 Task: Design a vector pattern for a menu.
Action: Mouse moved to (146, 334)
Screenshot: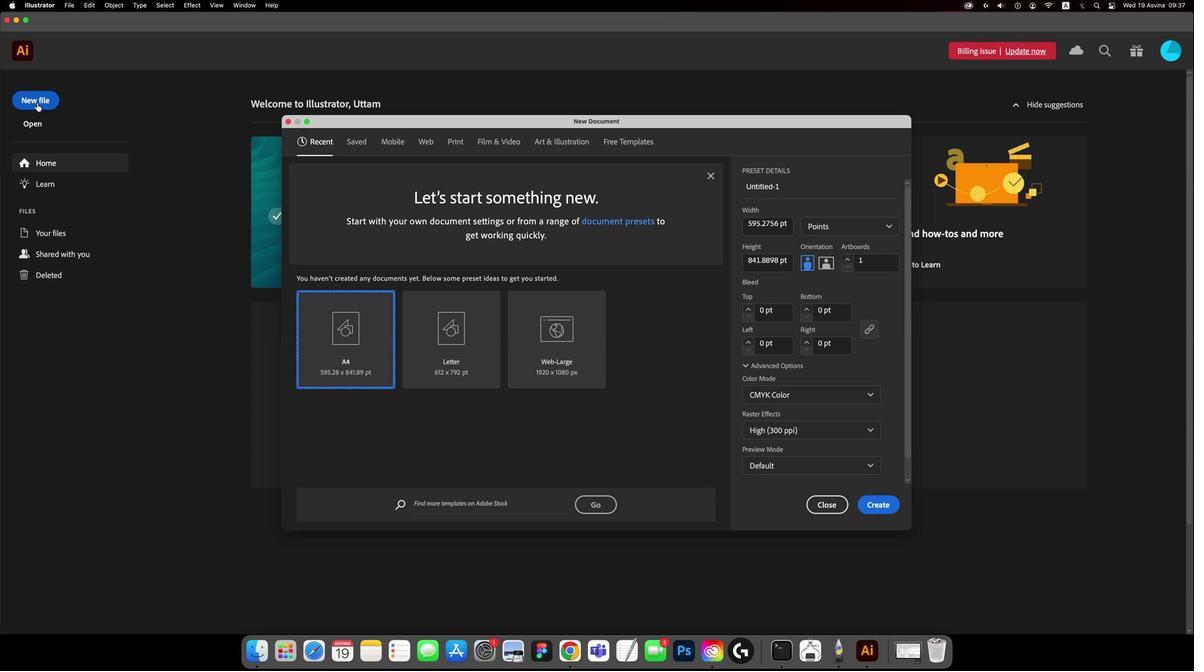 
Action: Mouse pressed left at (146, 334)
Screenshot: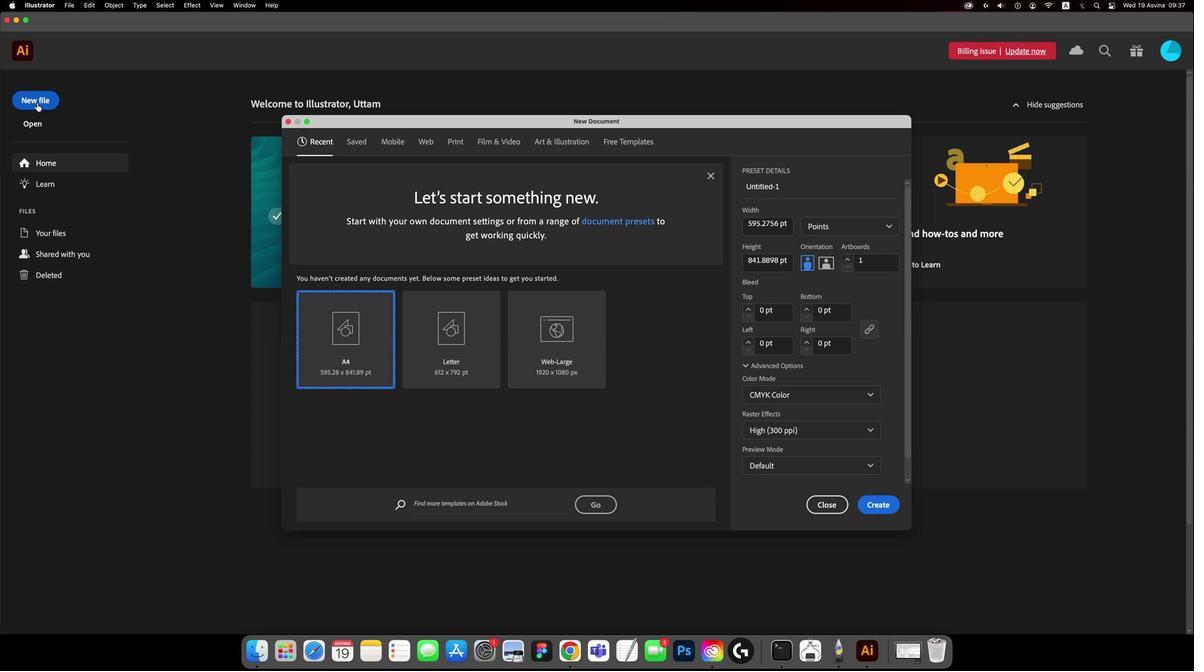 
Action: Mouse moved to (754, 272)
Screenshot: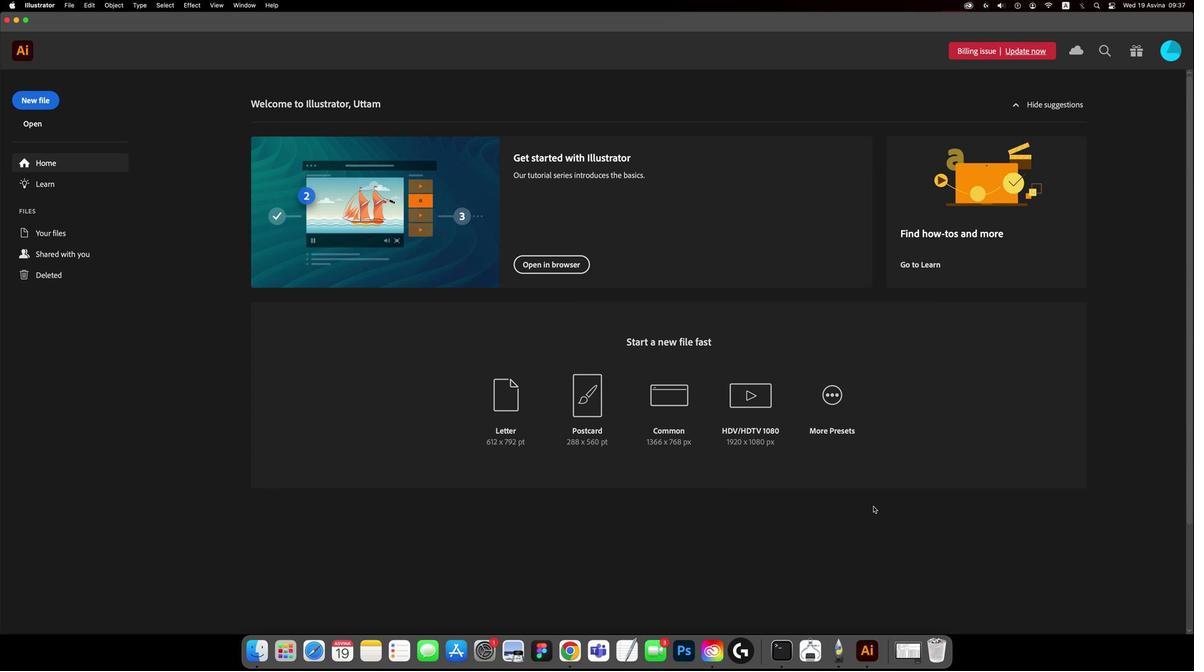 
Action: Mouse pressed left at (754, 272)
Screenshot: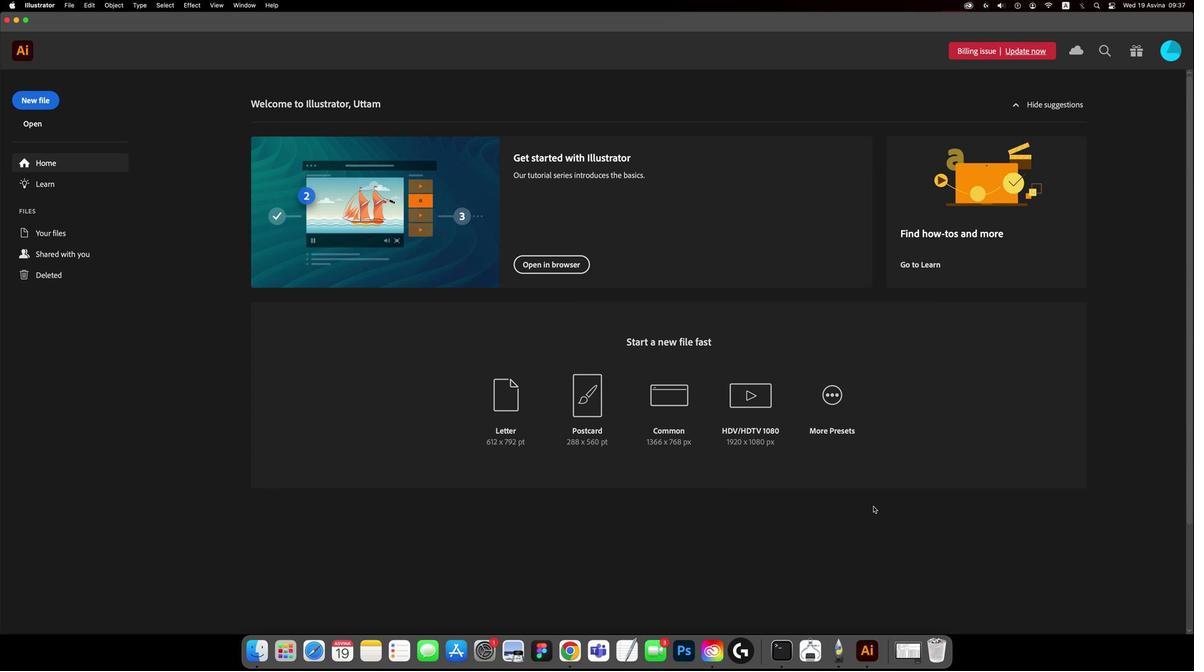 
Action: Mouse moved to (552, 297)
Screenshot: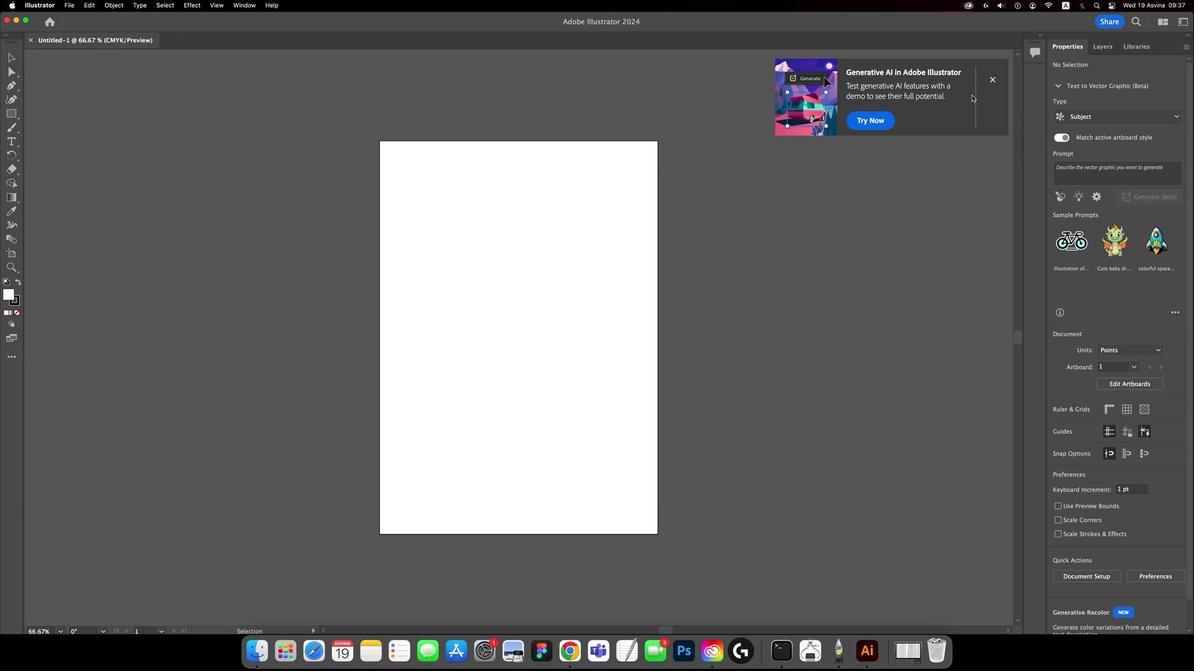
Action: Key pressed Key.cmd'-'
Screenshot: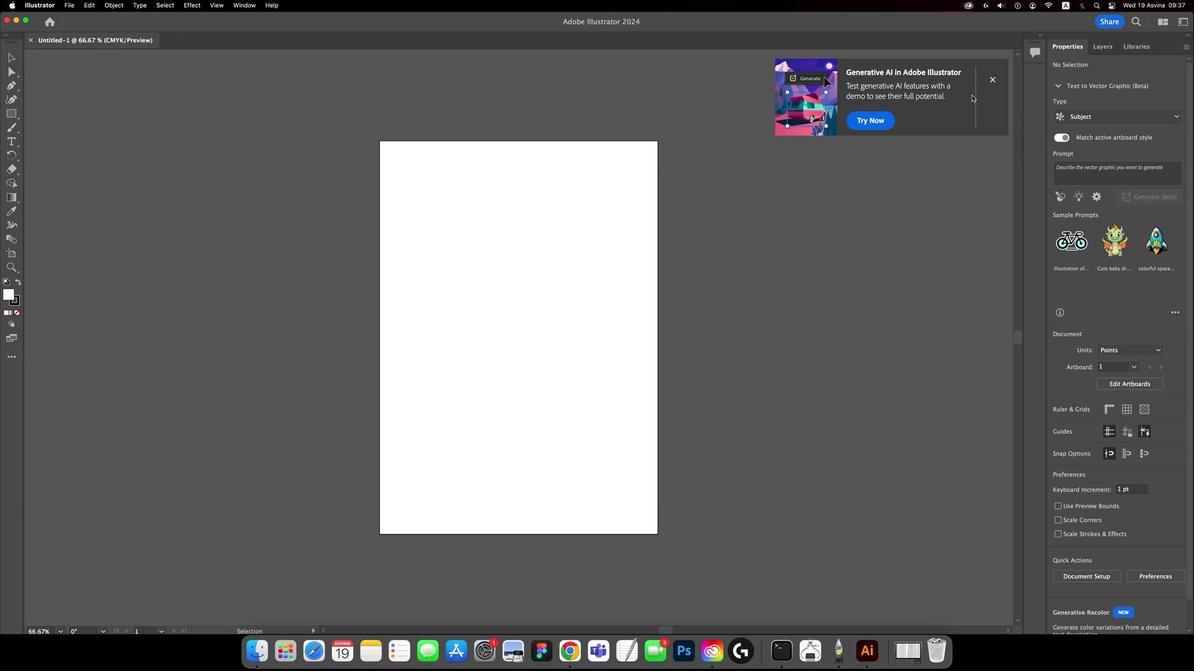 
Action: Mouse moved to (551, 298)
Screenshot: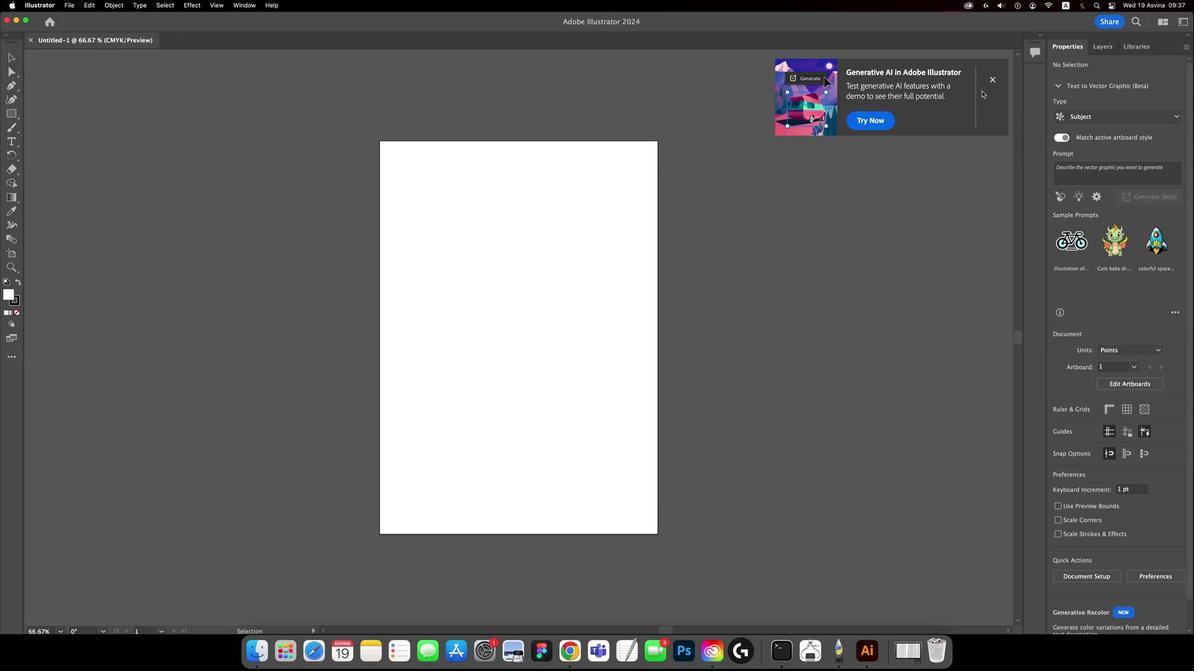 
Action: Key pressed Key.cmd
Screenshot: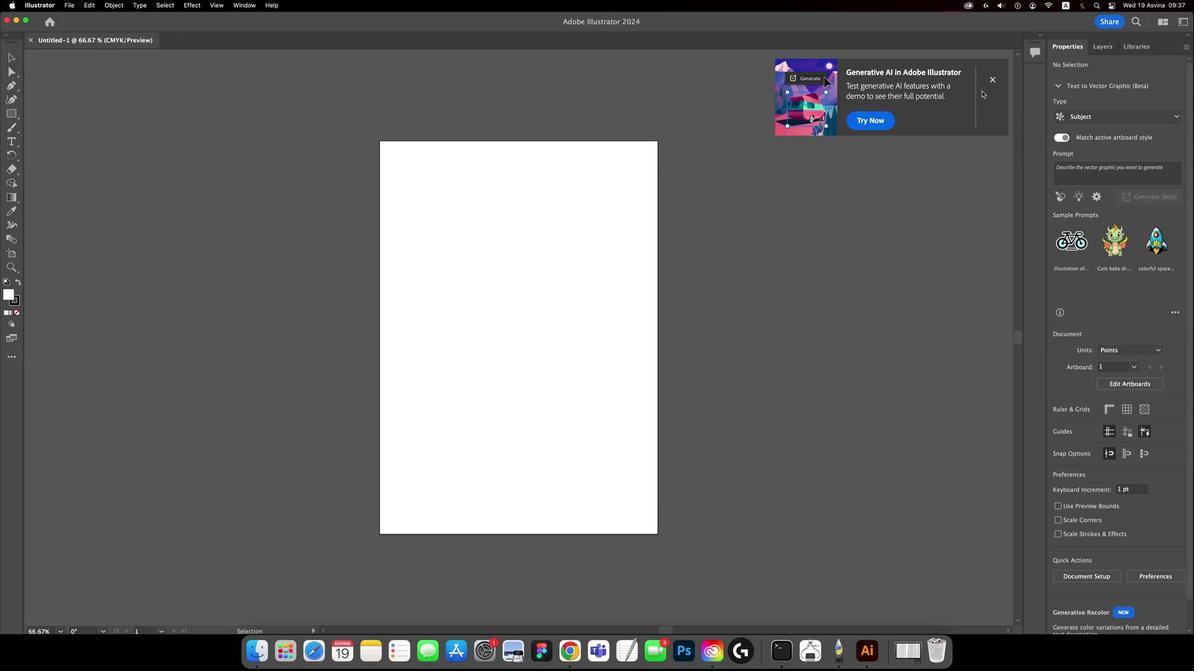 
Action: Mouse moved to (844, 337)
Screenshot: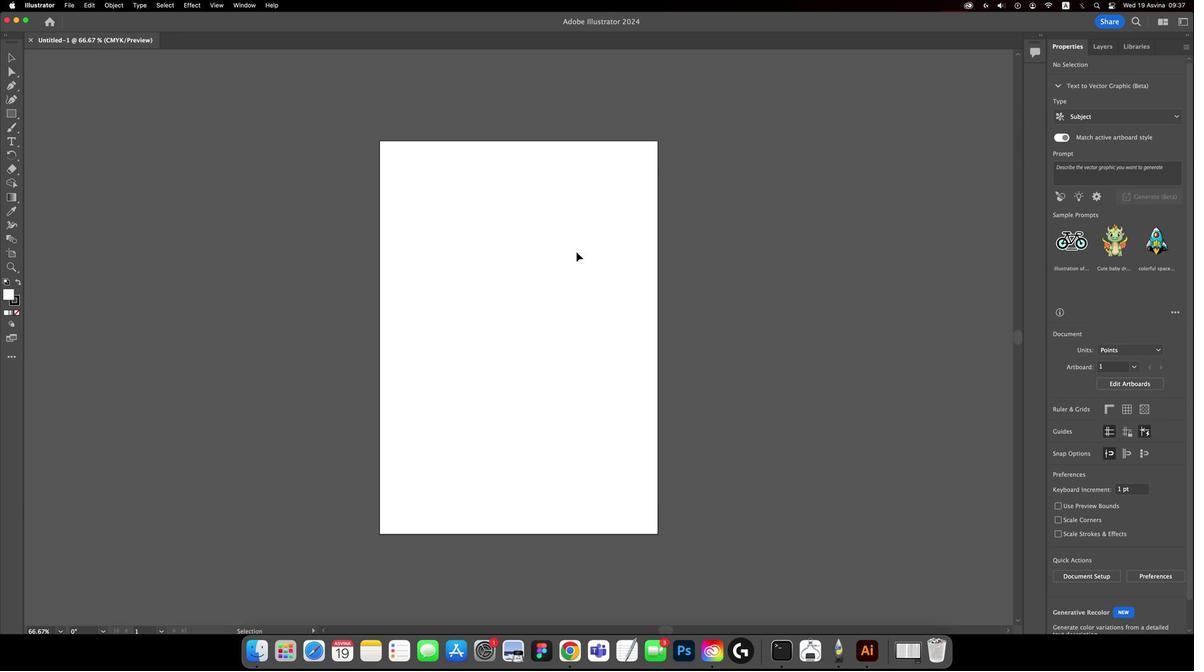 
Action: Mouse pressed left at (844, 337)
Screenshot: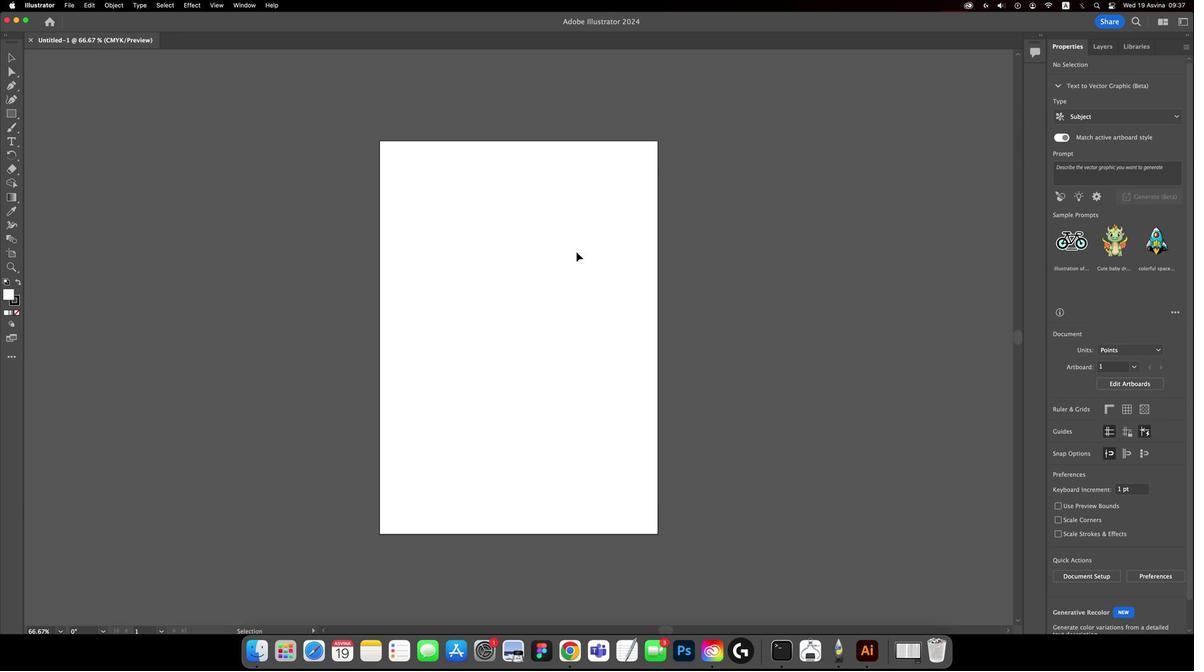 
Action: Mouse moved to (538, 311)
Screenshot: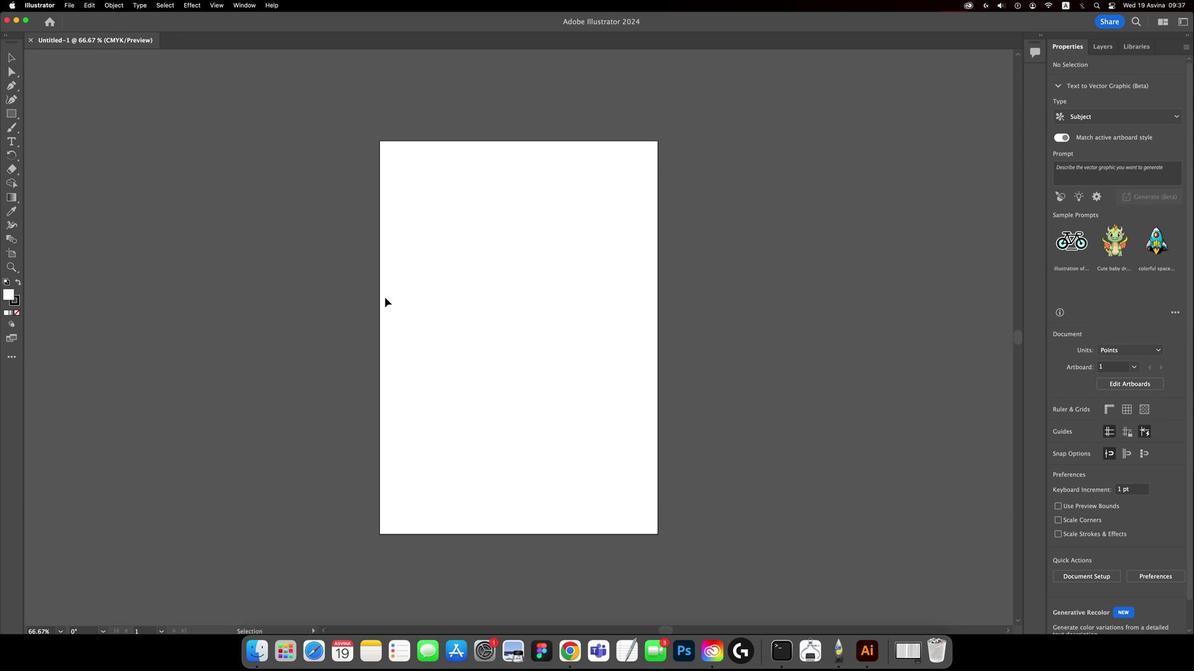 
Action: Mouse pressed left at (538, 311)
Screenshot: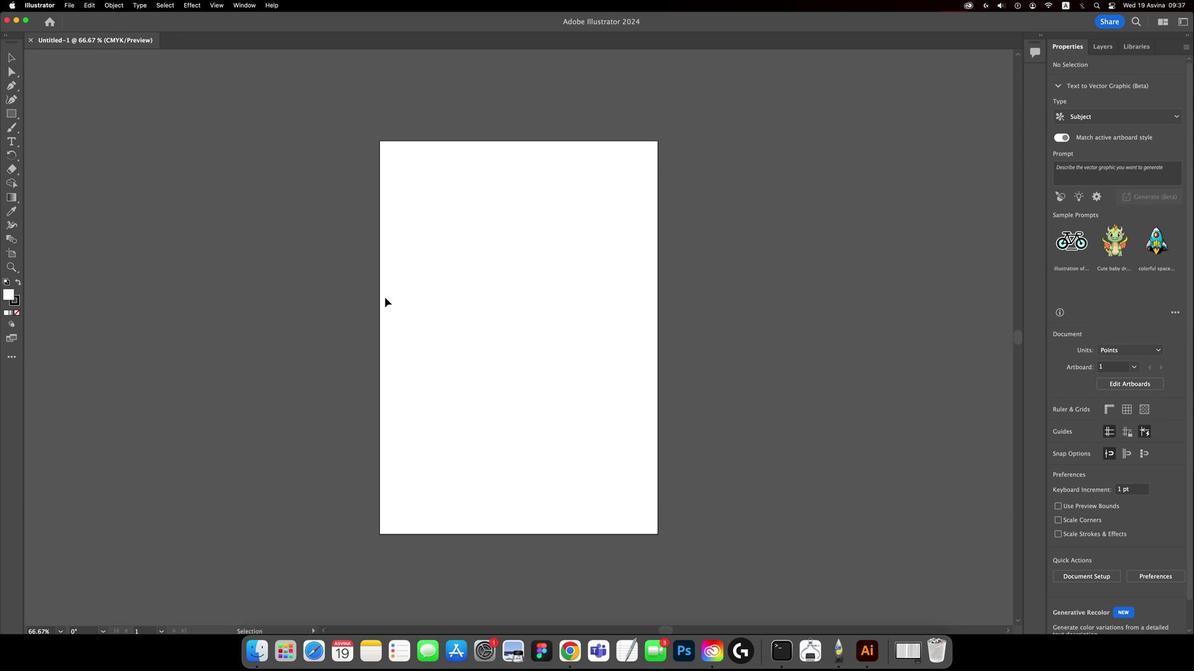 
Action: Mouse moved to (401, 305)
Screenshot: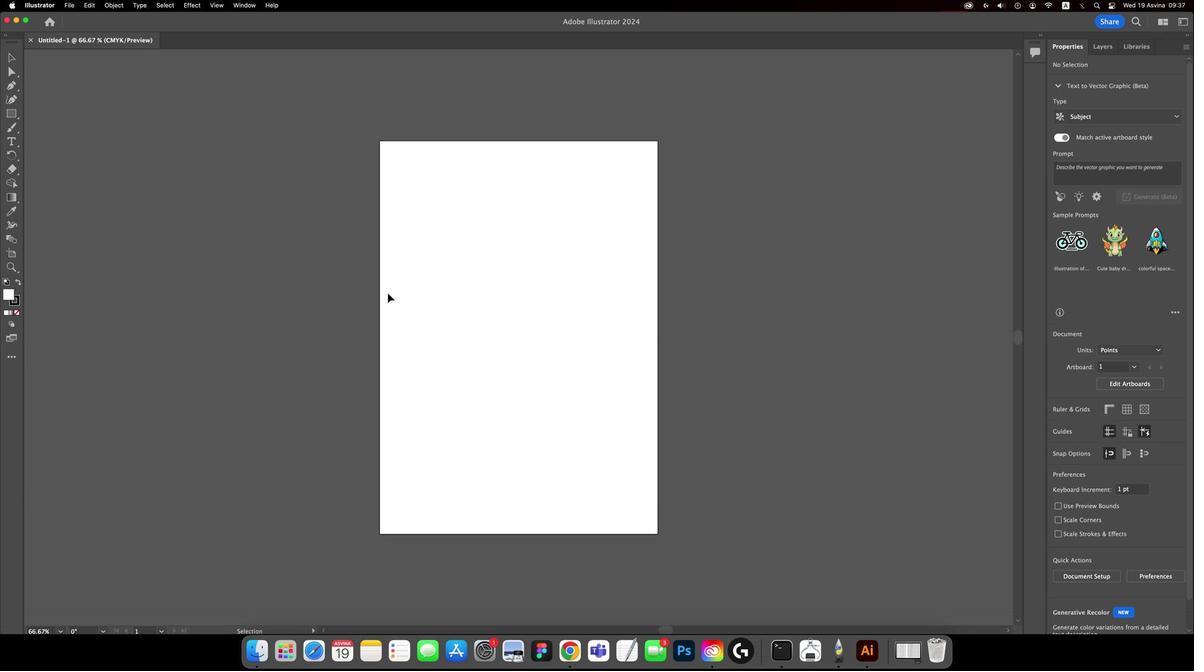 
Action: Key pressed 'm'
Screenshot: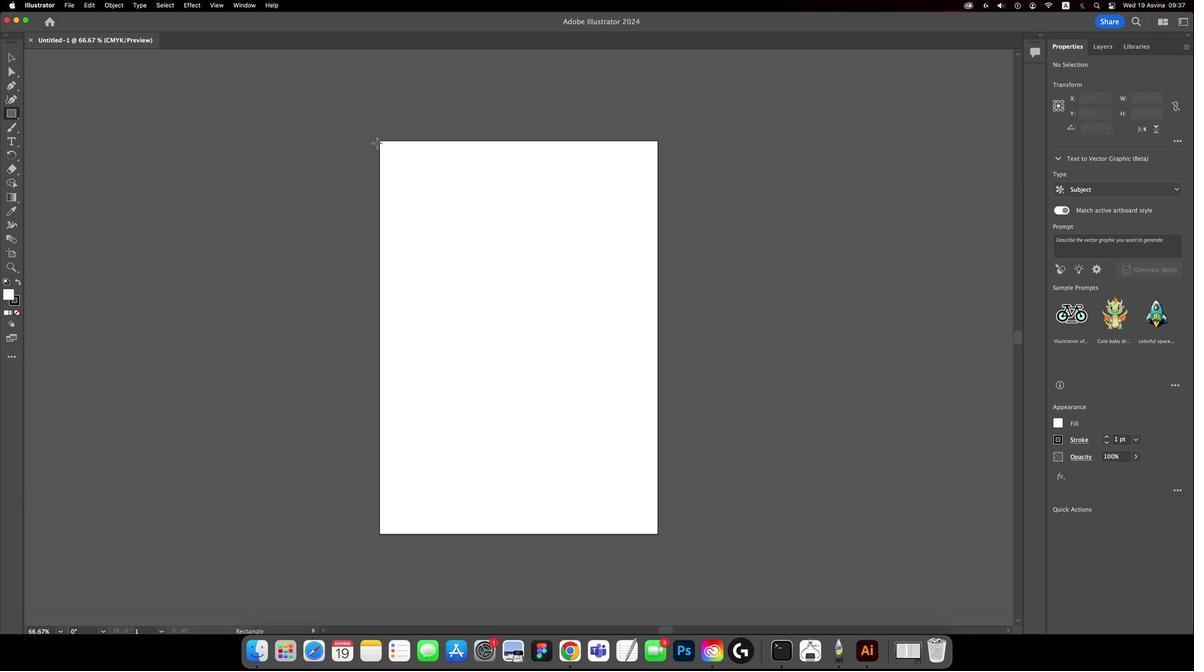 
Action: Mouse moved to (394, 328)
Screenshot: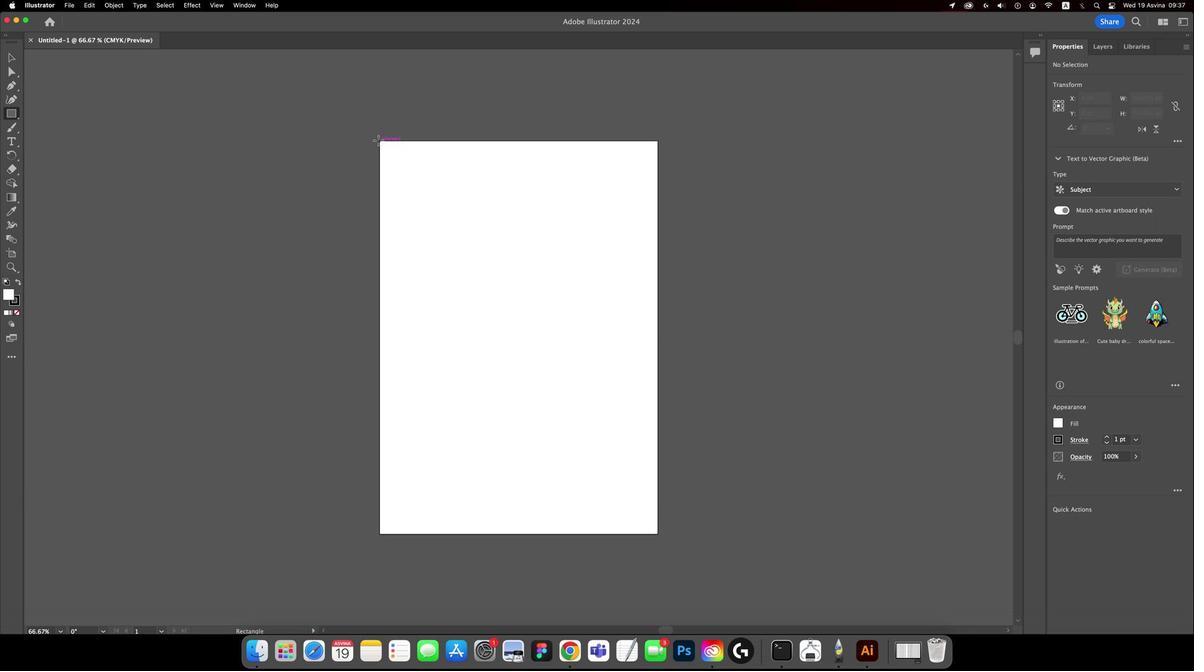 
Action: Mouse pressed left at (394, 328)
Screenshot: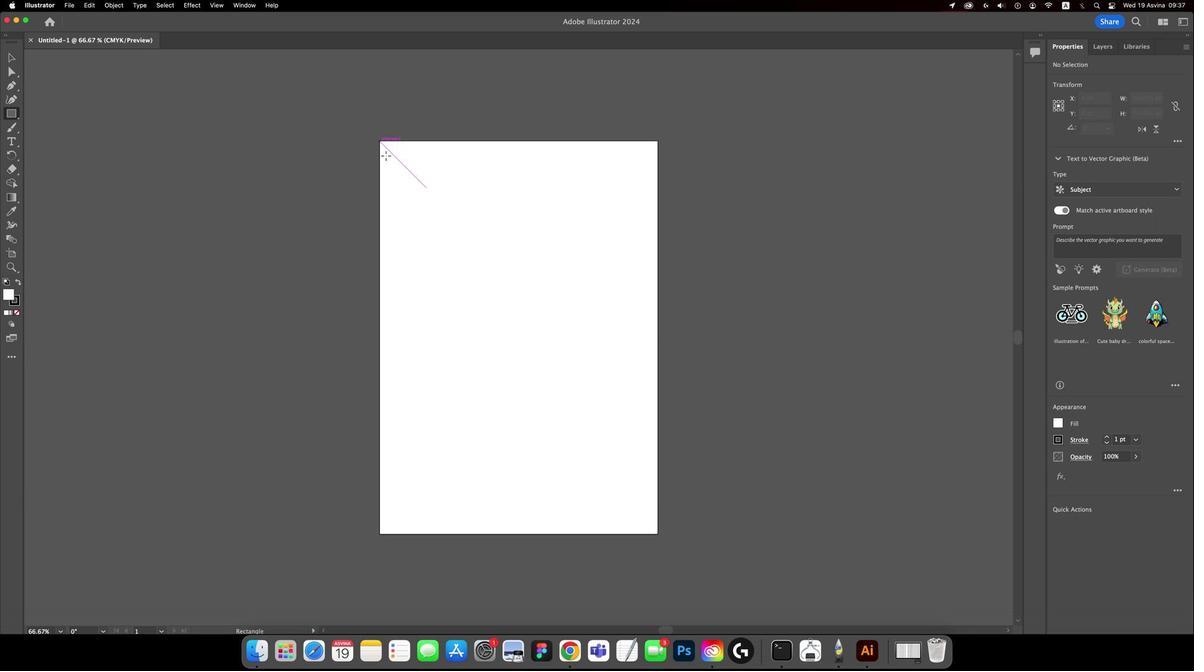 
Action: Mouse moved to (557, 296)
Screenshot: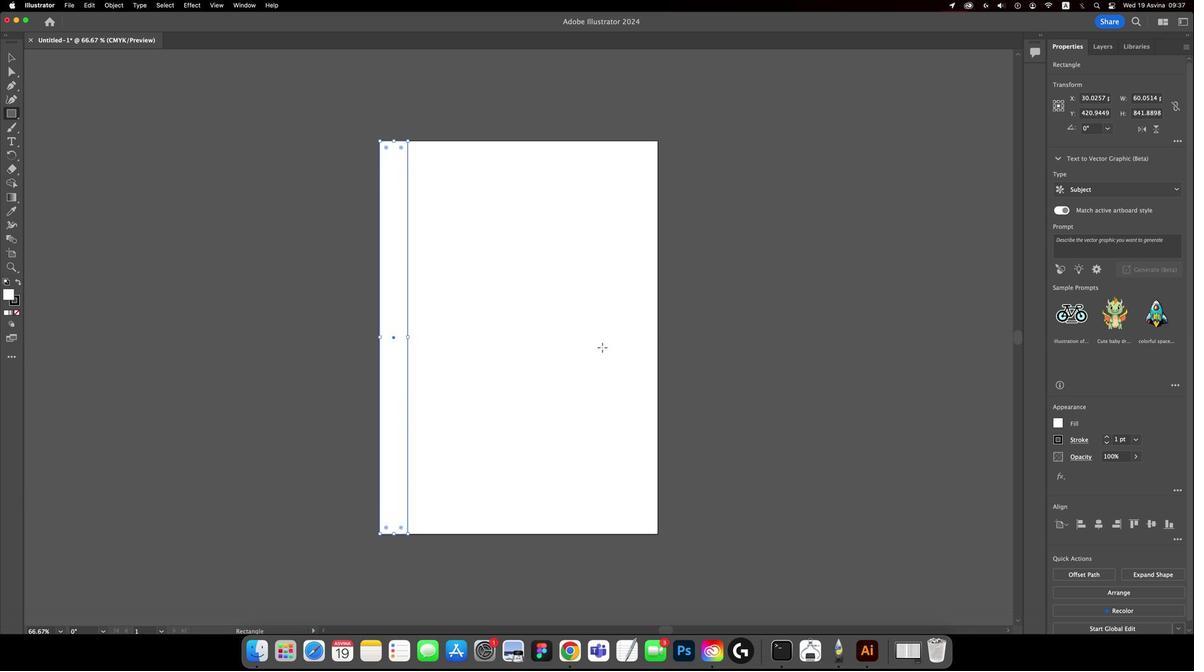 
Action: Key pressed 'v'
Screenshot: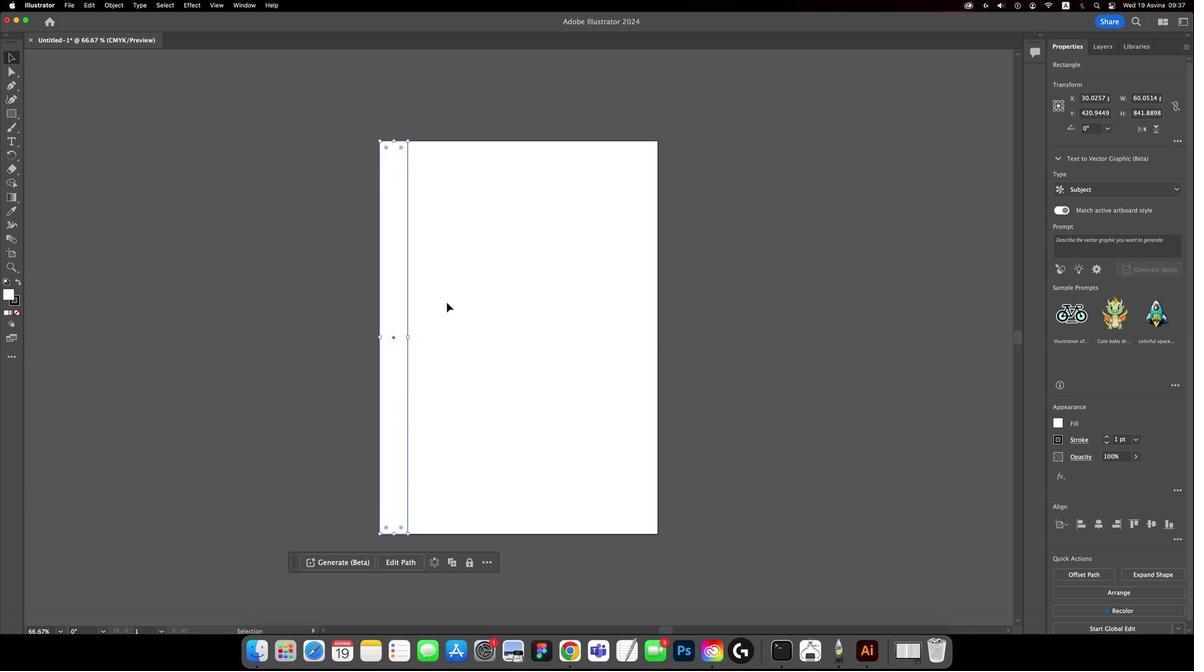 
Action: Mouse moved to (905, 321)
Screenshot: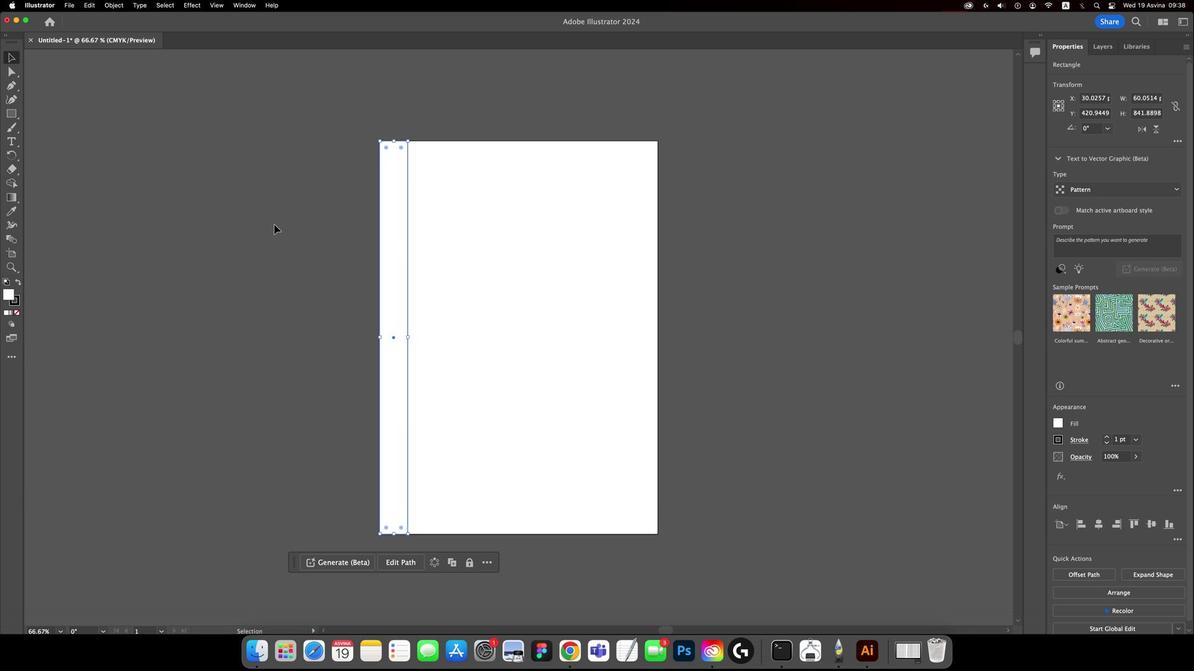 
Action: Mouse scrolled (905, 321) with delta (119, 350)
Screenshot: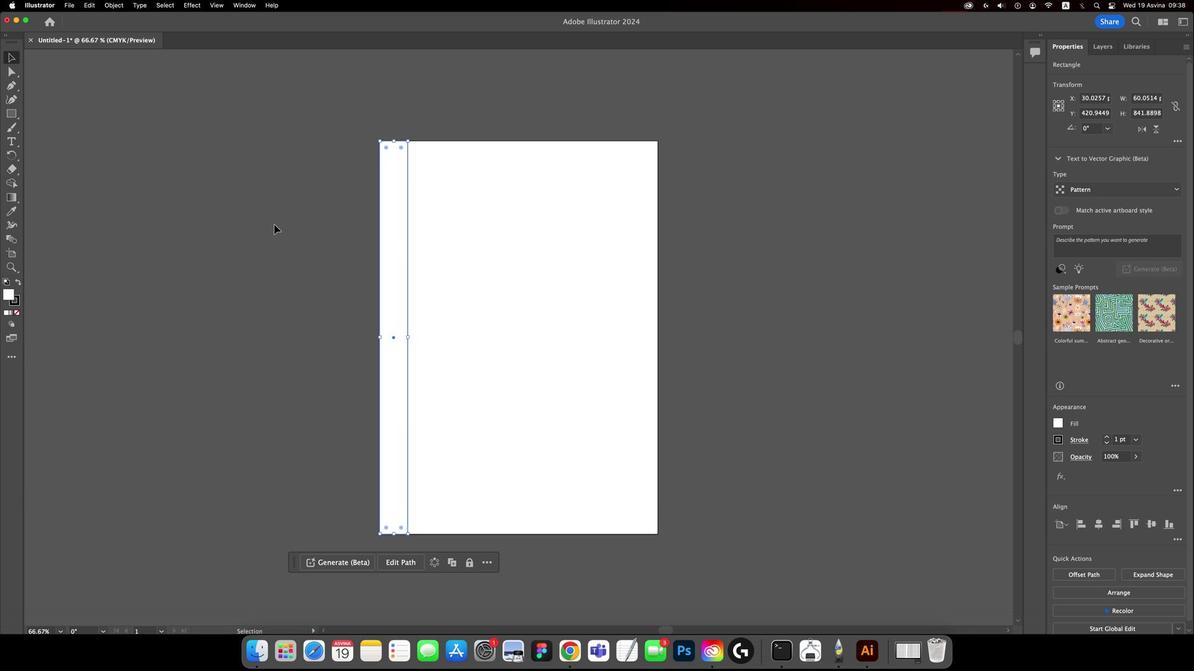 
Action: Mouse moved to (905, 321)
Screenshot: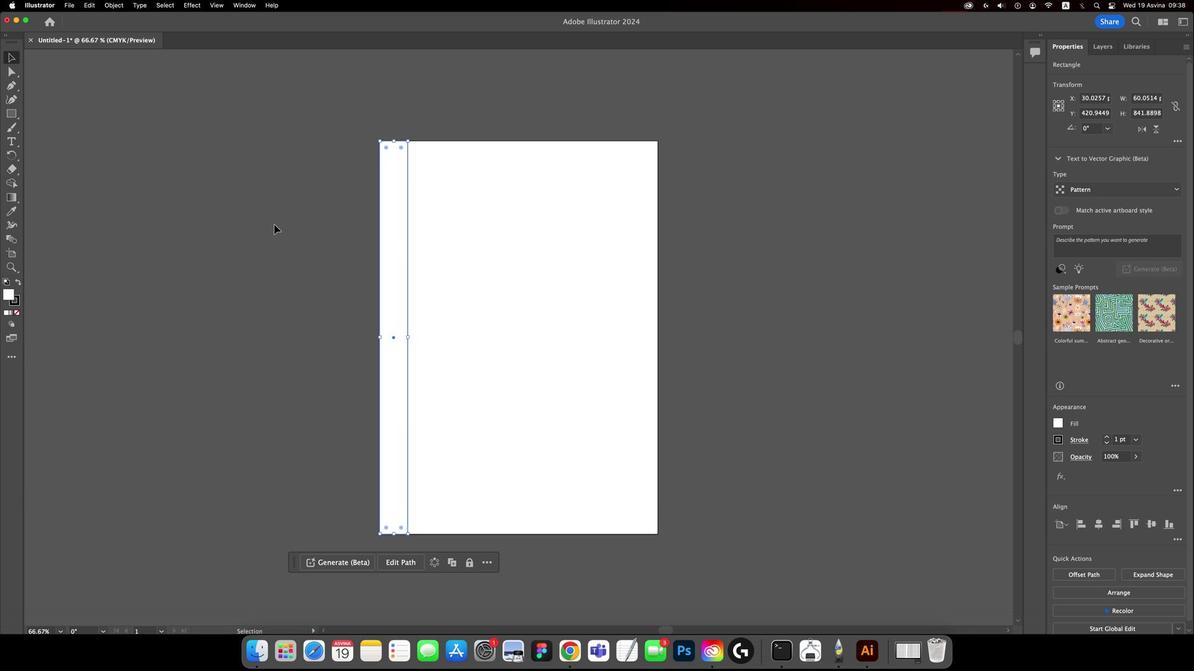 
Action: Mouse scrolled (905, 321) with delta (119, 350)
Screenshot: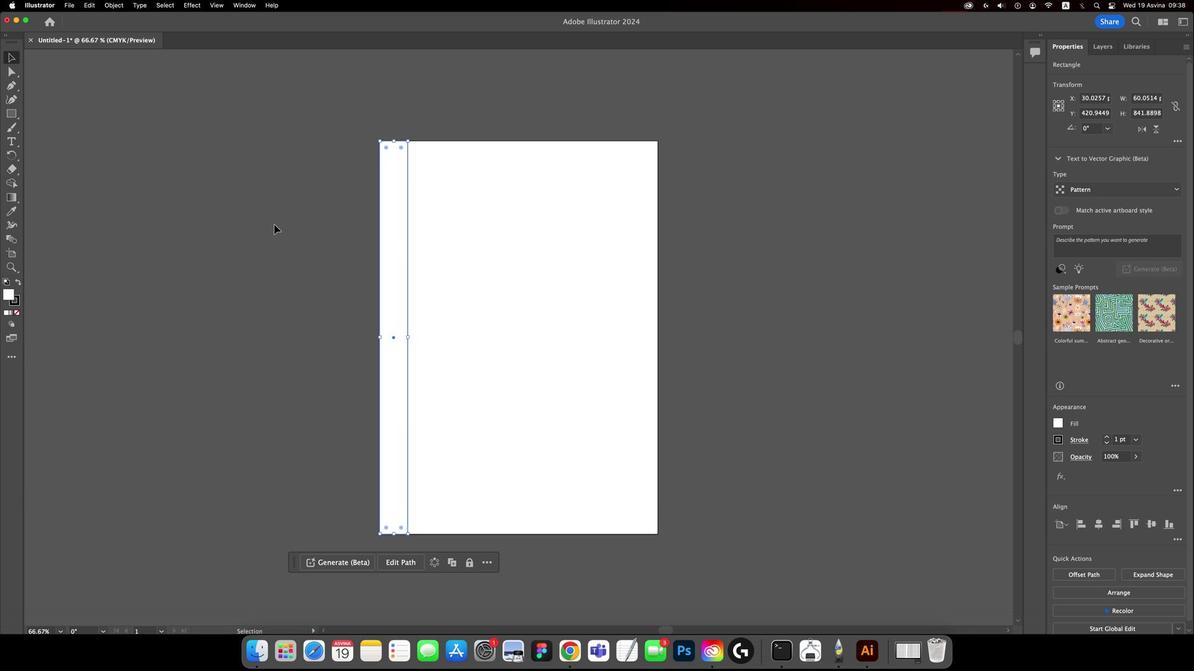
Action: Mouse scrolled (905, 321) with delta (119, 350)
Screenshot: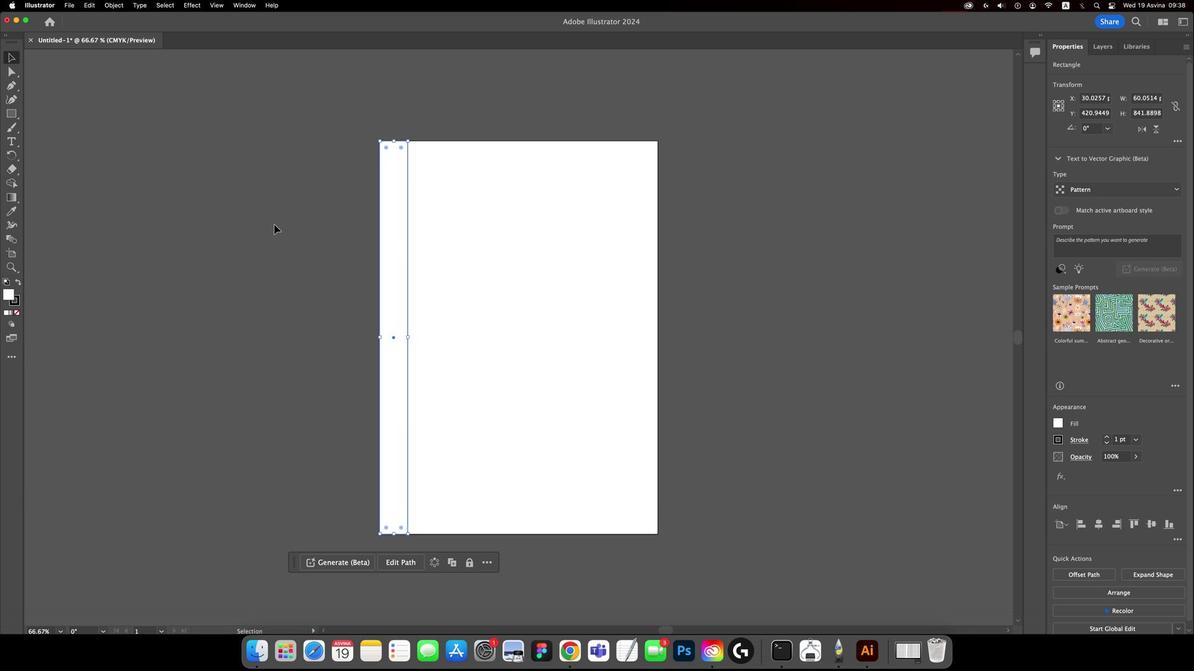 
Action: Mouse moved to (905, 321)
Screenshot: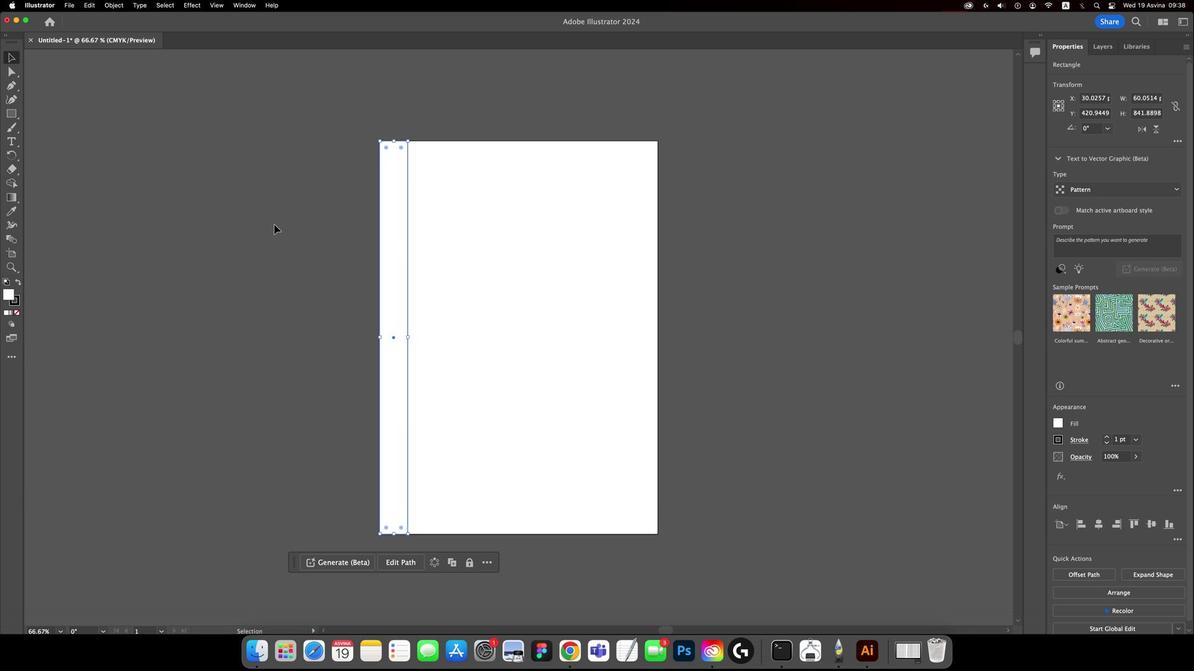 
Action: Mouse scrolled (905, 321) with delta (119, 350)
Screenshot: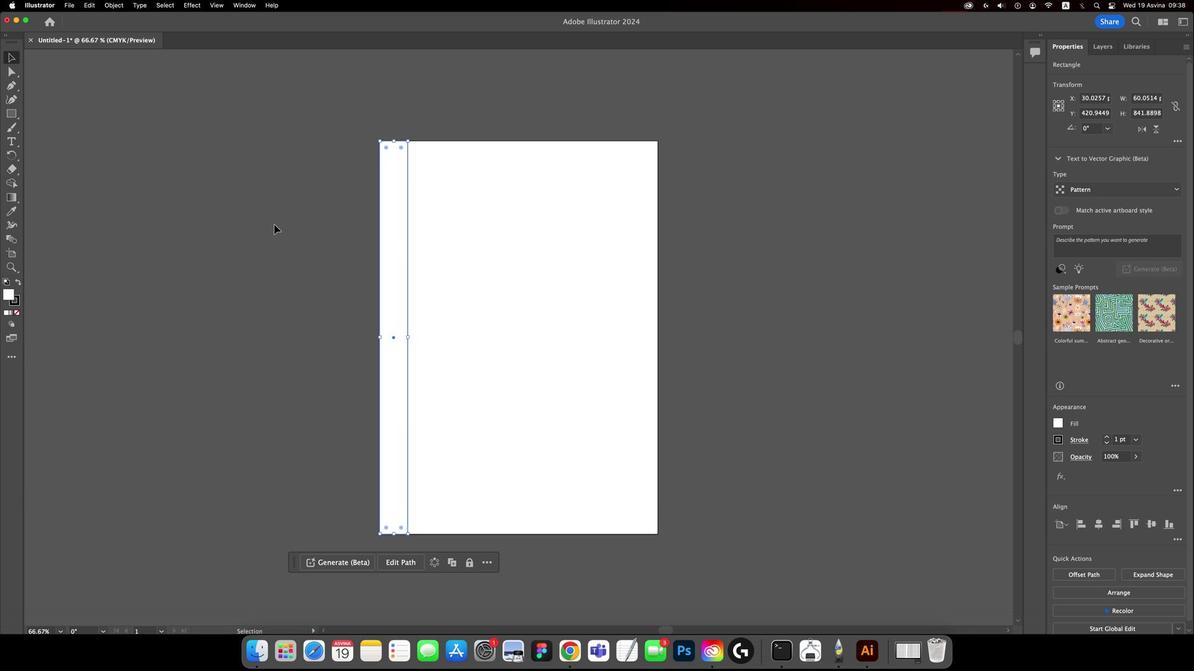 
Action: Mouse moved to (125, 305)
Screenshot: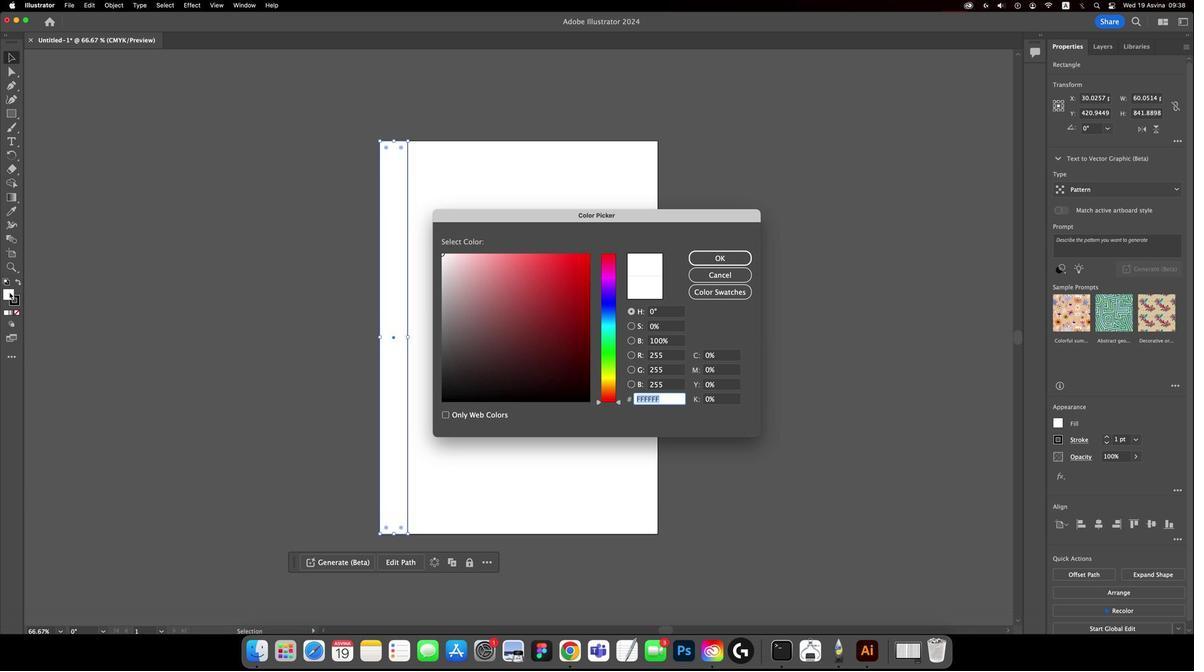 
Action: Mouse pressed left at (125, 305)
Screenshot: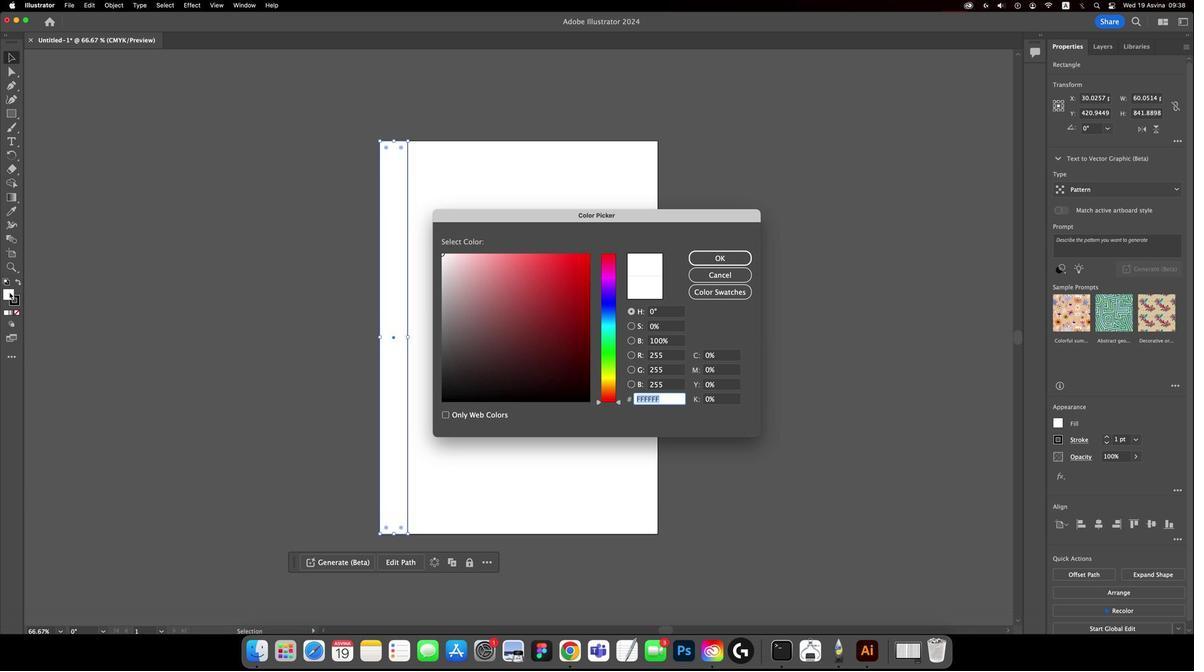 
Action: Mouse pressed left at (125, 305)
Screenshot: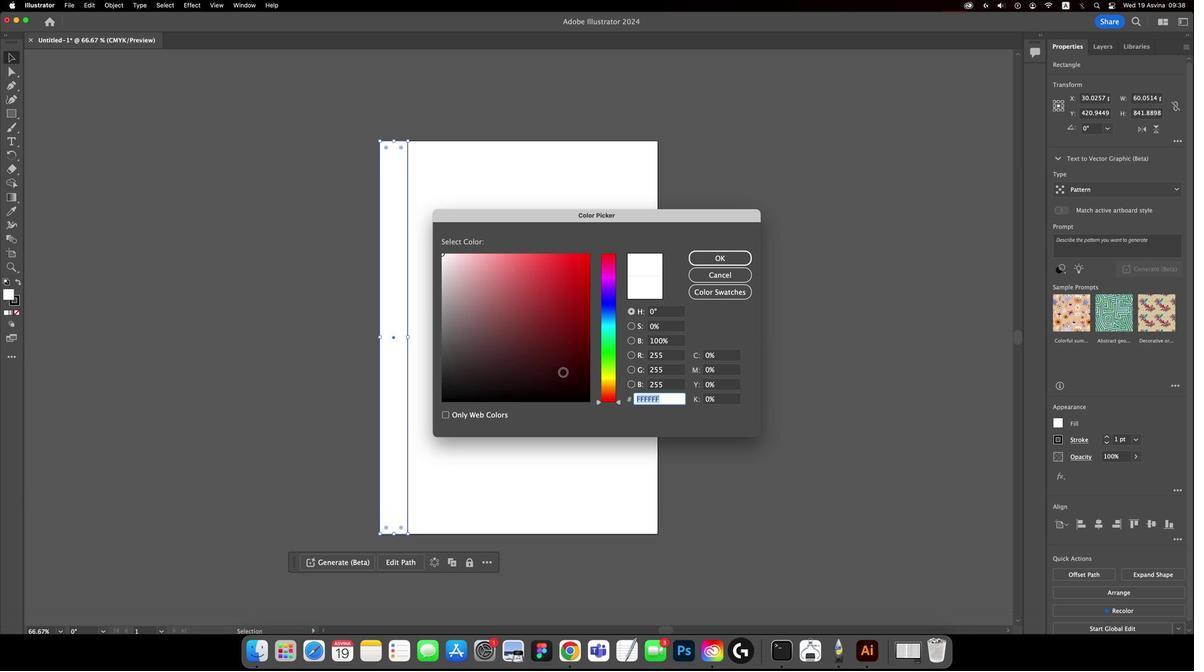 
Action: Mouse pressed left at (125, 305)
Screenshot: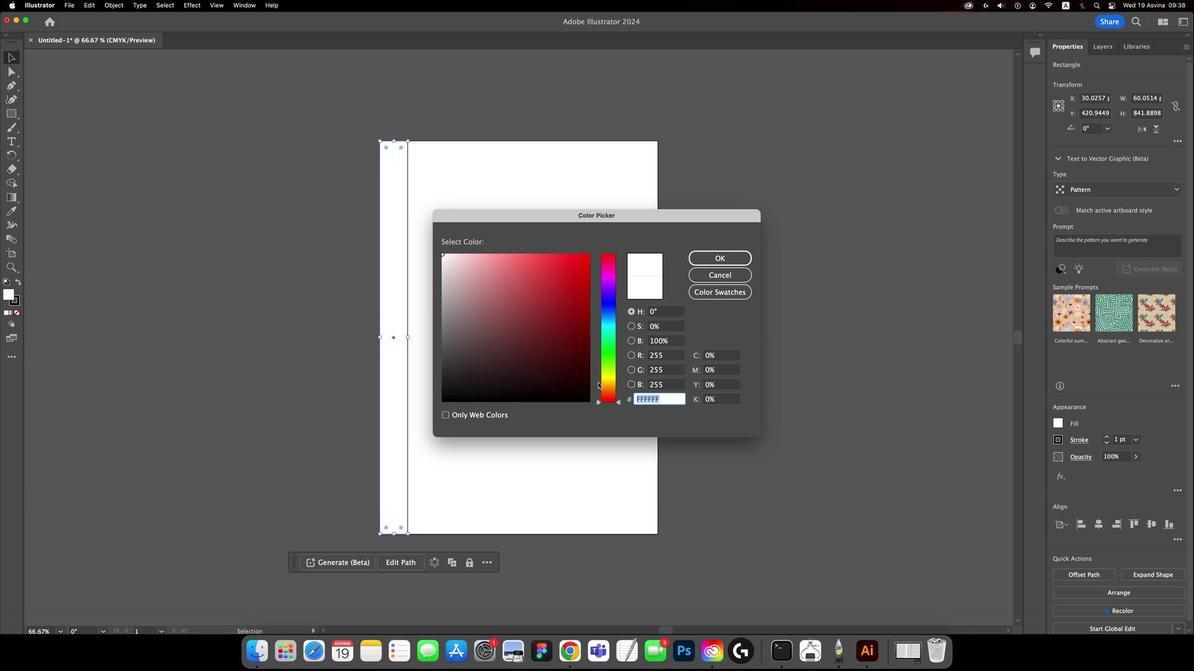 
Action: Mouse moved to (563, 292)
Screenshot: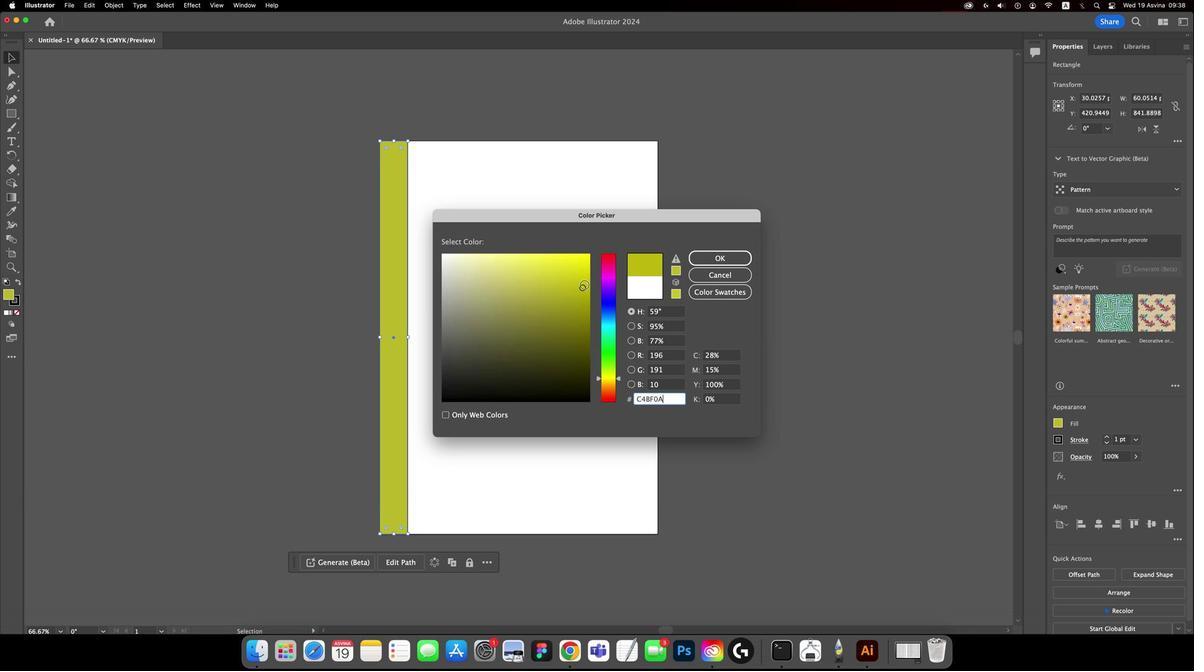 
Action: Mouse pressed left at (563, 292)
Screenshot: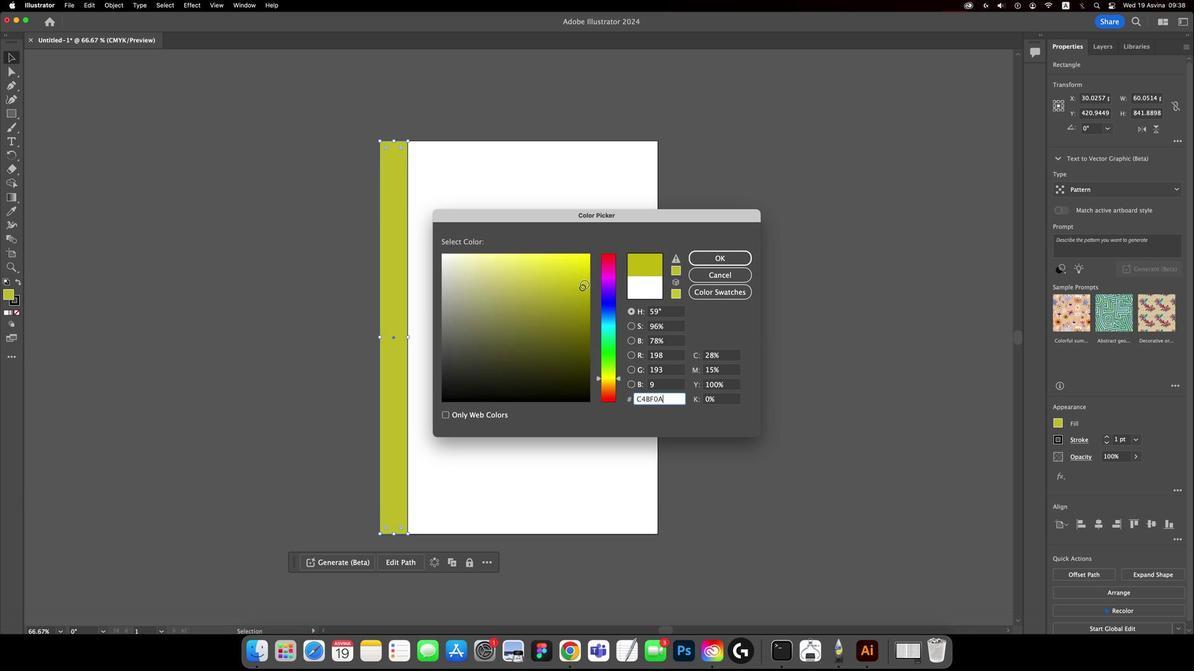 
Action: Mouse moved to (543, 306)
Screenshot: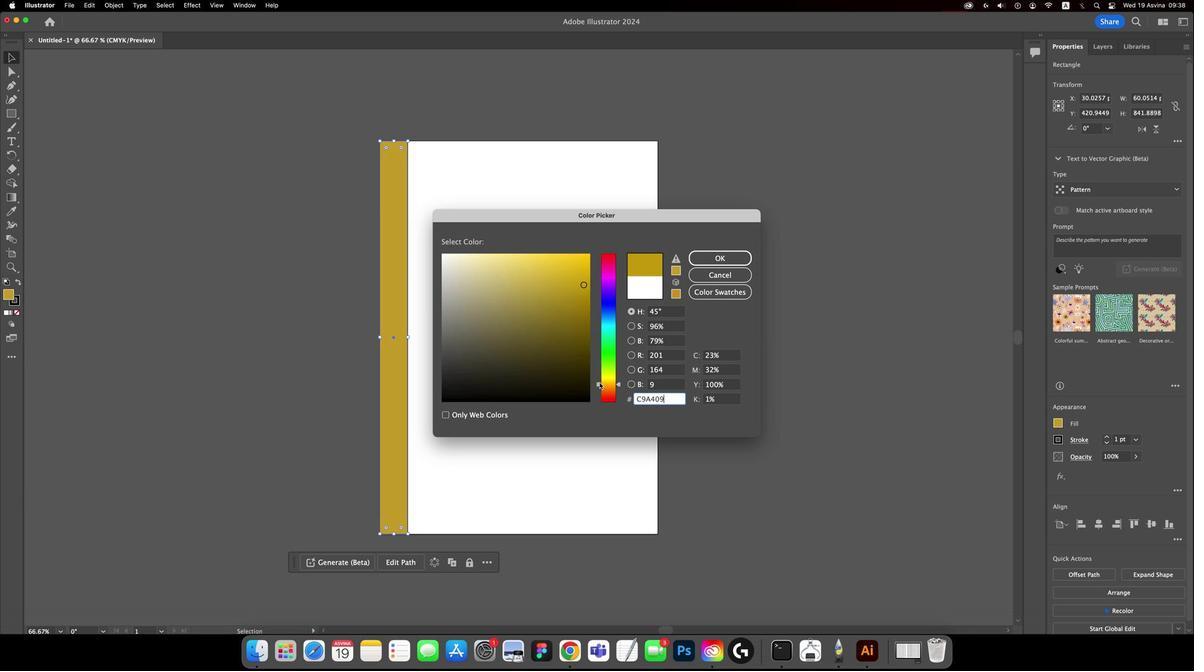 
Action: Mouse pressed left at (543, 306)
Screenshot: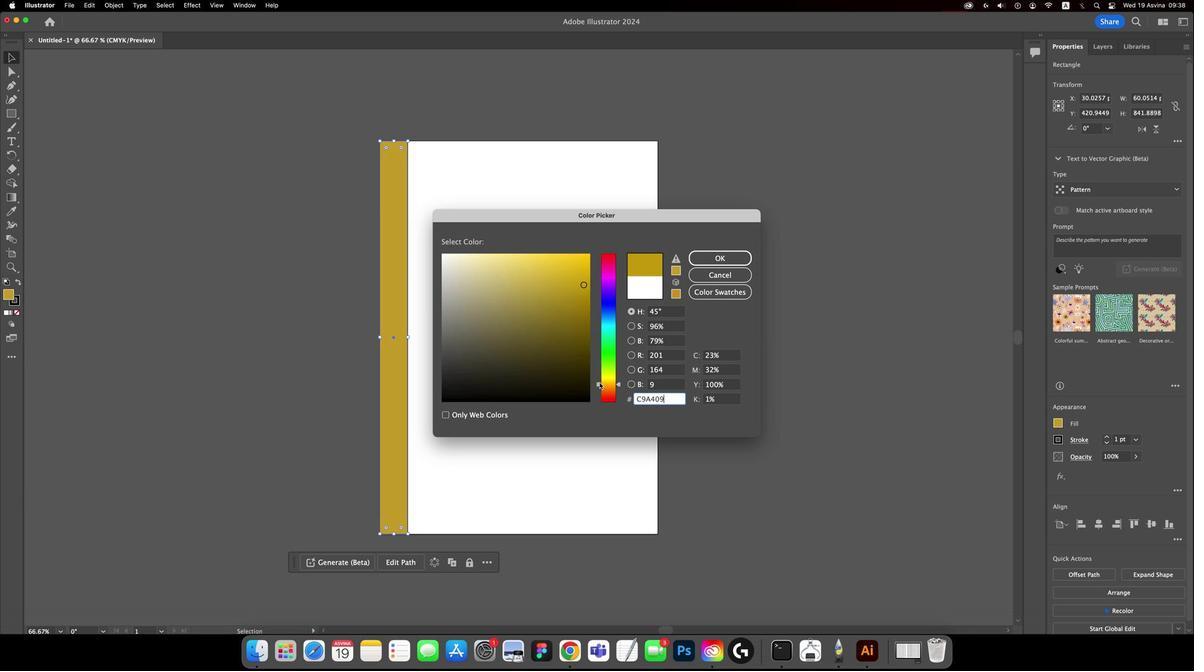 
Action: Mouse moved to (554, 292)
Screenshot: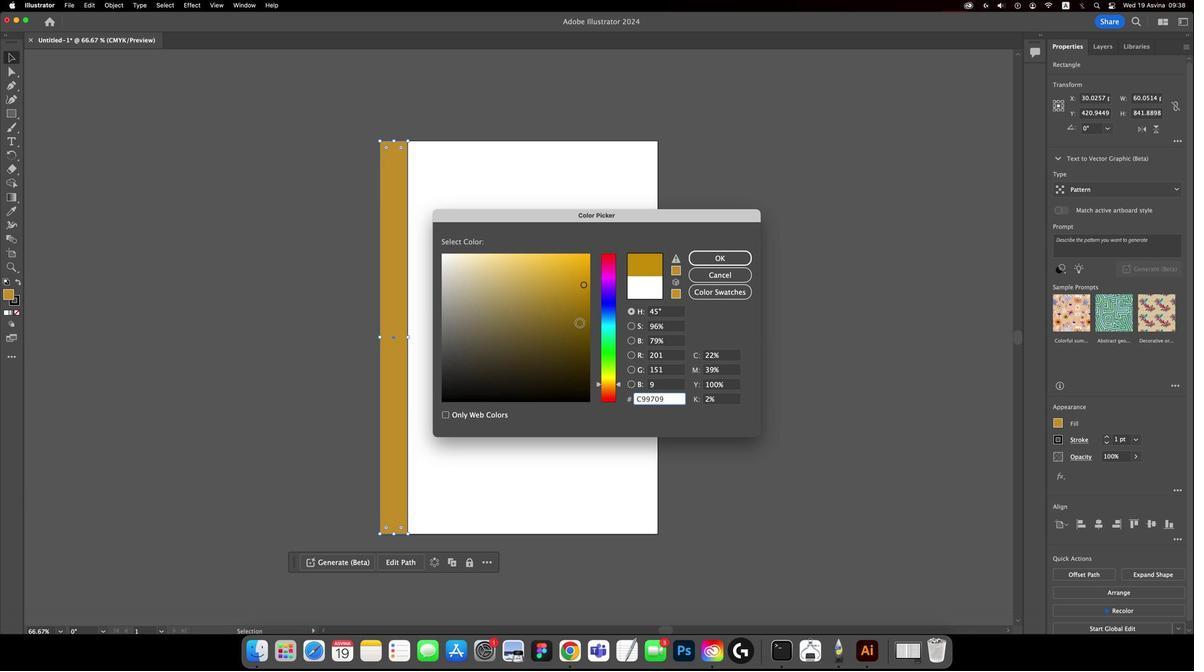 
Action: Mouse pressed left at (554, 292)
Screenshot: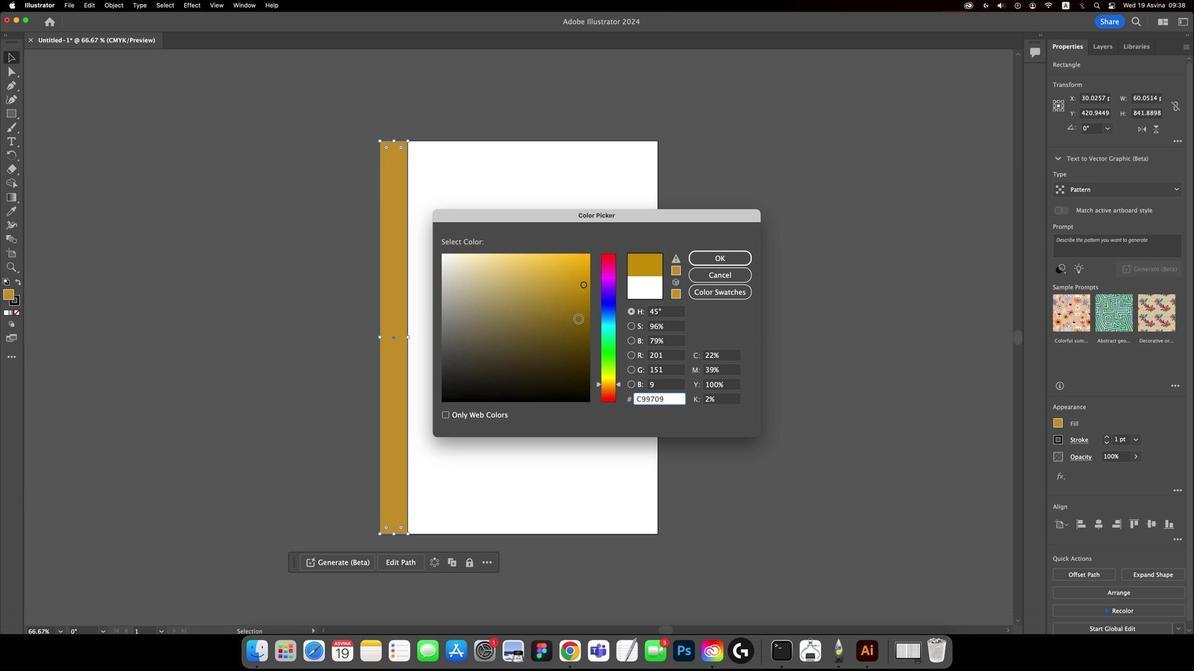 
Action: Mouse moved to (546, 307)
Screenshot: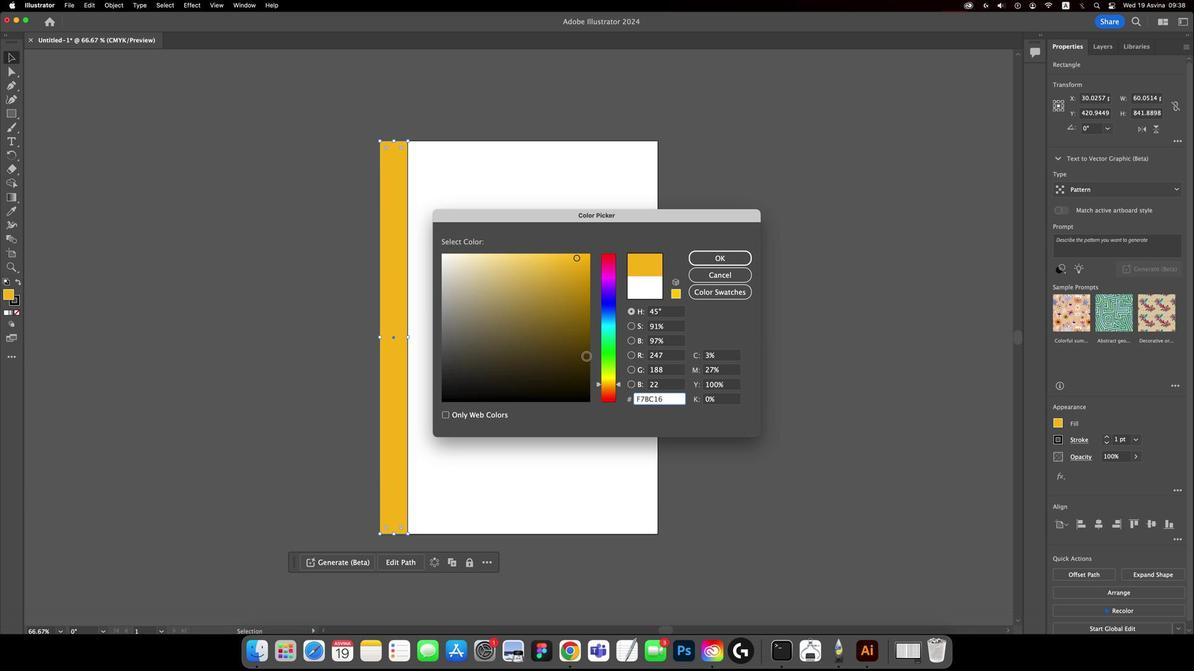 
Action: Mouse pressed left at (546, 307)
Screenshot: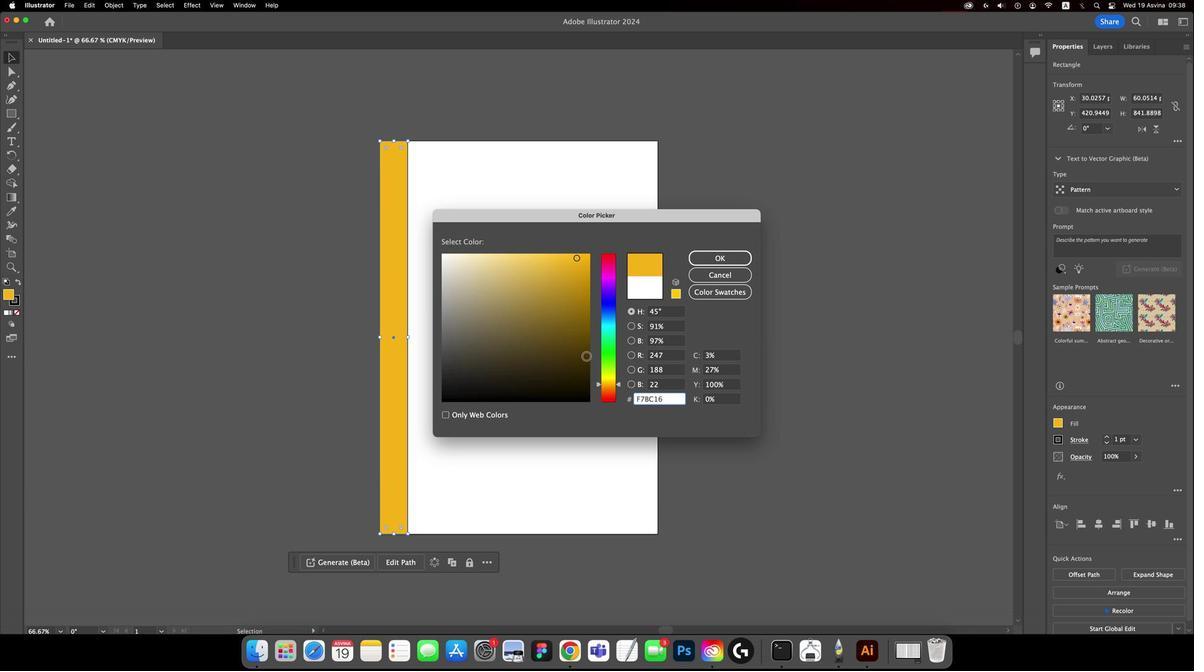 
Action: Mouse moved to (634, 310)
Screenshot: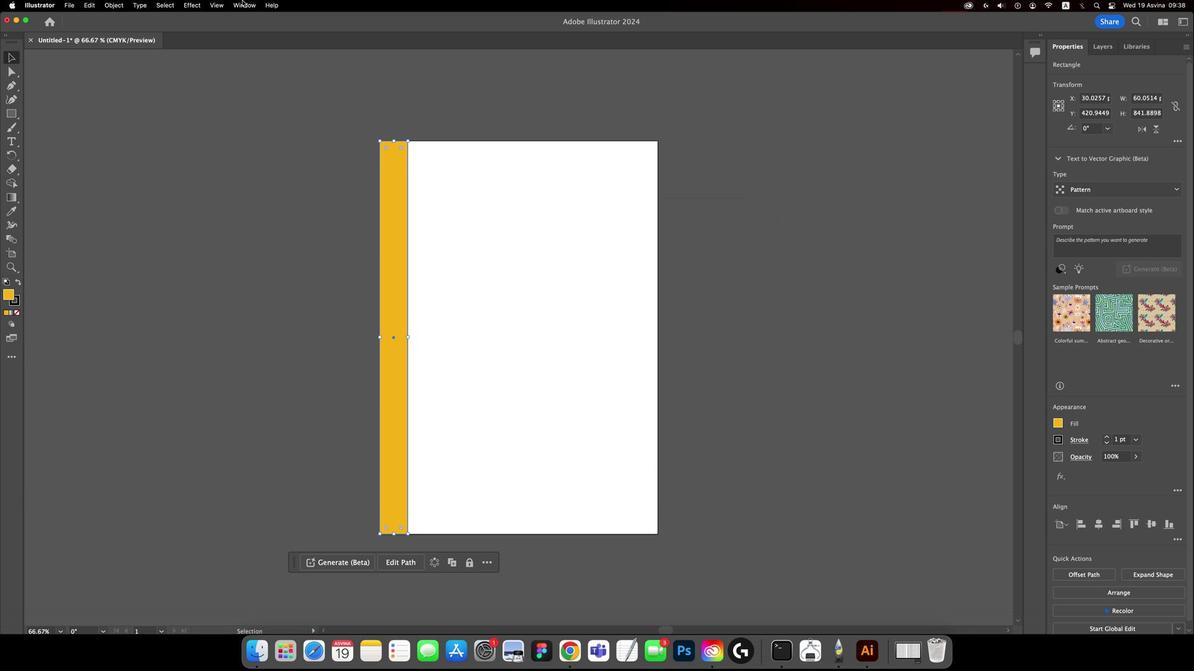 
Action: Mouse pressed left at (634, 310)
Screenshot: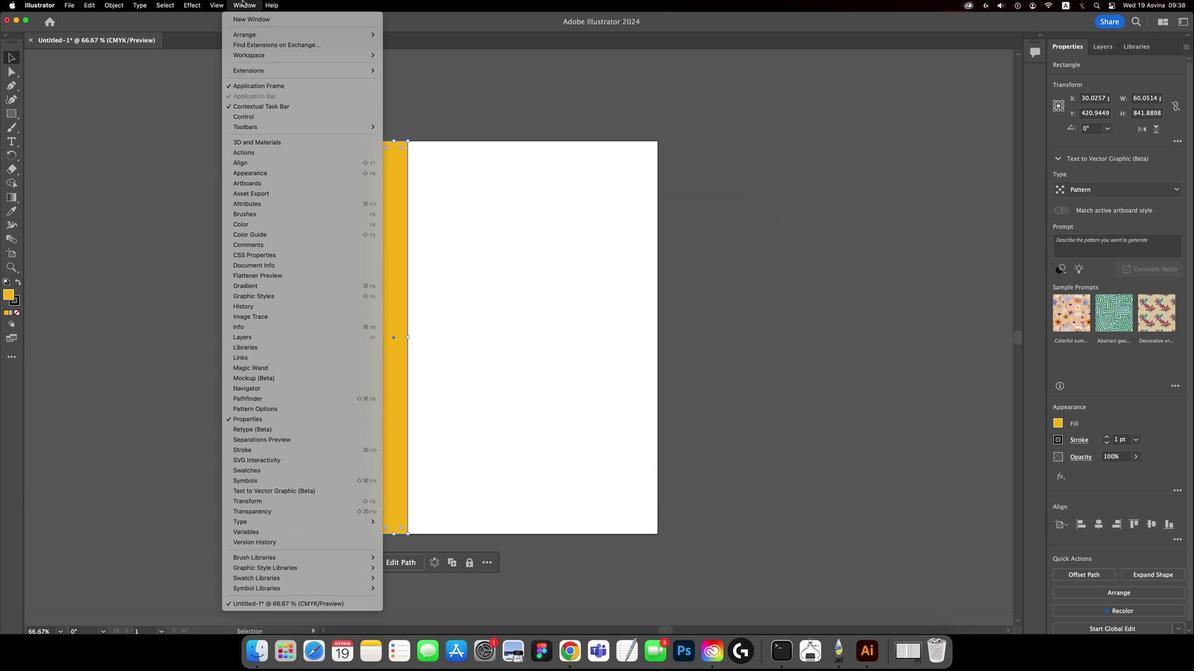 
Action: Mouse moved to (294, 350)
Screenshot: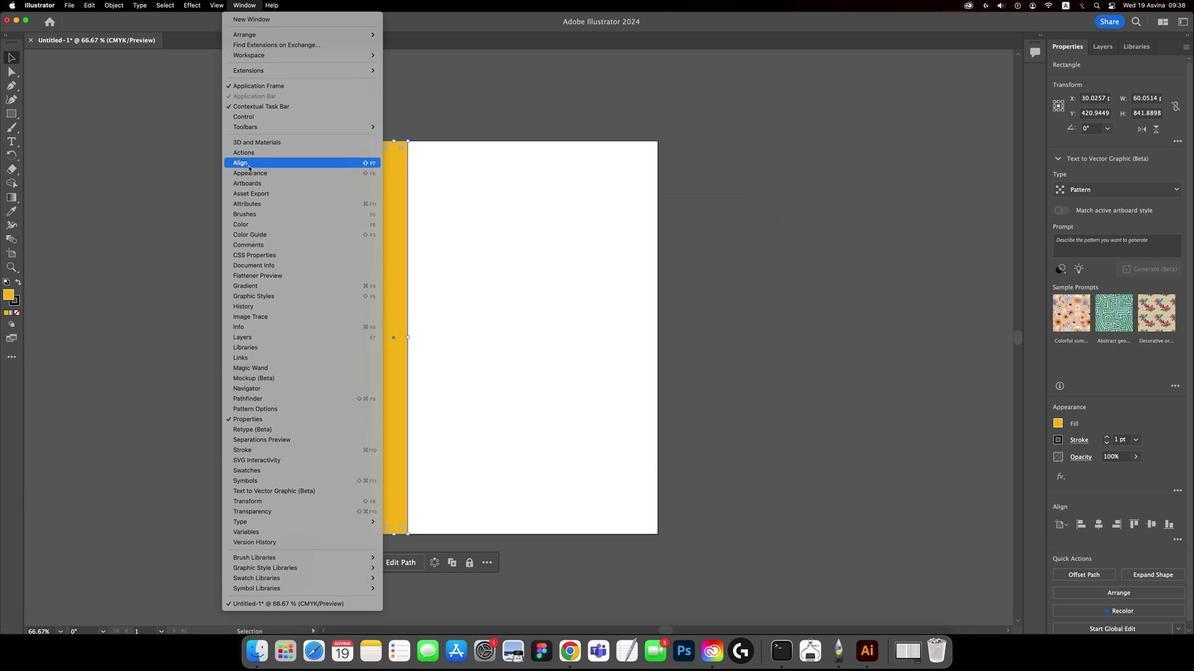 
Action: Mouse pressed left at (294, 350)
Screenshot: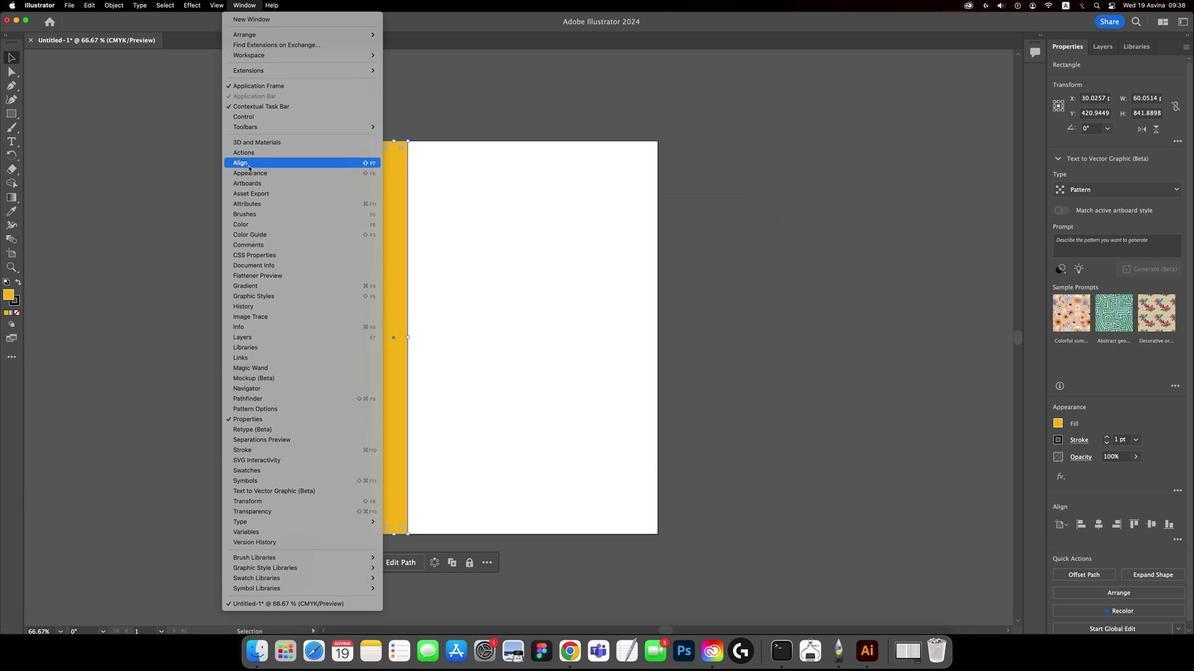 
Action: Mouse moved to (294, 315)
Screenshot: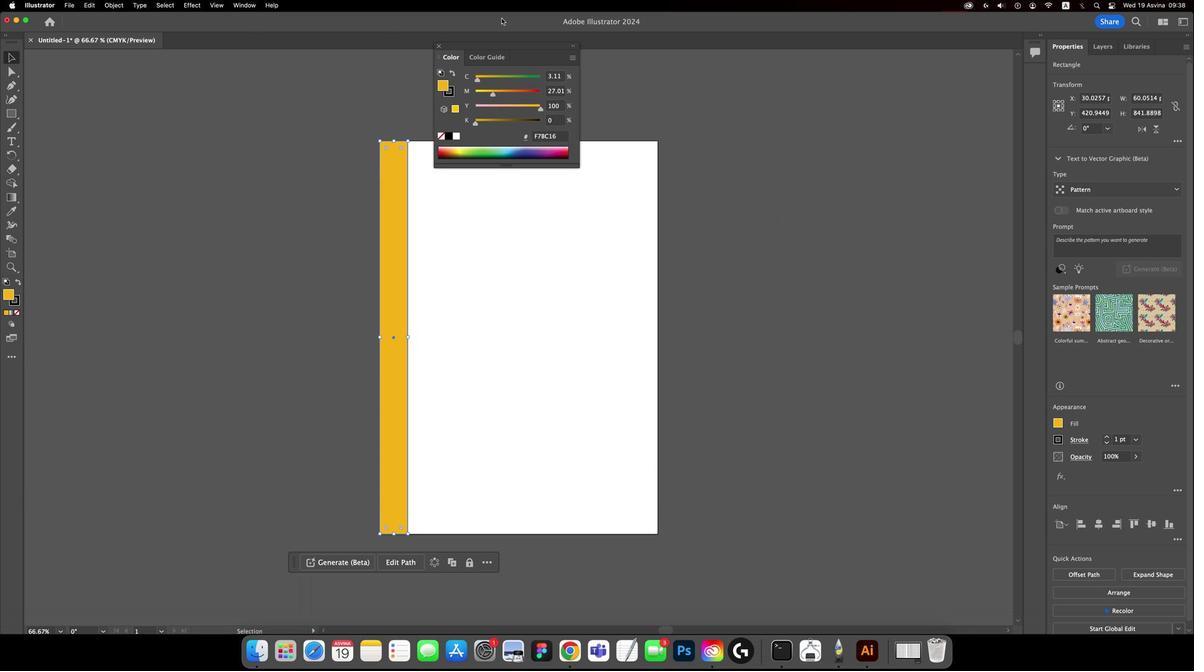 
Action: Mouse pressed left at (294, 315)
Screenshot: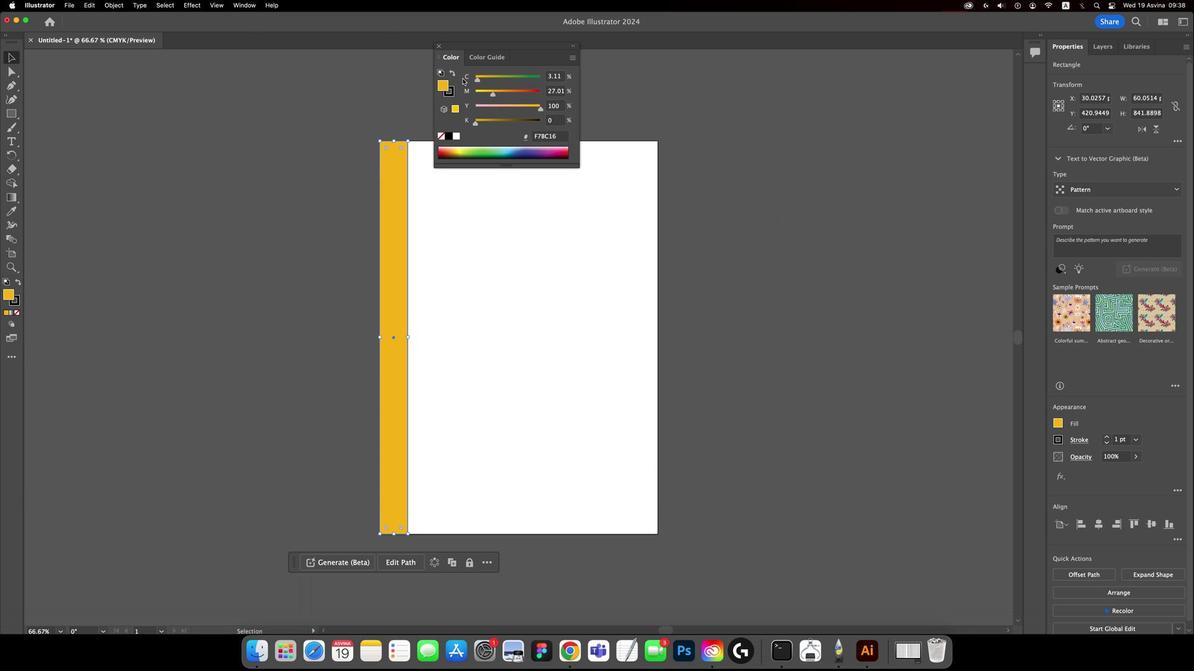 
Action: Mouse moved to (445, 335)
Screenshot: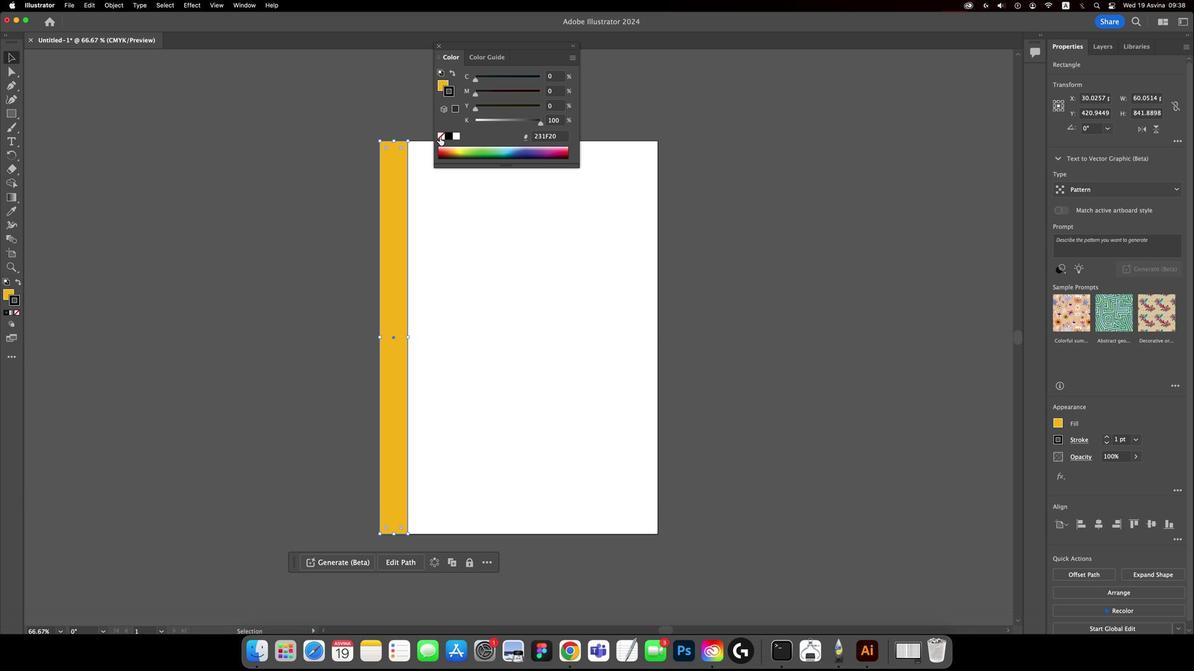 
Action: Mouse pressed left at (445, 335)
Screenshot: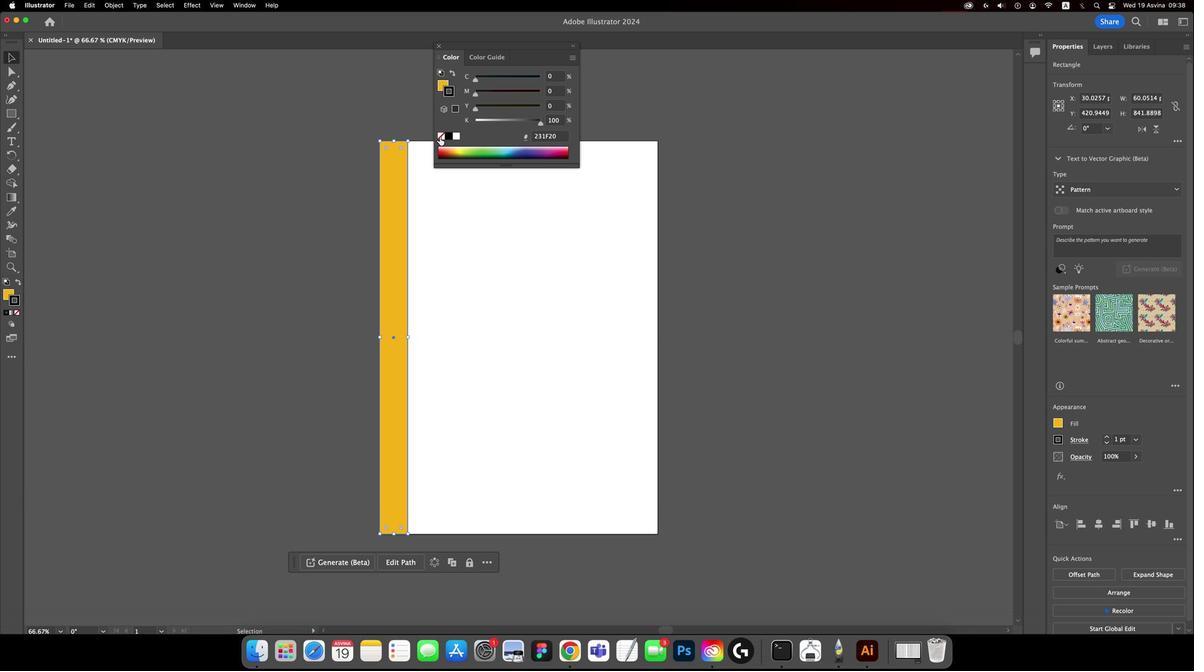 
Action: Mouse moved to (439, 329)
Screenshot: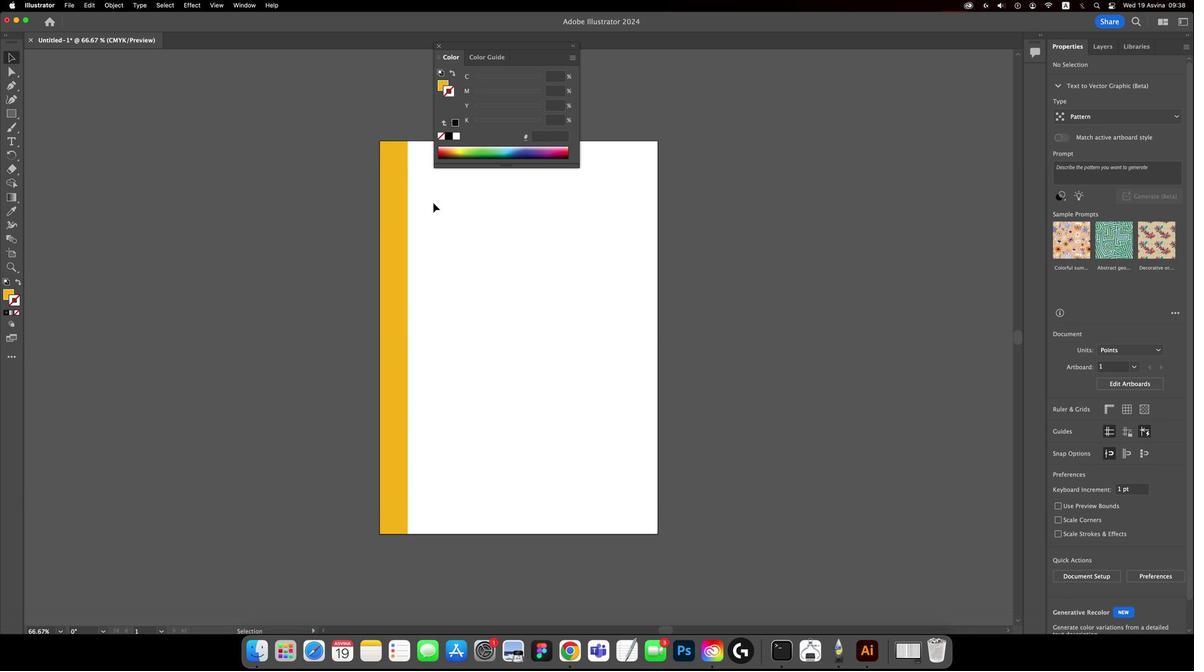 
Action: Mouse pressed left at (439, 329)
Screenshot: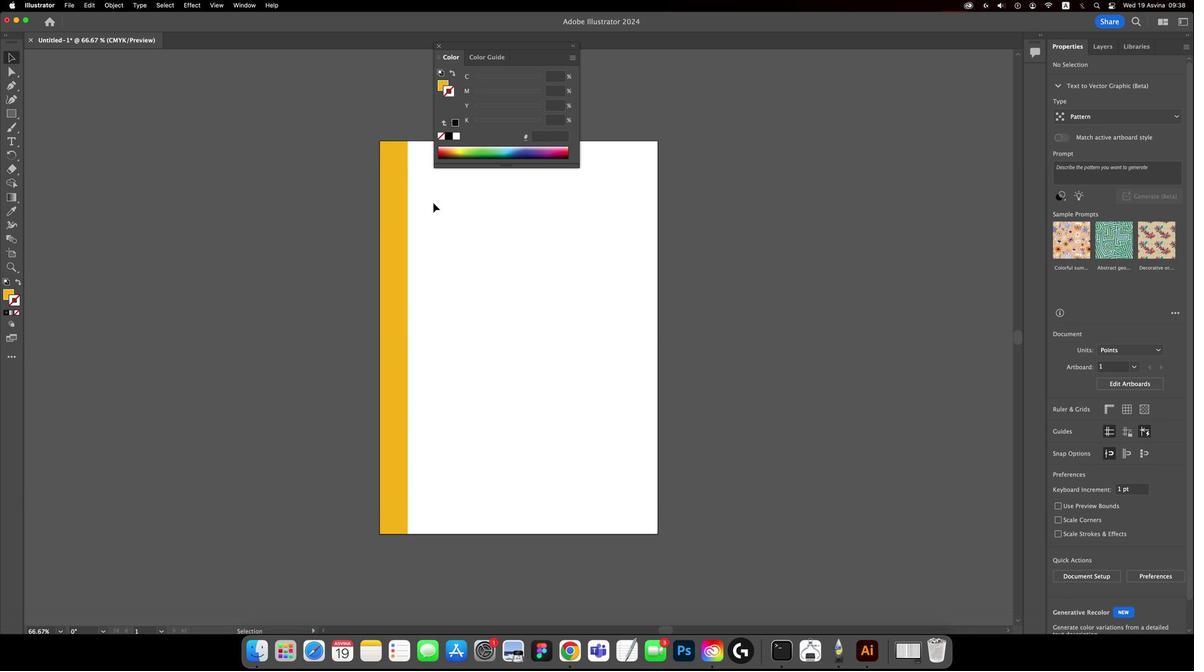 
Action: Mouse moved to (434, 319)
Screenshot: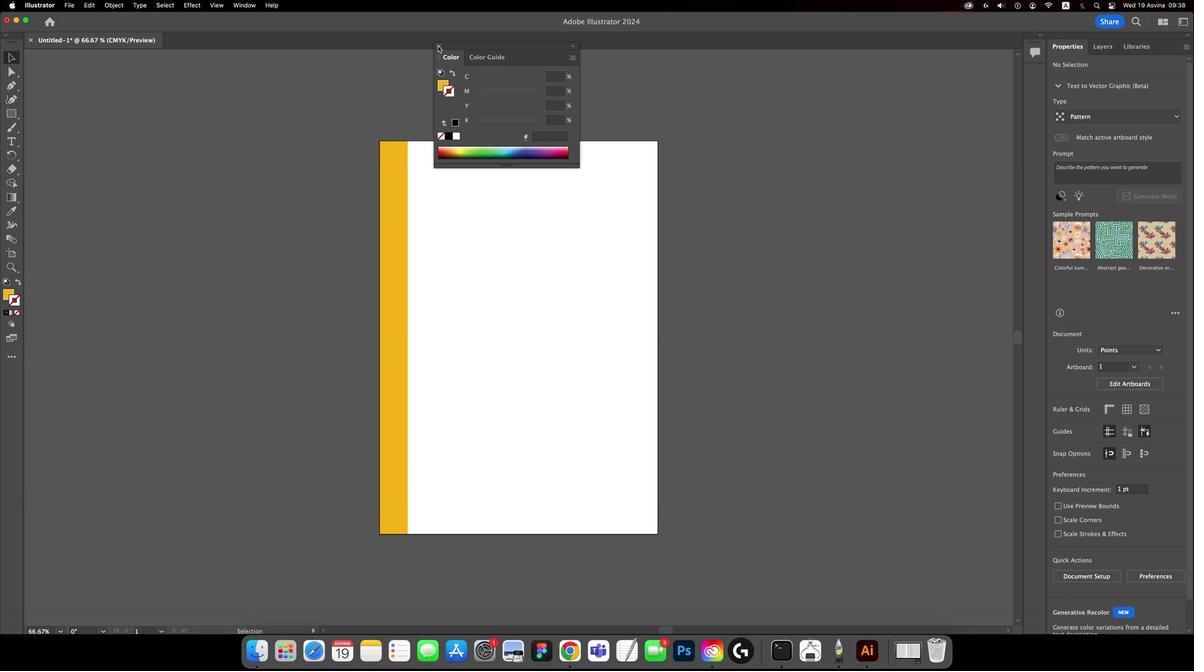 
Action: Mouse pressed left at (434, 319)
Screenshot: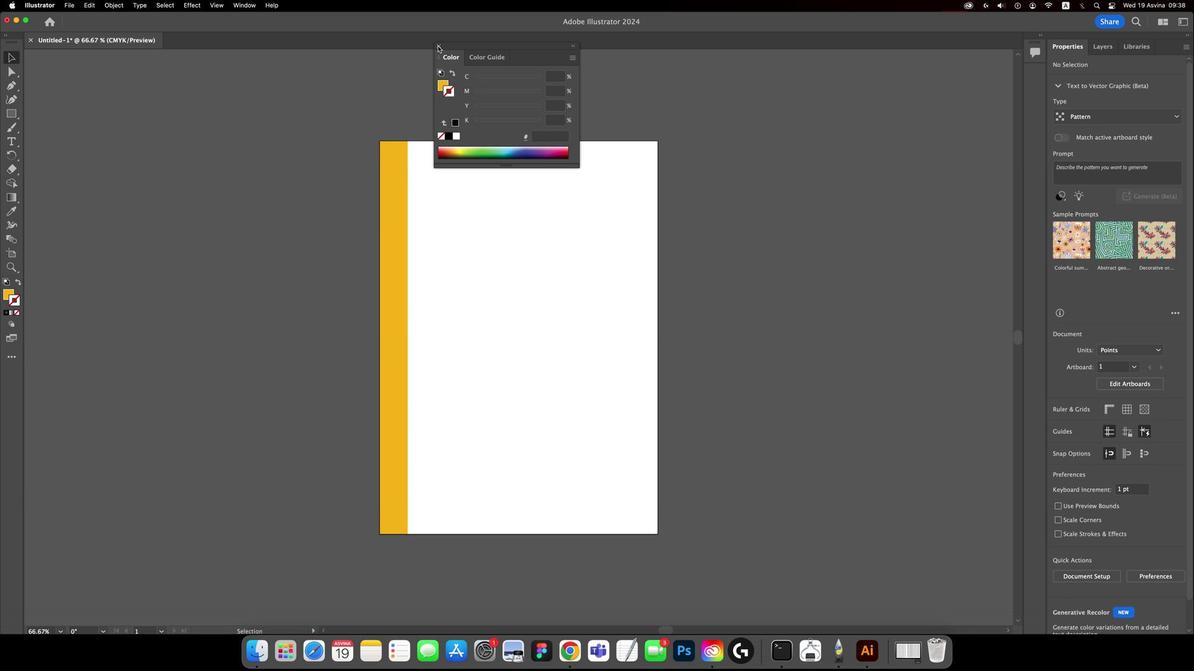 
Action: Mouse moved to (437, 343)
Screenshot: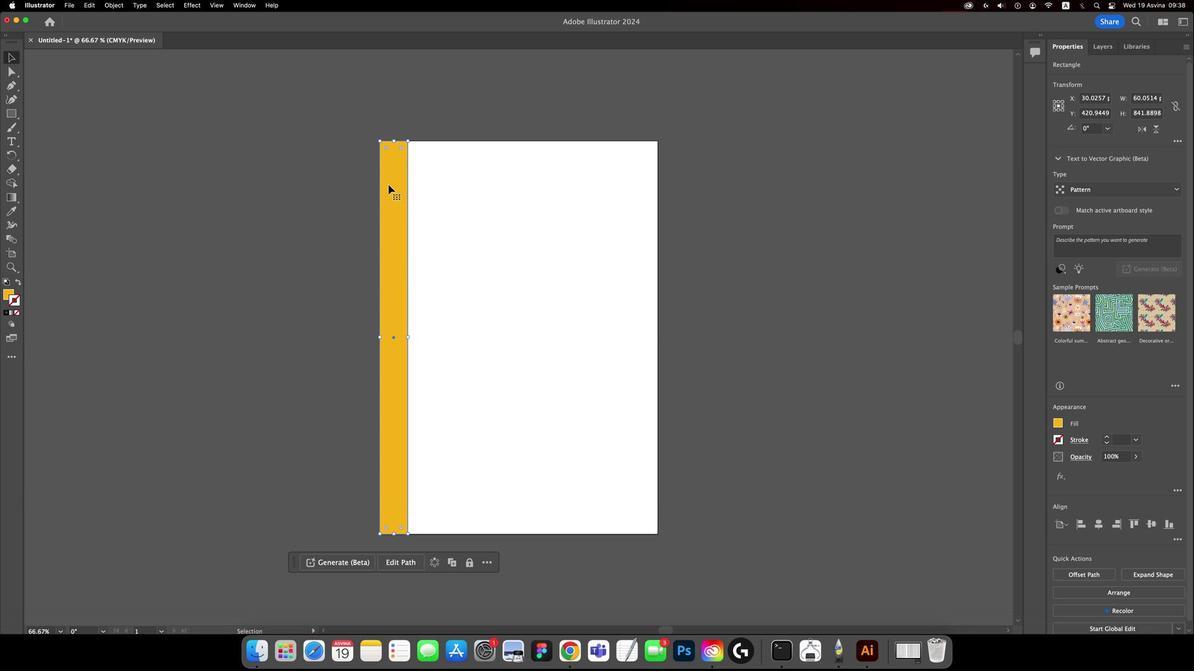 
Action: Mouse pressed left at (437, 343)
Screenshot: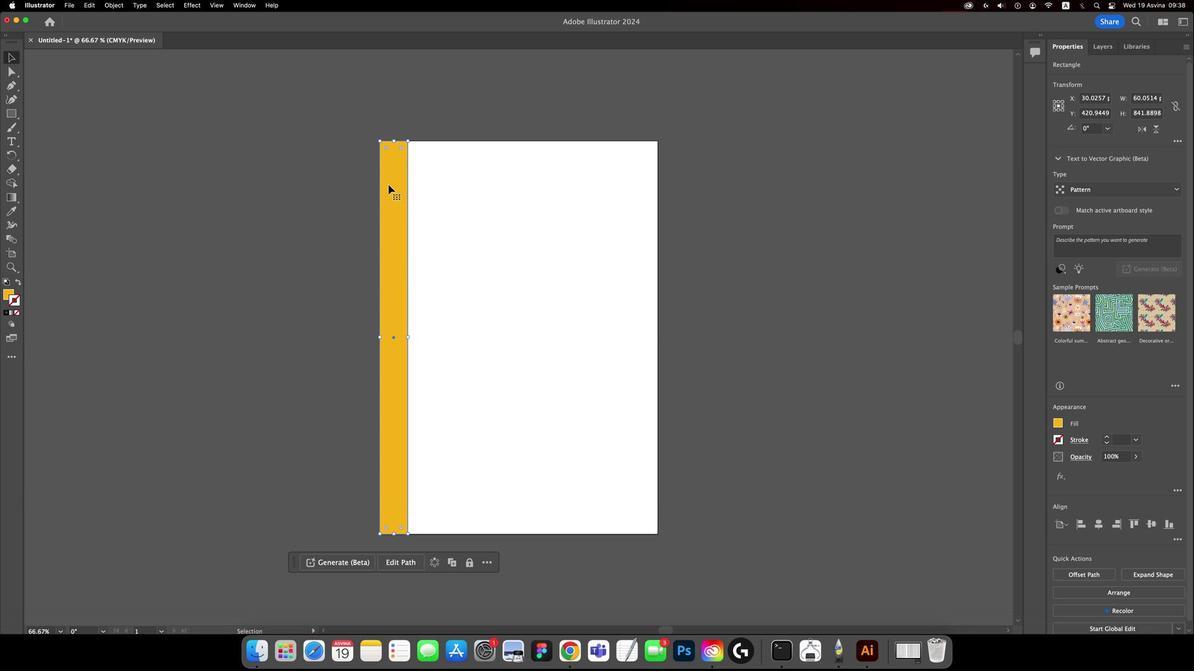 
Action: Mouse moved to (401, 321)
Screenshot: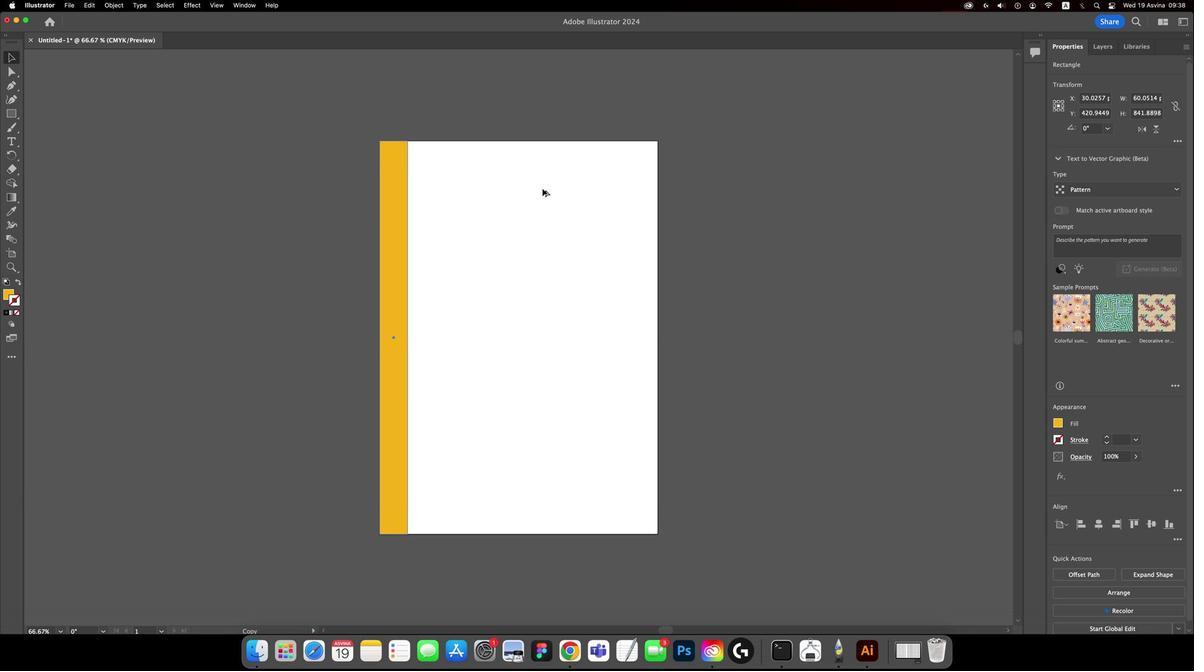 
Action: Mouse pressed left at (401, 321)
Screenshot: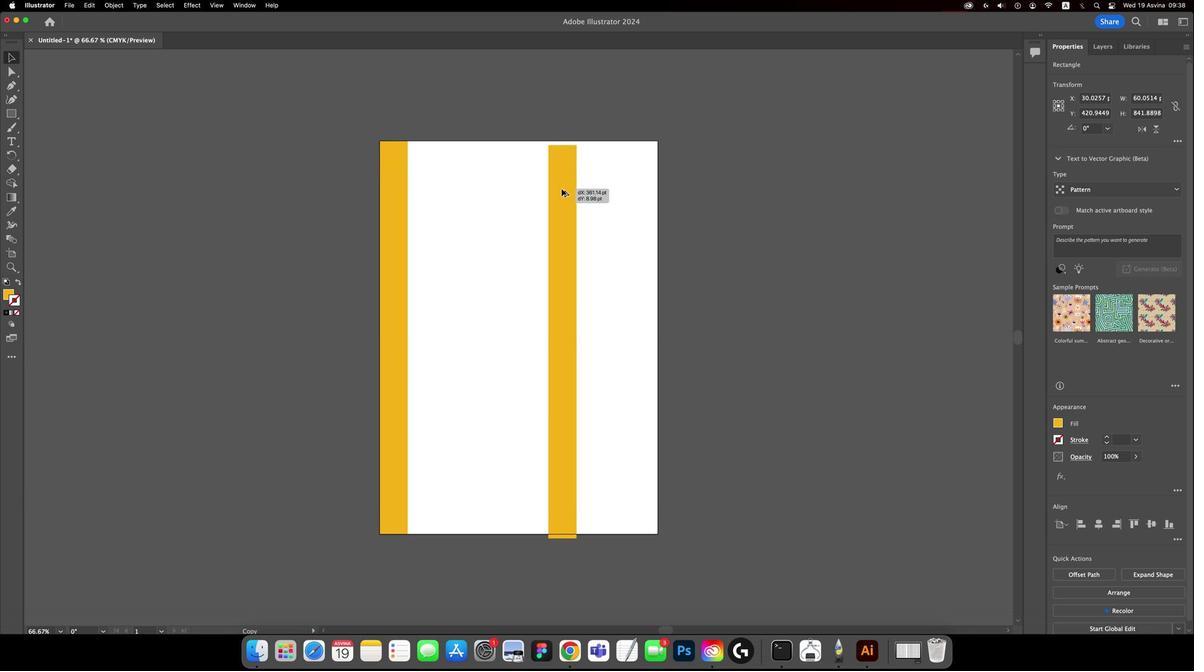 
Action: Key pressed Key.alt
Screenshot: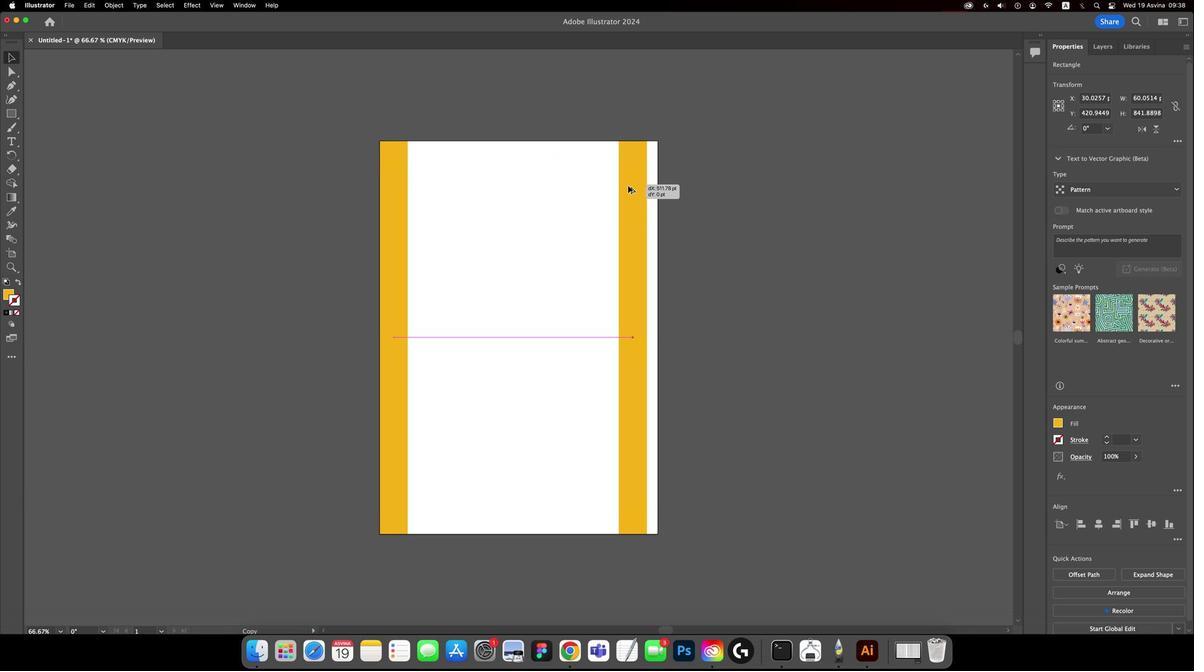 
Action: Mouse pressed left at (401, 321)
Screenshot: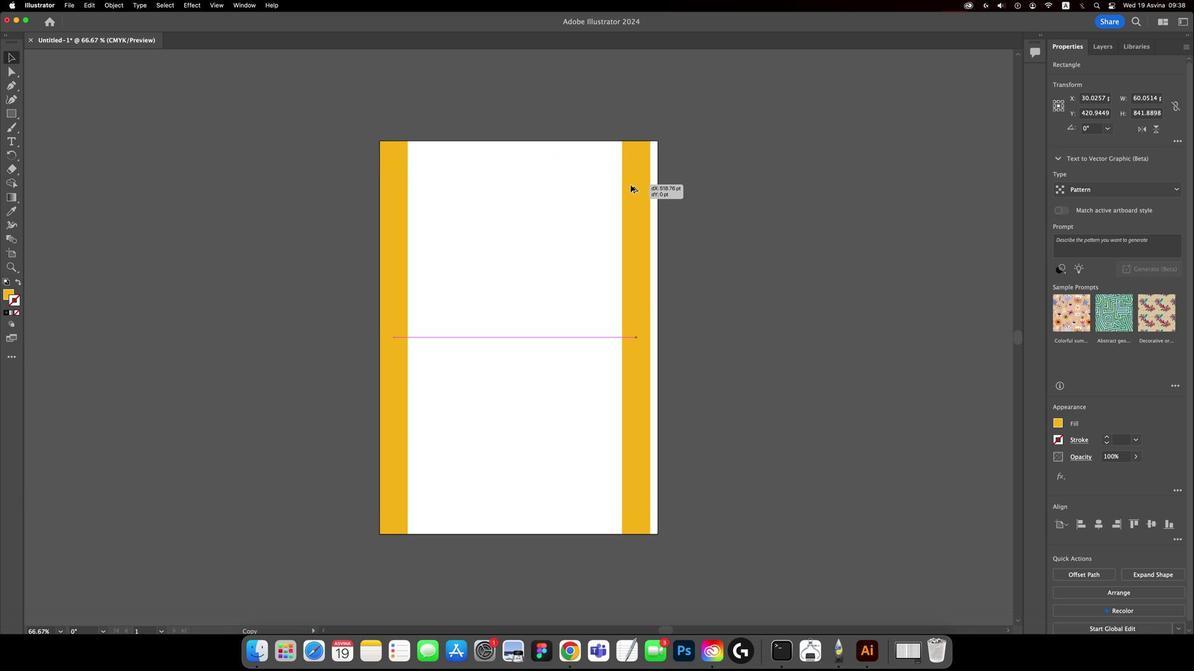 
Action: Mouse moved to (533, 322)
Screenshot: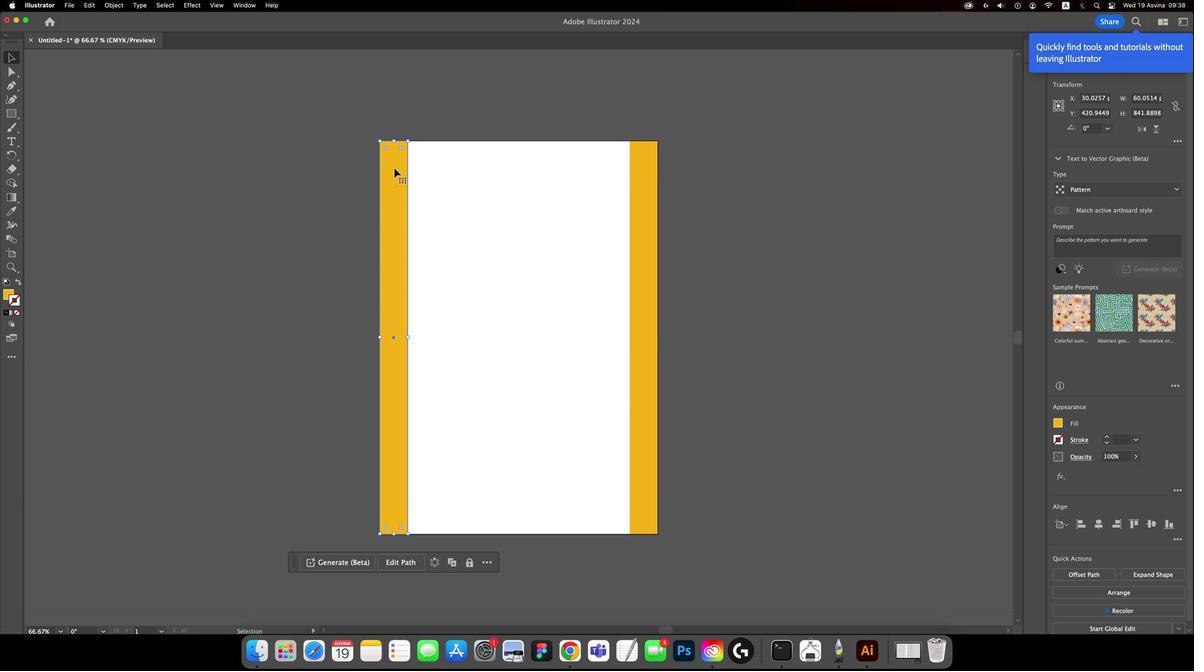 
Action: Mouse pressed left at (533, 322)
Screenshot: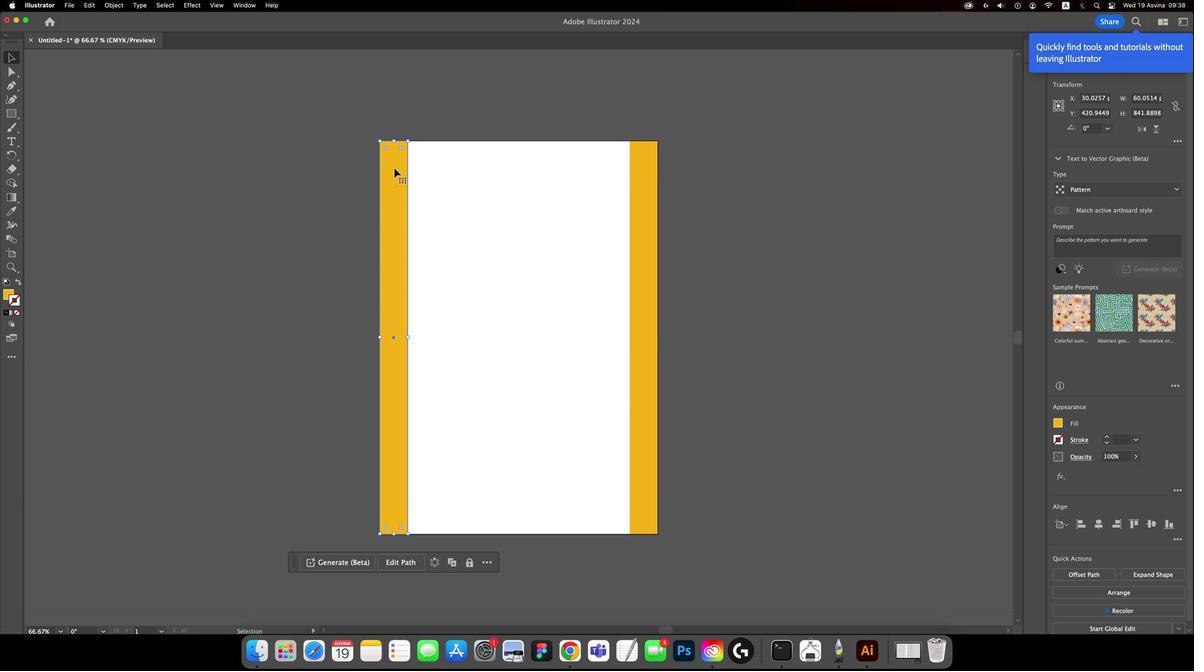 
Action: Mouse moved to (406, 324)
Screenshot: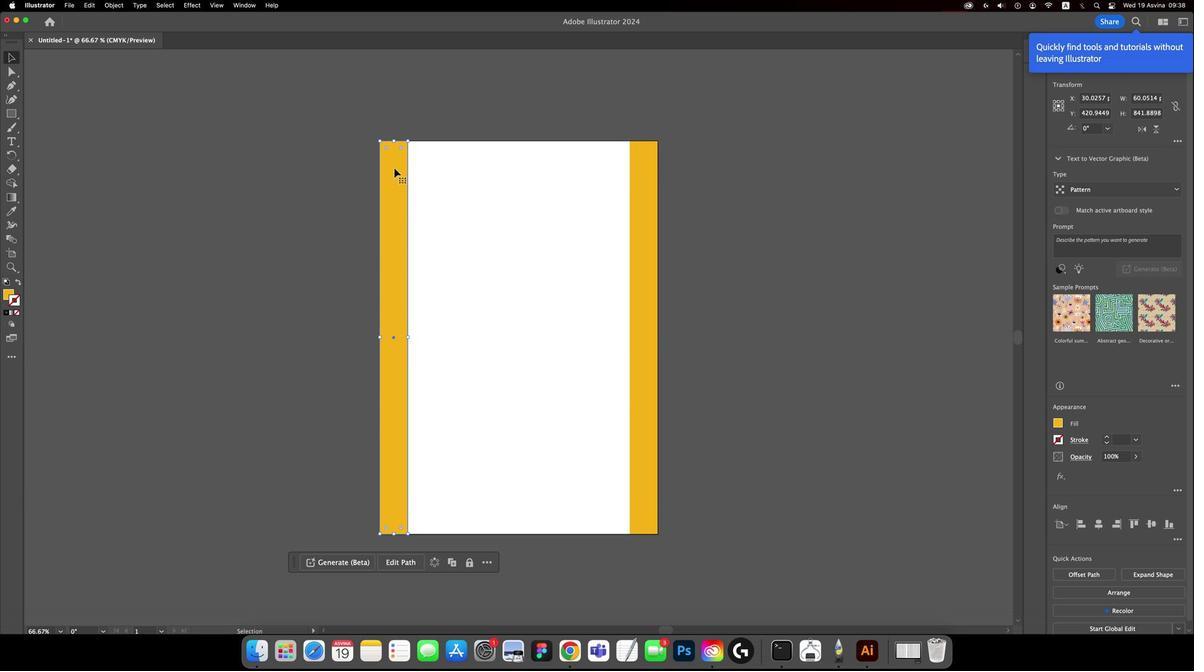 
Action: Mouse pressed left at (406, 324)
Screenshot: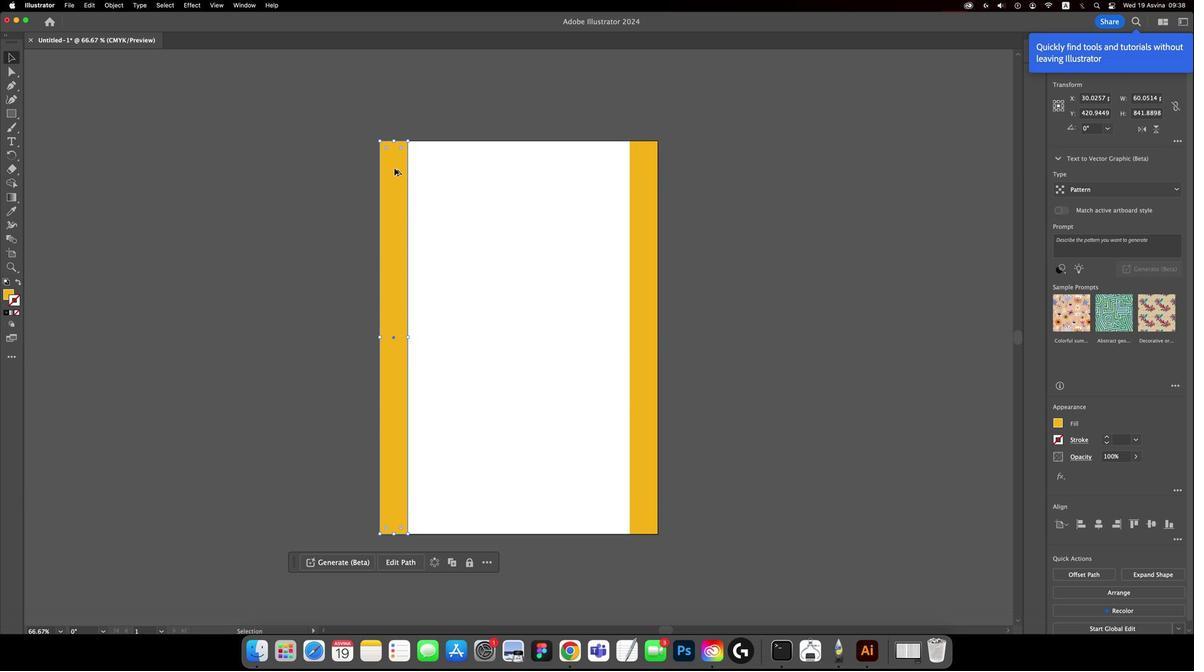 
Action: Key pressed Key.alt
Screenshot: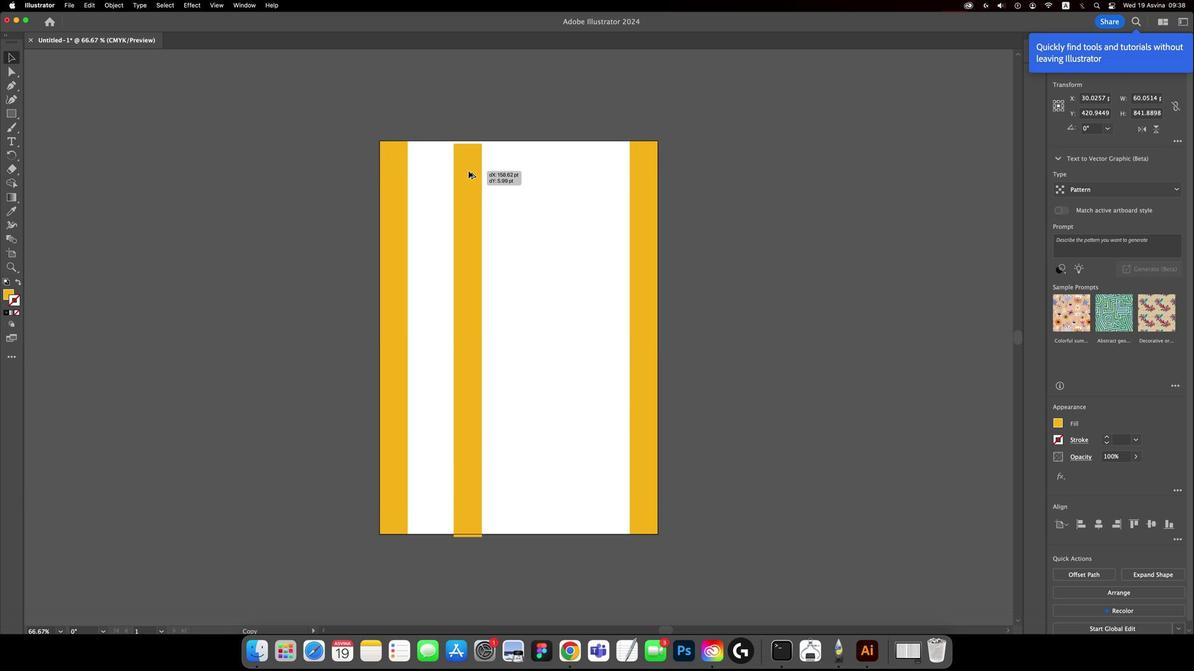 
Action: Mouse pressed left at (406, 324)
Screenshot: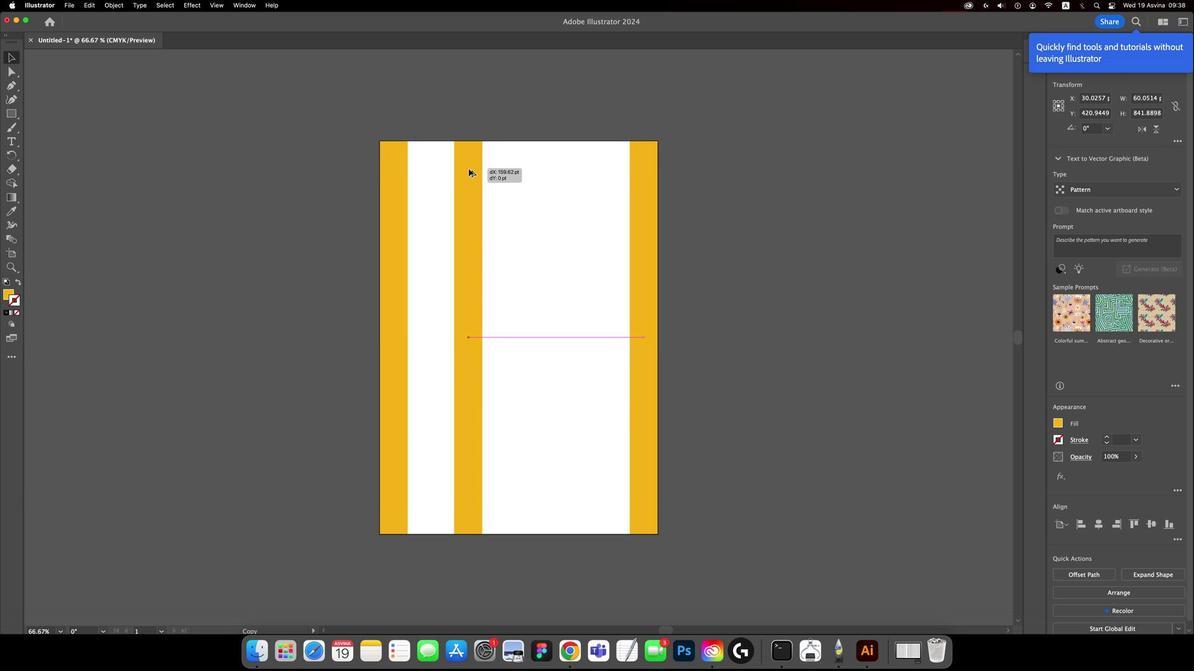 
Action: Mouse moved to (472, 329)
Screenshot: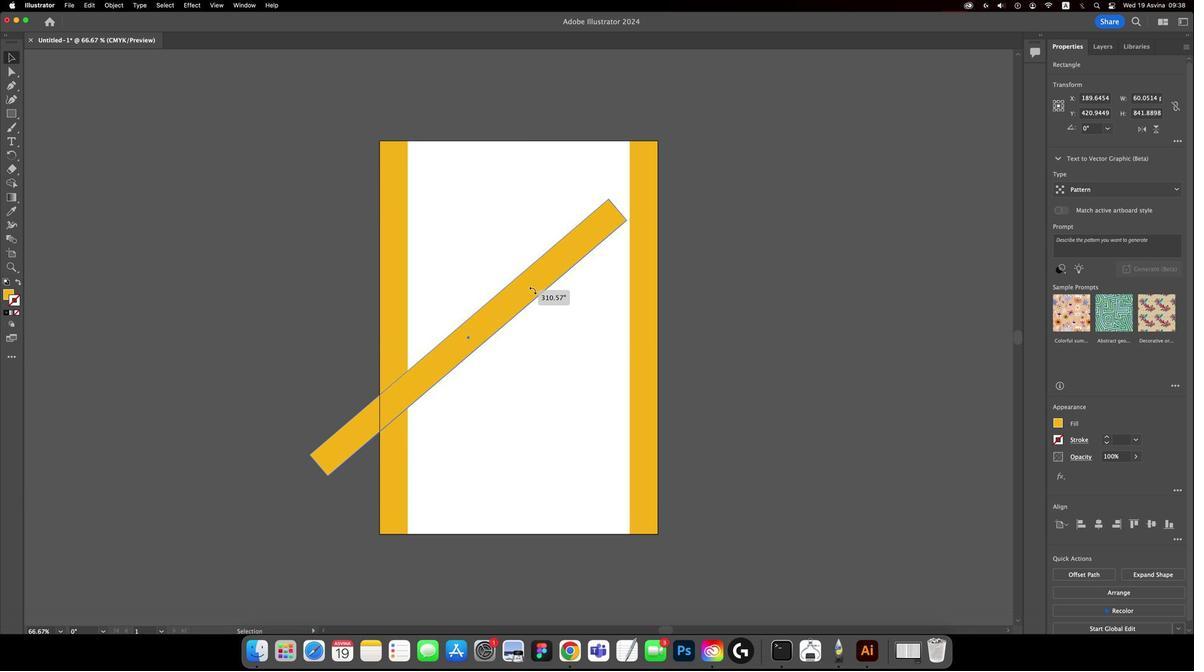 
Action: Mouse pressed left at (472, 329)
Screenshot: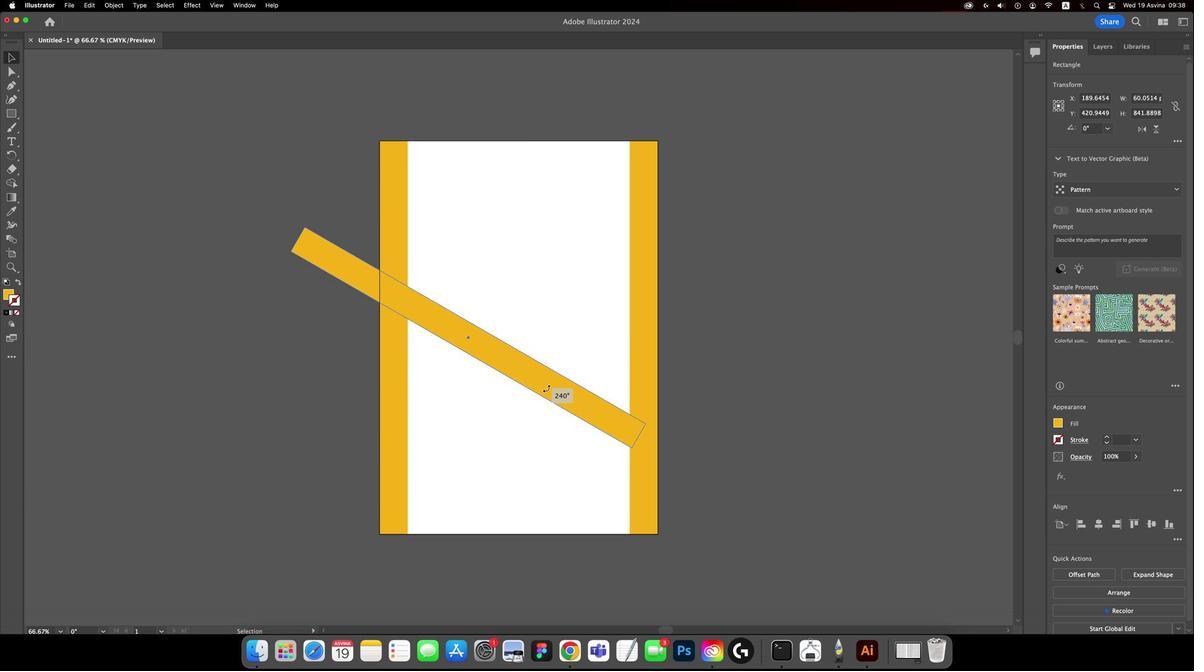 
Action: Mouse moved to (516, 291)
Screenshot: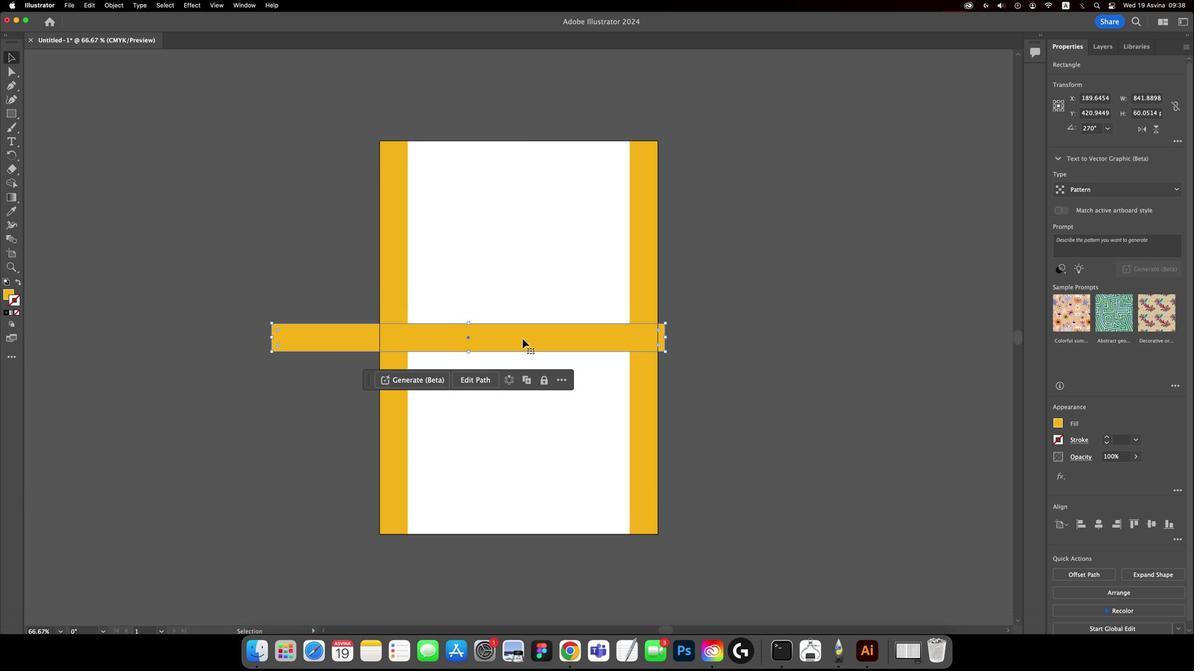 
Action: Key pressed Key.shift
Screenshot: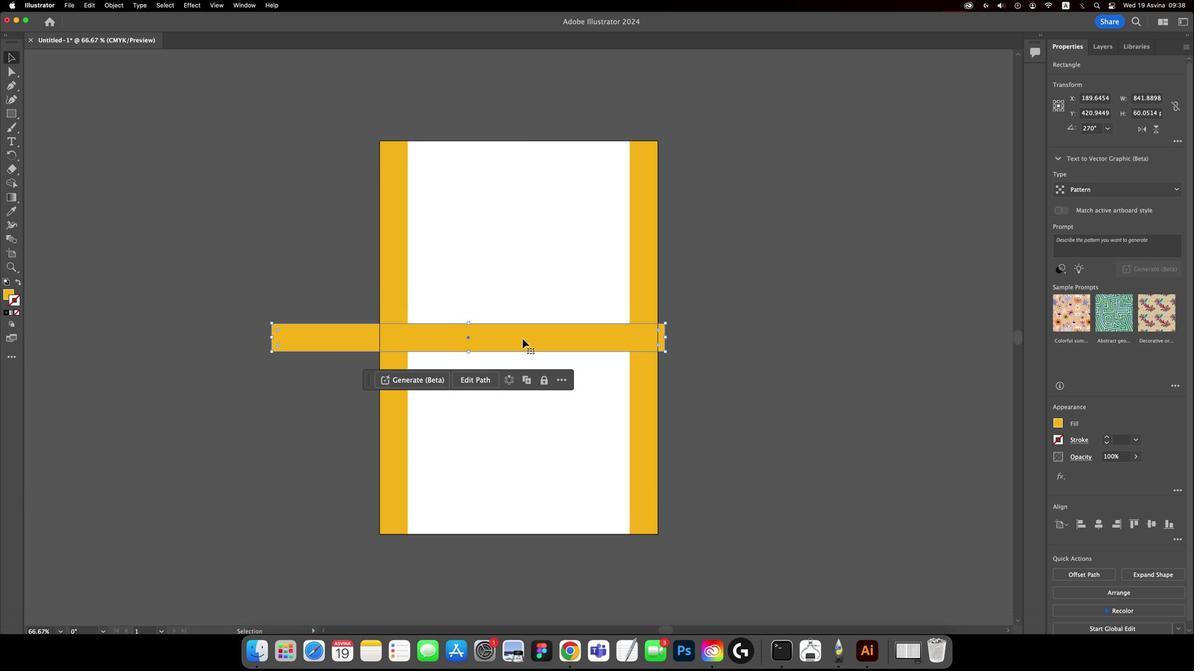
Action: Mouse moved to (498, 298)
Screenshot: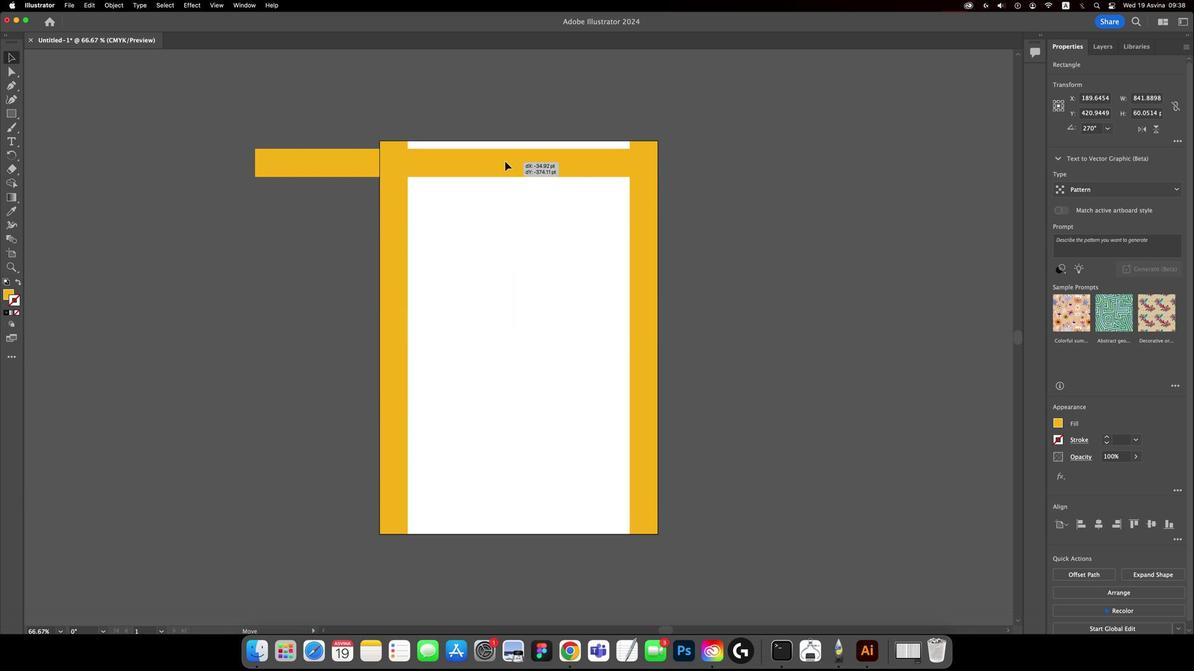 
Action: Mouse pressed left at (498, 298)
Screenshot: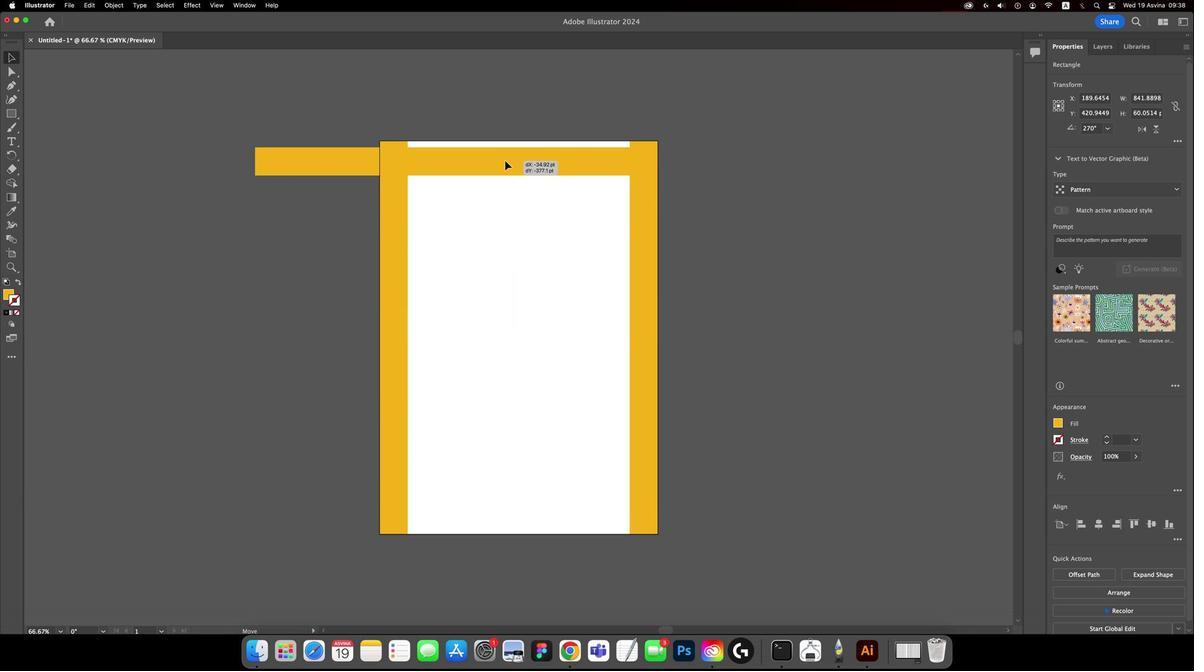 
Action: Mouse moved to (358, 327)
Screenshot: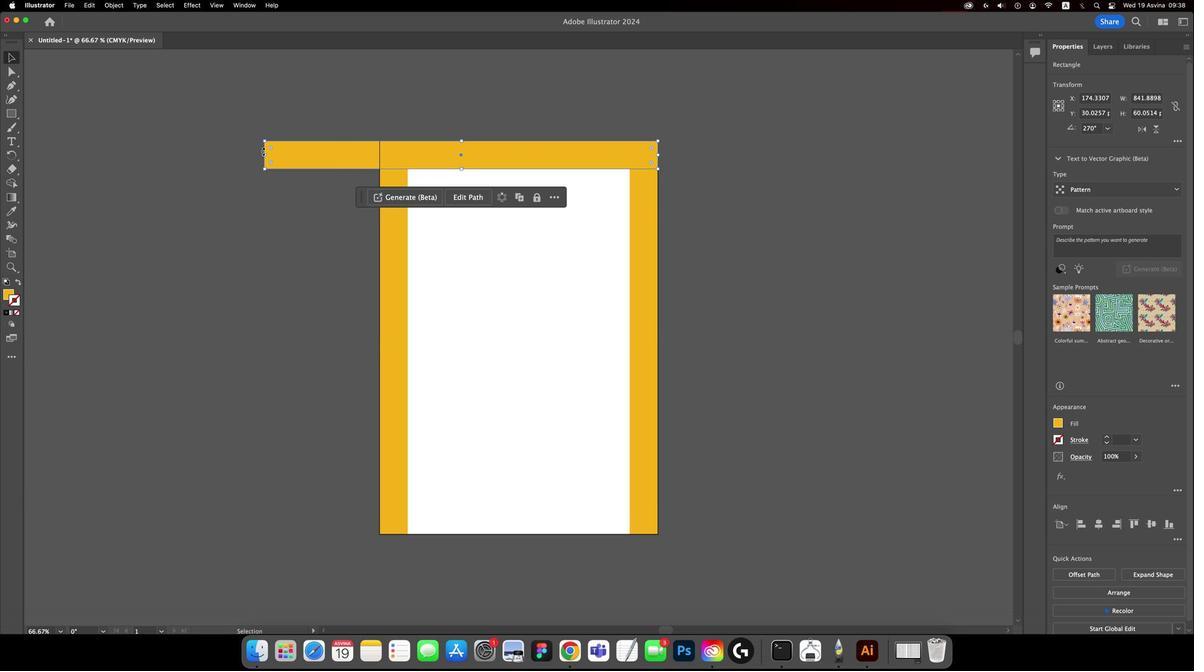 
Action: Mouse pressed left at (358, 327)
Screenshot: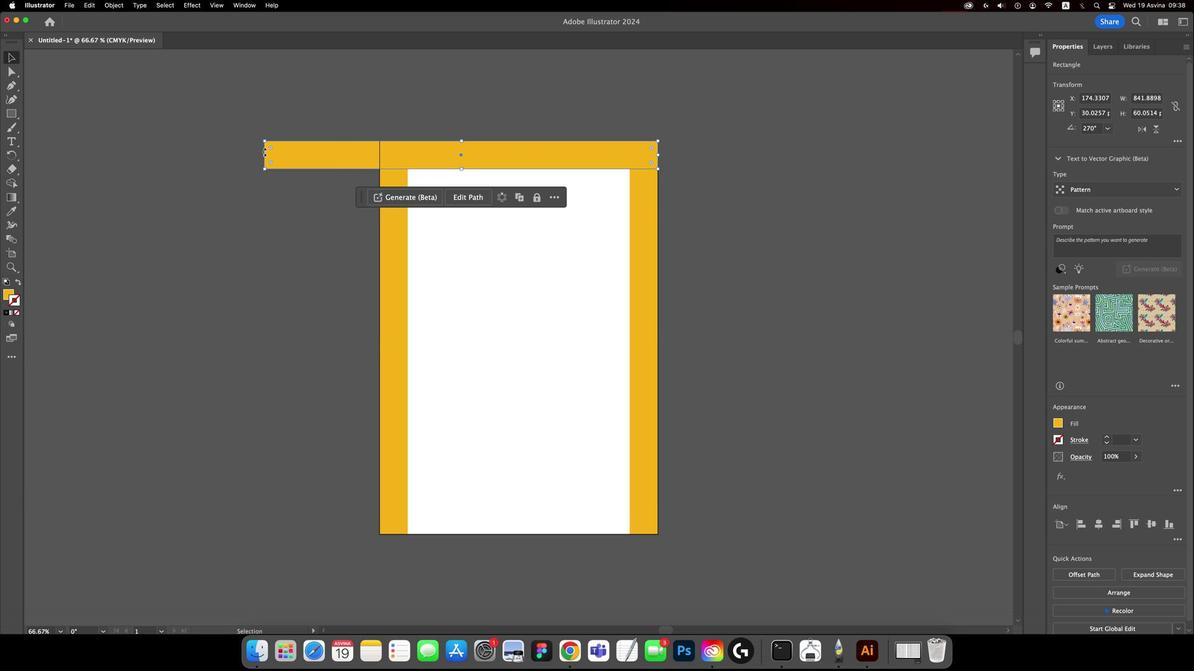 
Action: Mouse moved to (311, 326)
Screenshot: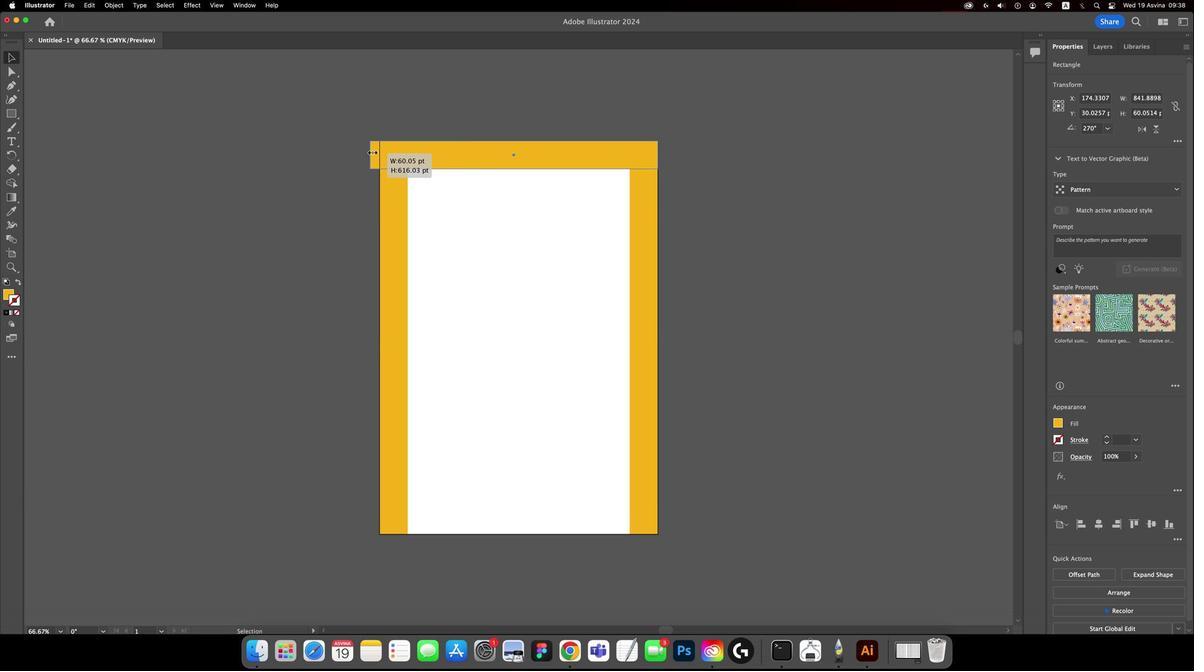 
Action: Mouse pressed left at (311, 326)
Screenshot: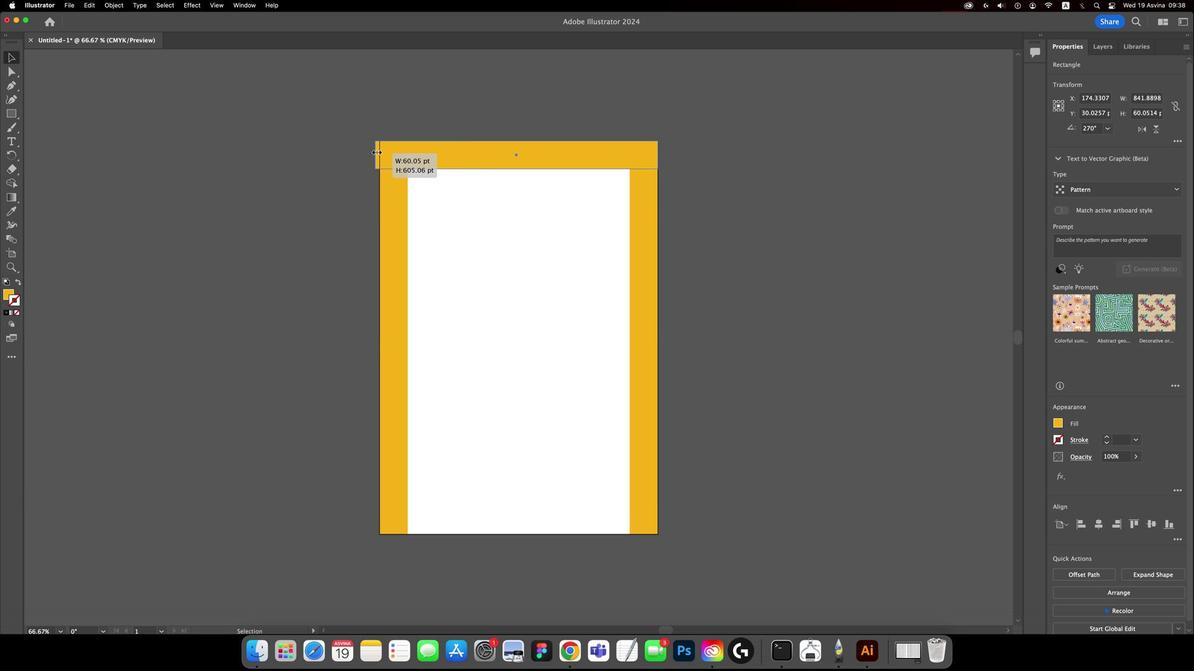 
Action: Mouse moved to (427, 311)
Screenshot: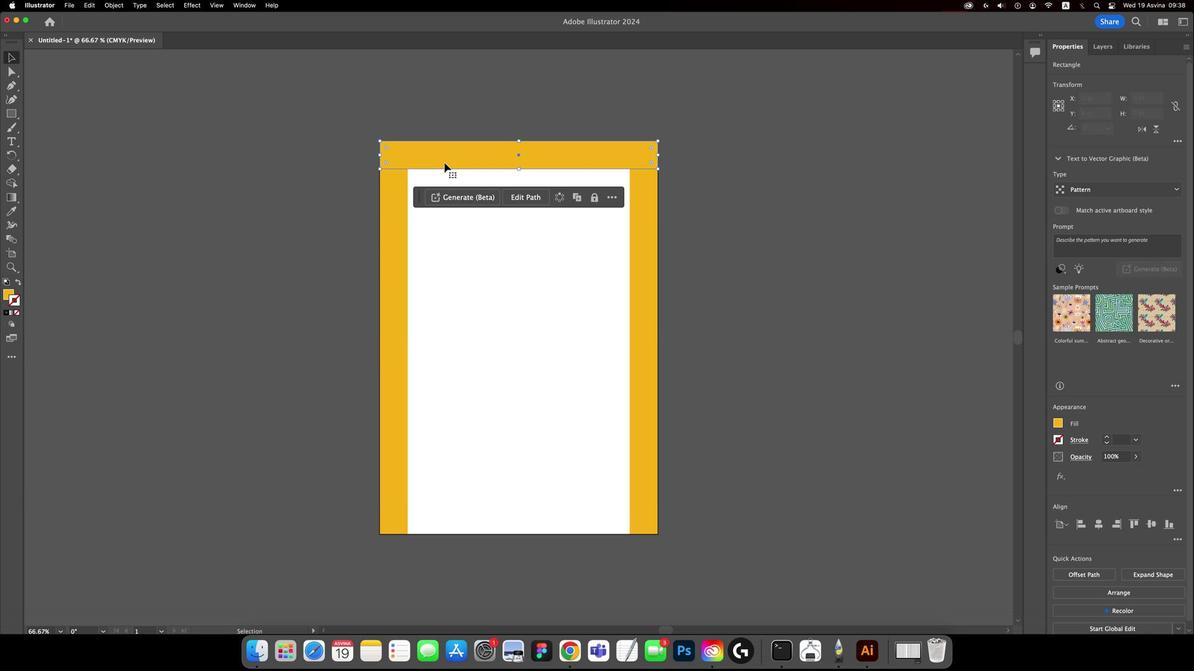 
Action: Mouse pressed left at (427, 311)
Screenshot: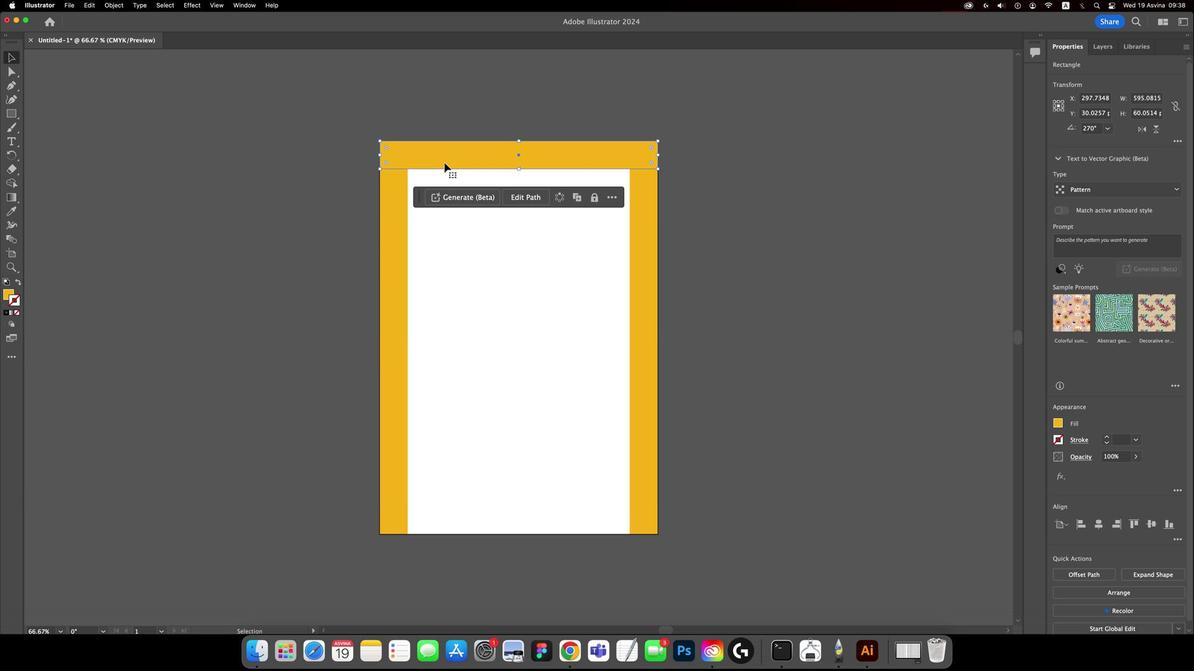 
Action: Mouse moved to (442, 325)
Screenshot: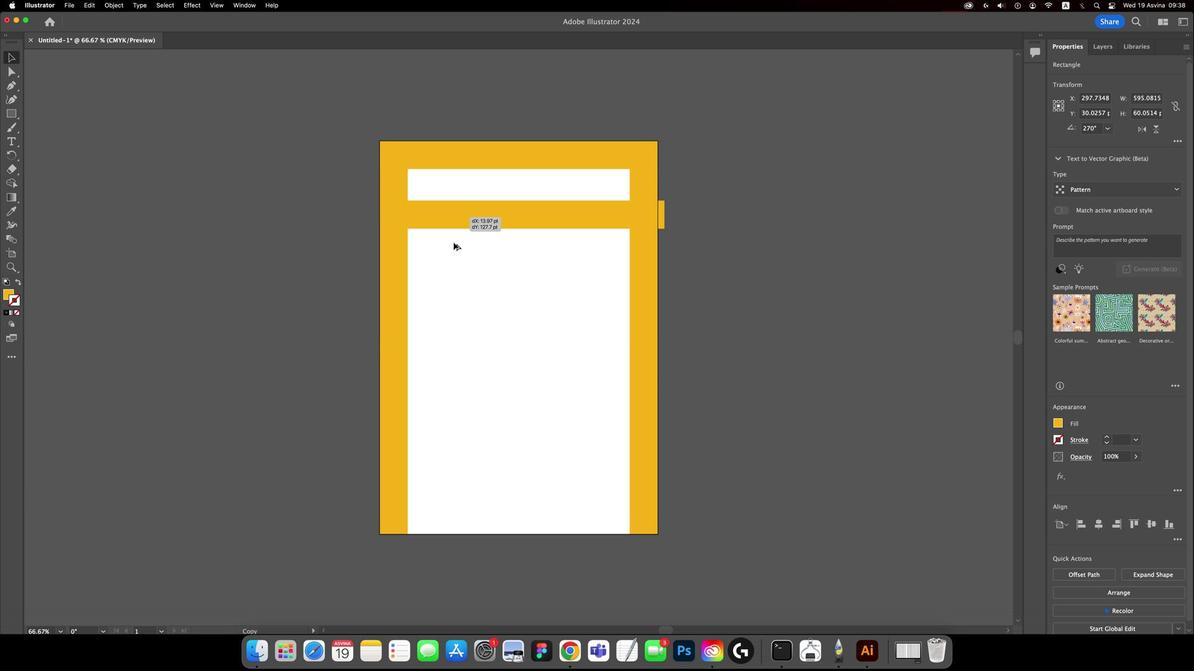 
Action: Mouse pressed left at (442, 325)
Screenshot: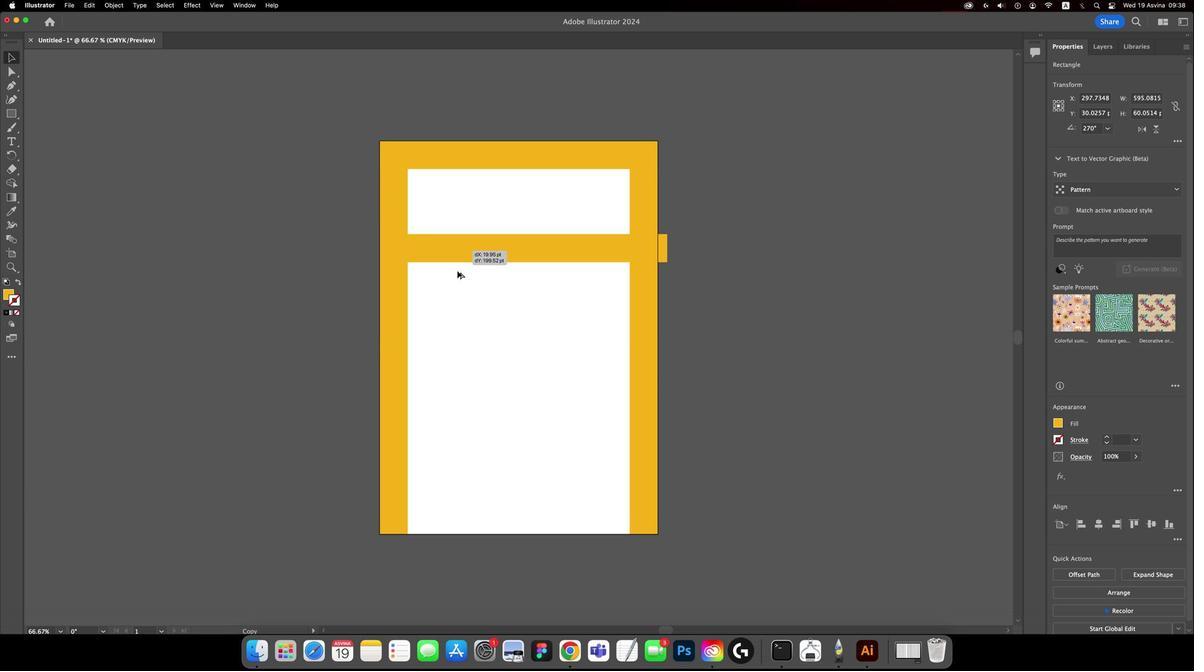 
Action: Mouse moved to (442, 325)
Screenshot: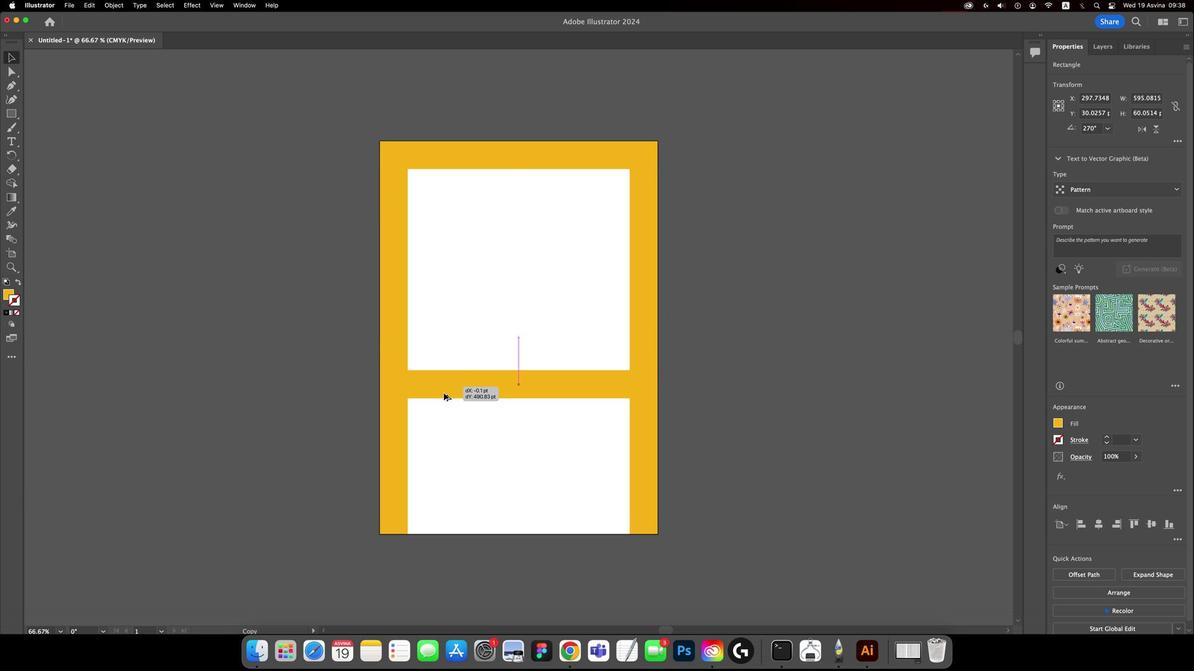 
Action: Key pressed Key.alt
Screenshot: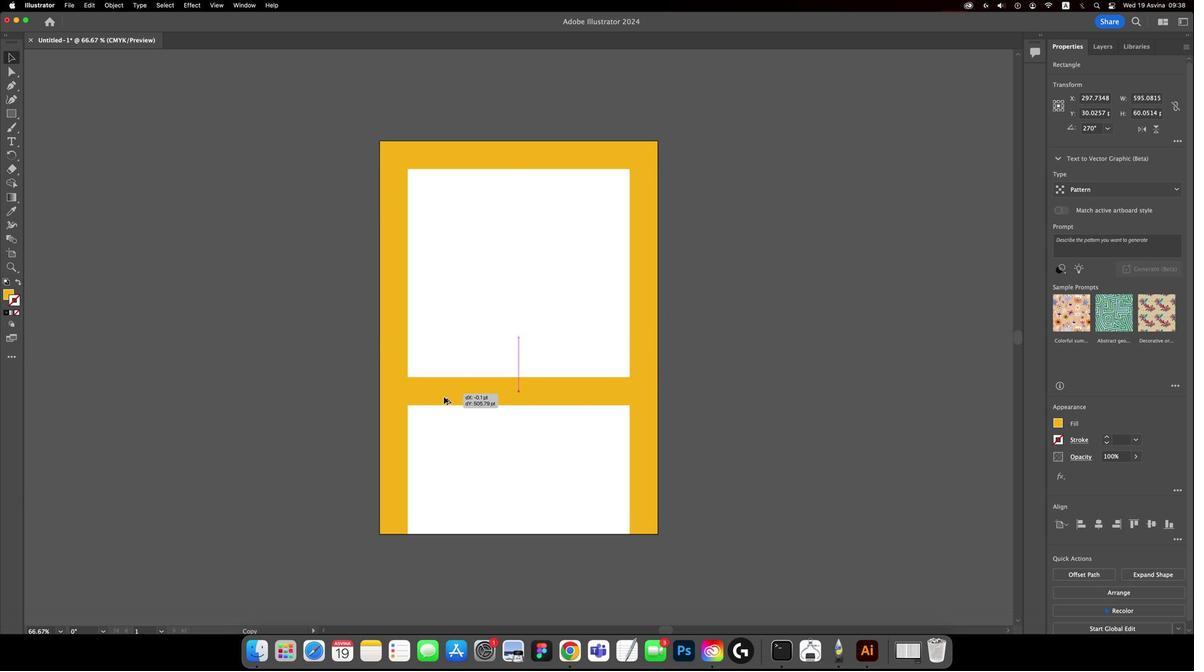
Action: Mouse moved to (442, 325)
Screenshot: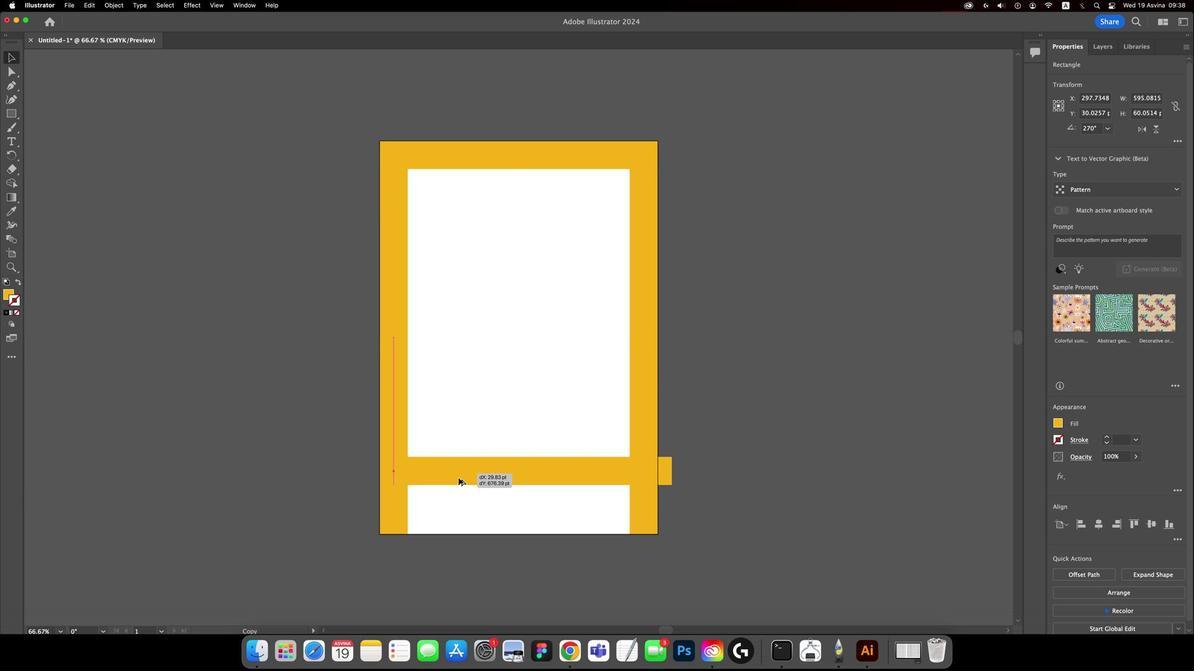
Action: Mouse pressed left at (442, 325)
Screenshot: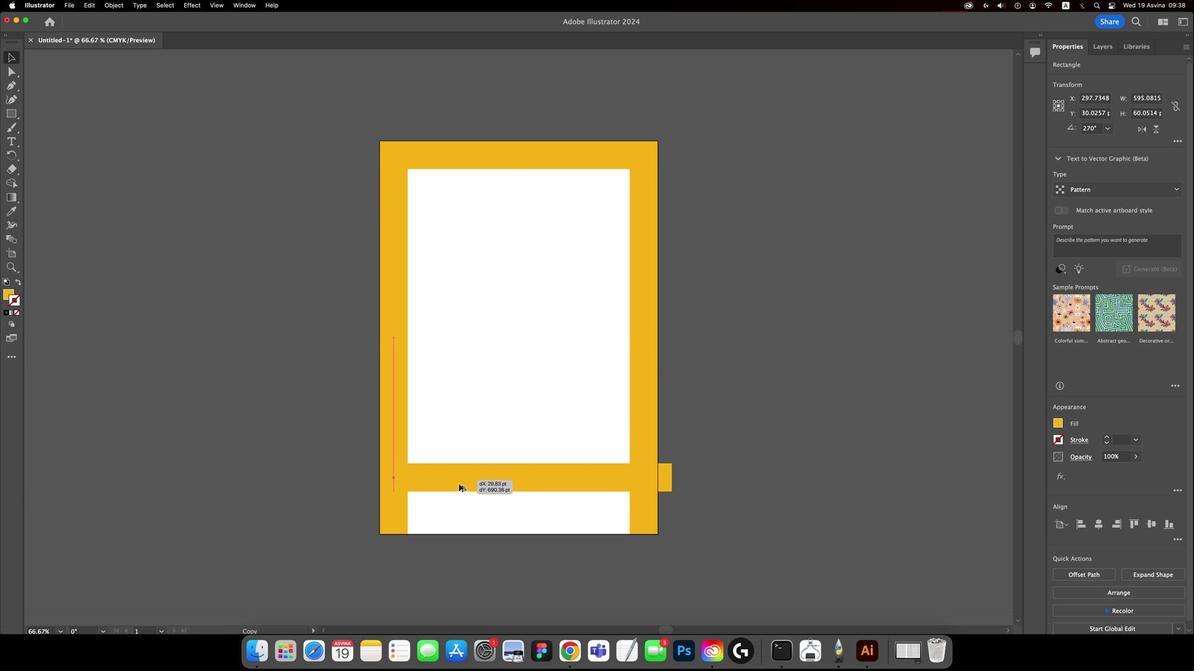 
Action: Mouse moved to (432, 283)
Screenshot: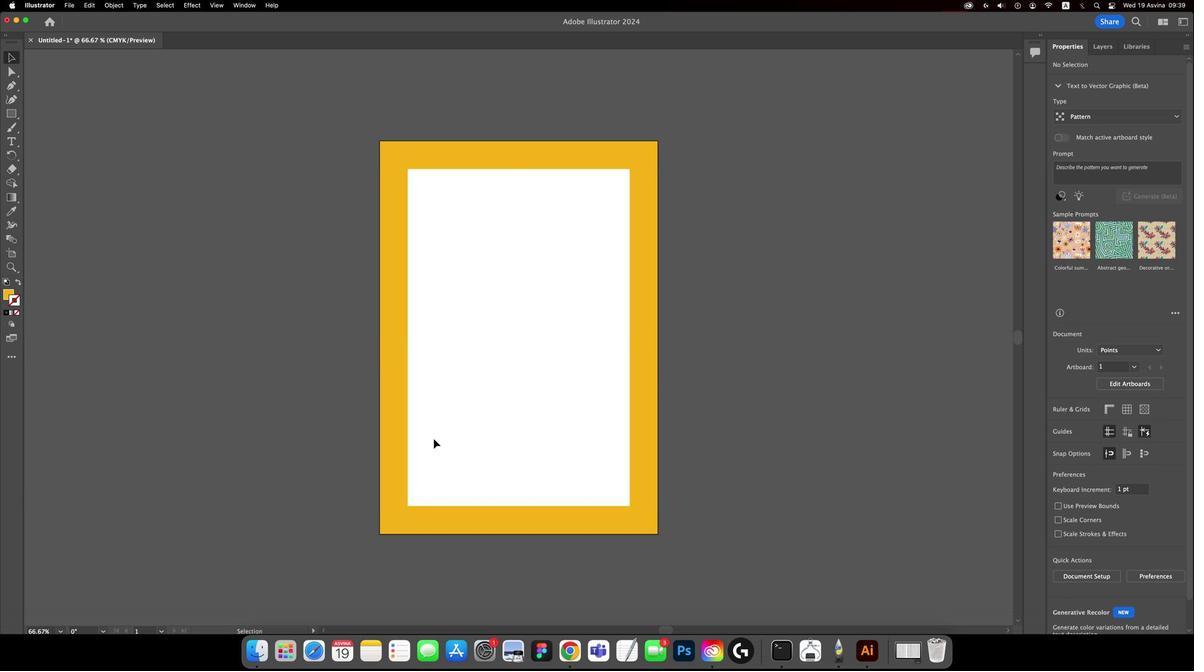 
Action: Mouse pressed left at (432, 283)
Screenshot: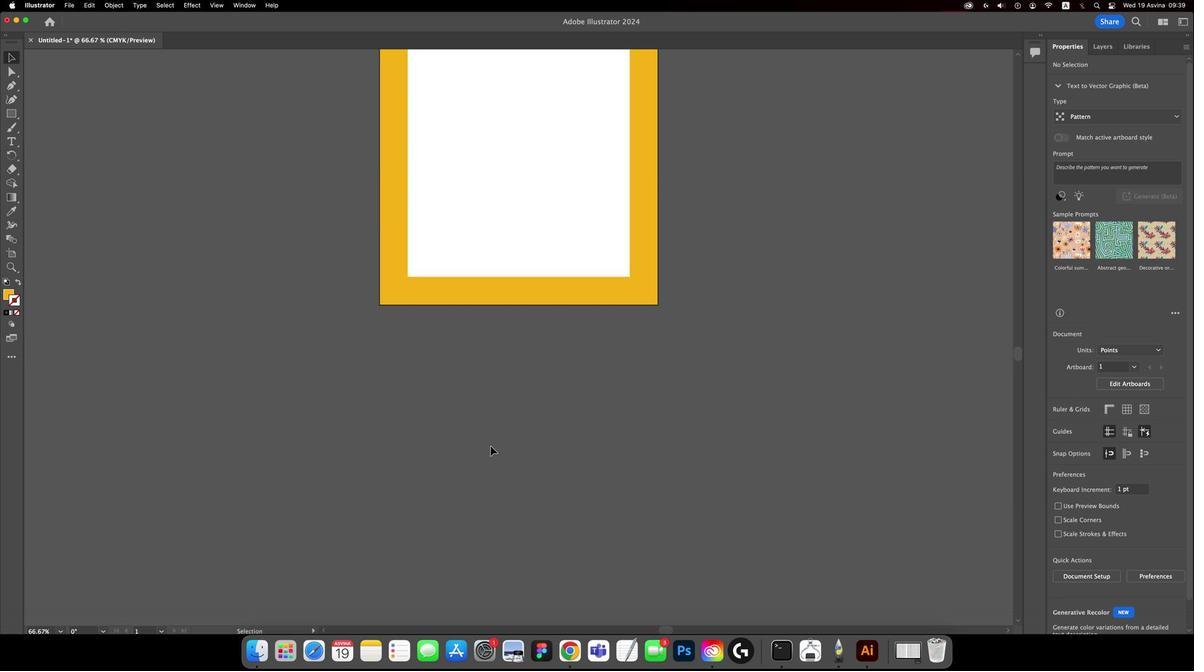 
Action: Mouse moved to (498, 281)
Screenshot: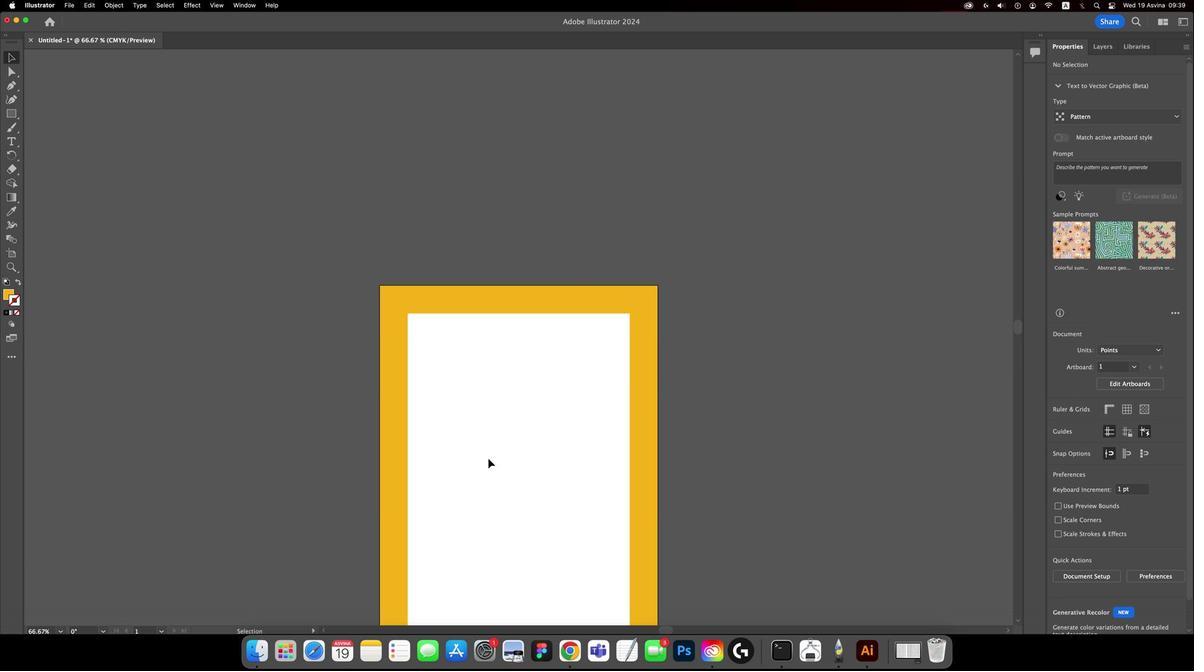 
Action: Mouse scrolled (498, 281) with delta (119, 350)
Screenshot: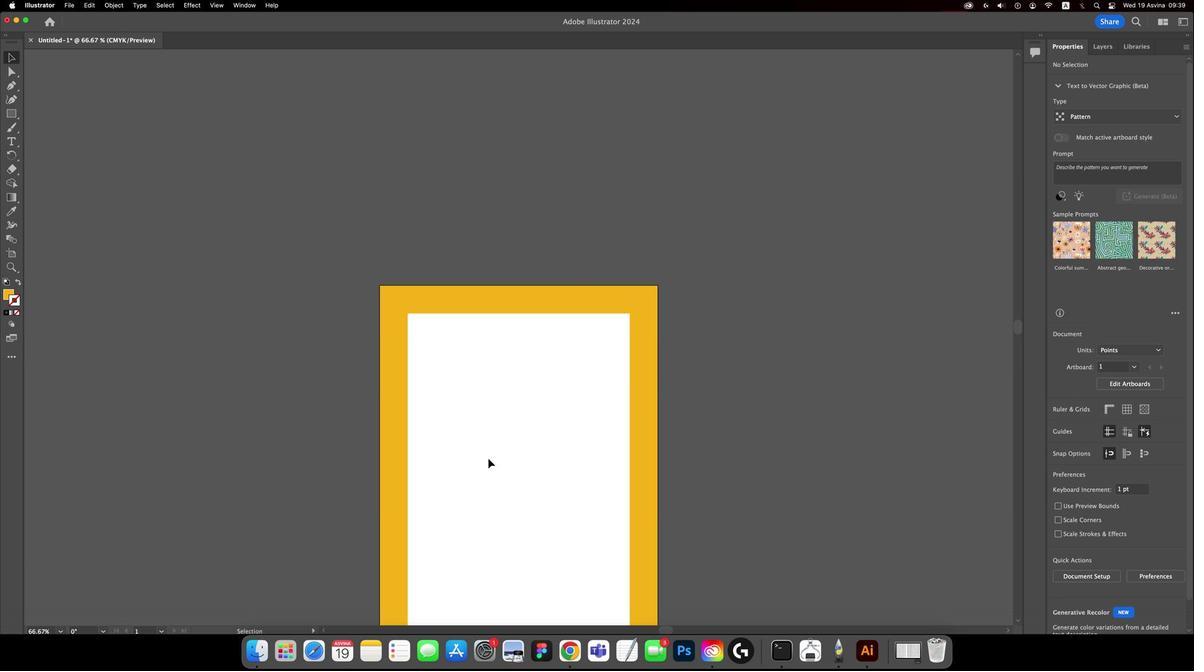 
Action: Mouse moved to (498, 281)
Screenshot: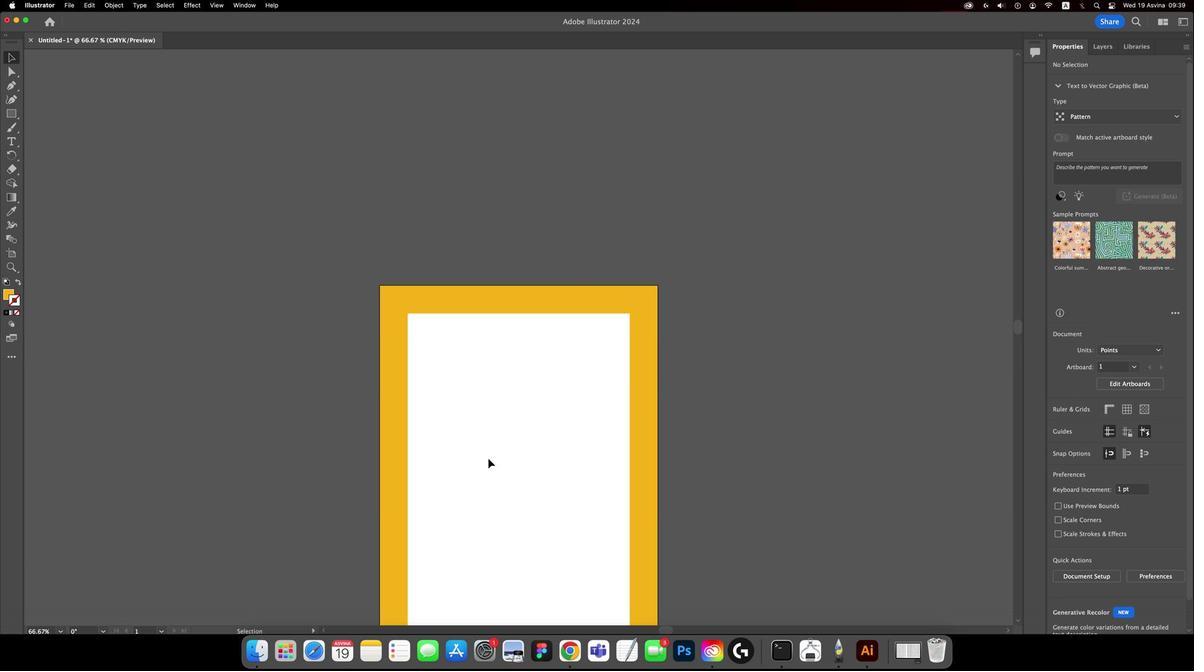 
Action: Mouse scrolled (498, 281) with delta (119, 350)
Screenshot: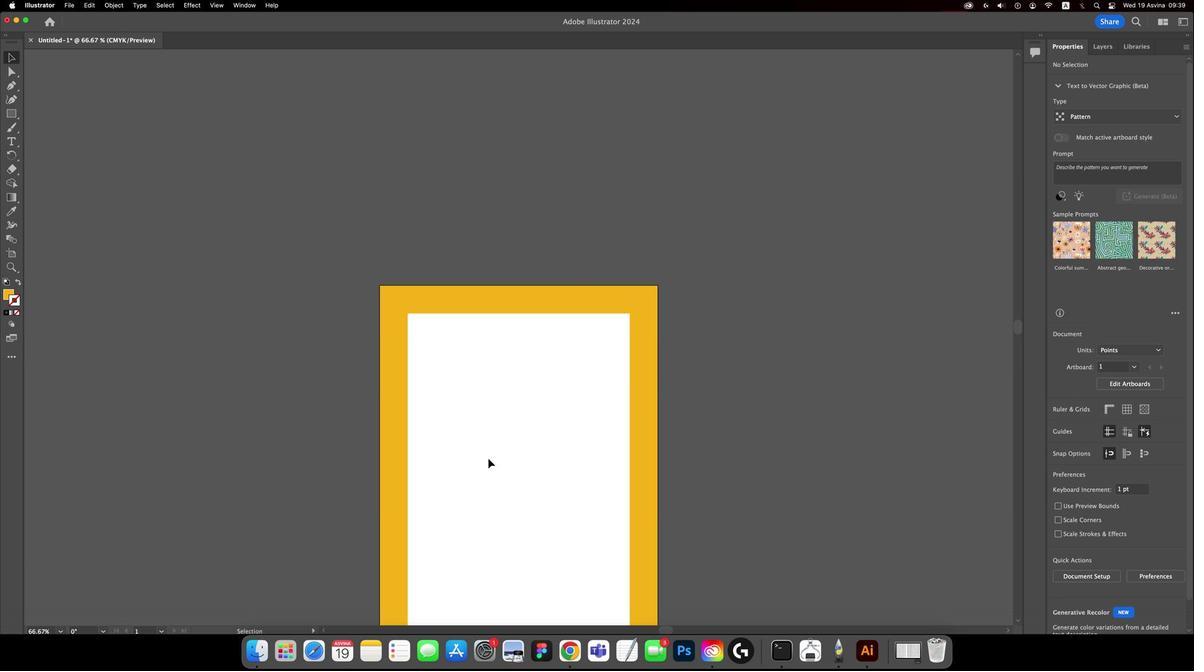 
Action: Mouse moved to (498, 281)
Screenshot: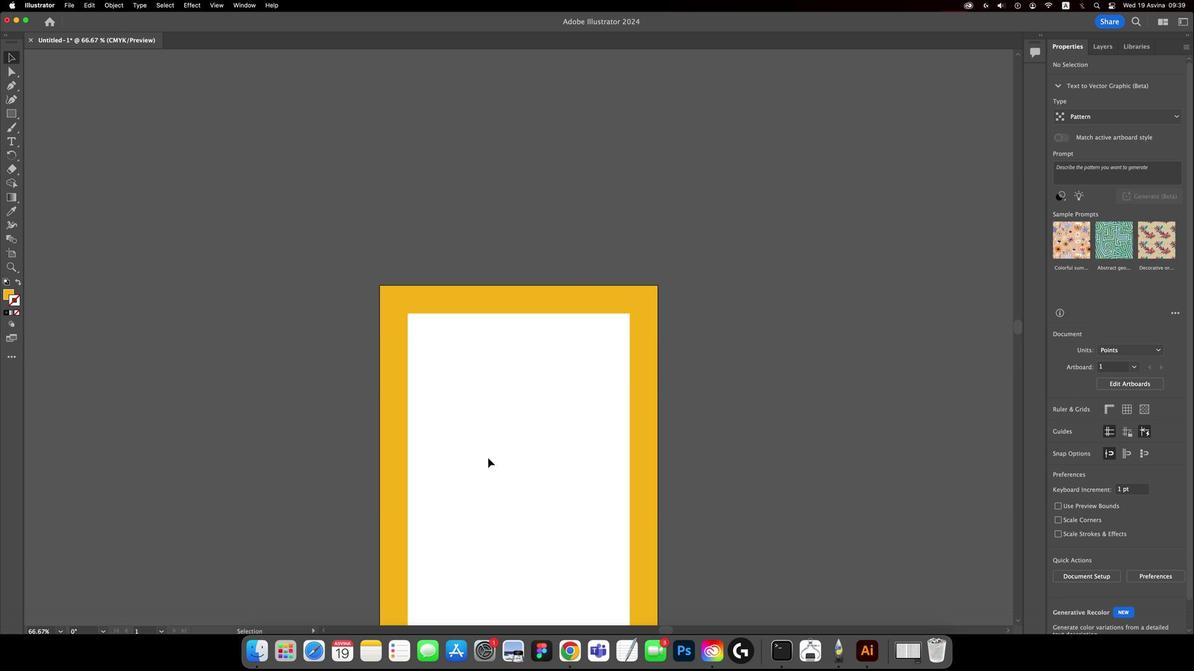 
Action: Mouse scrolled (498, 281) with delta (119, 350)
Screenshot: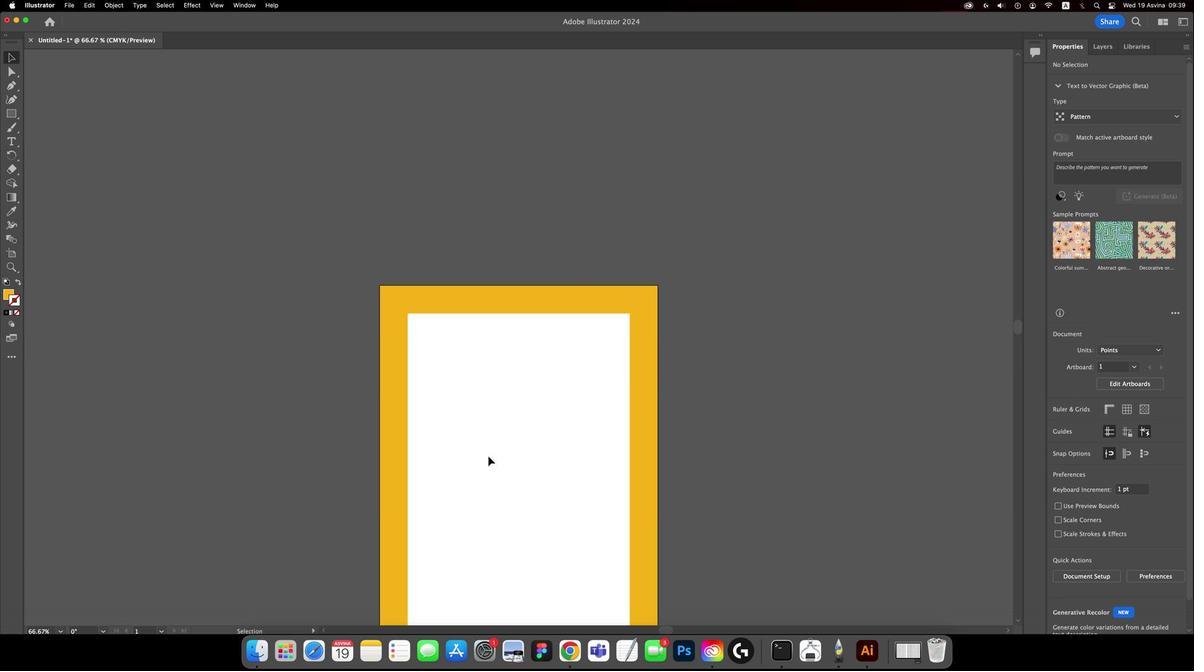 
Action: Mouse moved to (498, 281)
Screenshot: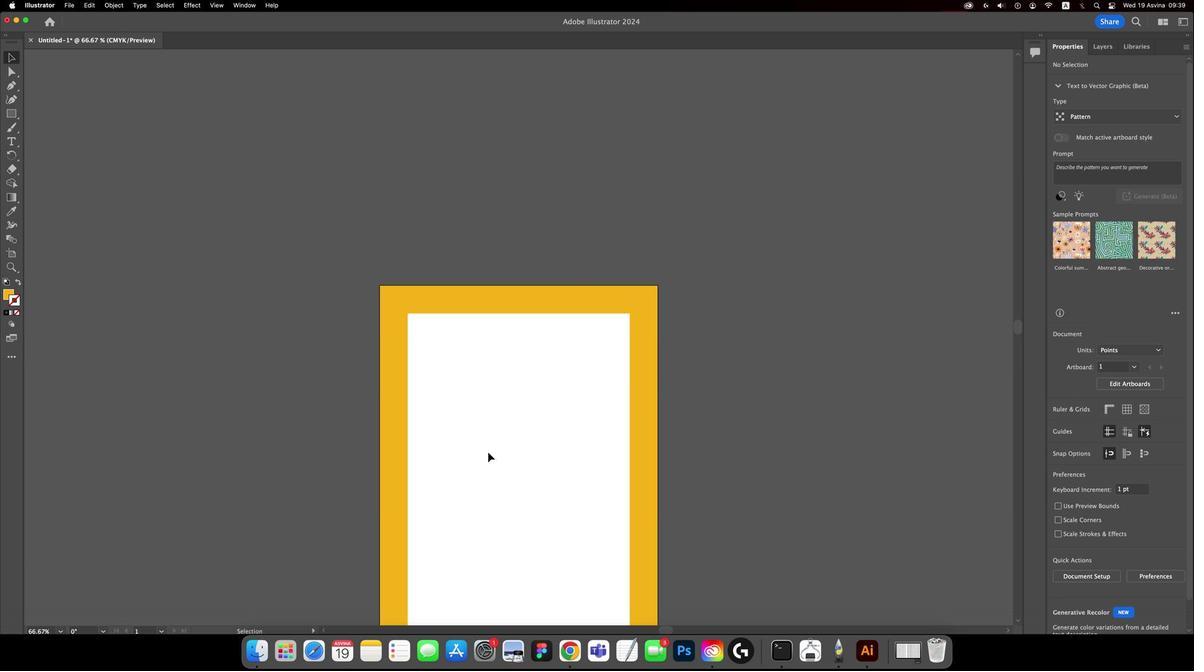 
Action: Mouse scrolled (498, 281) with delta (119, 350)
Screenshot: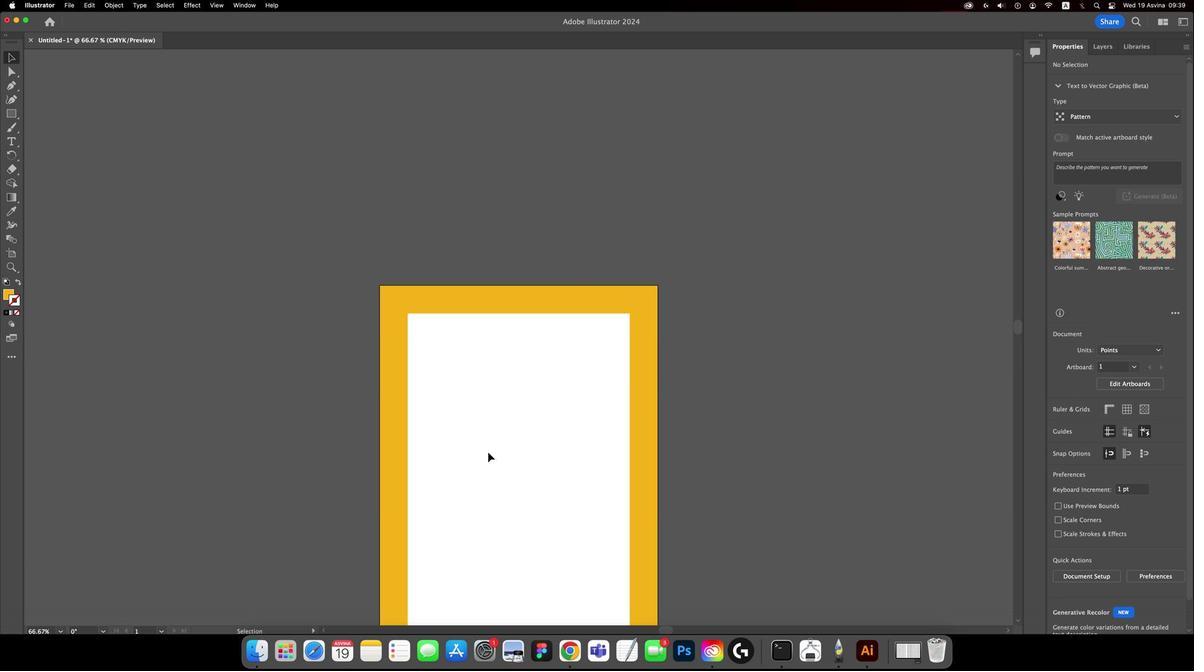 
Action: Mouse moved to (477, 281)
Screenshot: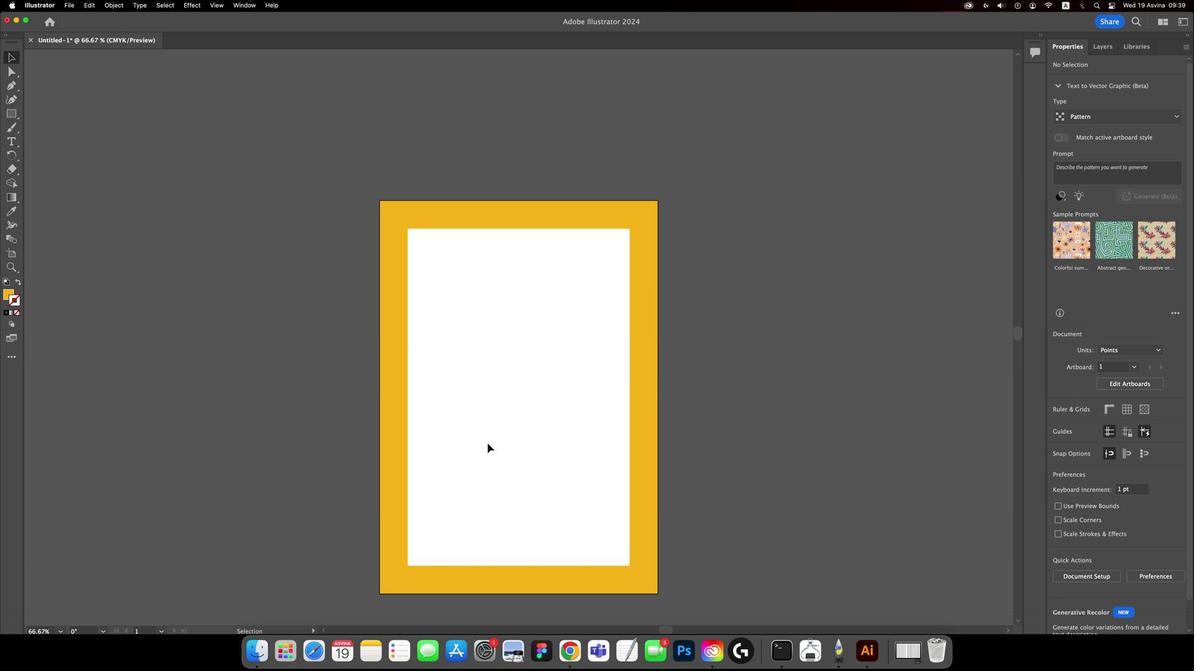 
Action: Mouse scrolled (477, 281) with delta (119, 350)
Screenshot: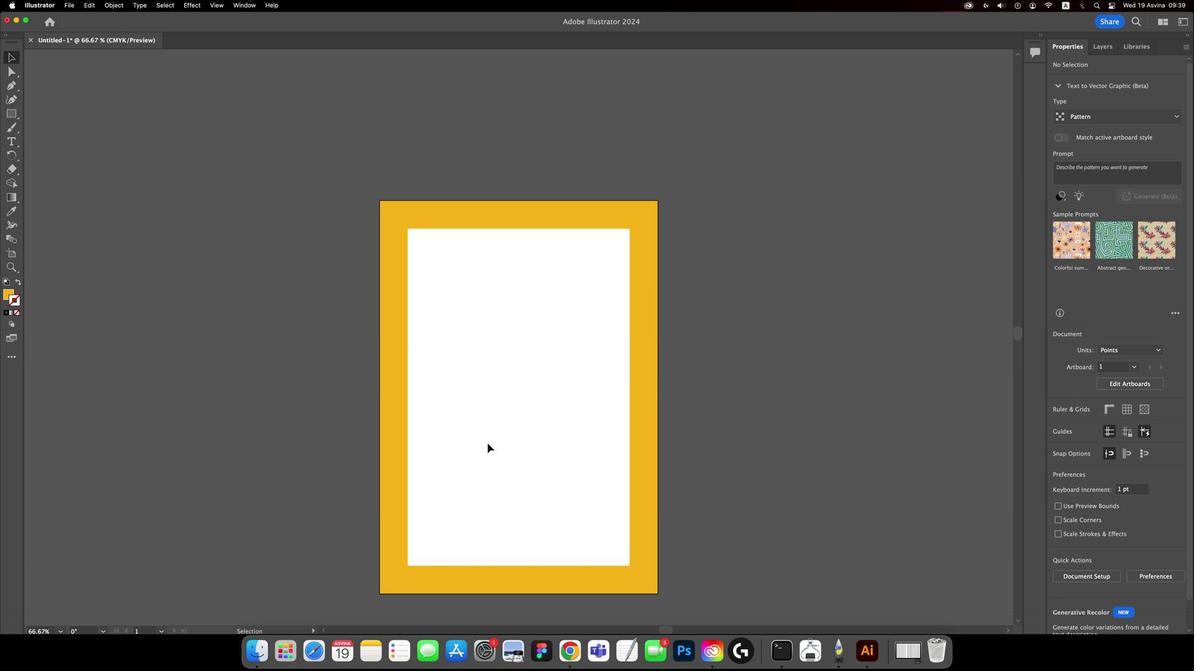 
Action: Mouse moved to (477, 281)
Screenshot: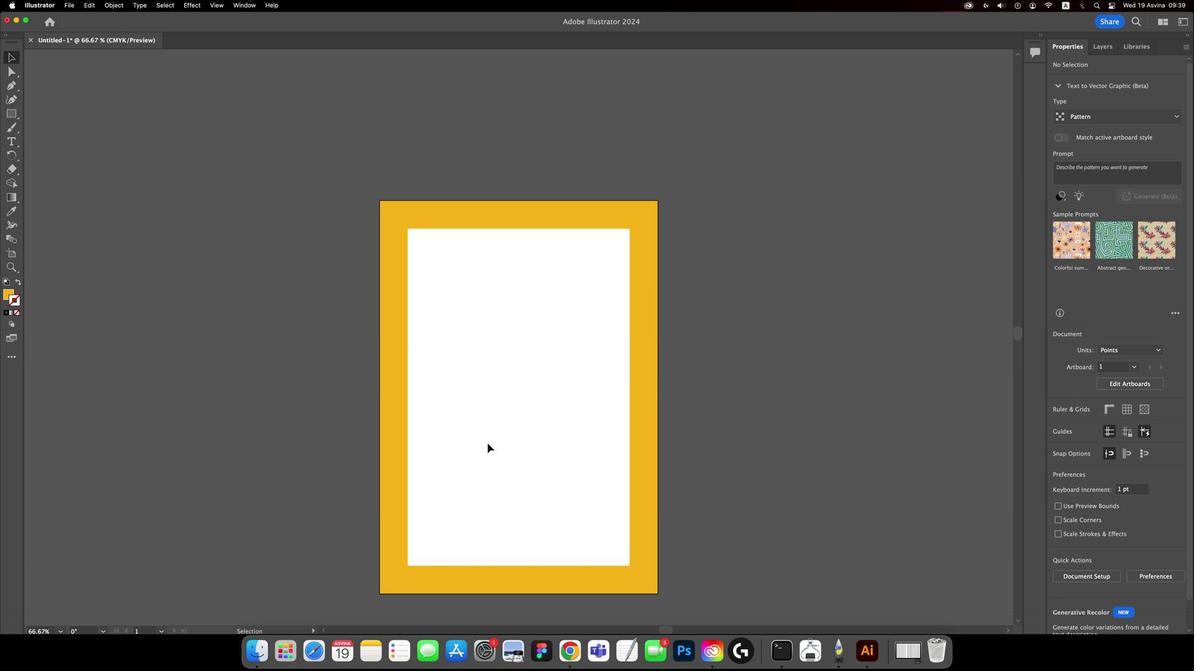 
Action: Mouse scrolled (477, 281) with delta (119, 350)
Screenshot: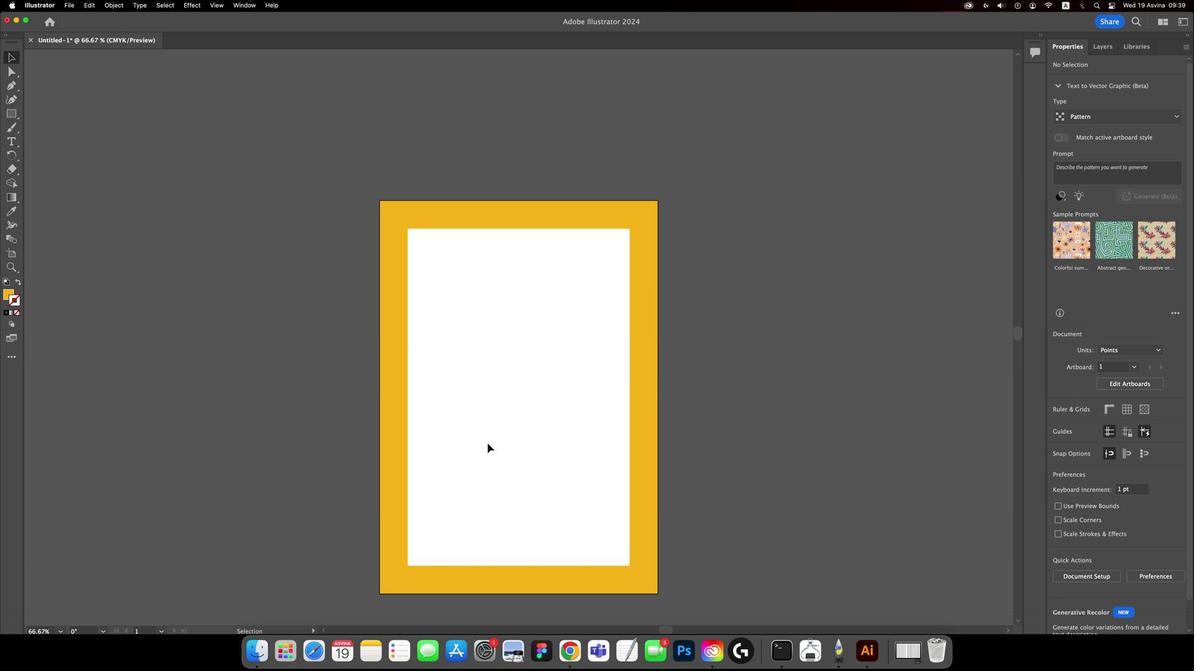 
Action: Mouse moved to (477, 281)
Screenshot: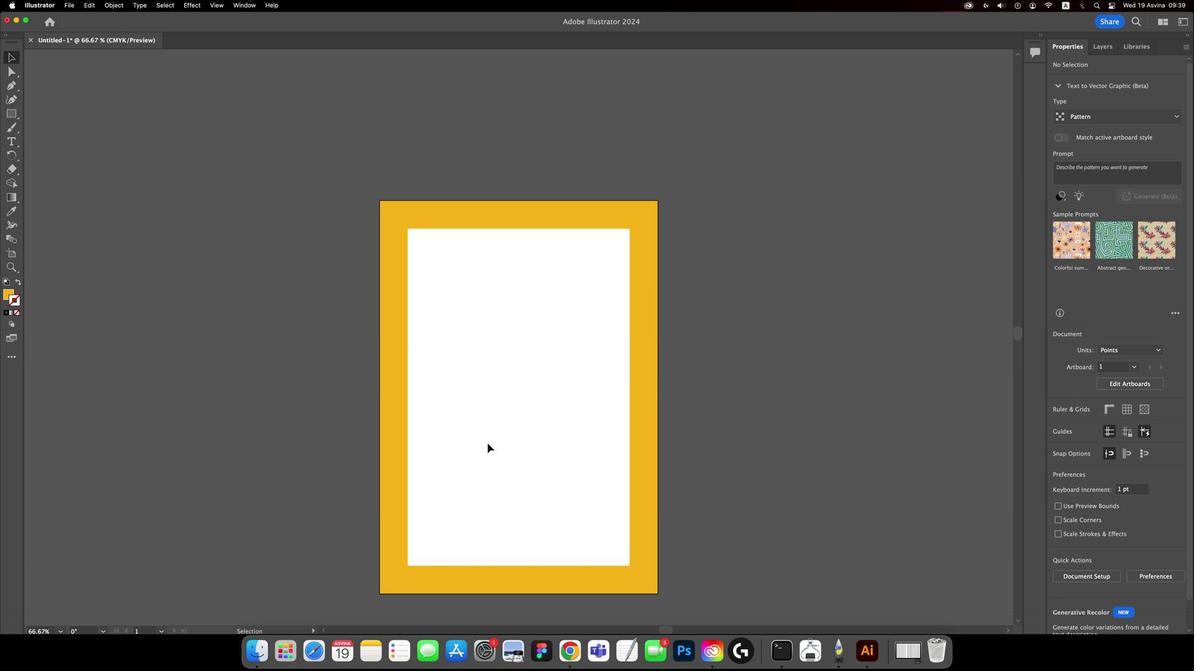 
Action: Mouse scrolled (477, 281) with delta (119, 349)
Screenshot: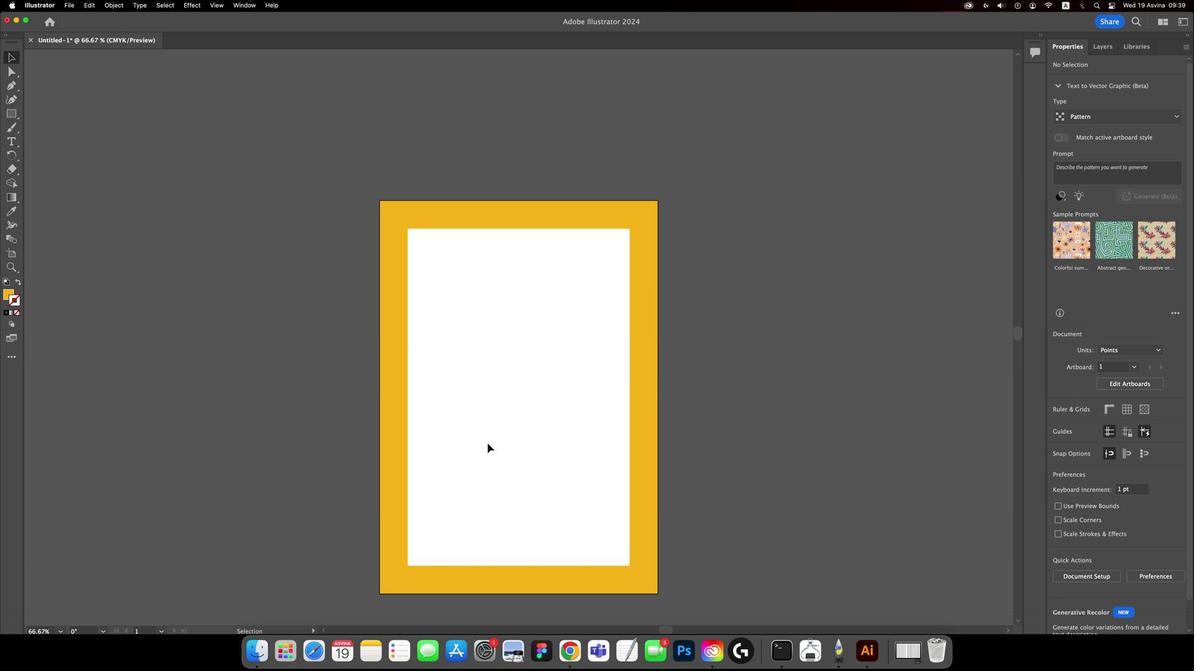 
Action: Mouse scrolled (477, 281) with delta (119, 350)
Screenshot: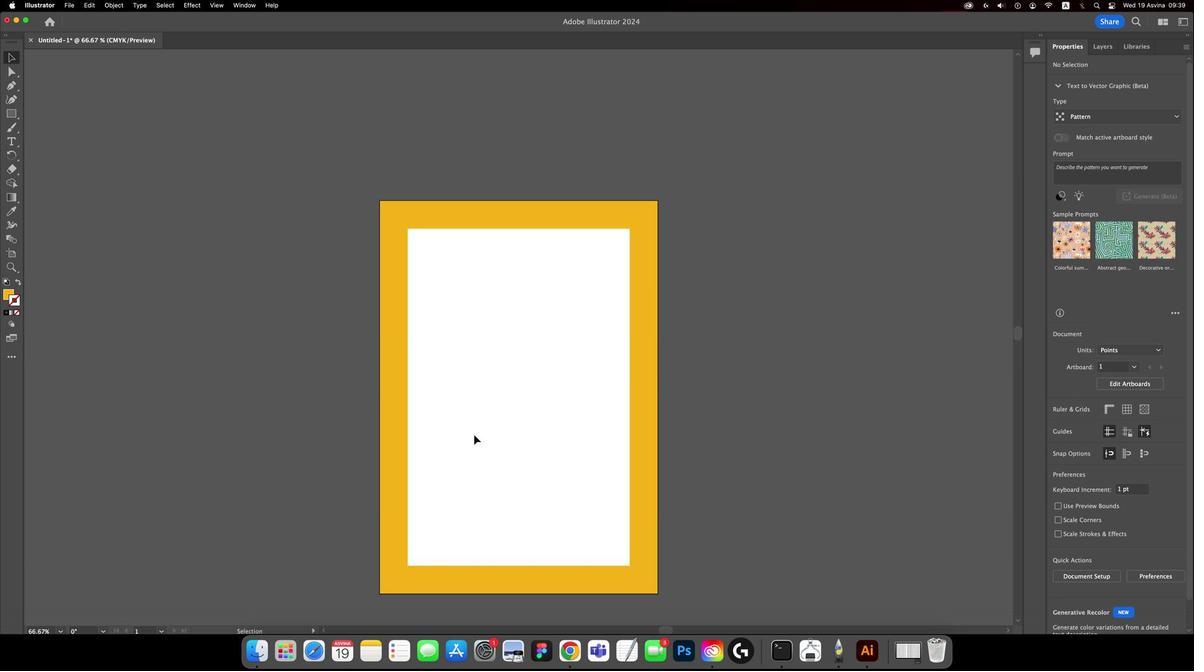 
Action: Mouse scrolled (477, 281) with delta (119, 350)
Screenshot: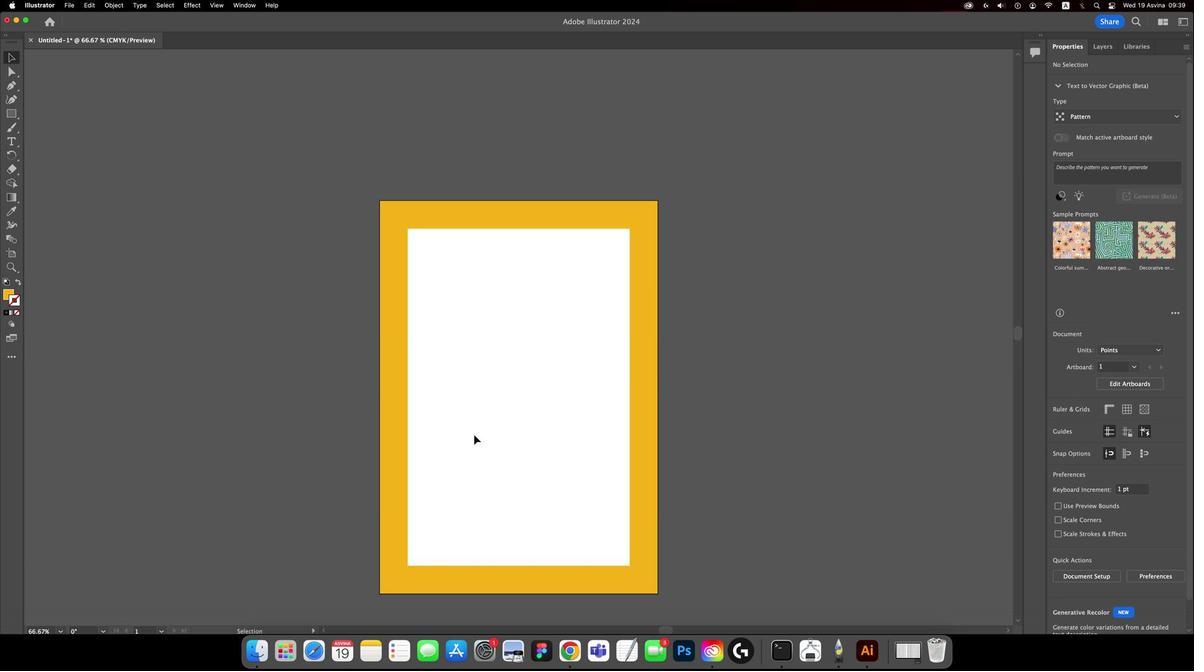 
Action: Mouse scrolled (477, 281) with delta (119, 349)
Screenshot: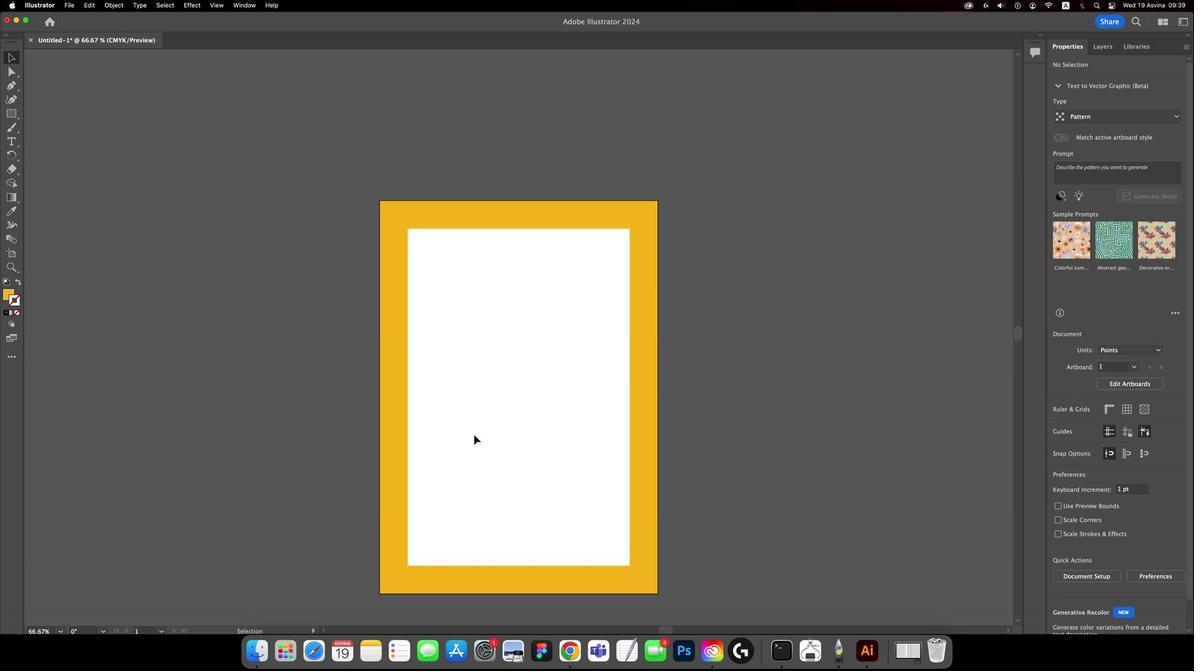 
Action: Mouse scrolled (477, 281) with delta (119, 349)
Screenshot: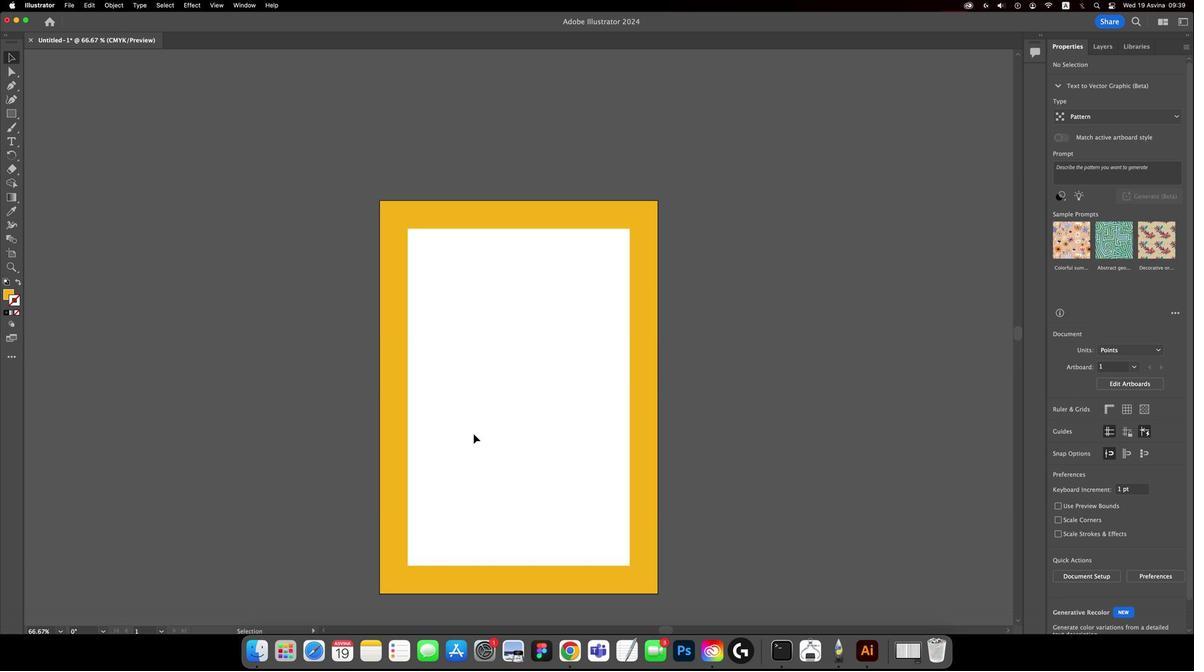 
Action: Mouse moved to (473, 281)
Screenshot: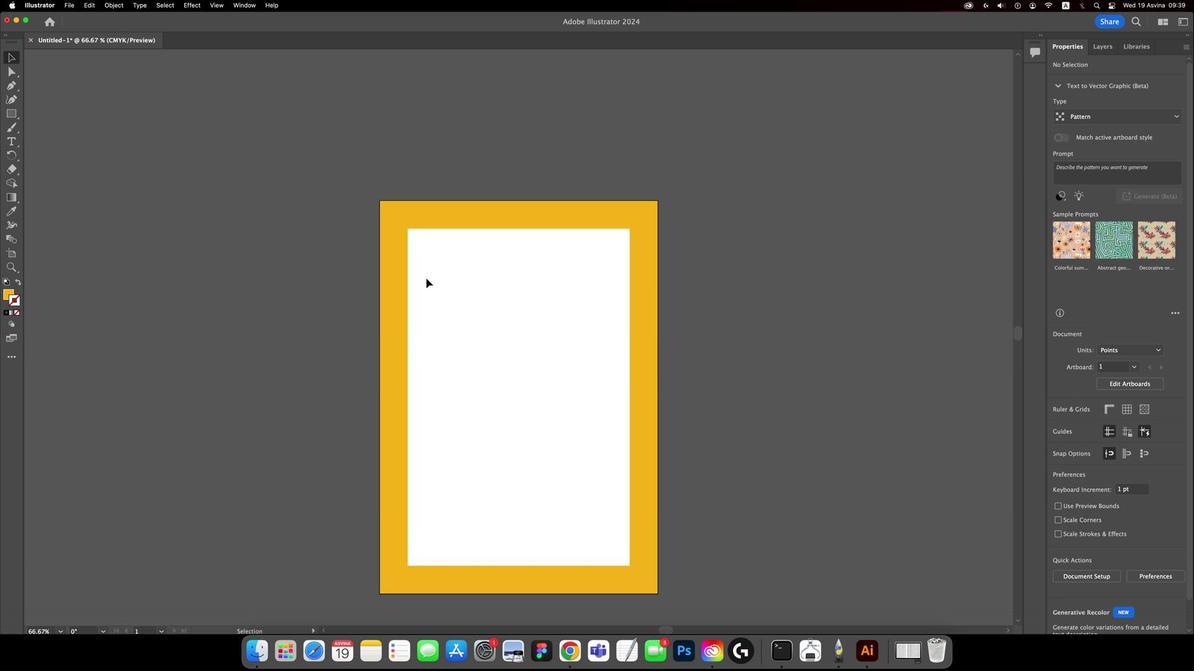 
Action: Mouse scrolled (473, 281) with delta (119, 350)
Screenshot: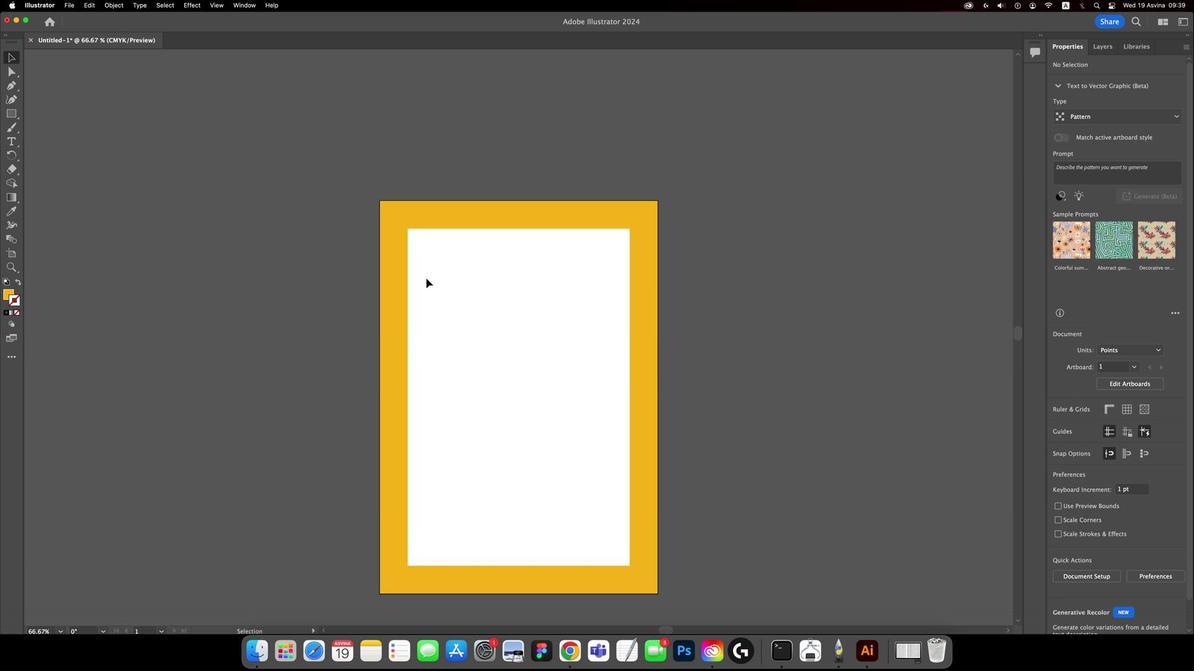 
Action: Mouse moved to (473, 281)
Screenshot: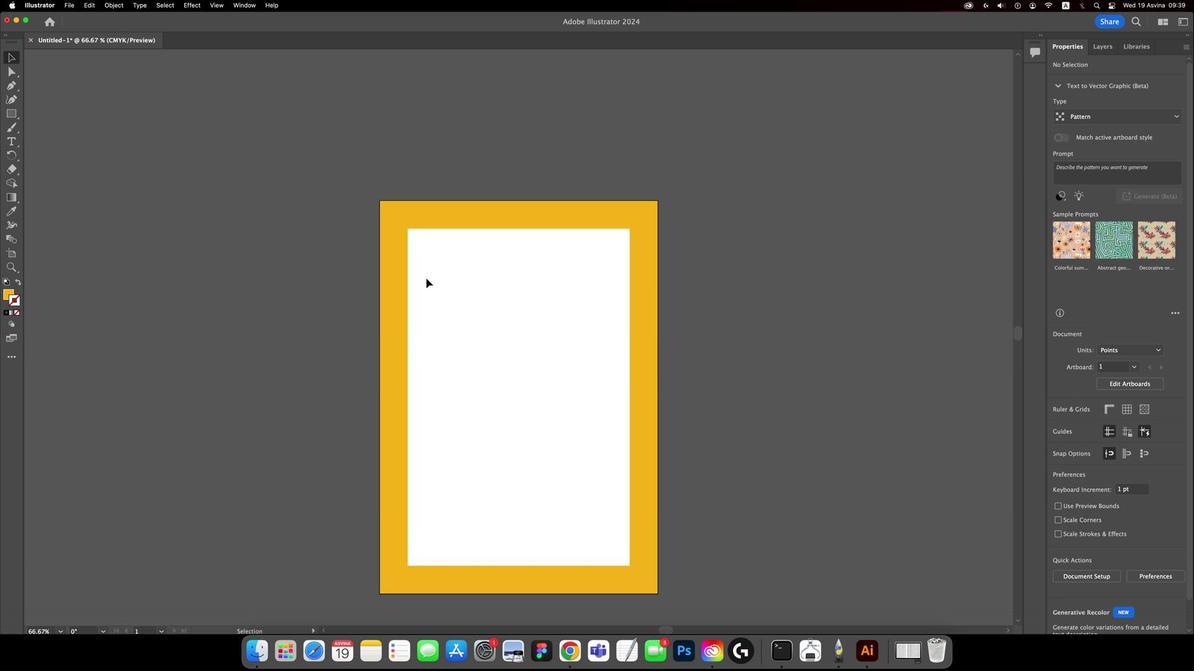
Action: Mouse scrolled (473, 281) with delta (119, 350)
Screenshot: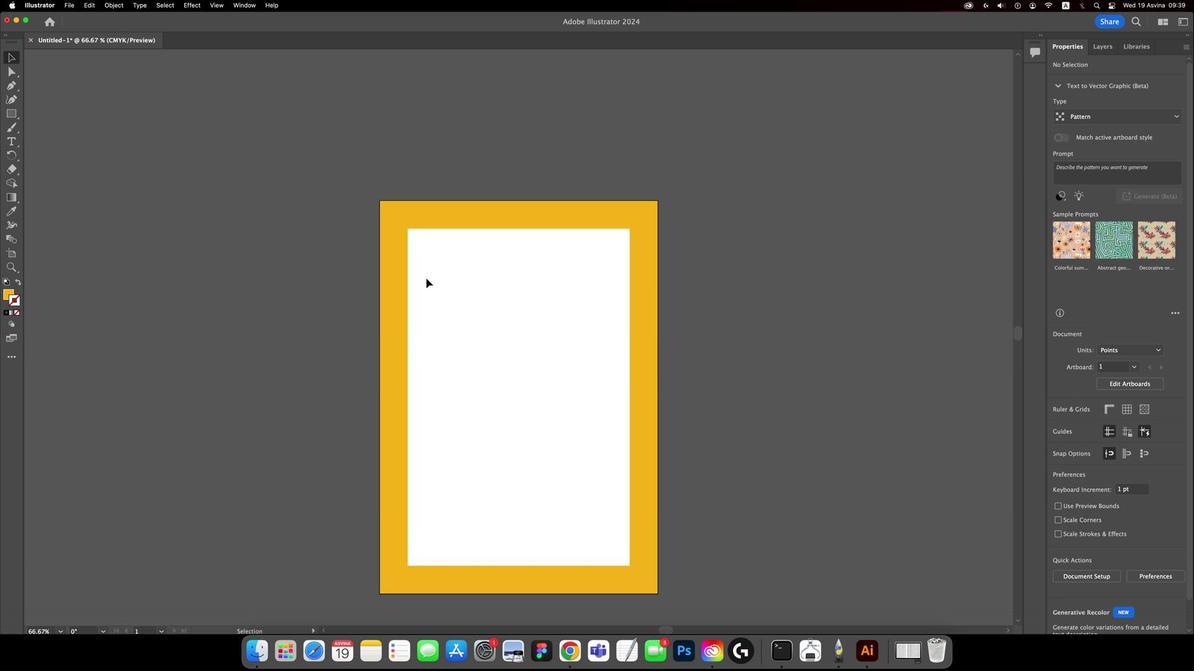 
Action: Mouse moved to (473, 281)
Screenshot: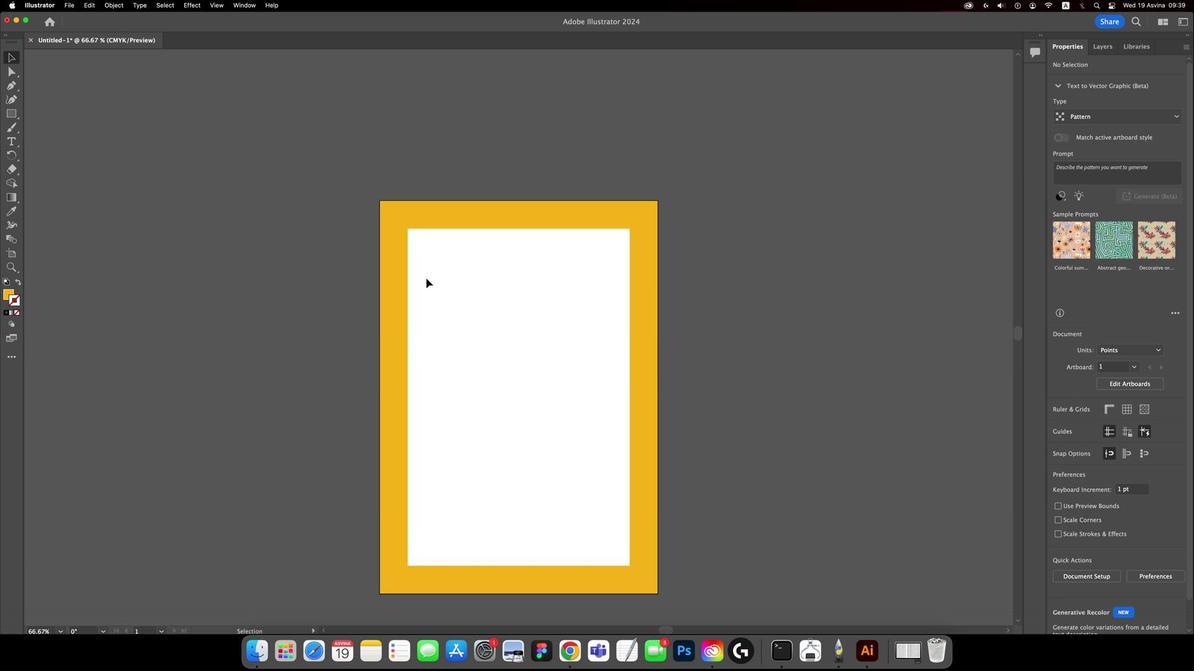 
Action: Mouse scrolled (473, 281) with delta (119, 350)
Screenshot: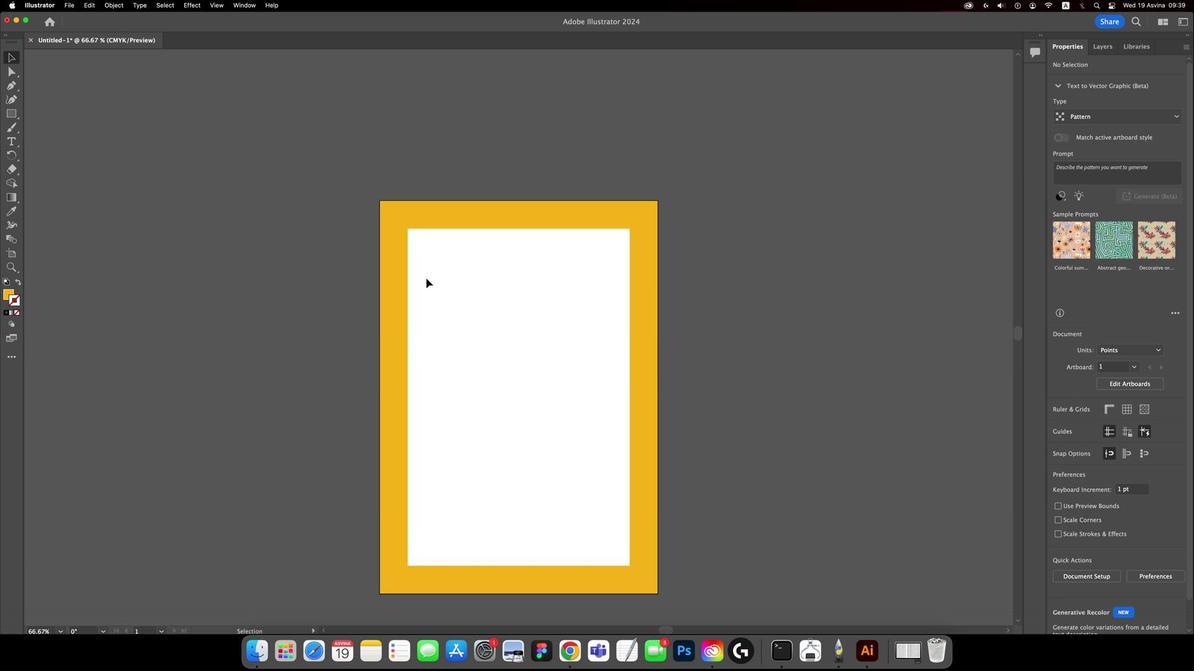
Action: Mouse moved to (473, 282)
Screenshot: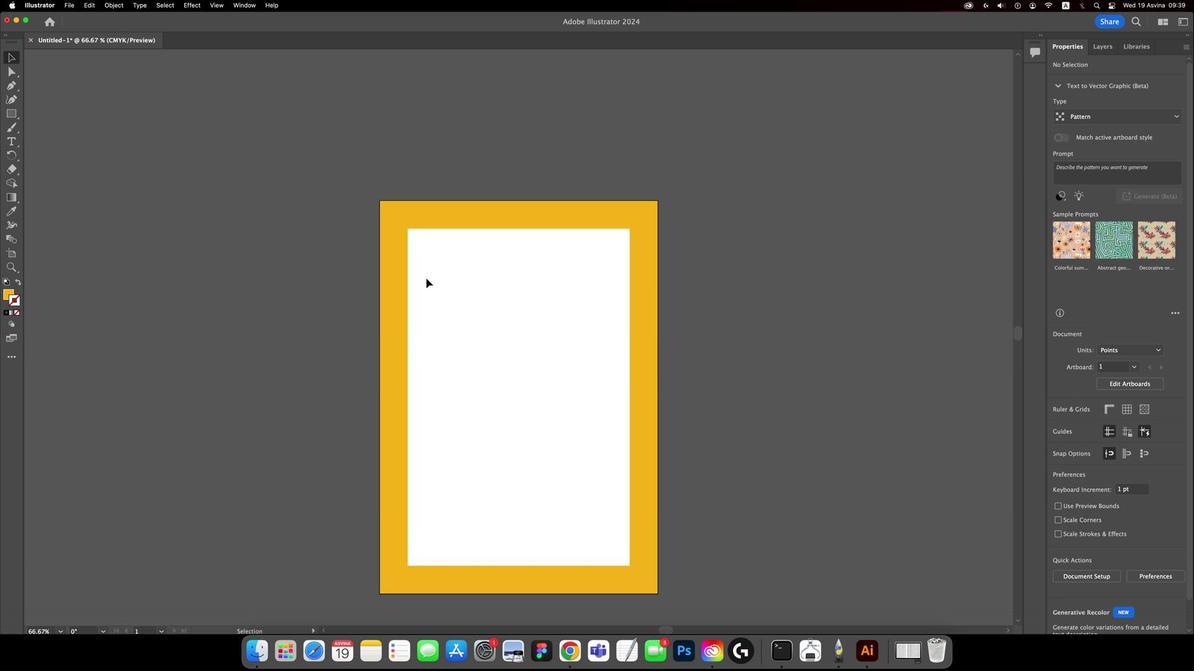 
Action: Mouse scrolled (473, 282) with delta (119, 350)
Screenshot: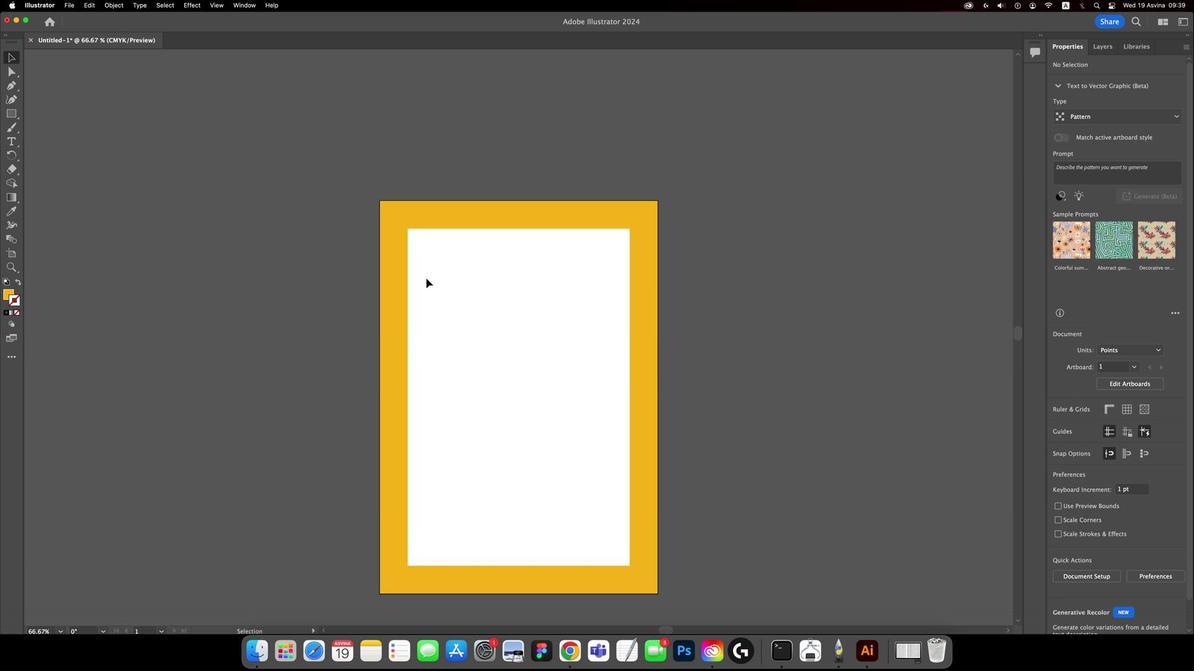 
Action: Mouse moved to (429, 307)
Screenshot: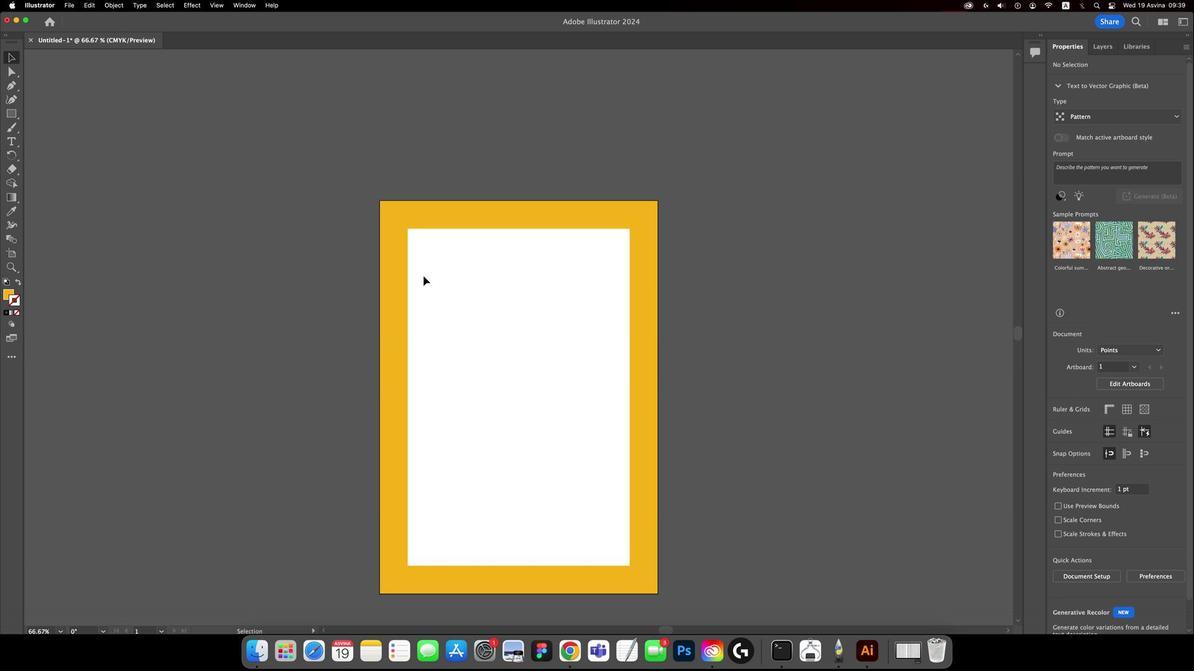 
Action: Mouse pressed left at (429, 307)
Screenshot: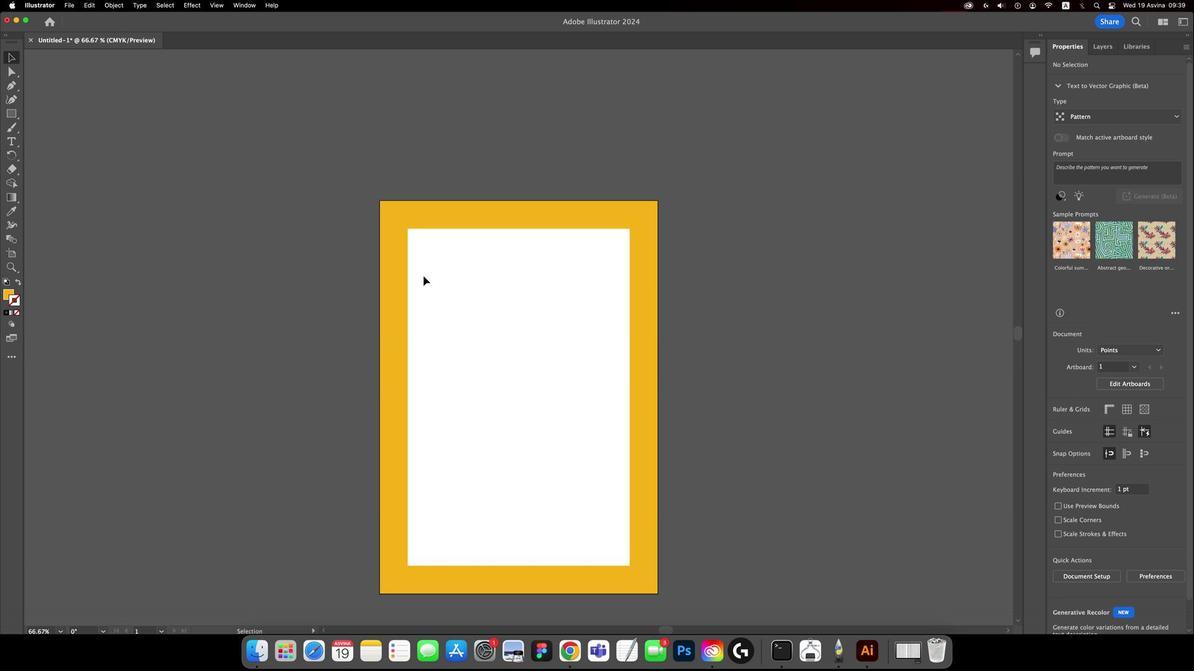 
Action: Mouse moved to (427, 307)
Screenshot: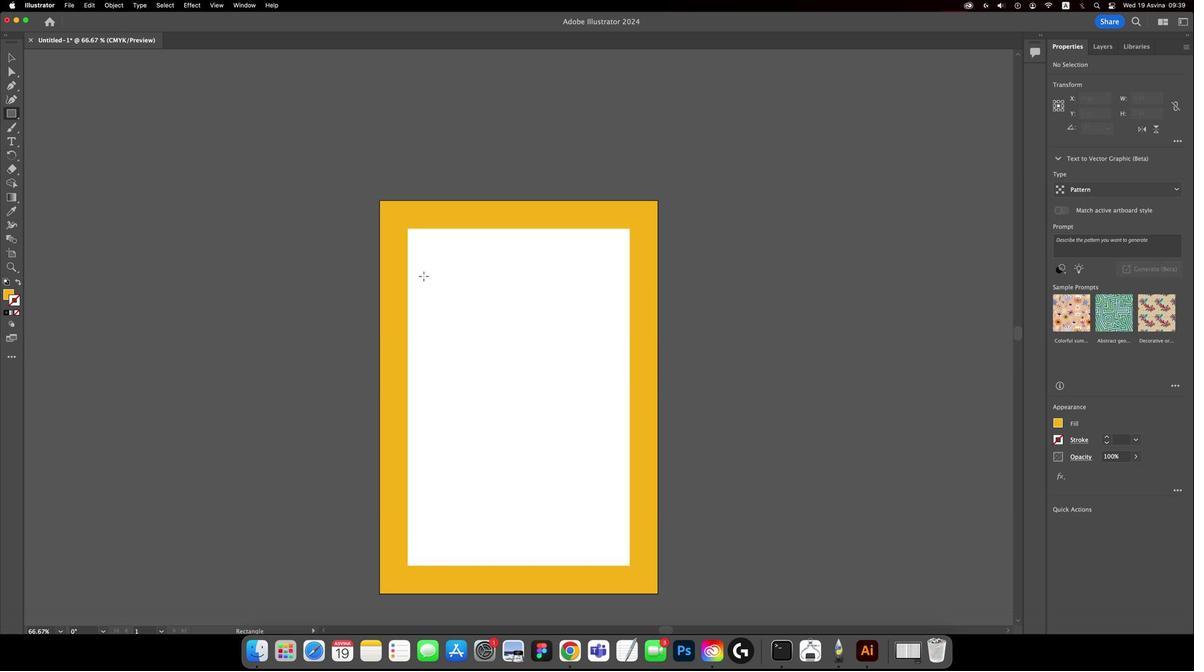 
Action: Key pressed 'm'
Screenshot: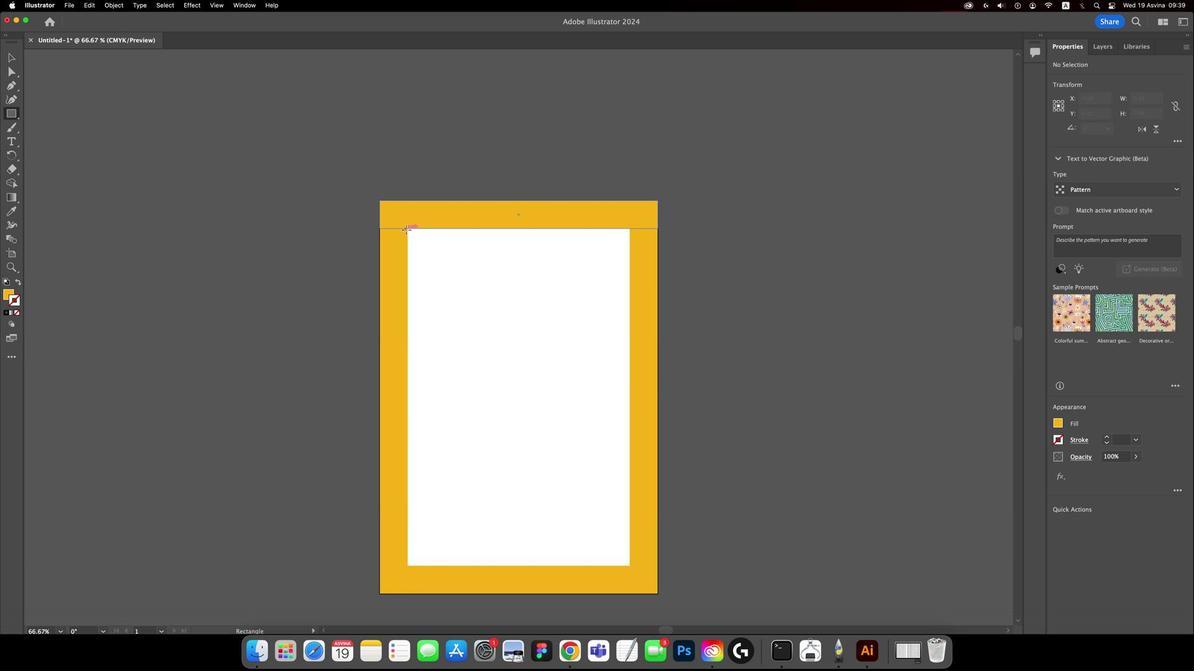 
Action: Mouse moved to (415, 315)
Screenshot: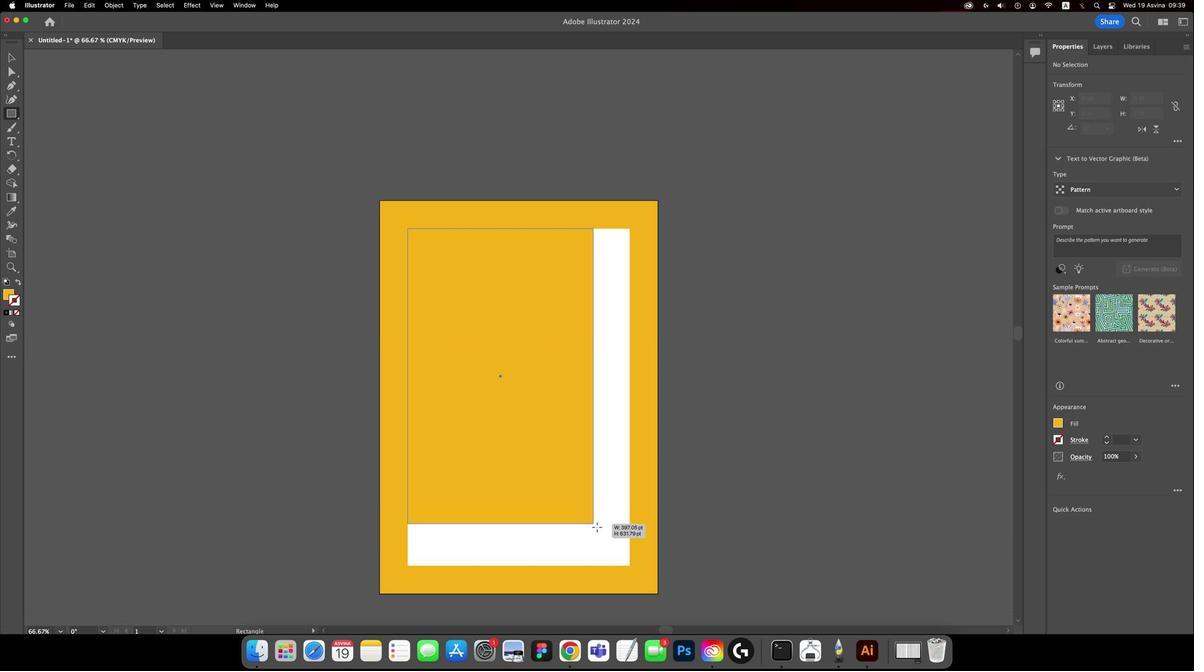 
Action: Mouse pressed left at (415, 315)
Screenshot: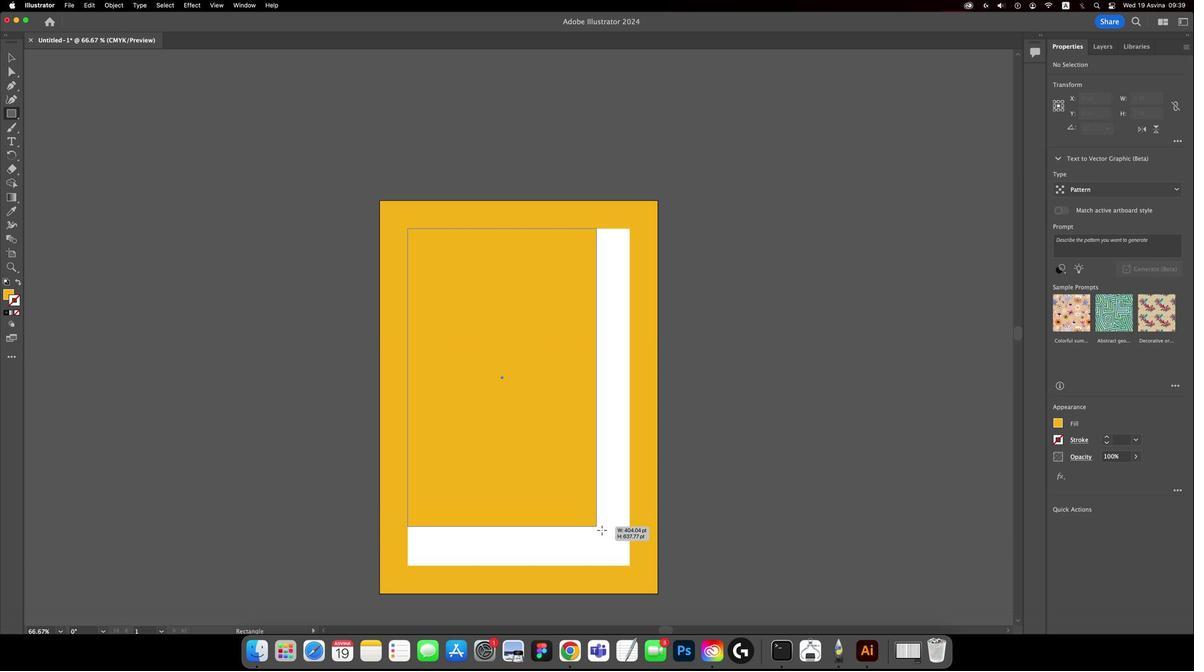 
Action: Mouse moved to (294, 350)
Screenshot: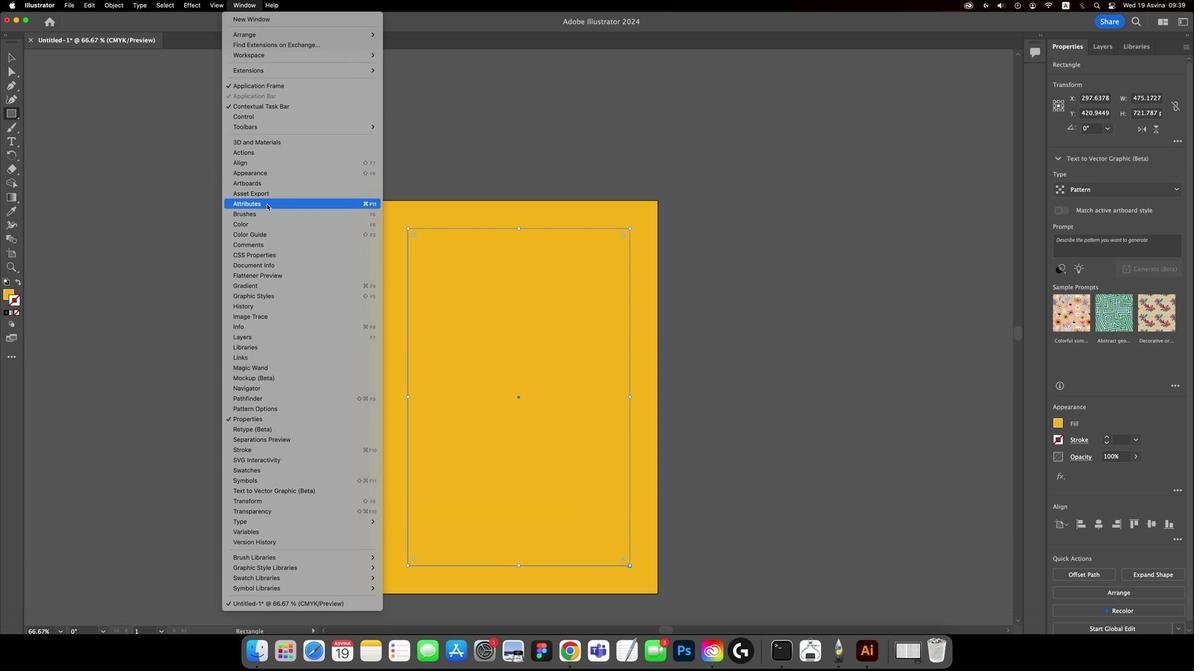 
Action: Mouse pressed left at (294, 350)
Screenshot: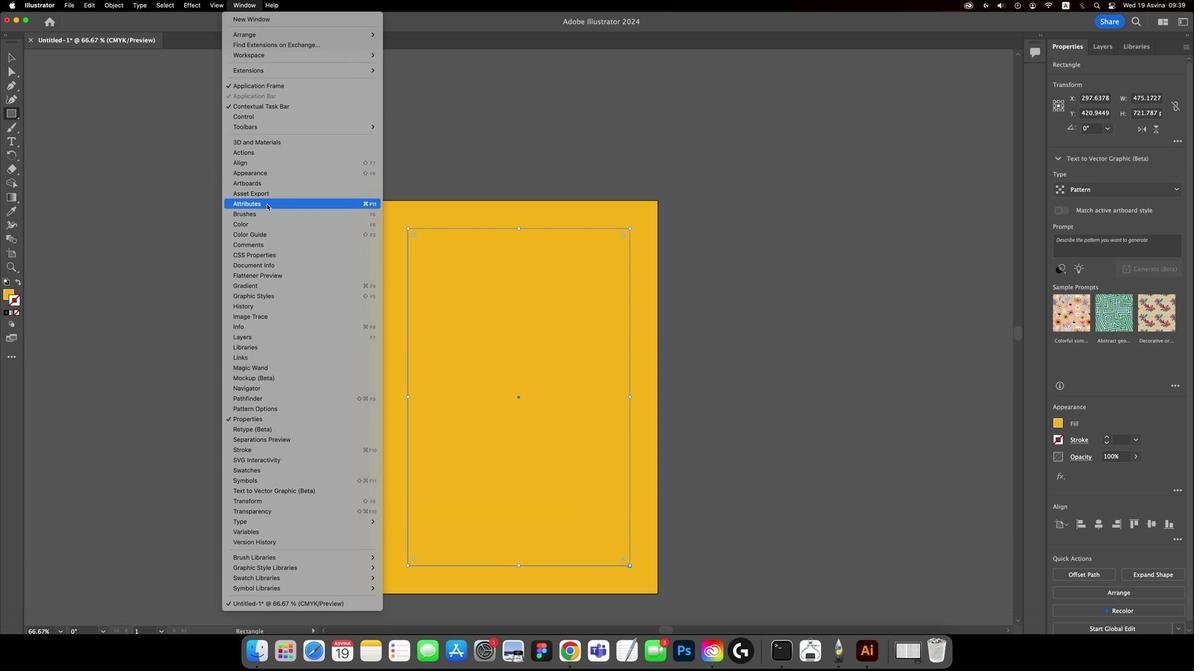 
Action: Mouse moved to (311, 278)
Screenshot: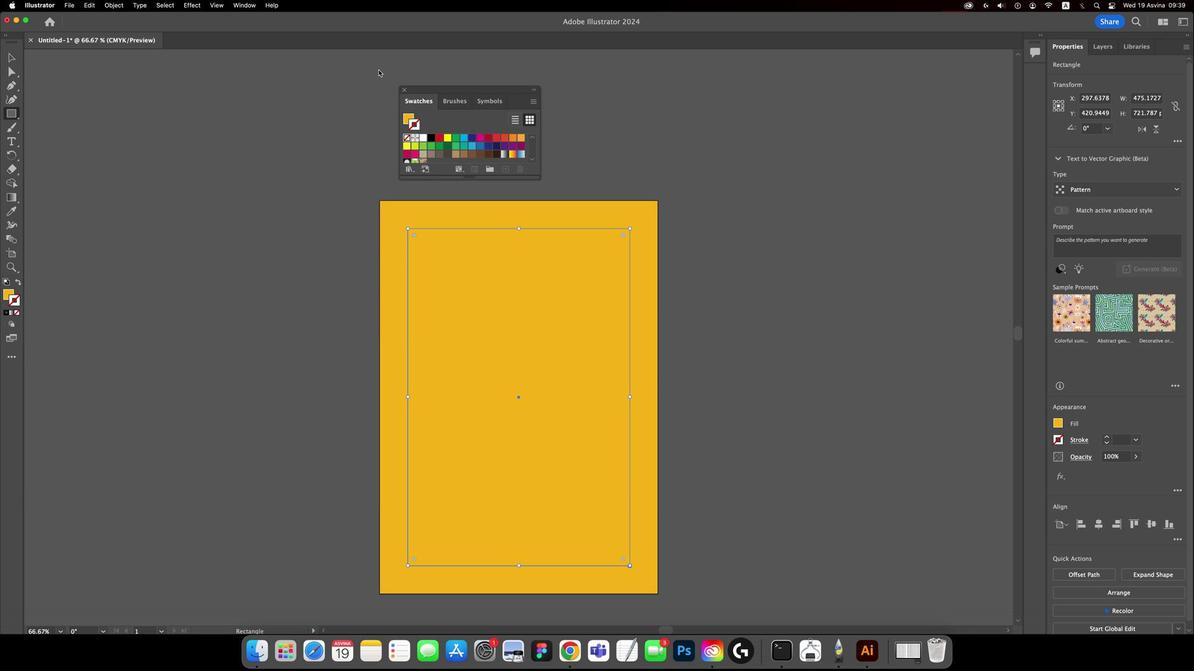 
Action: Mouse pressed left at (311, 278)
Screenshot: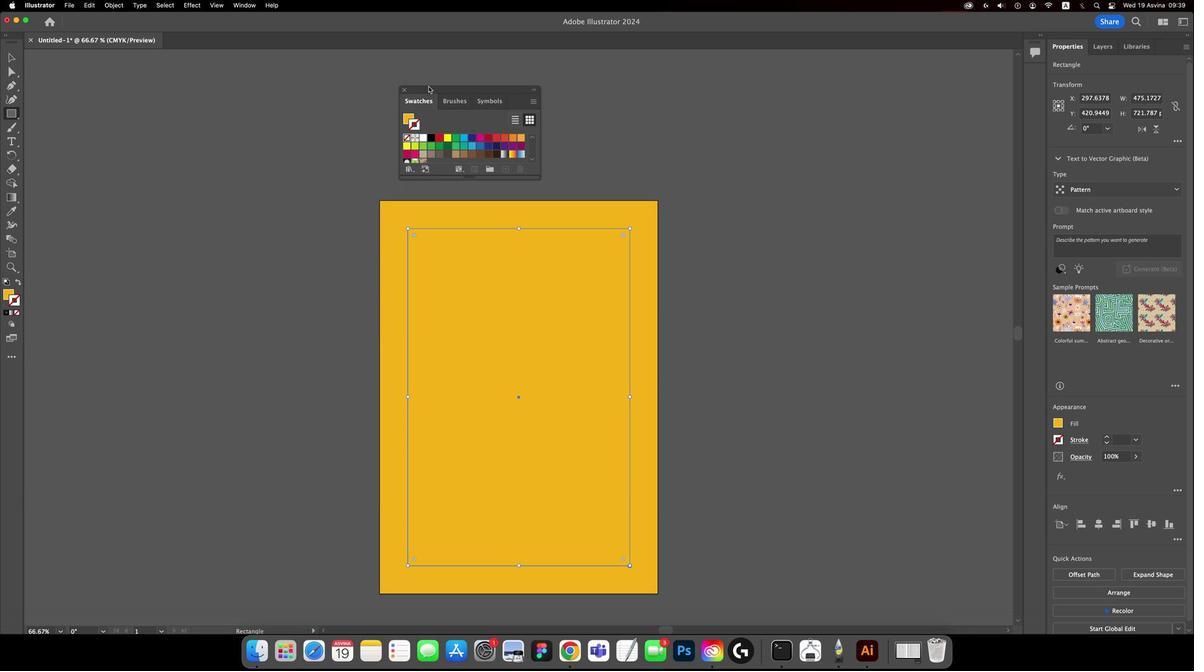 
Action: Mouse moved to (441, 336)
Screenshot: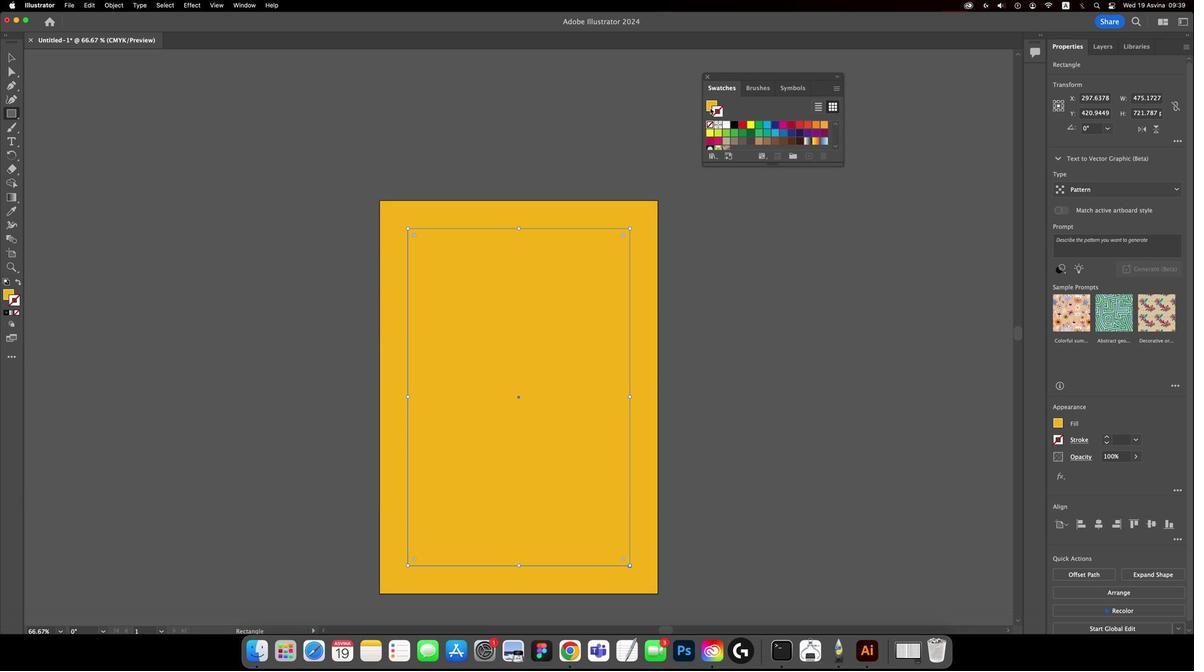 
Action: Mouse pressed left at (441, 336)
Screenshot: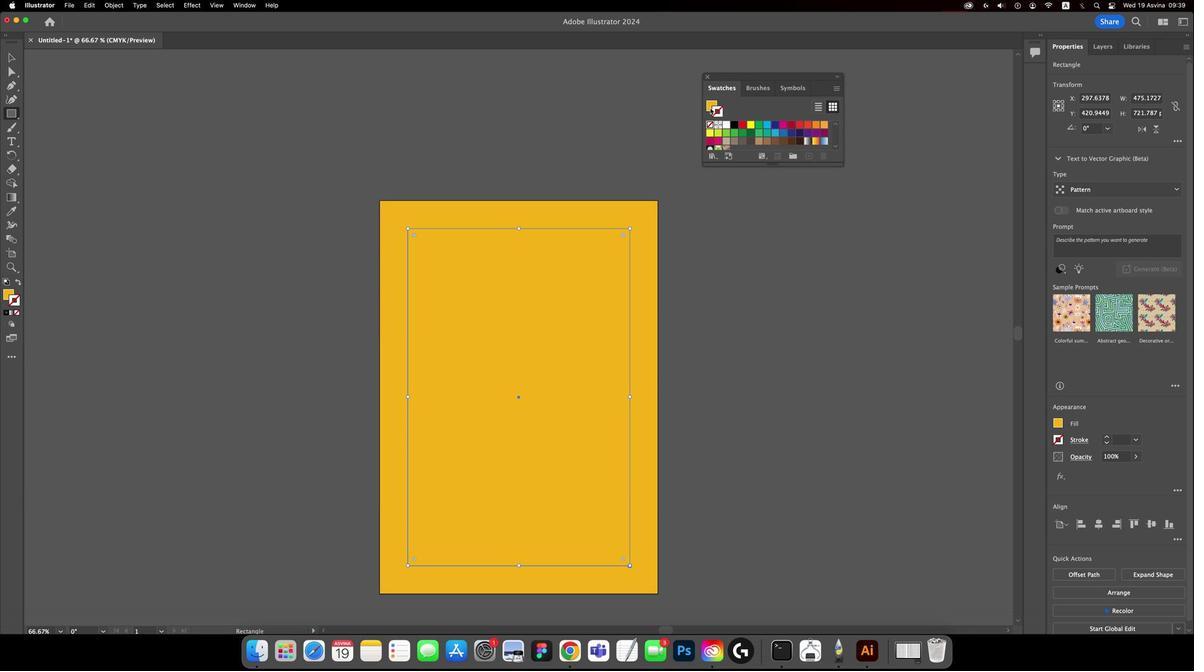 
Action: Mouse moved to (635, 333)
Screenshot: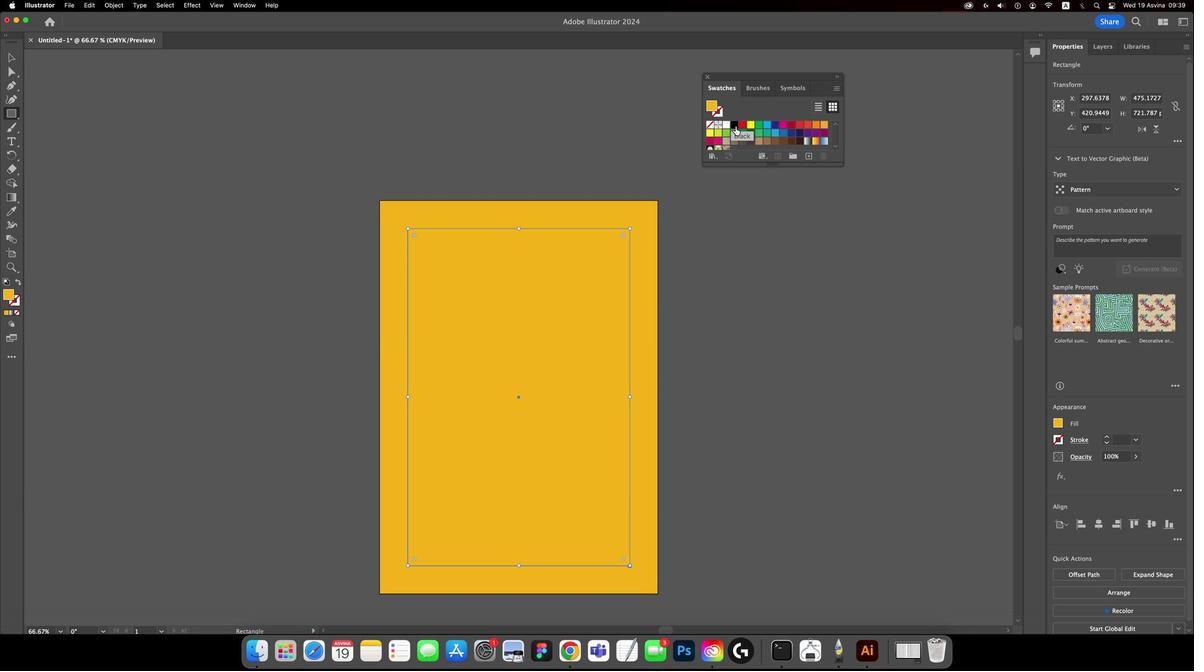 
Action: Mouse pressed left at (635, 333)
Screenshot: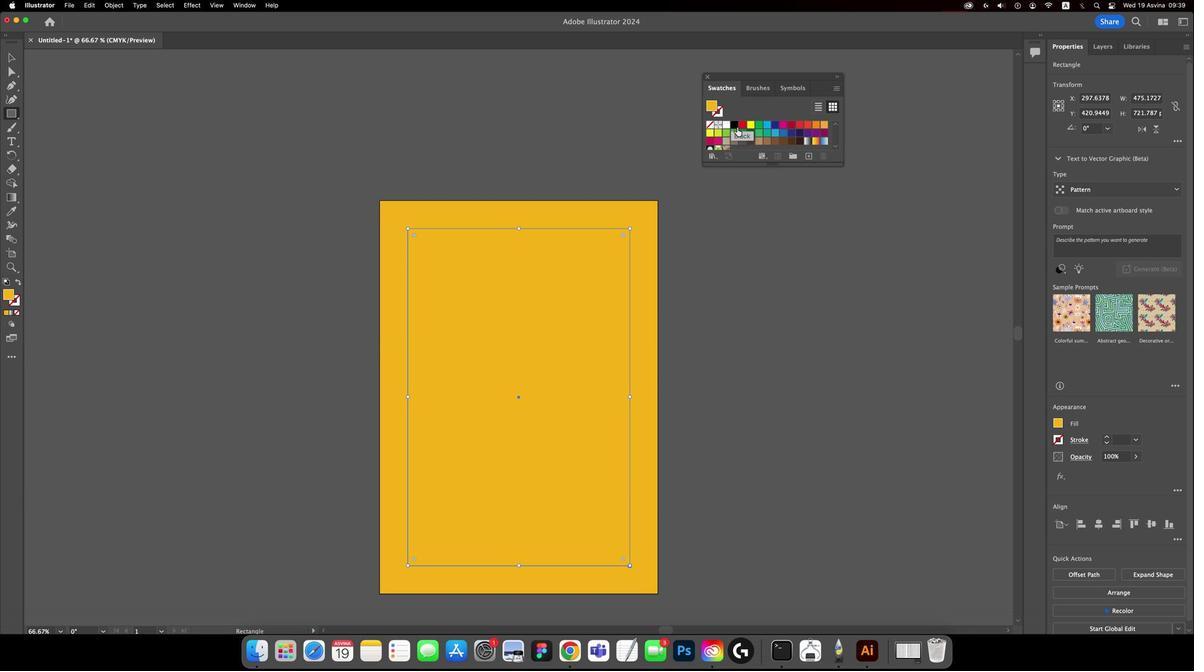 
Action: Mouse moved to (655, 330)
Screenshot: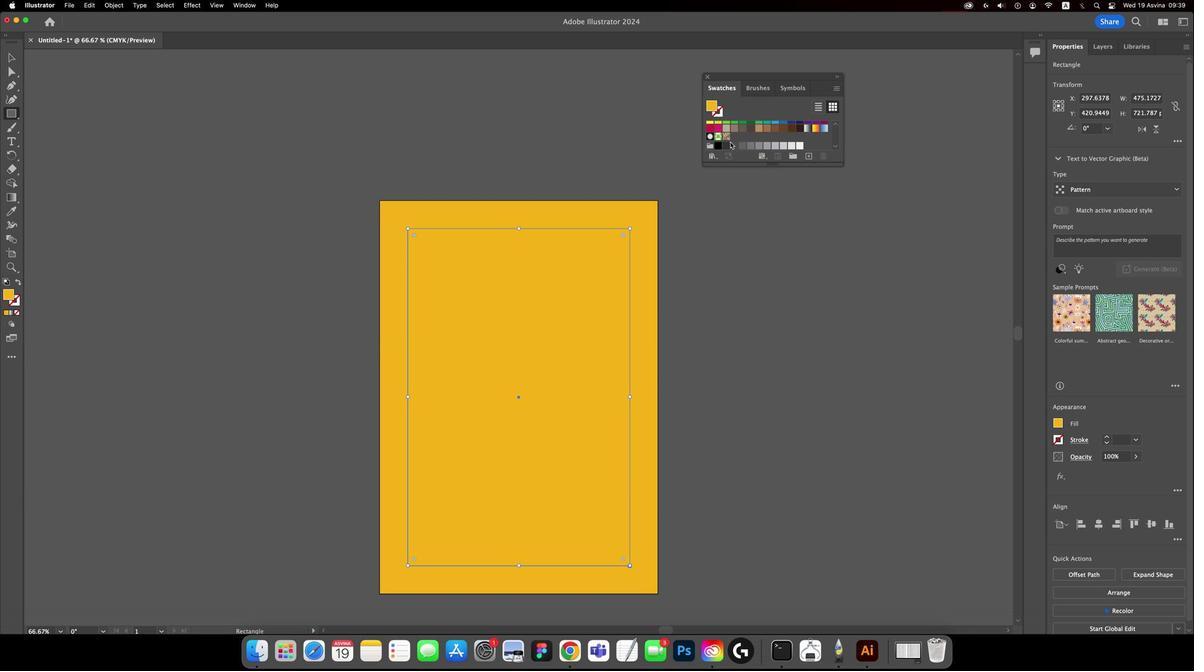 
Action: Mouse scrolled (655, 330) with delta (119, 350)
Screenshot: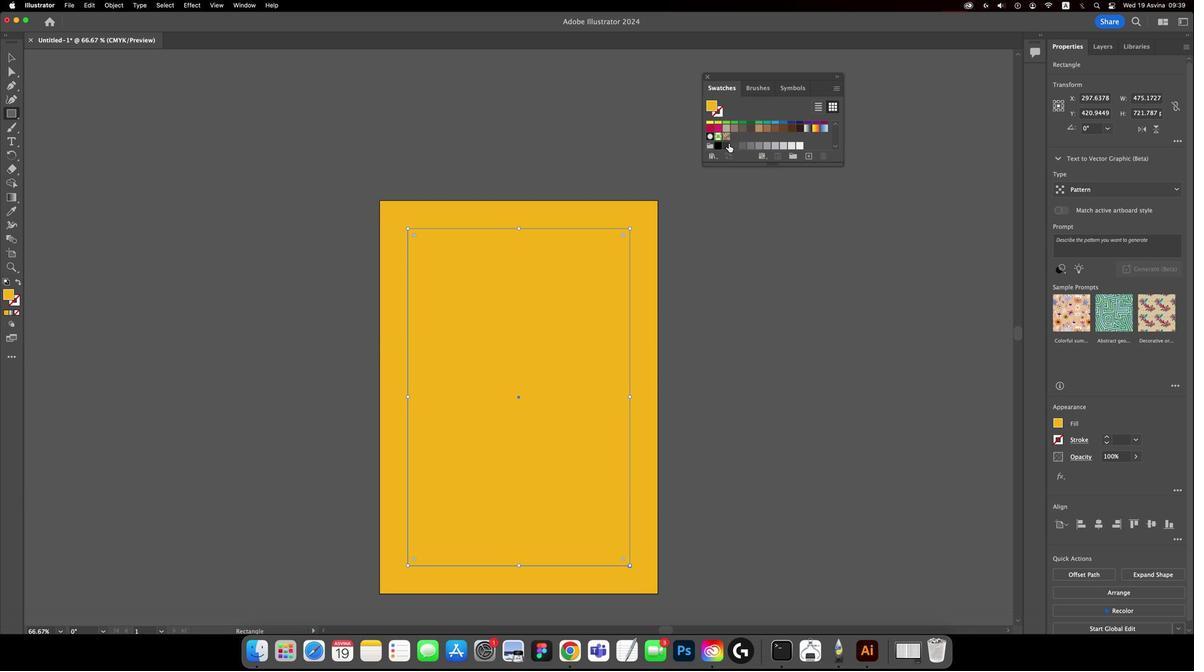 
Action: Mouse scrolled (655, 330) with delta (119, 350)
Screenshot: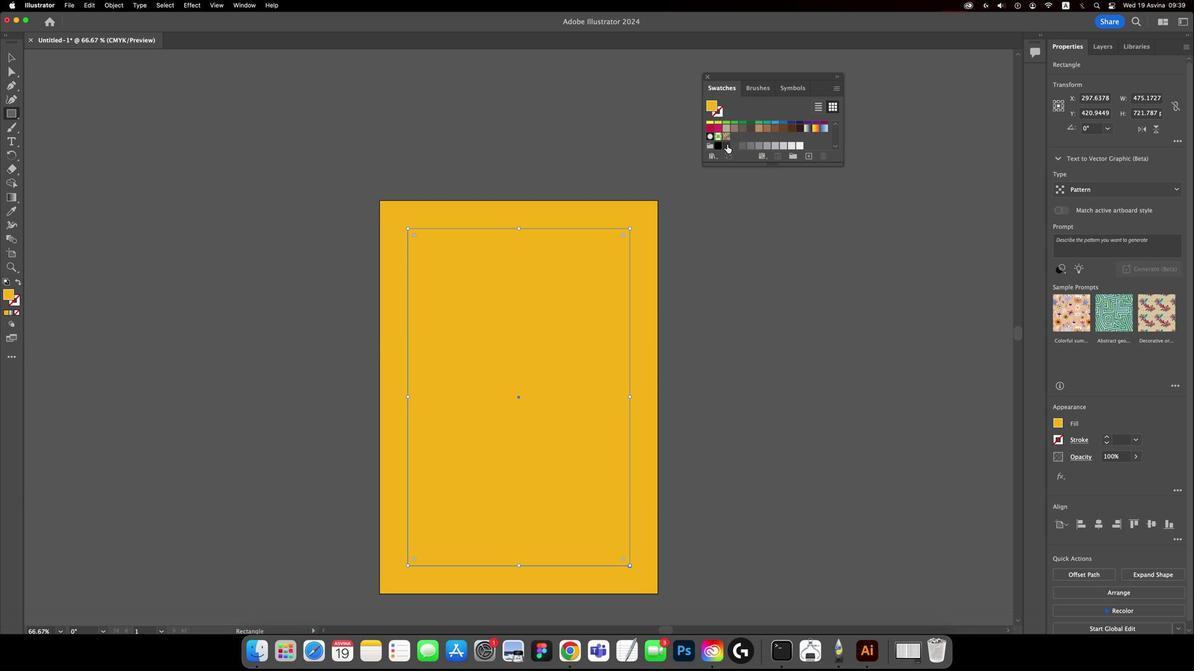 
Action: Mouse scrolled (655, 330) with delta (119, 350)
Screenshot: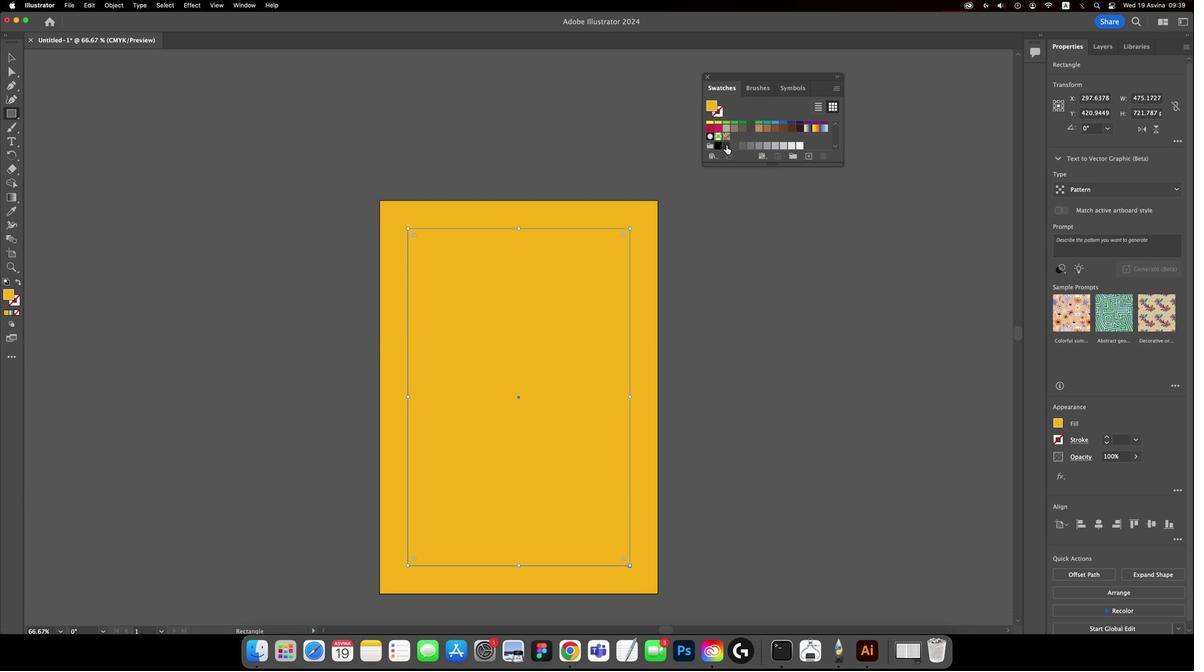 
Action: Mouse moved to (655, 330)
Screenshot: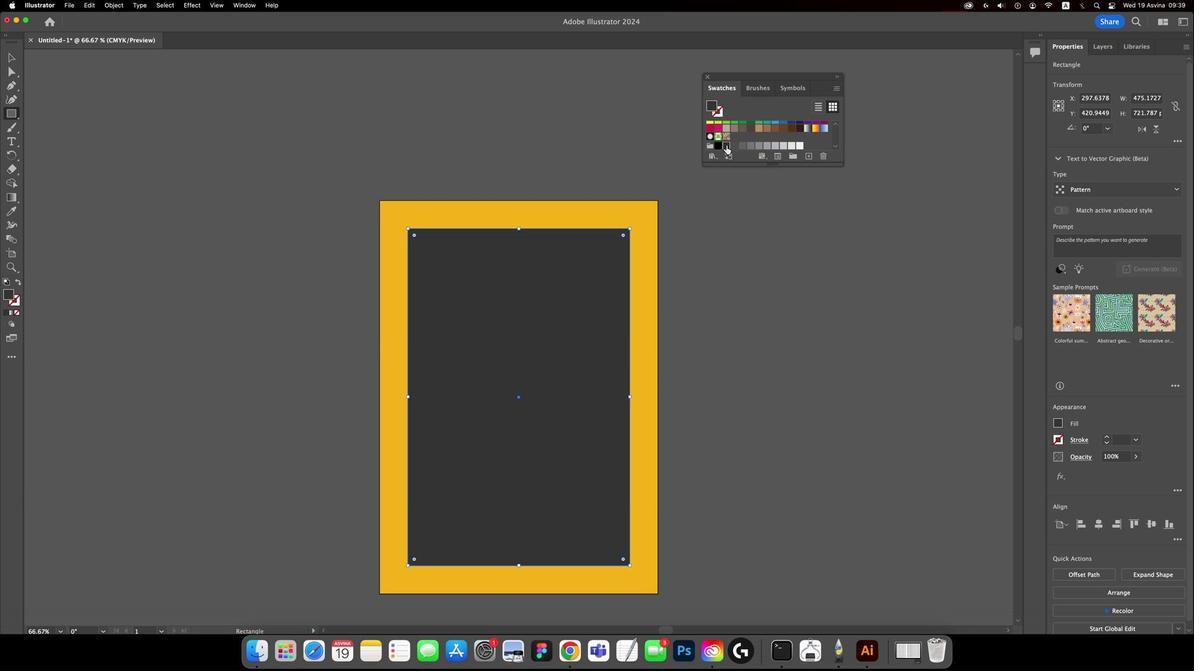 
Action: Mouse scrolled (655, 330) with delta (119, 350)
Screenshot: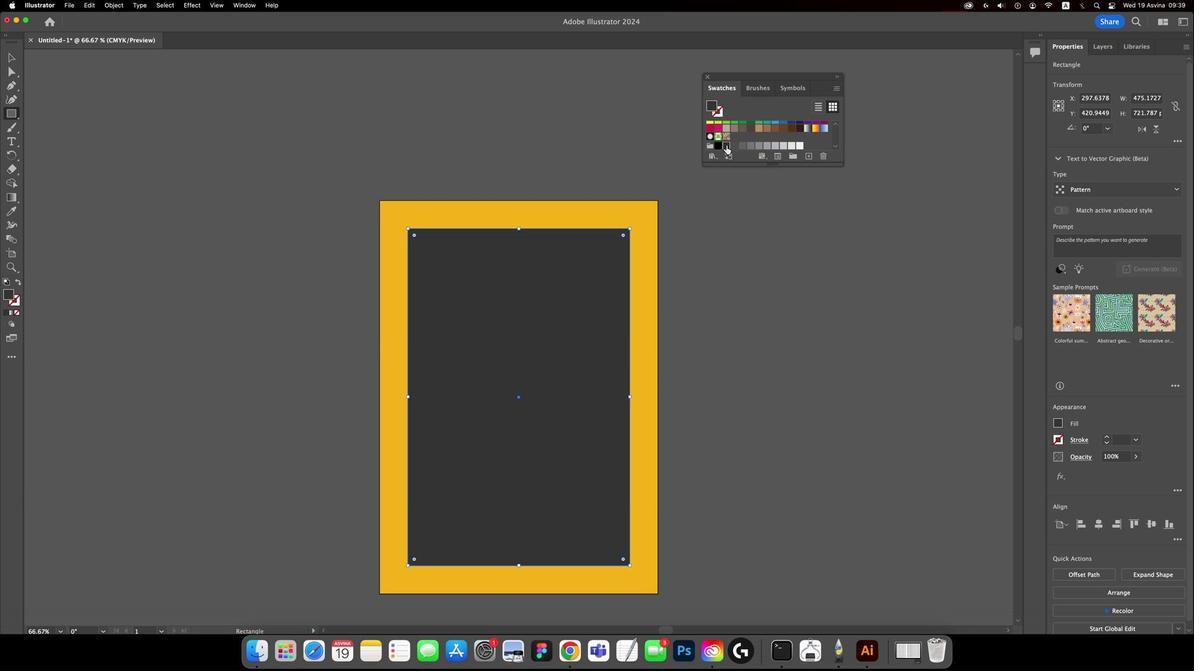 
Action: Mouse moved to (647, 327)
Screenshot: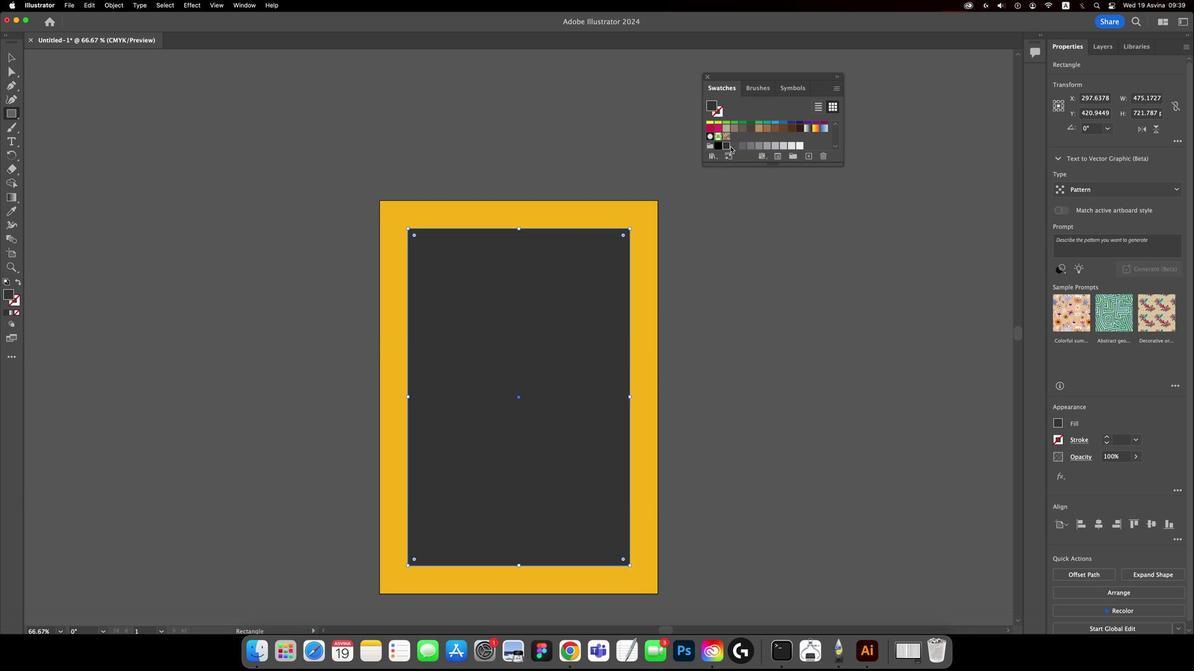 
Action: Mouse pressed left at (647, 327)
Screenshot: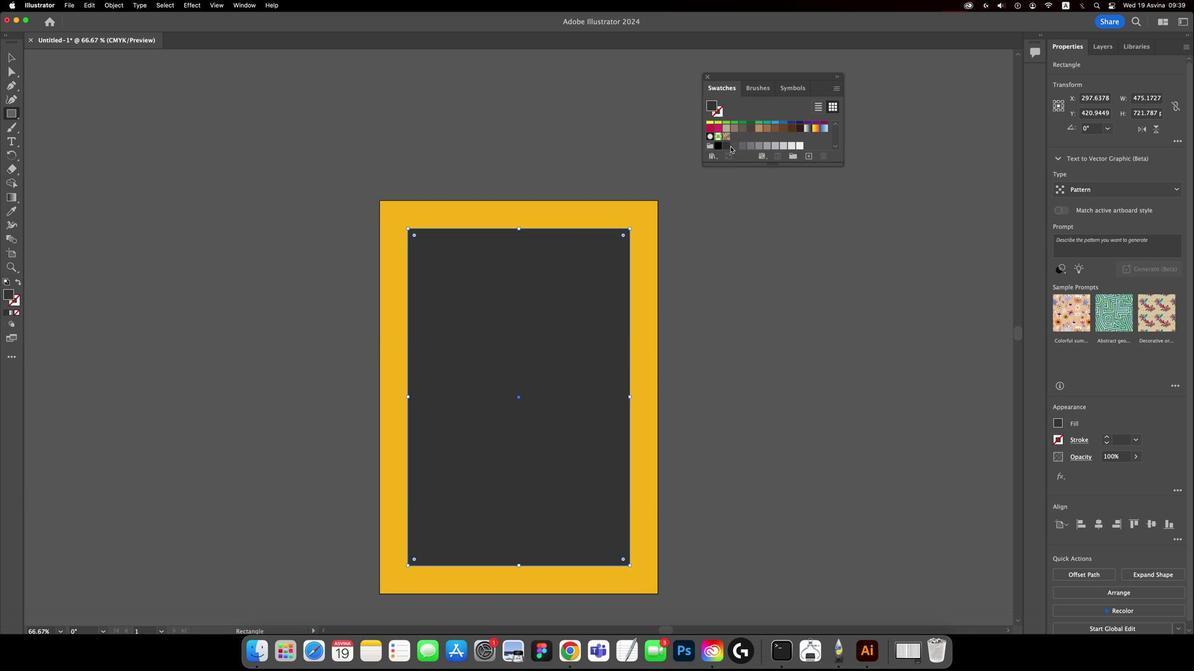 
Action: Mouse moved to (650, 327)
Screenshot: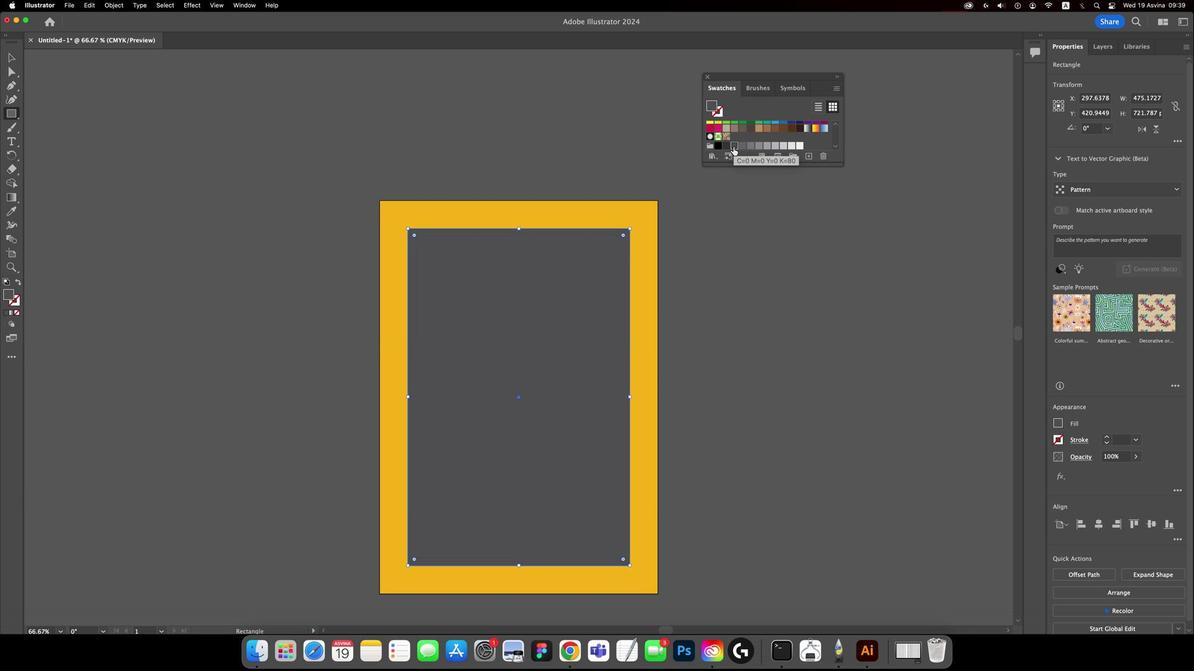 
Action: Mouse pressed left at (650, 327)
Screenshot: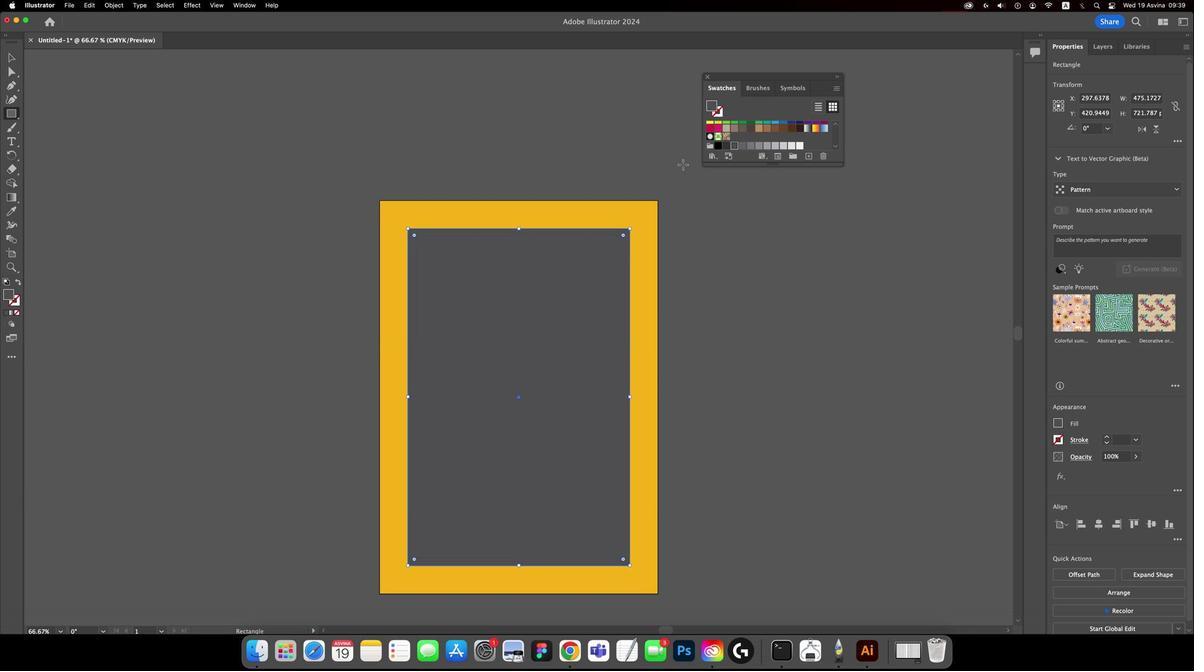 
Action: Mouse moved to (653, 327)
Screenshot: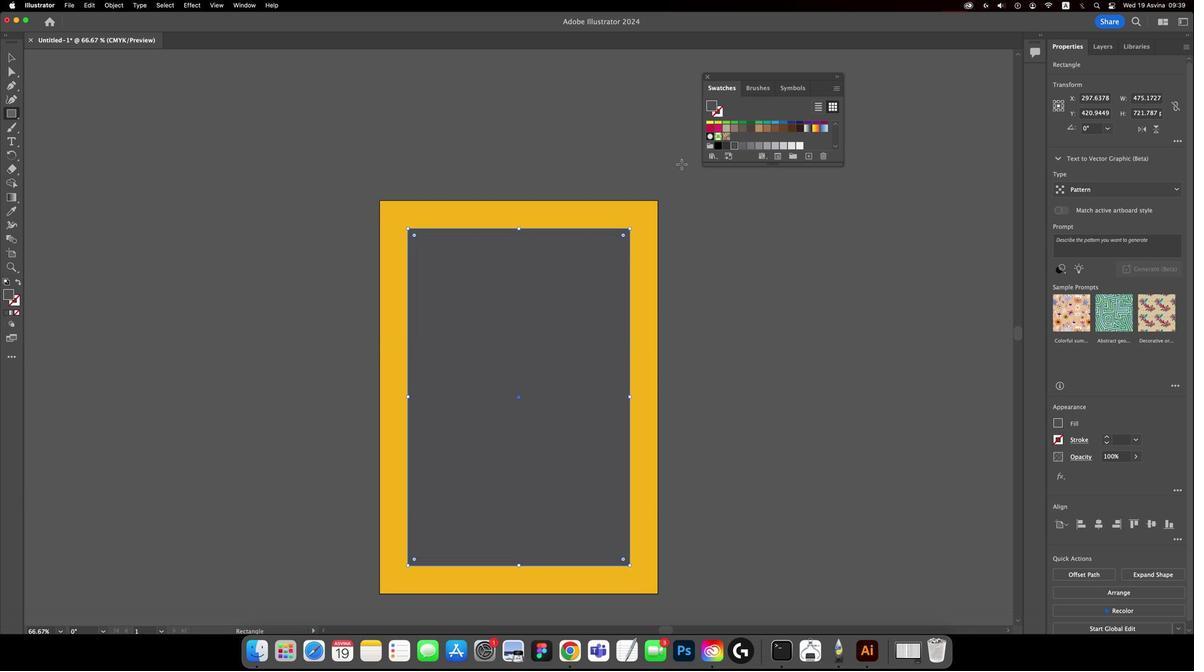 
Action: Mouse pressed left at (653, 327)
Screenshot: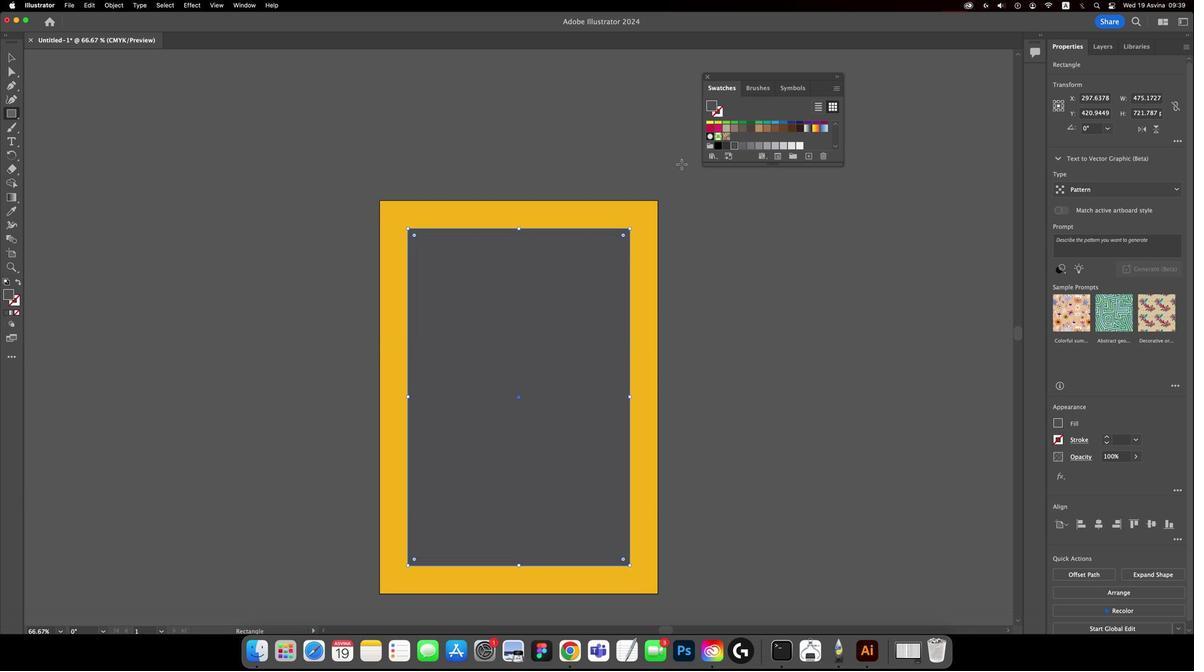 
Action: Mouse moved to (617, 324)
Screenshot: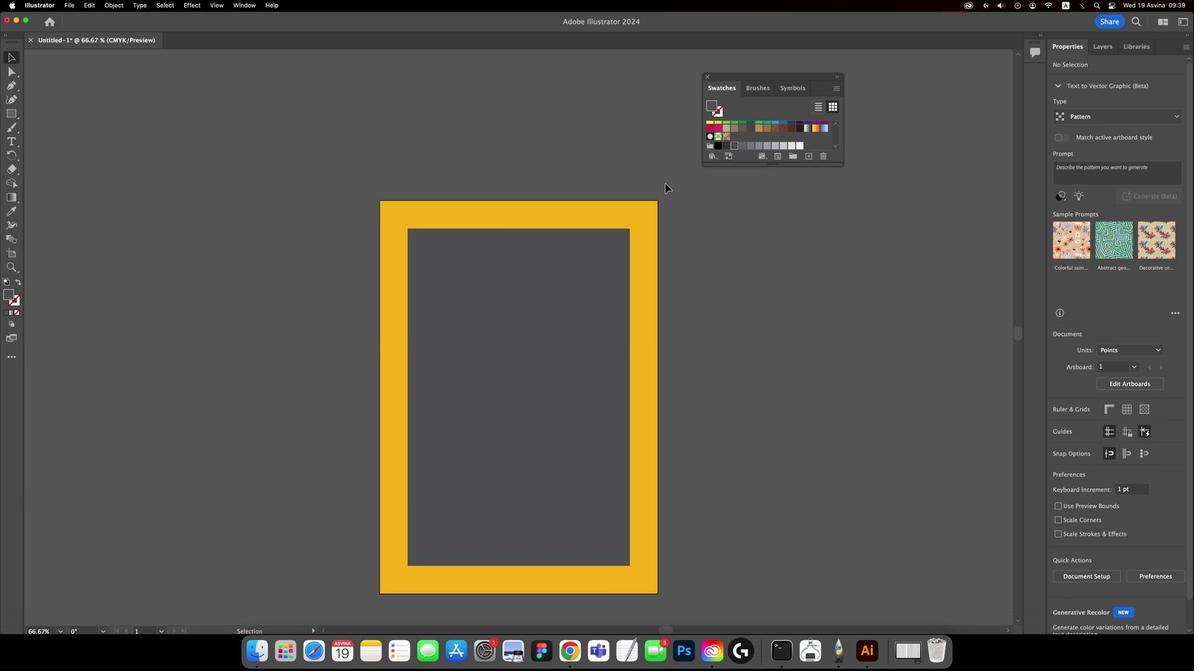 
Action: Key pressed 'v'
Screenshot: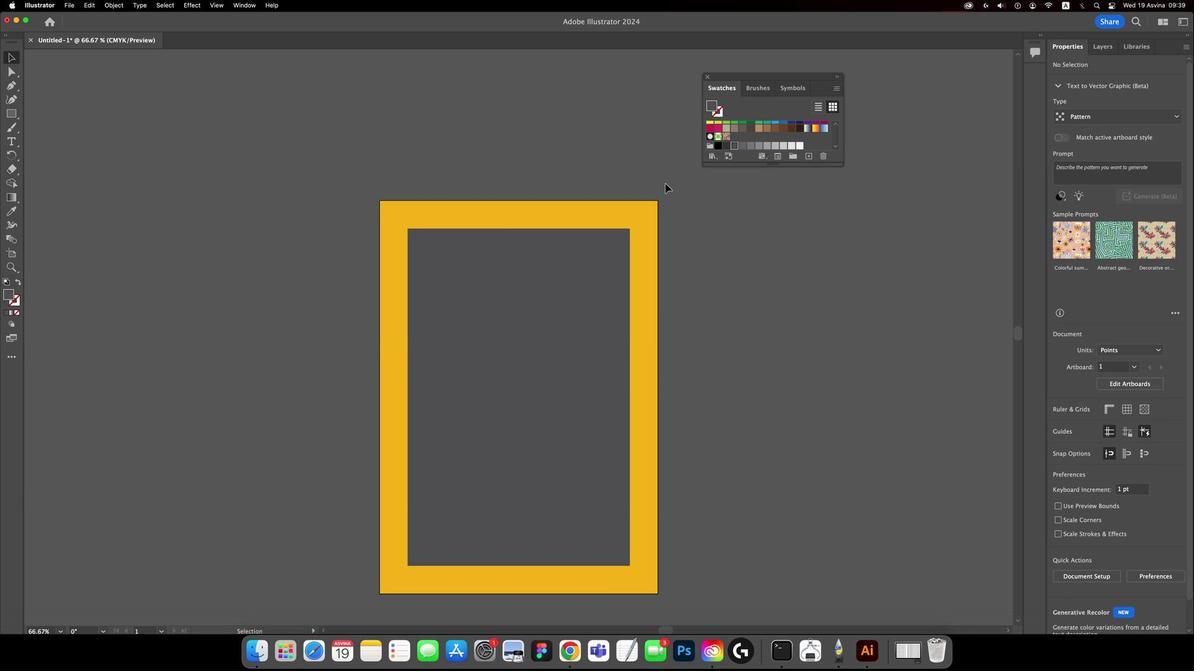 
Action: Mouse moved to (615, 315)
Screenshot: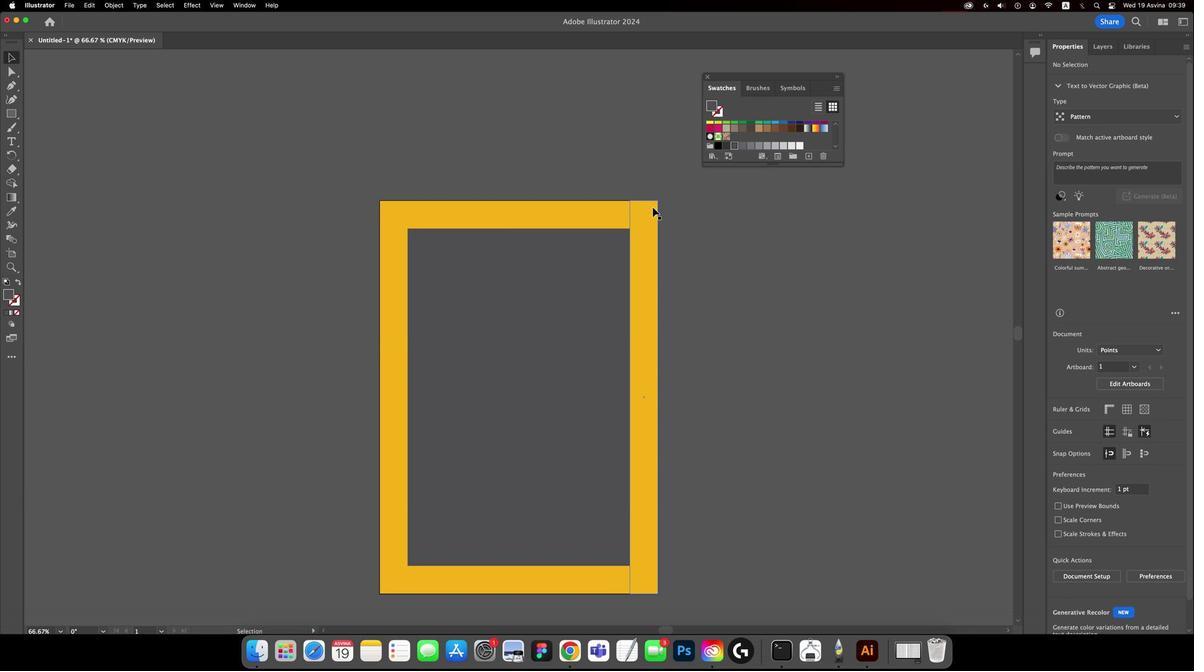 
Action: Mouse pressed left at (615, 315)
Screenshot: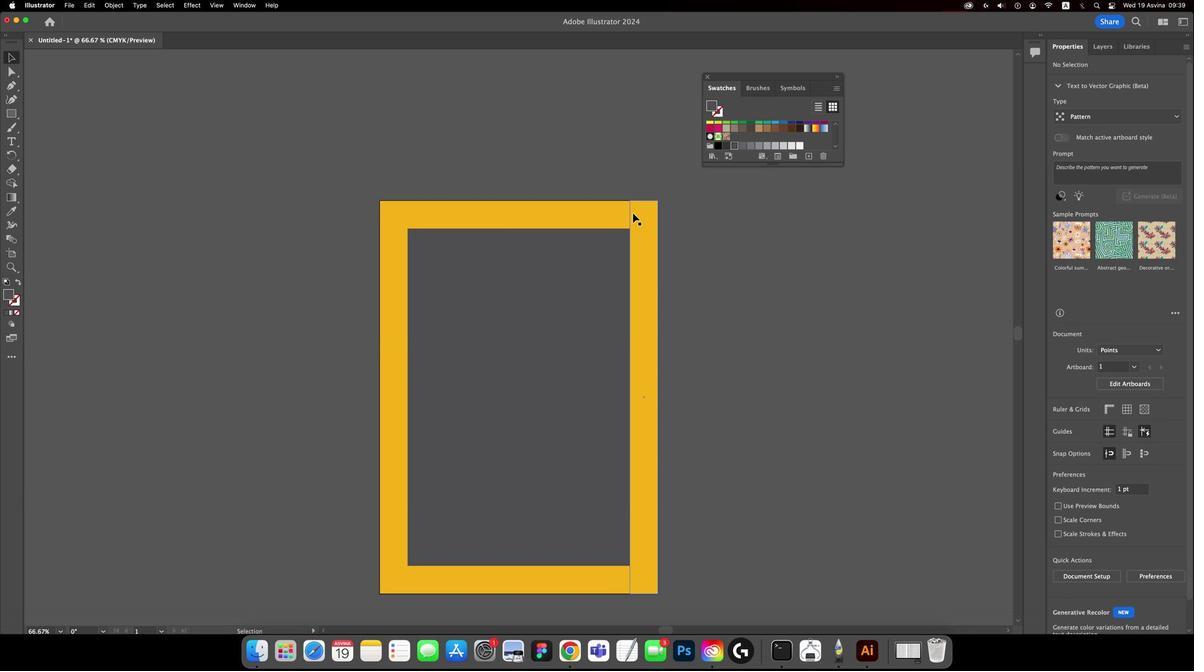 
Action: Mouse moved to (445, 310)
Screenshot: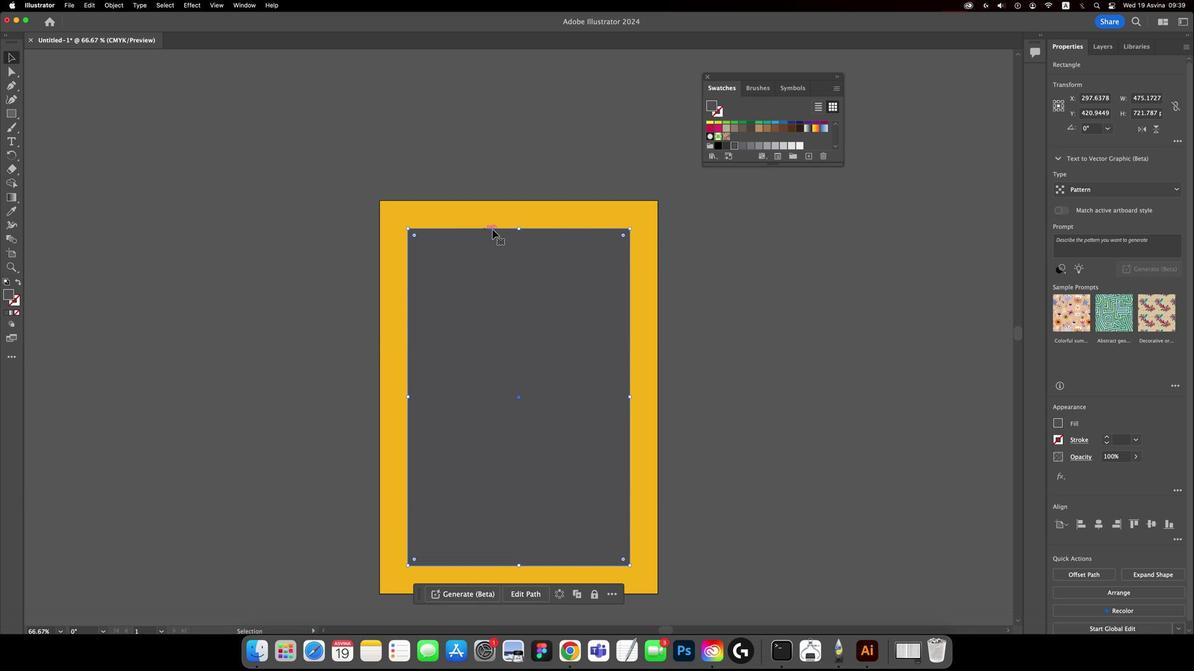
Action: Mouse pressed left at (445, 310)
Screenshot: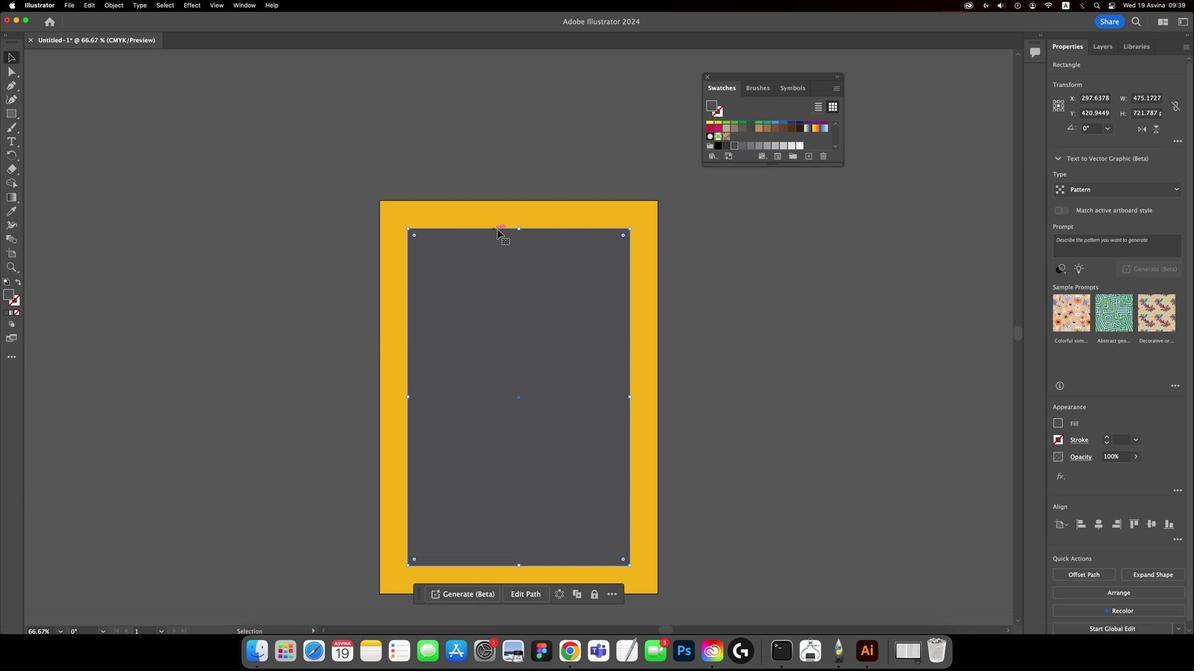 
Action: Mouse moved to (496, 315)
Screenshot: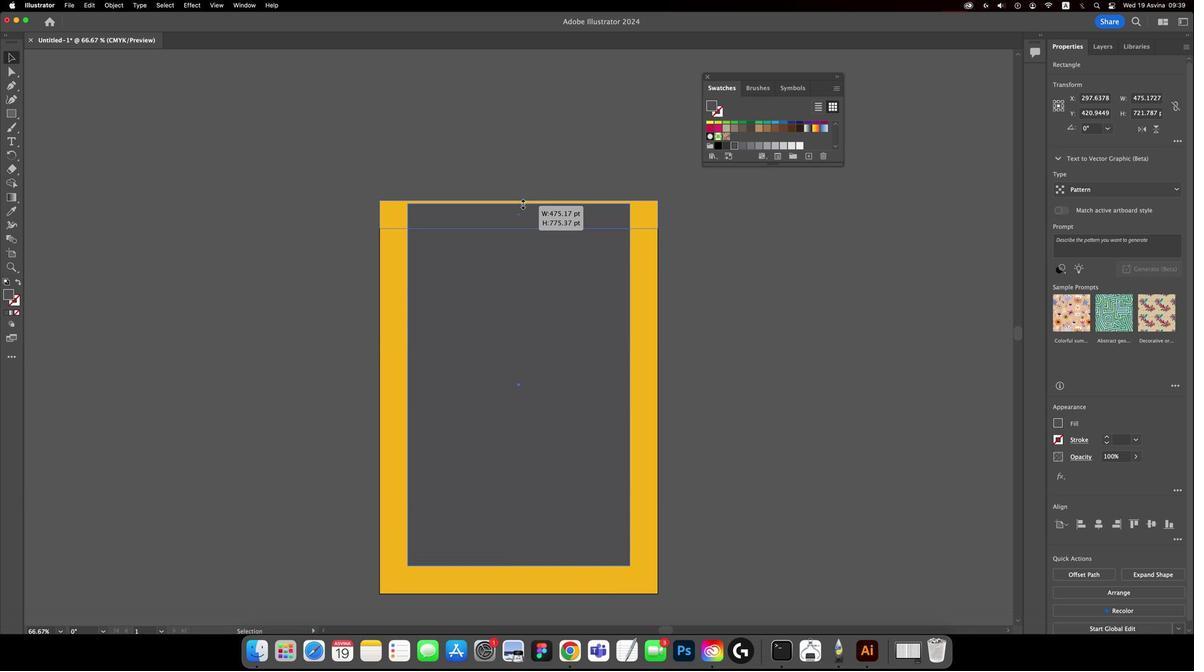 
Action: Mouse pressed left at (496, 315)
Screenshot: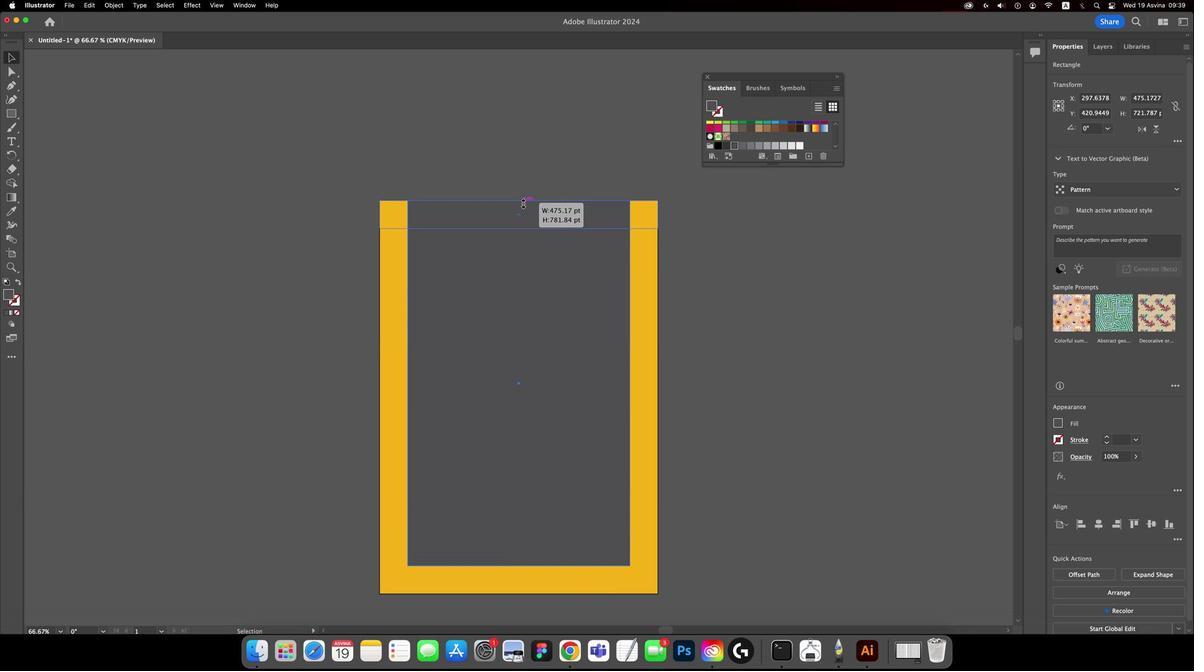 
Action: Mouse moved to (502, 302)
Screenshot: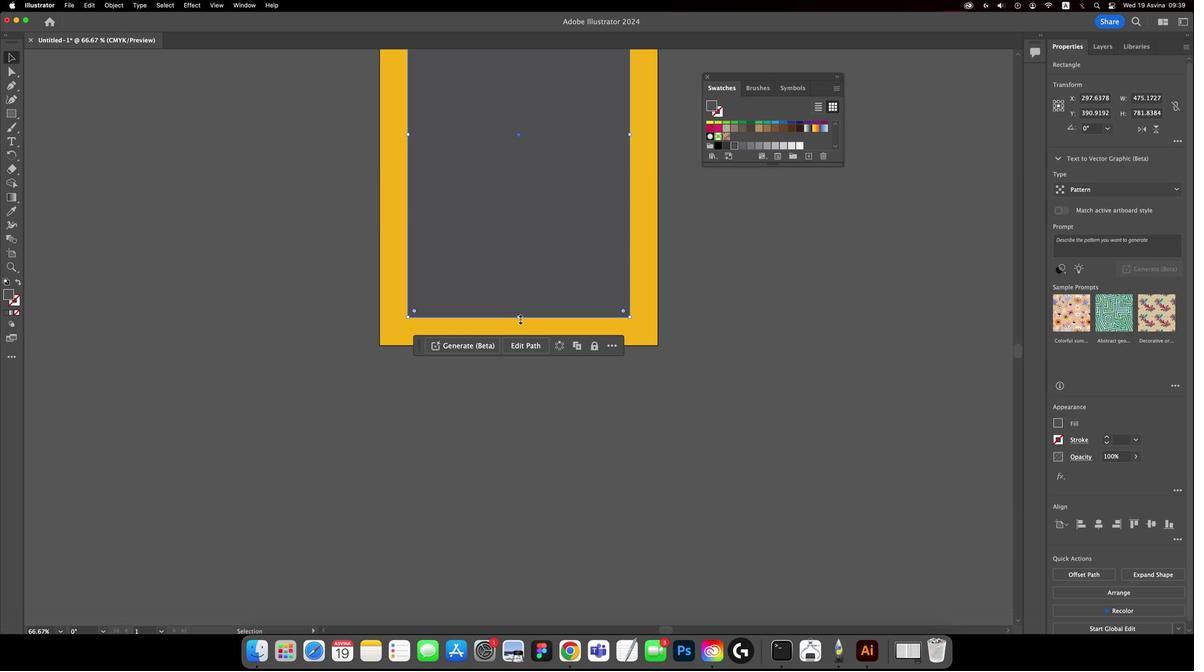 
Action: Mouse scrolled (502, 302) with delta (119, 350)
Screenshot: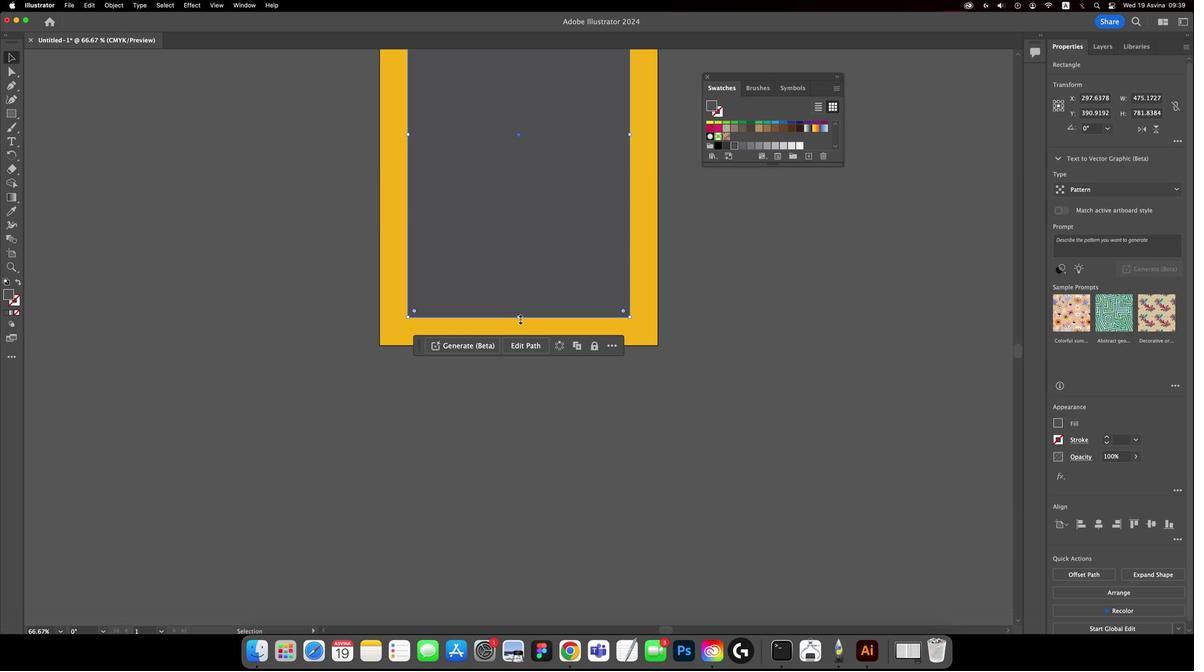 
Action: Mouse moved to (502, 302)
Screenshot: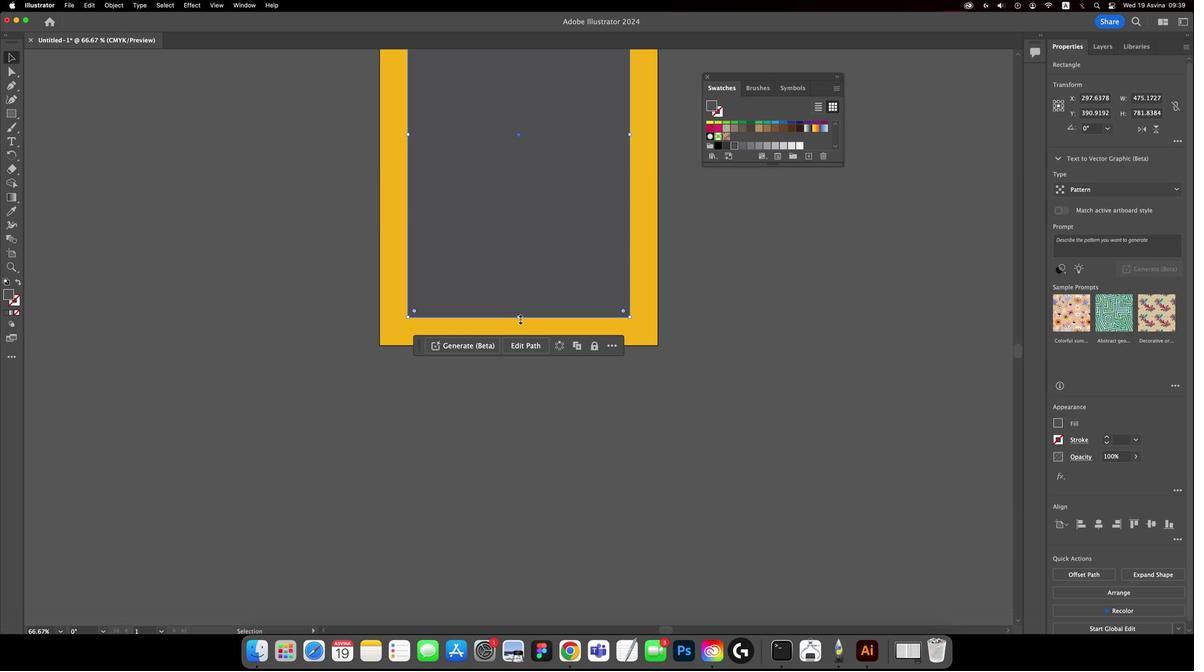 
Action: Mouse scrolled (502, 302) with delta (119, 350)
Screenshot: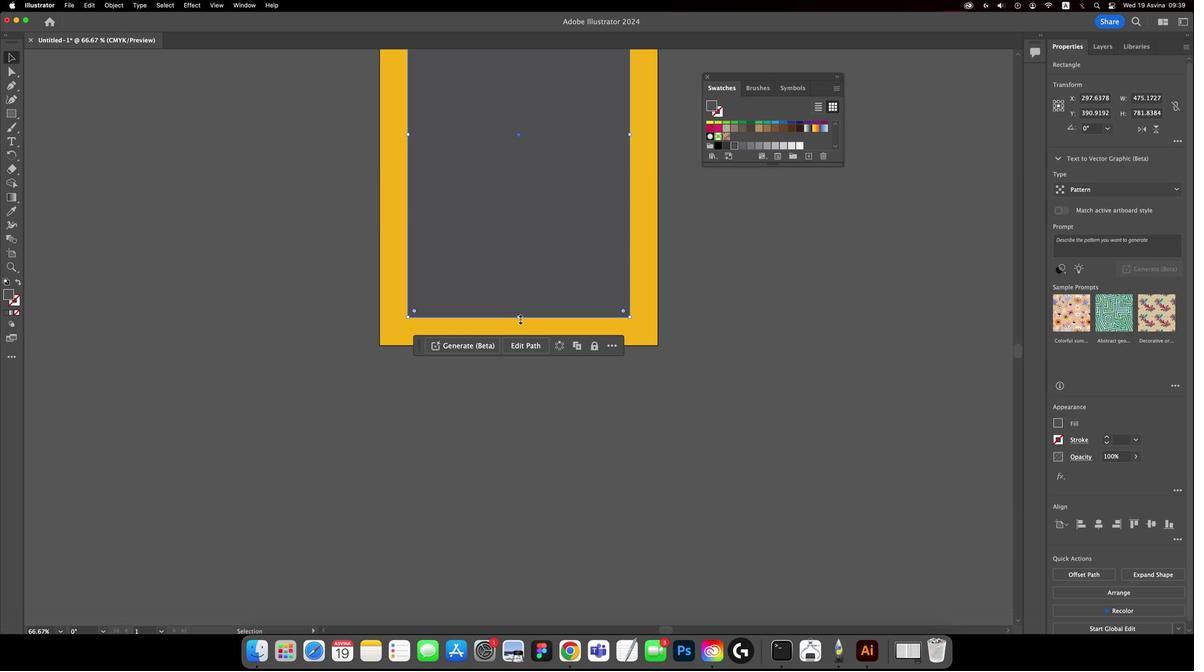 
Action: Mouse moved to (502, 302)
Screenshot: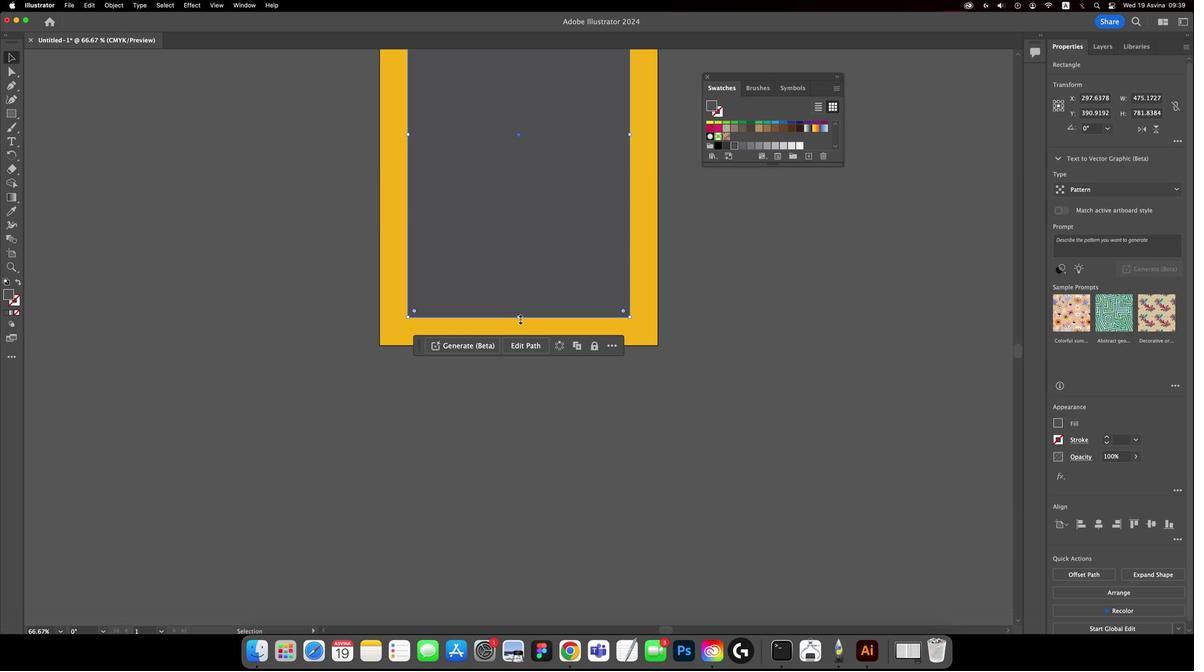 
Action: Mouse scrolled (502, 302) with delta (119, 350)
Screenshot: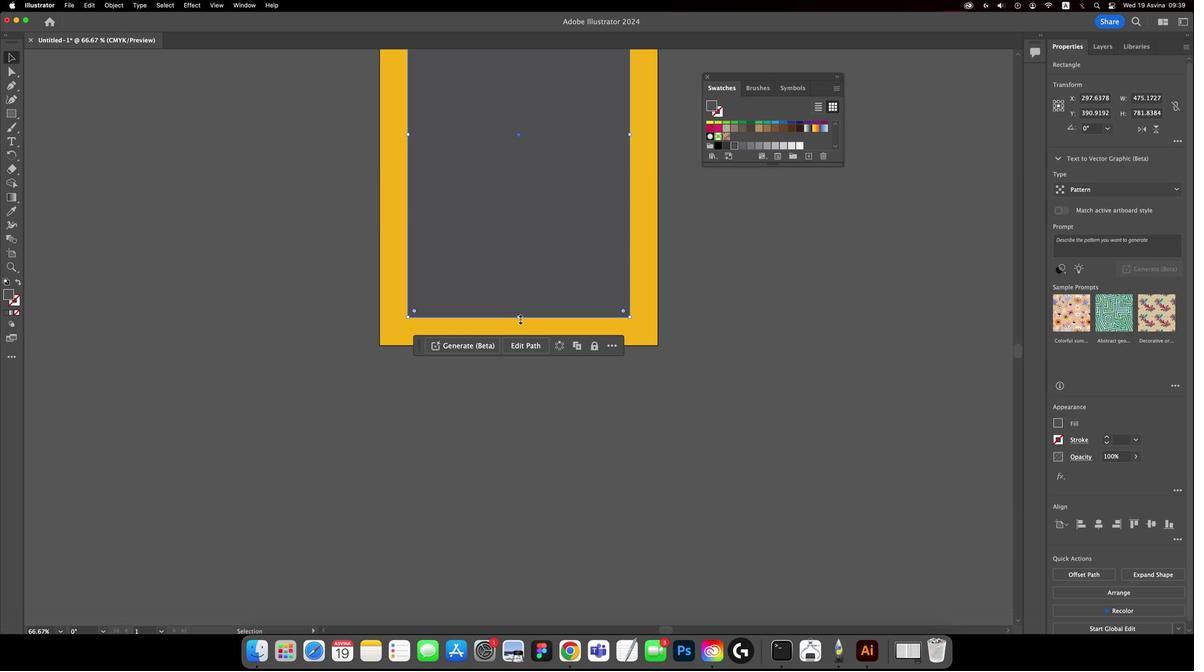 
Action: Mouse moved to (502, 302)
Screenshot: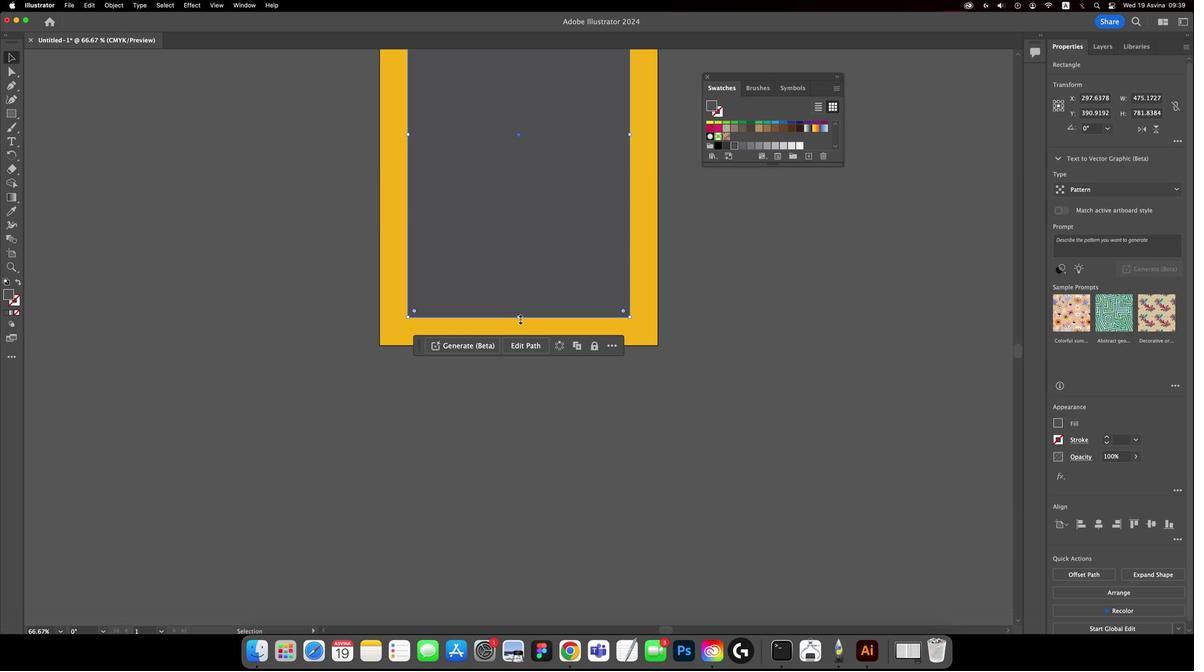 
Action: Mouse scrolled (502, 302) with delta (119, 350)
Screenshot: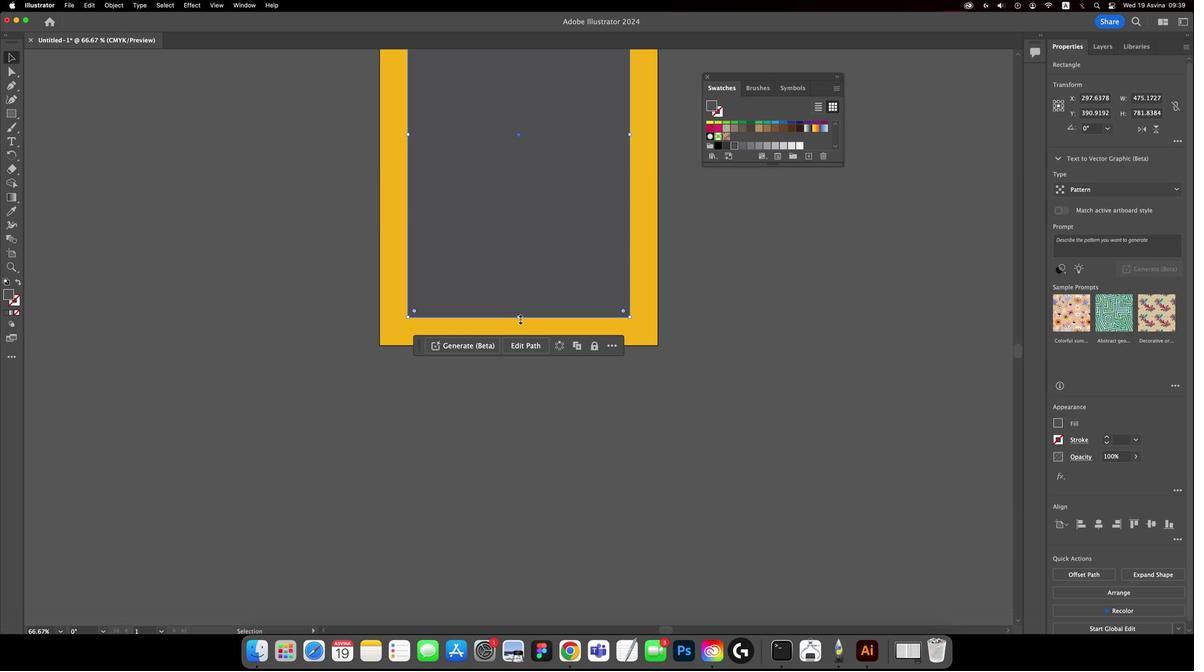 
Action: Mouse moved to (496, 301)
Screenshot: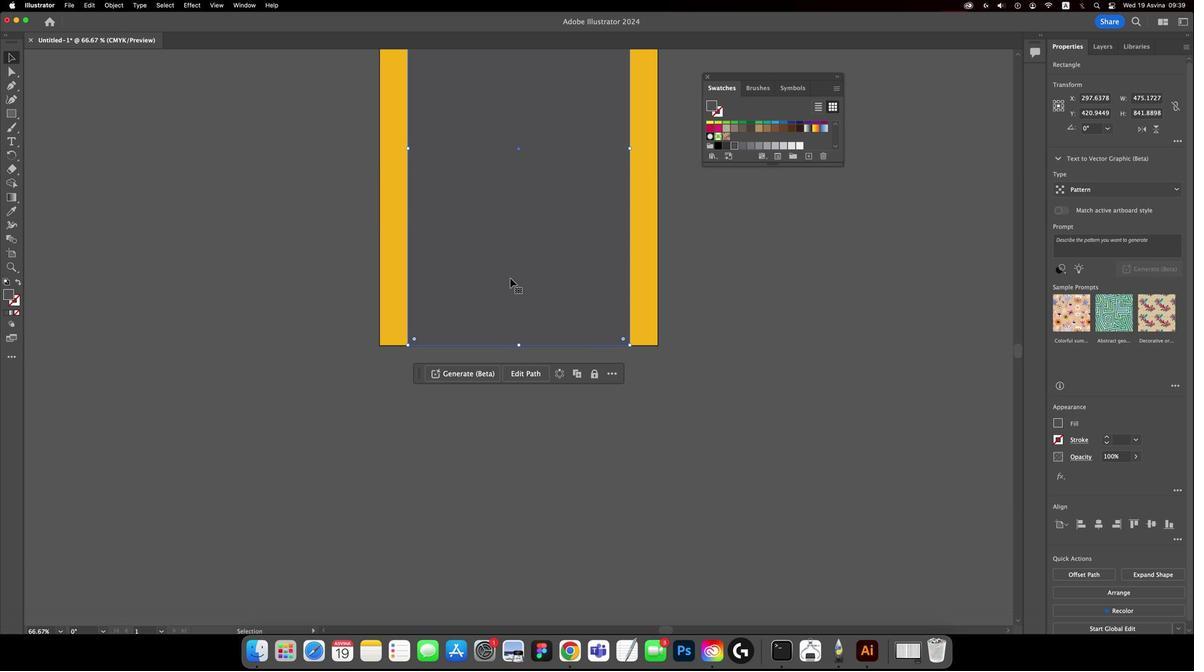 
Action: Mouse pressed left at (496, 301)
Screenshot: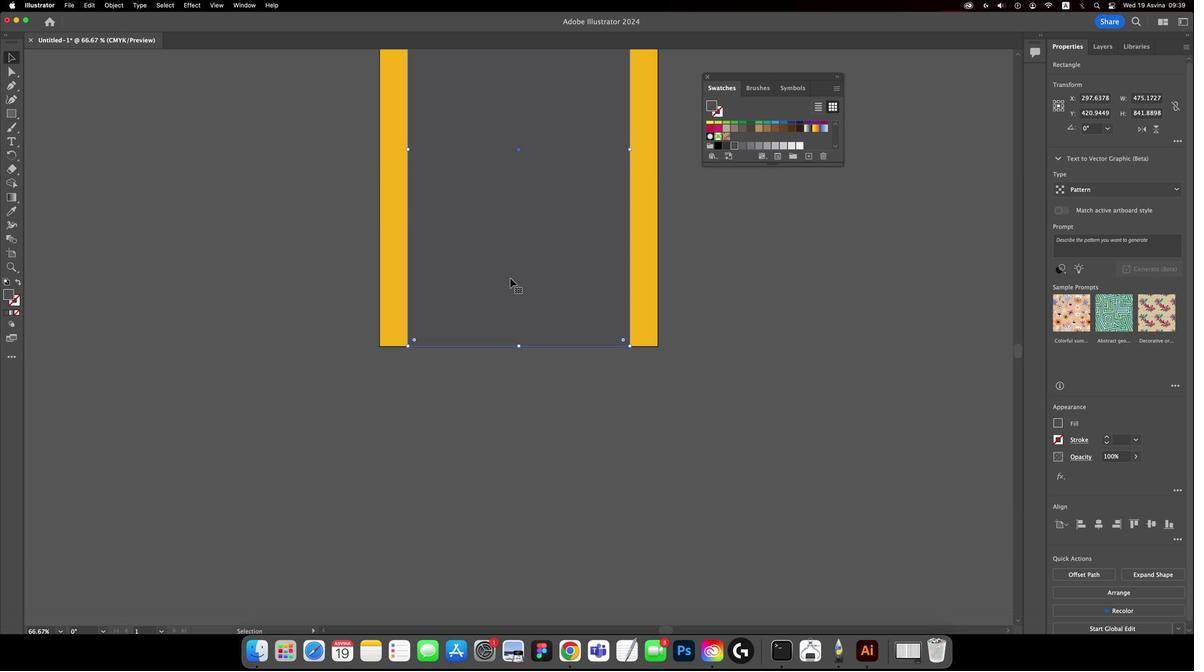 
Action: Mouse moved to (490, 307)
Screenshot: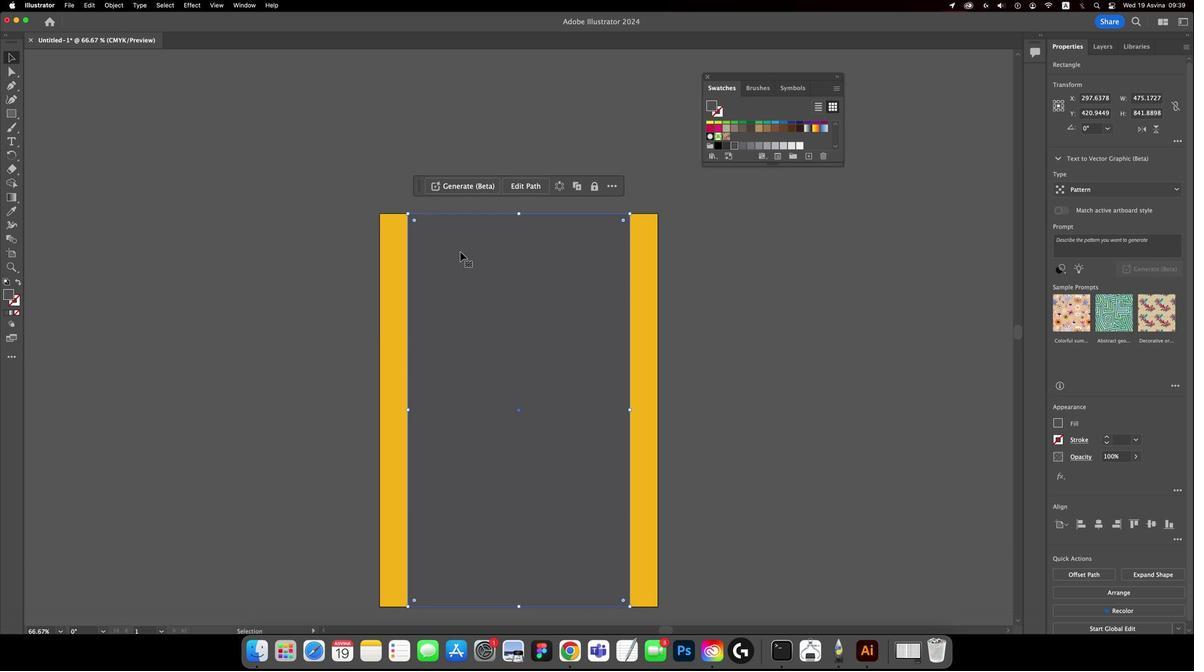 
Action: Mouse scrolled (490, 307) with delta (119, 350)
Screenshot: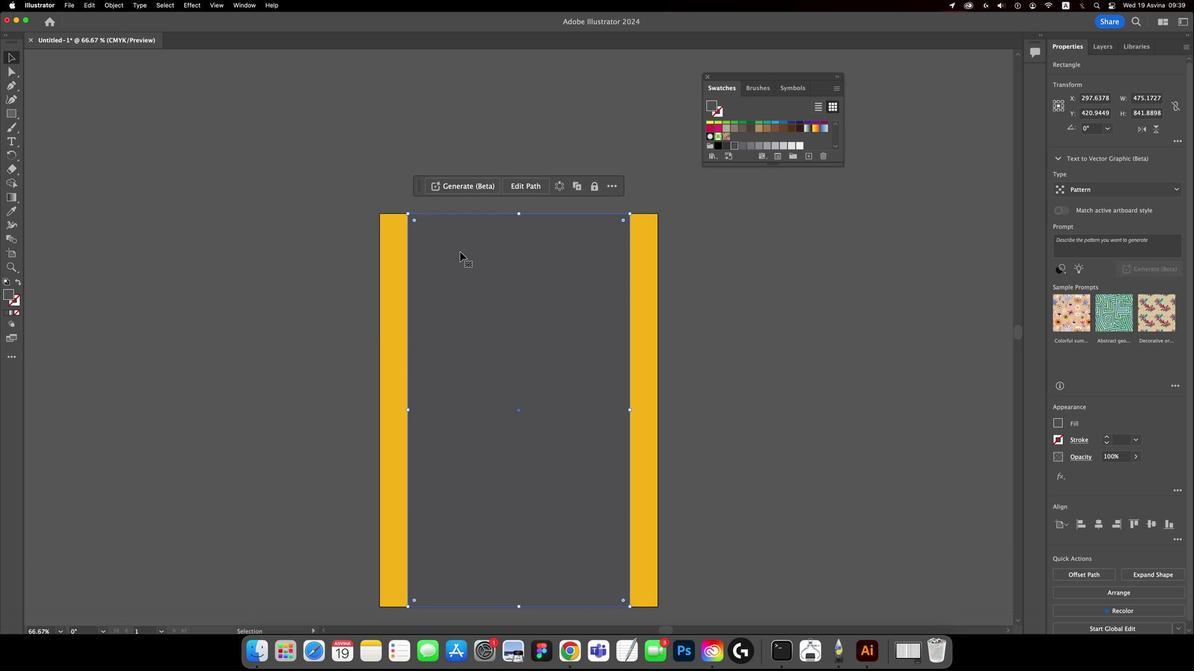 
Action: Mouse scrolled (490, 307) with delta (119, 350)
Screenshot: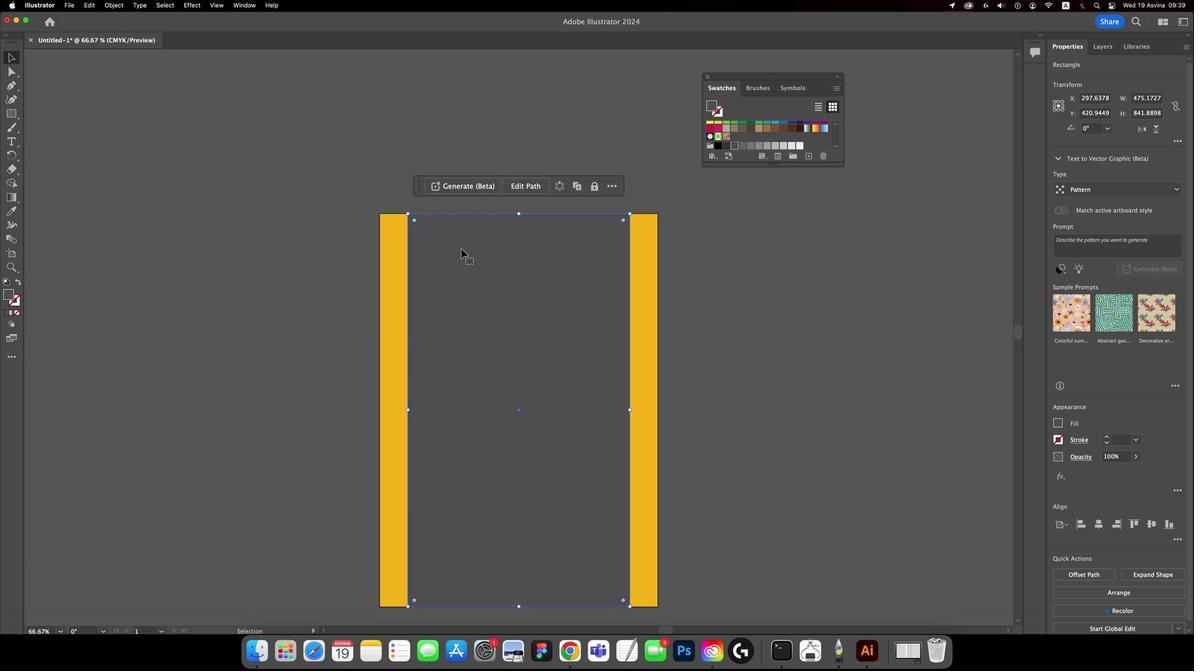 
Action: Mouse scrolled (490, 307) with delta (119, 349)
Screenshot: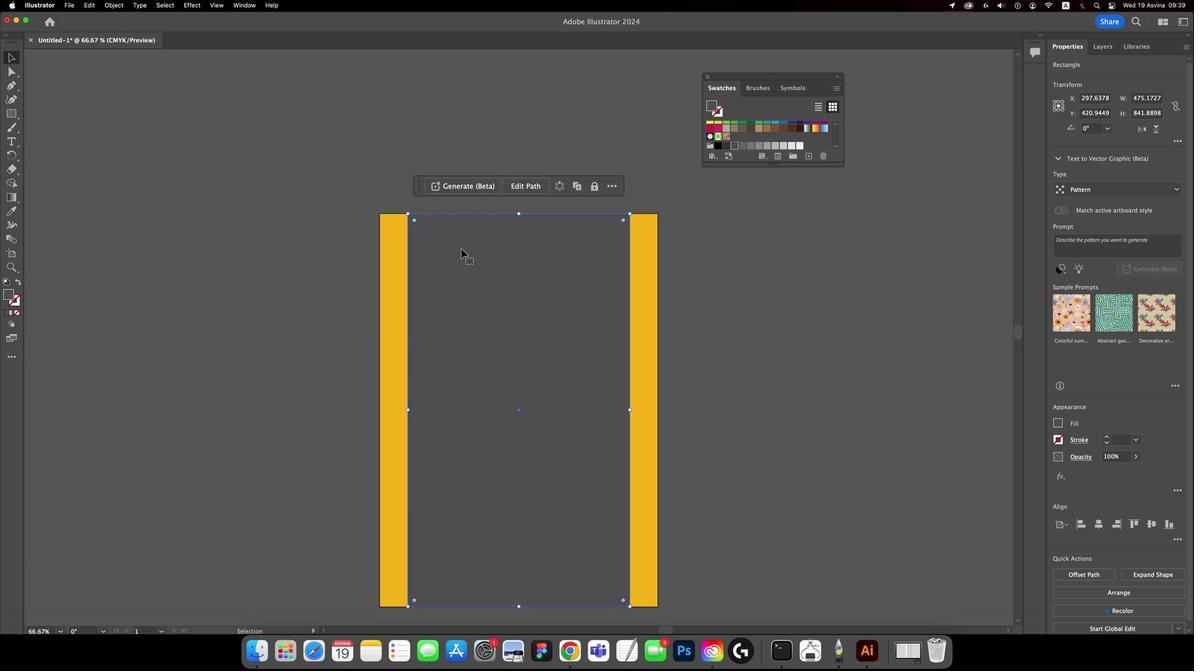 
Action: Mouse moved to (490, 307)
Screenshot: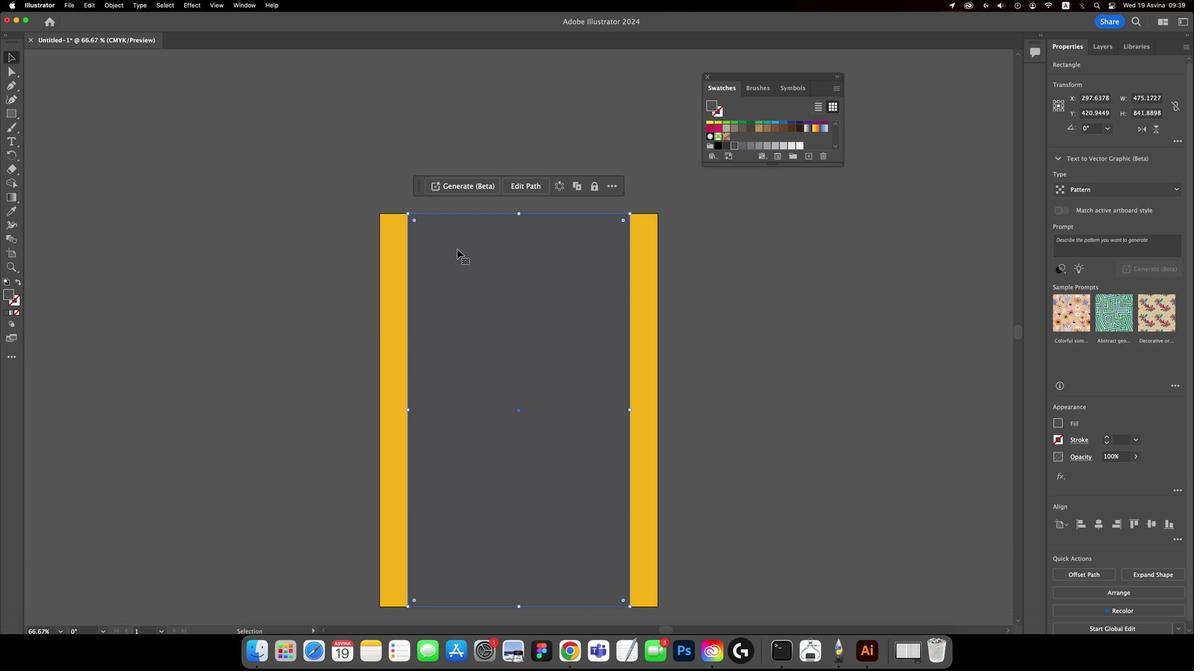 
Action: Mouse scrolled (490, 307) with delta (119, 350)
Screenshot: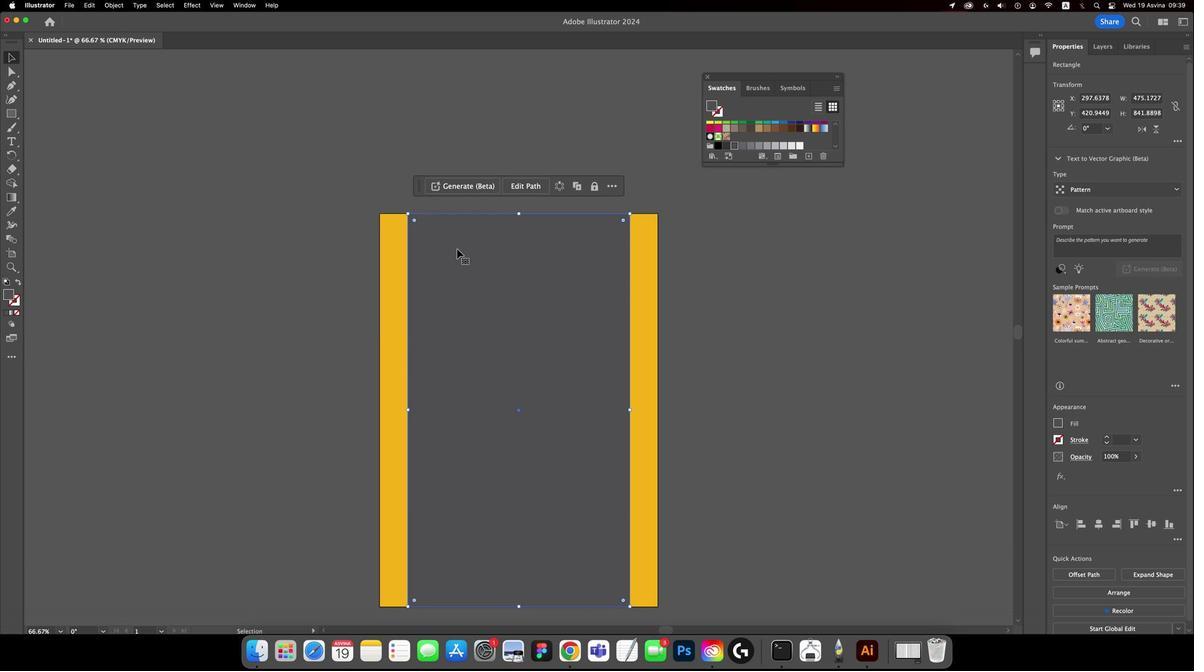 
Action: Mouse moved to (490, 307)
Screenshot: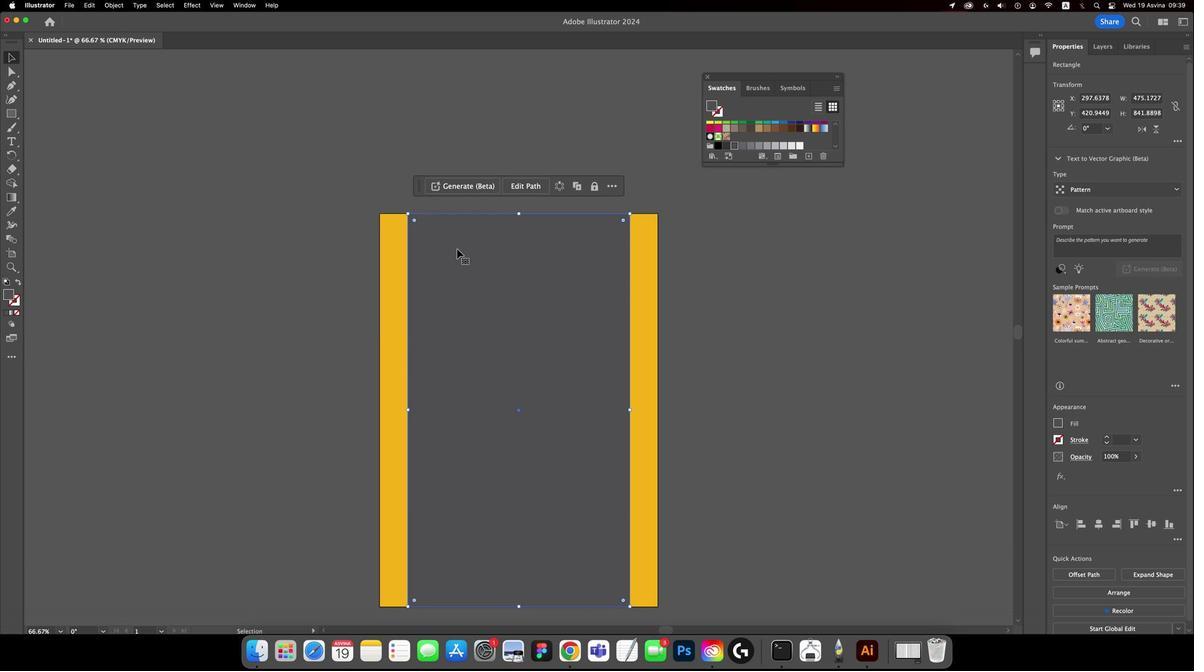 
Action: Mouse scrolled (490, 307) with delta (119, 350)
Screenshot: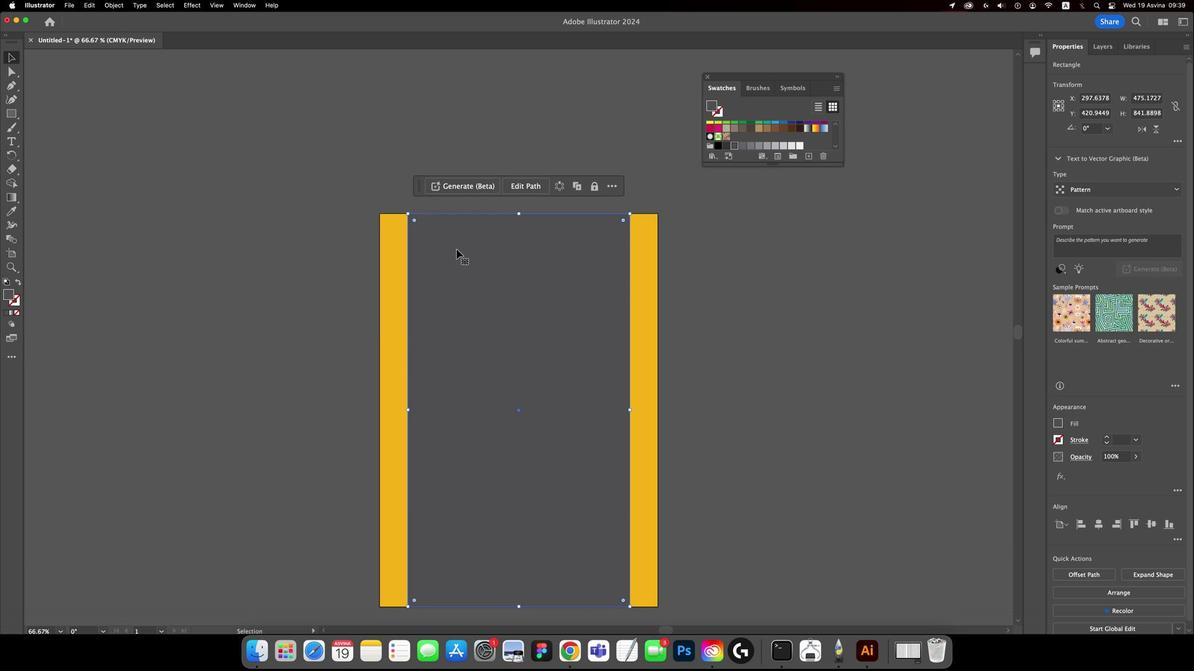 
Action: Mouse scrolled (490, 307) with delta (119, 349)
Screenshot: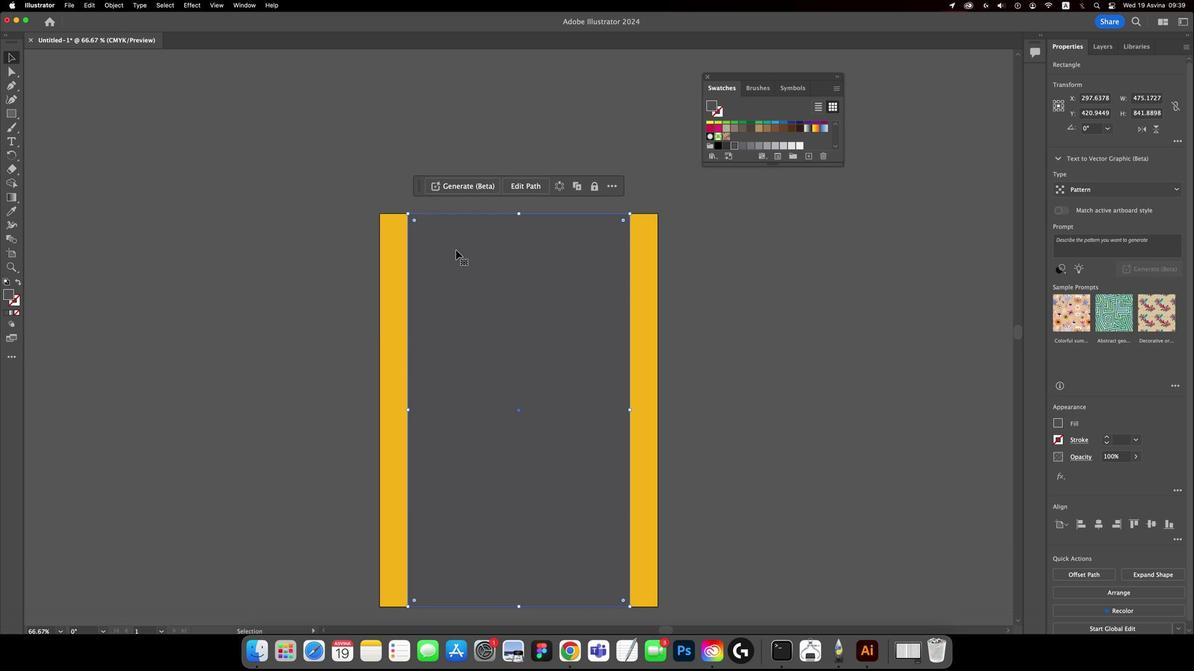 
Action: Mouse moved to (490, 307)
Screenshot: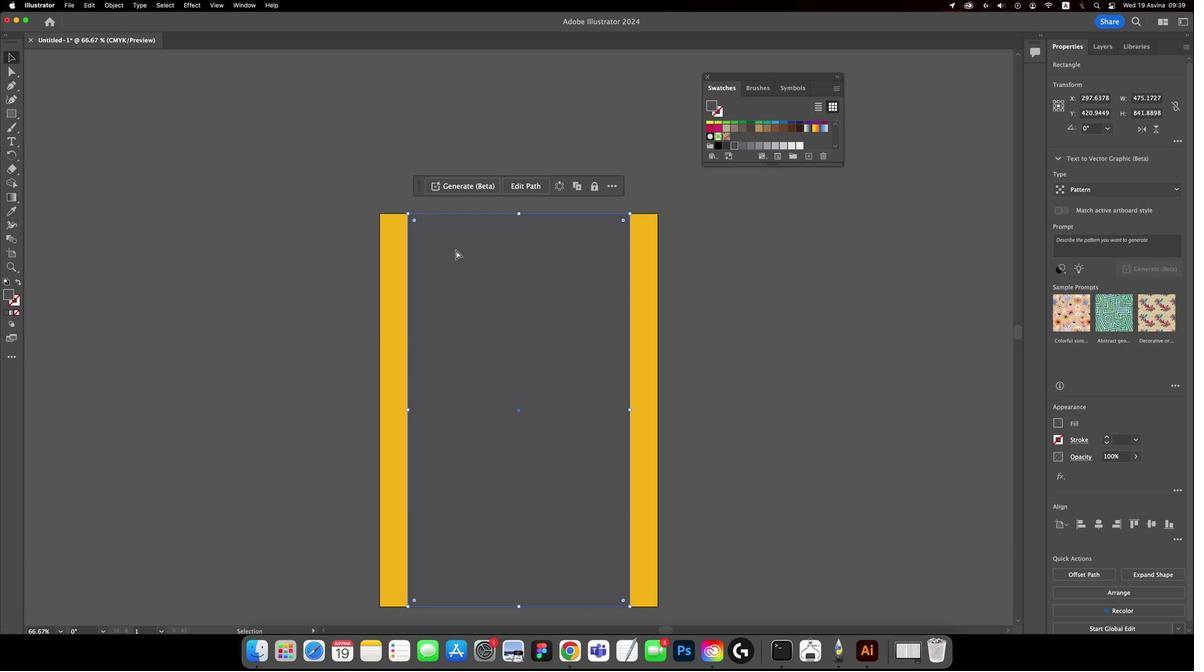 
Action: Mouse scrolled (490, 307) with delta (119, 349)
Screenshot: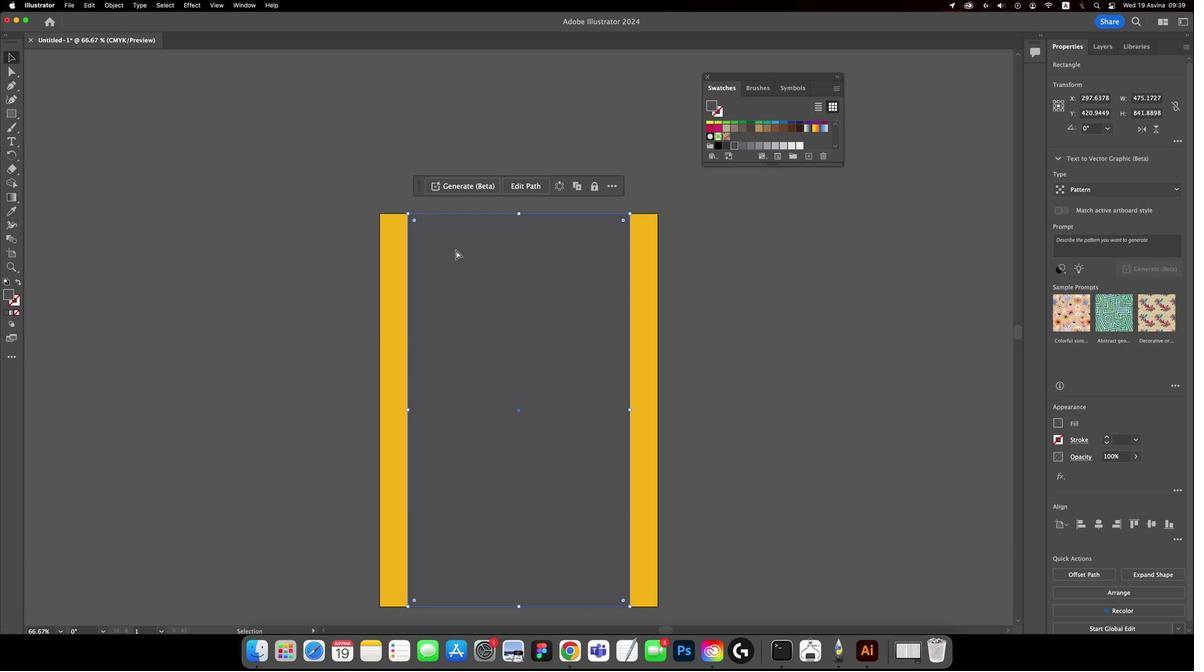 
Action: Mouse moved to (450, 311)
Screenshot: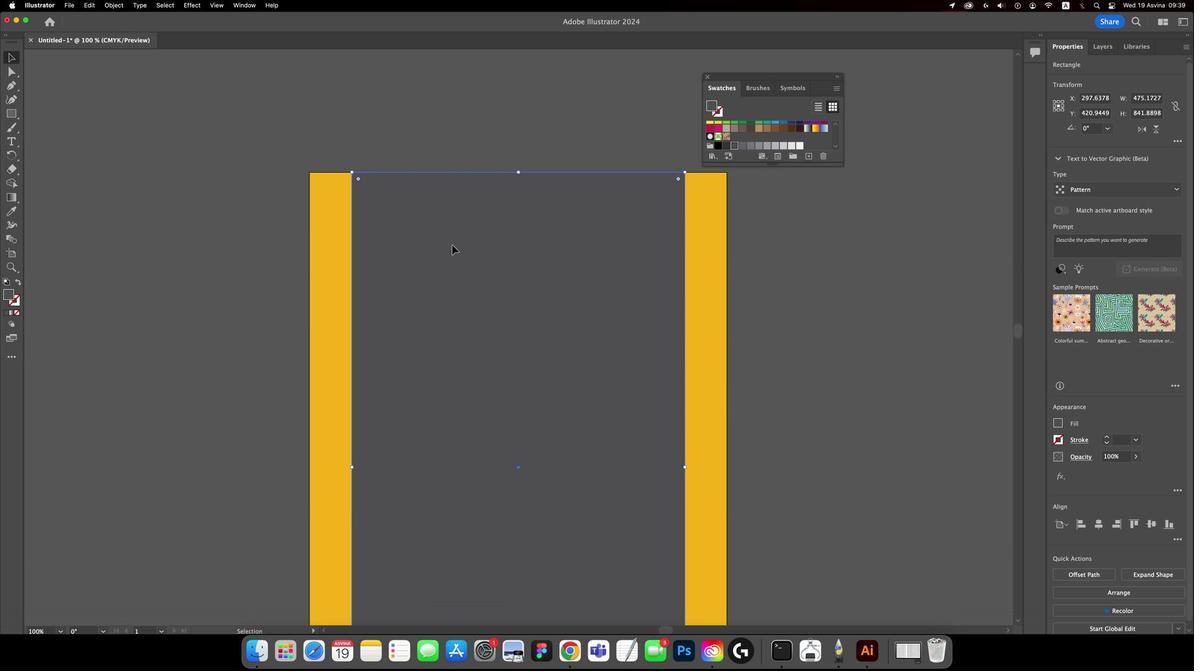 
Action: Key pressed Key.cmd'='
Screenshot: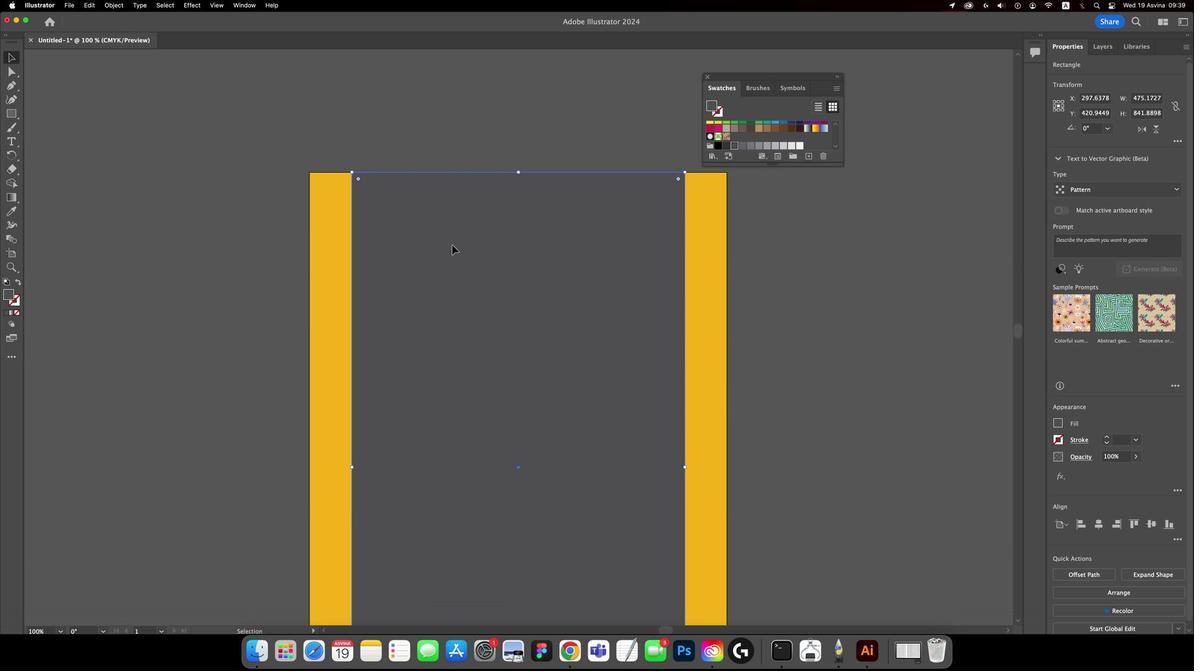 
Action: Mouse moved to (450, 311)
Screenshot: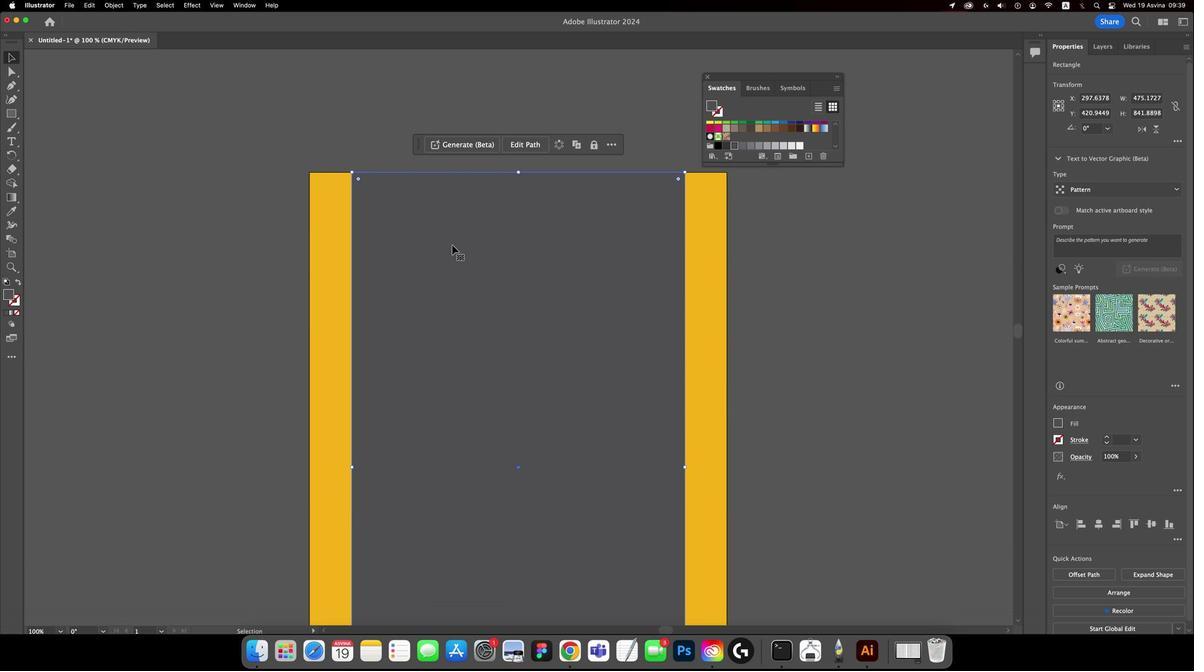 
Action: Key pressed Key.cmd
Screenshot: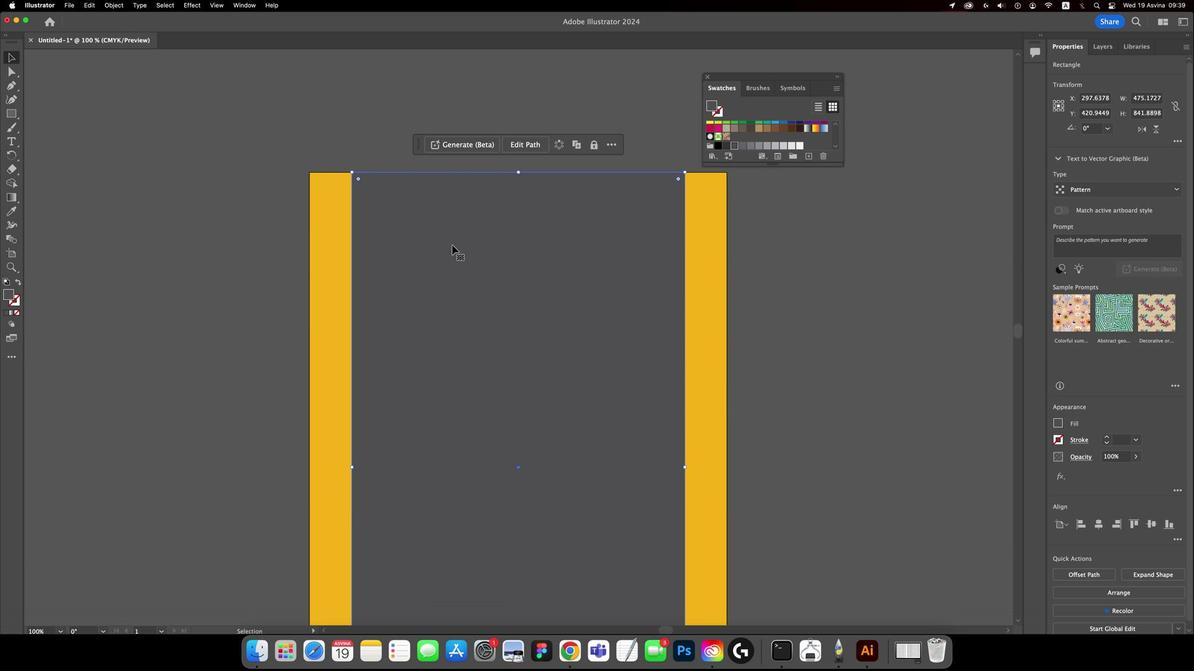 
Action: Mouse moved to (449, 311)
Screenshot: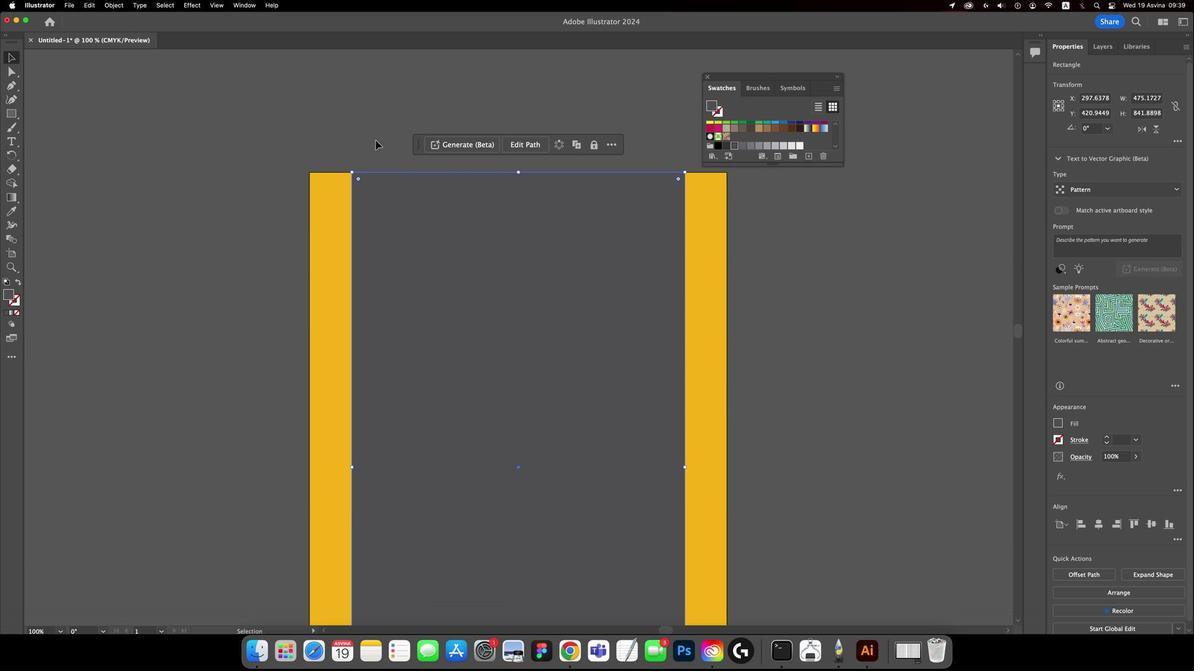 
Action: Mouse scrolled (449, 311) with delta (119, 350)
Screenshot: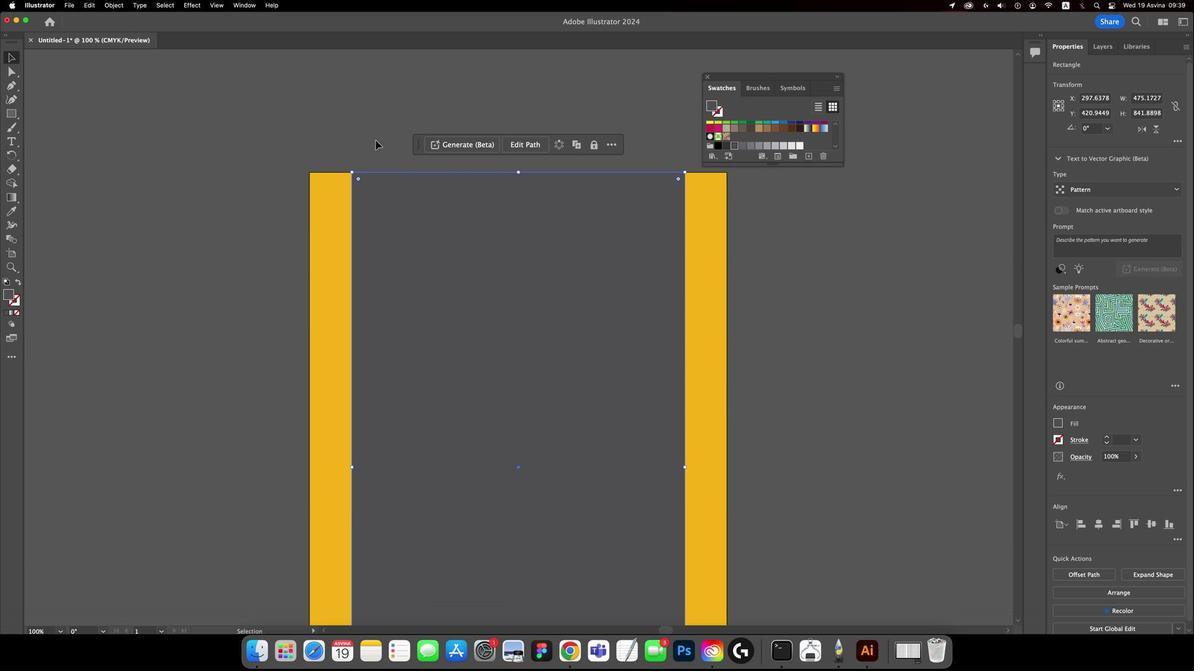 
Action: Mouse scrolled (449, 311) with delta (119, 350)
Screenshot: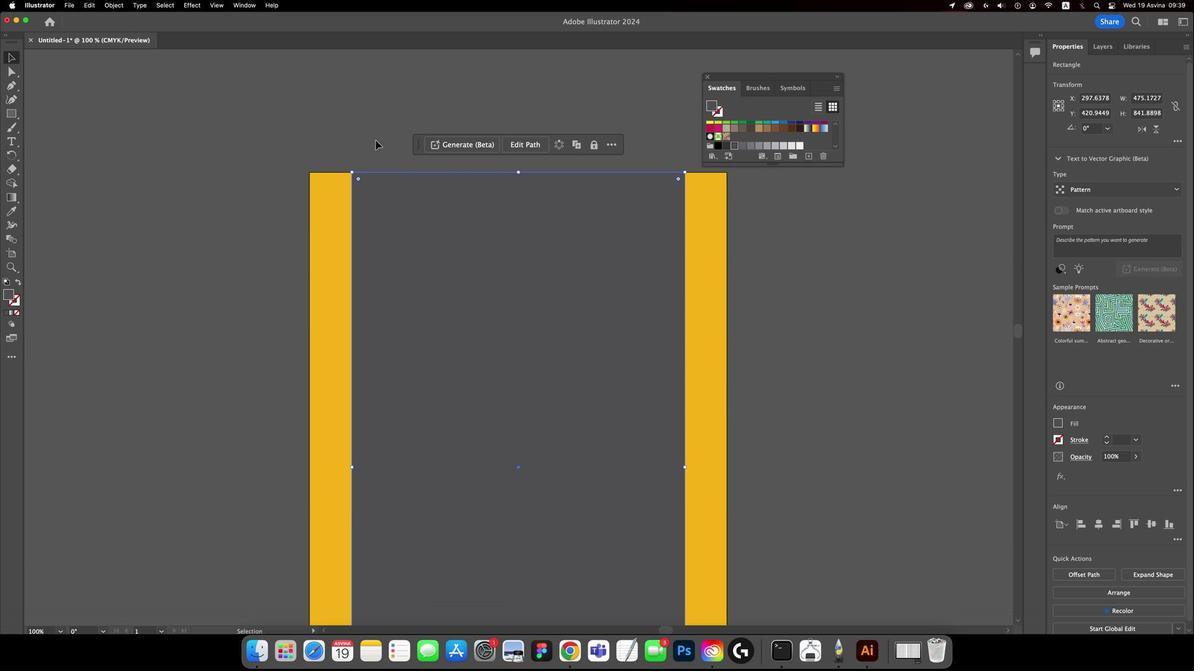 
Action: Mouse moved to (449, 311)
Screenshot: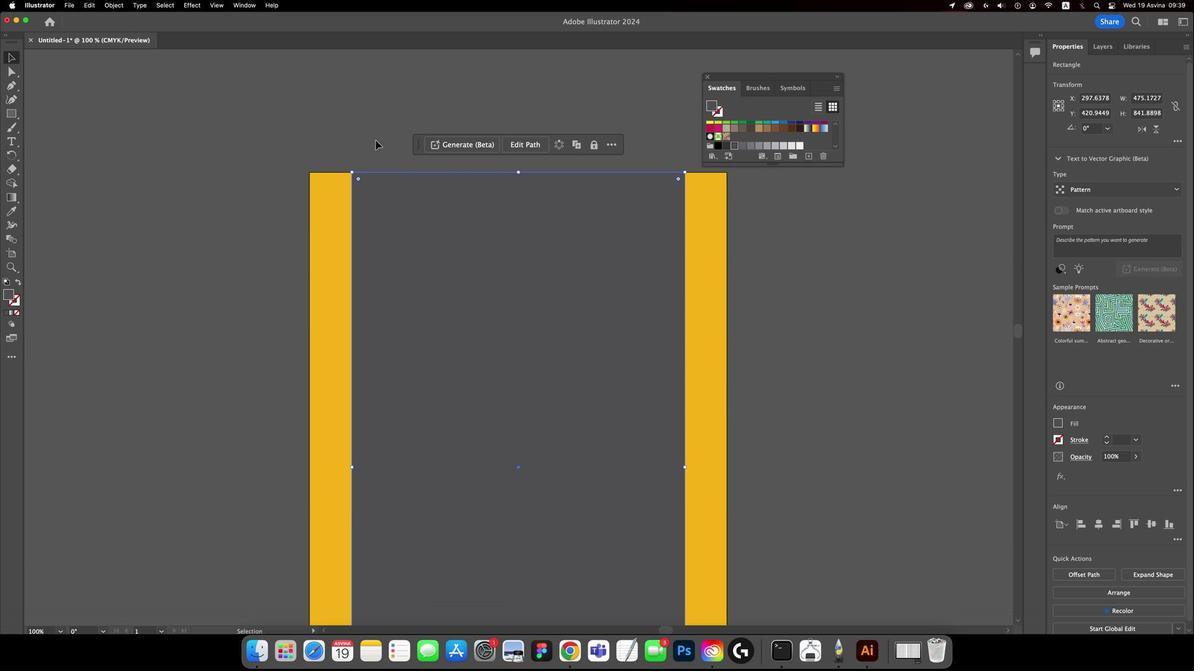 
Action: Mouse scrolled (449, 311) with delta (119, 349)
Screenshot: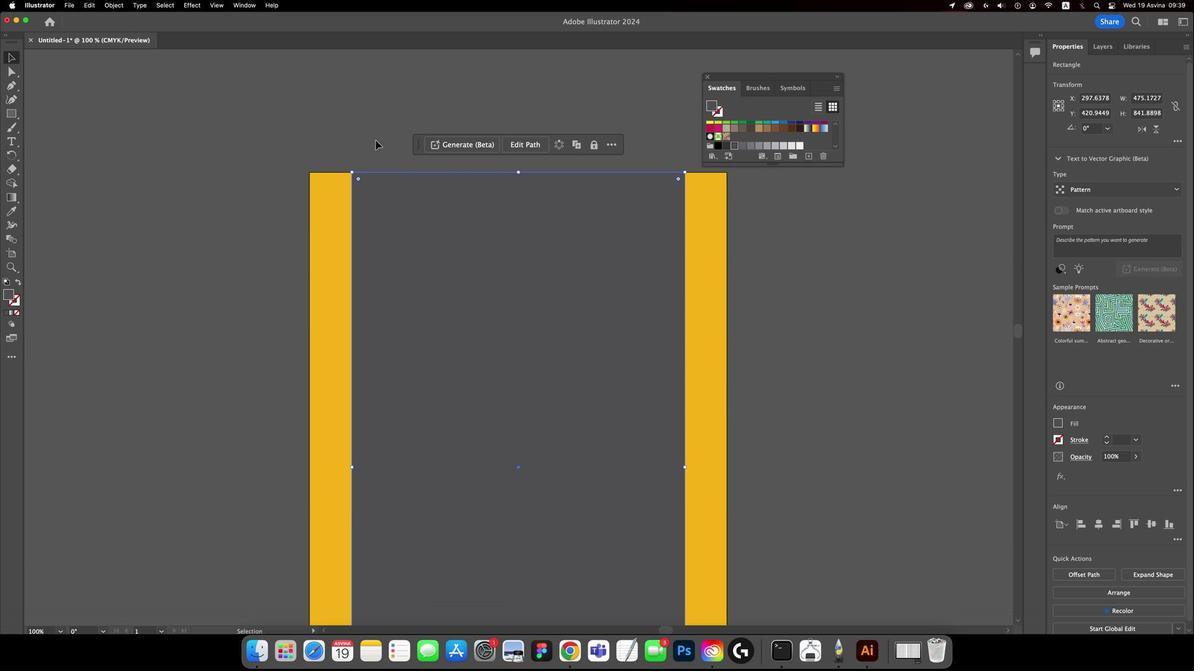 
Action: Mouse moved to (449, 311)
Screenshot: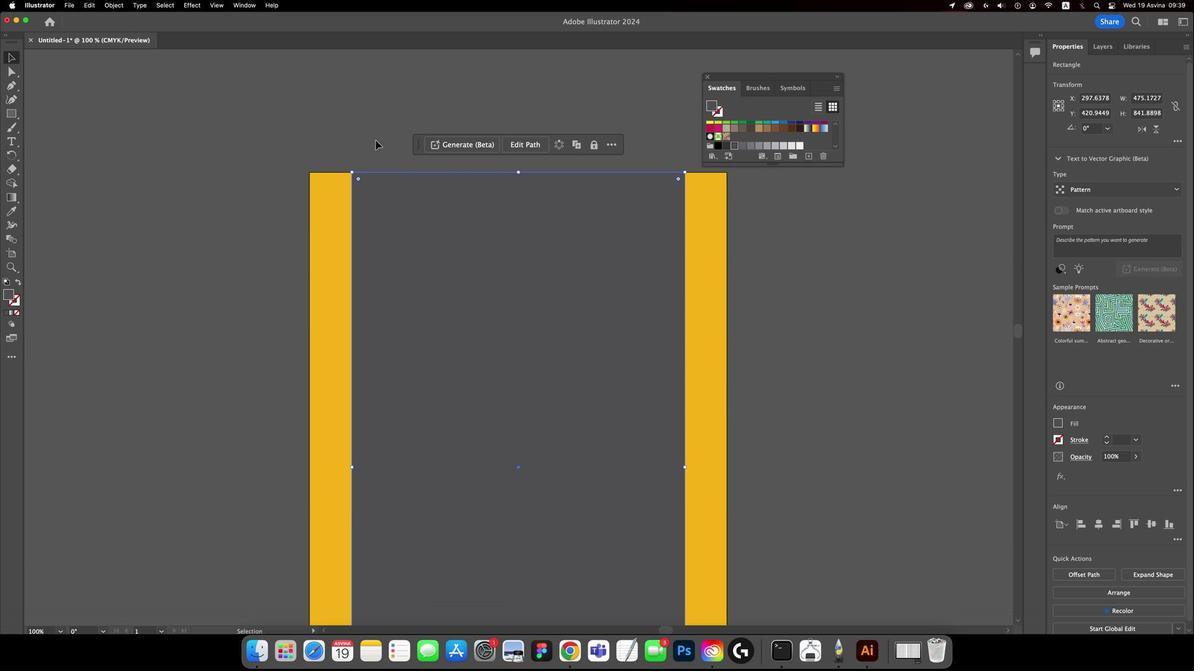 
Action: Mouse scrolled (449, 311) with delta (119, 348)
Screenshot: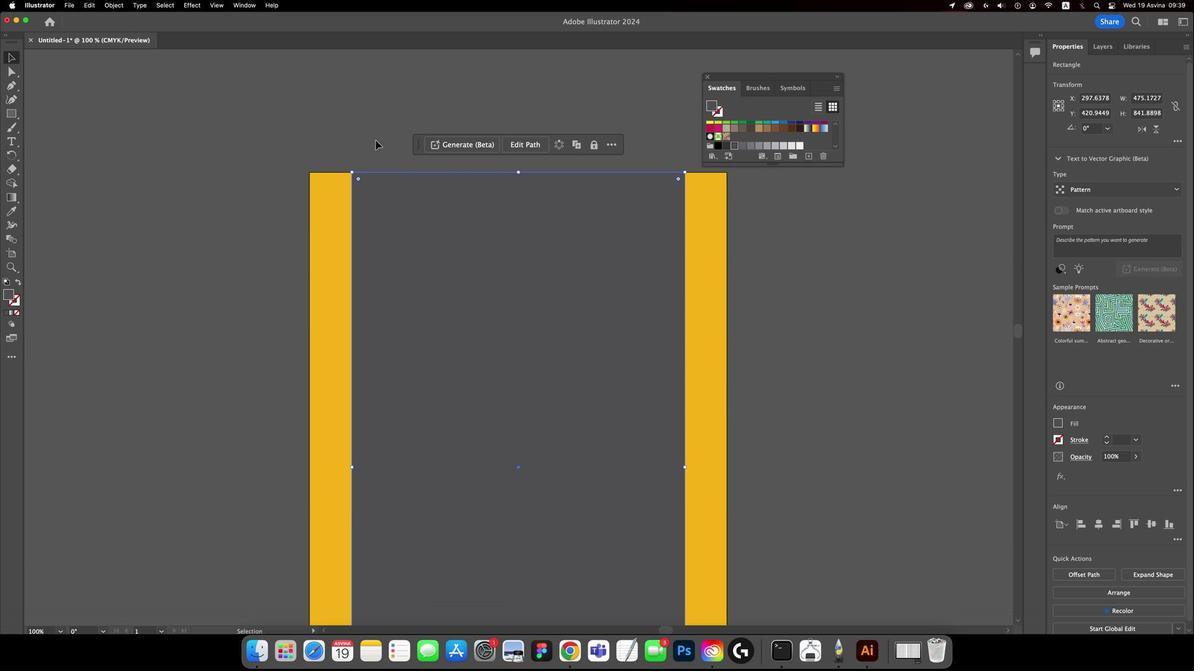 
Action: Mouse moved to (449, 311)
Screenshot: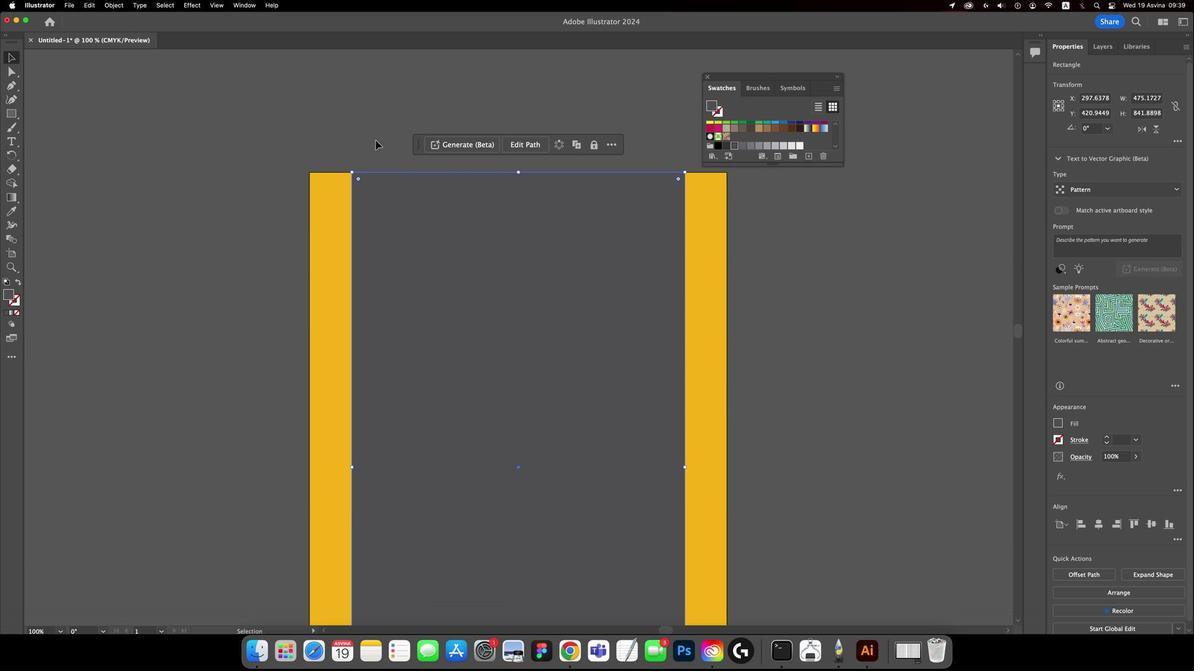 
Action: Mouse scrolled (449, 311) with delta (119, 348)
Screenshot: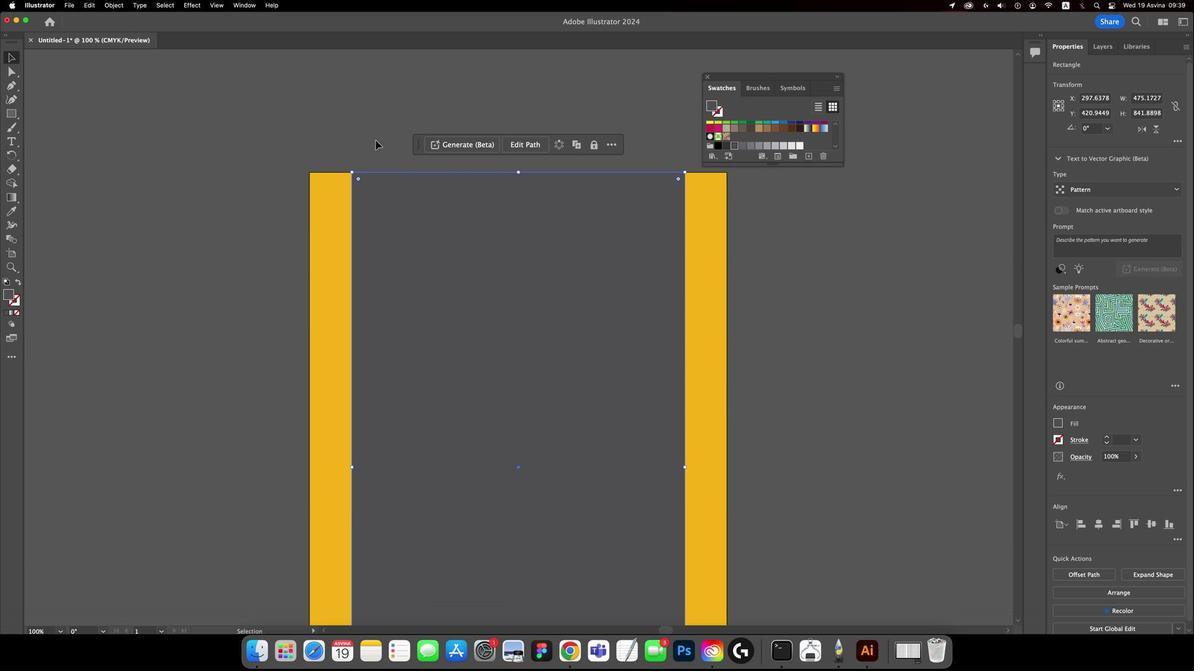 
Action: Mouse moved to (449, 312)
Screenshot: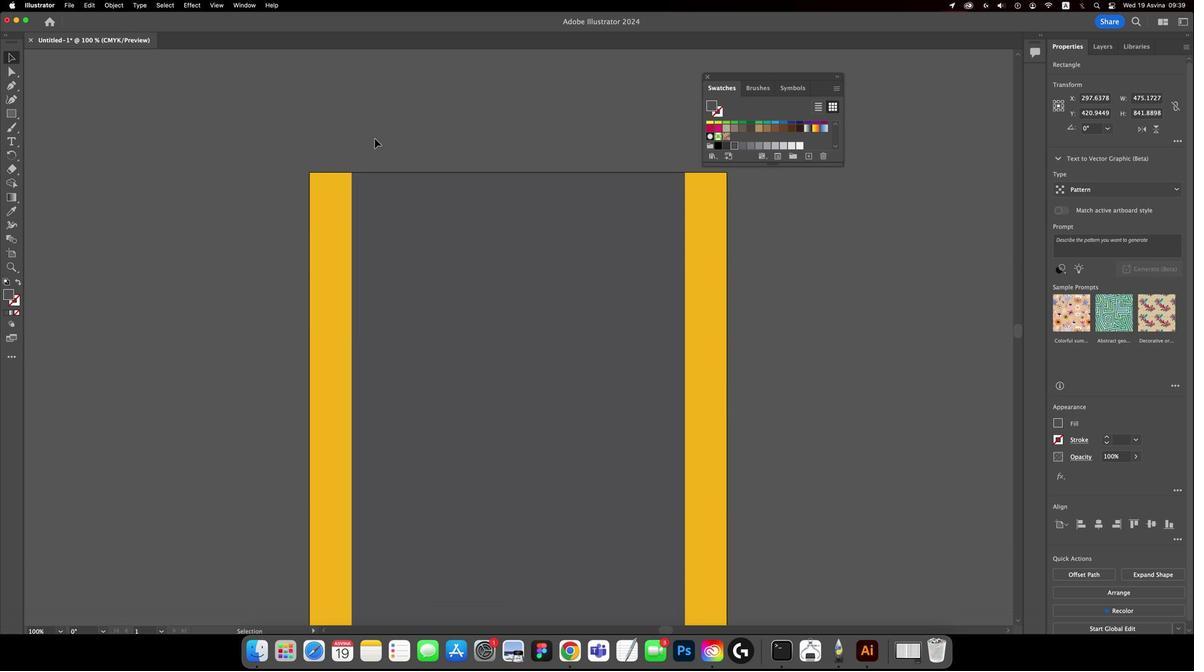 
Action: Mouse scrolled (449, 312) with delta (119, 350)
Screenshot: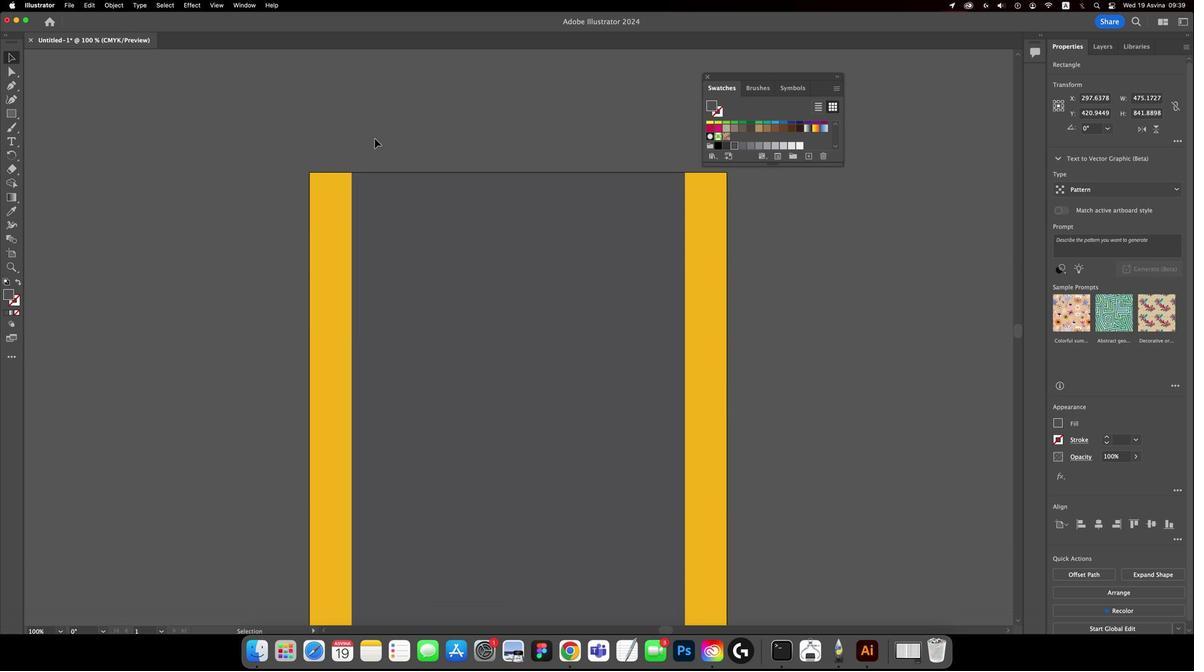 
Action: Mouse moved to (448, 312)
Screenshot: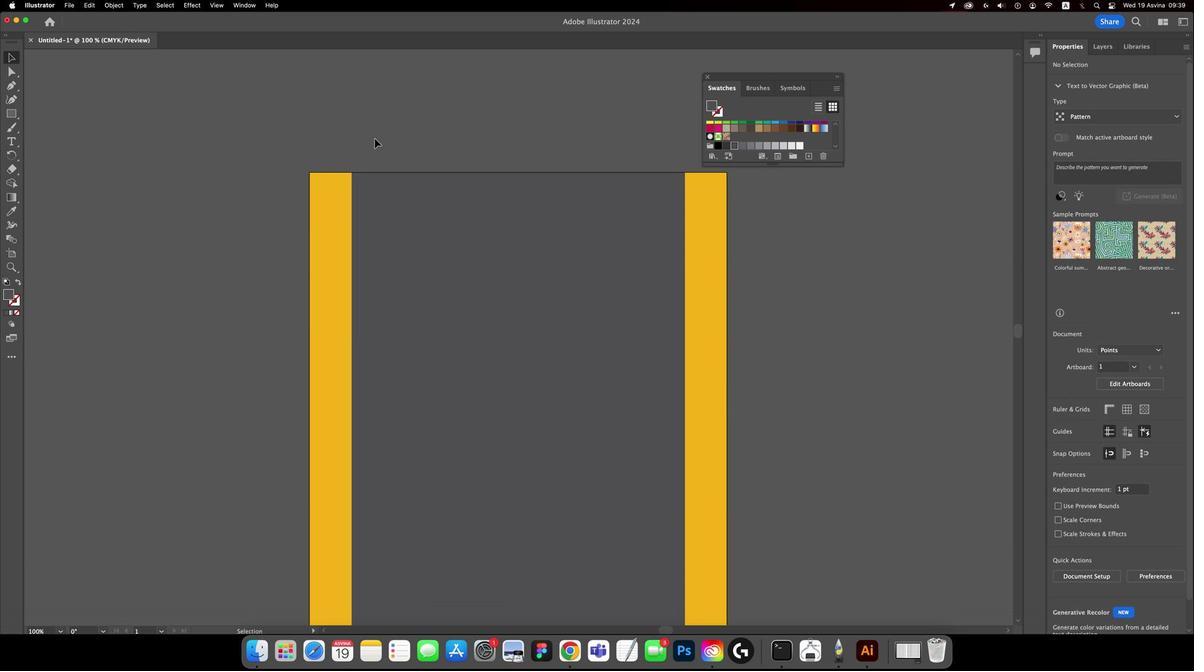 
Action: Mouse scrolled (448, 312) with delta (119, 350)
Screenshot: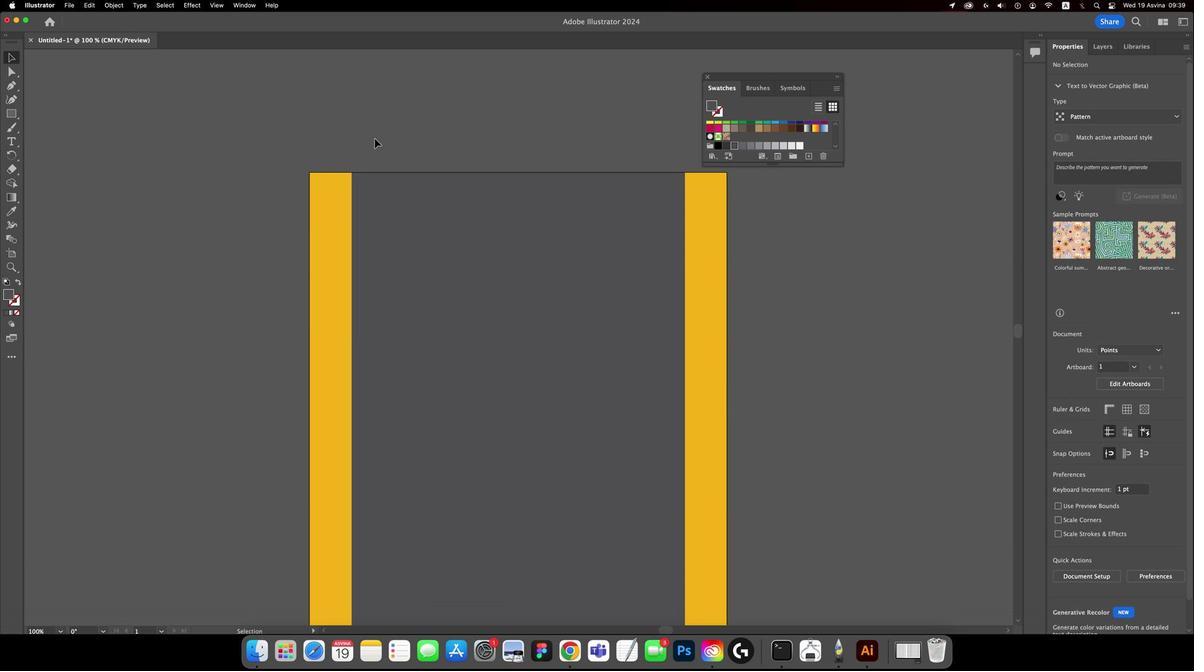 
Action: Mouse moved to (447, 312)
Screenshot: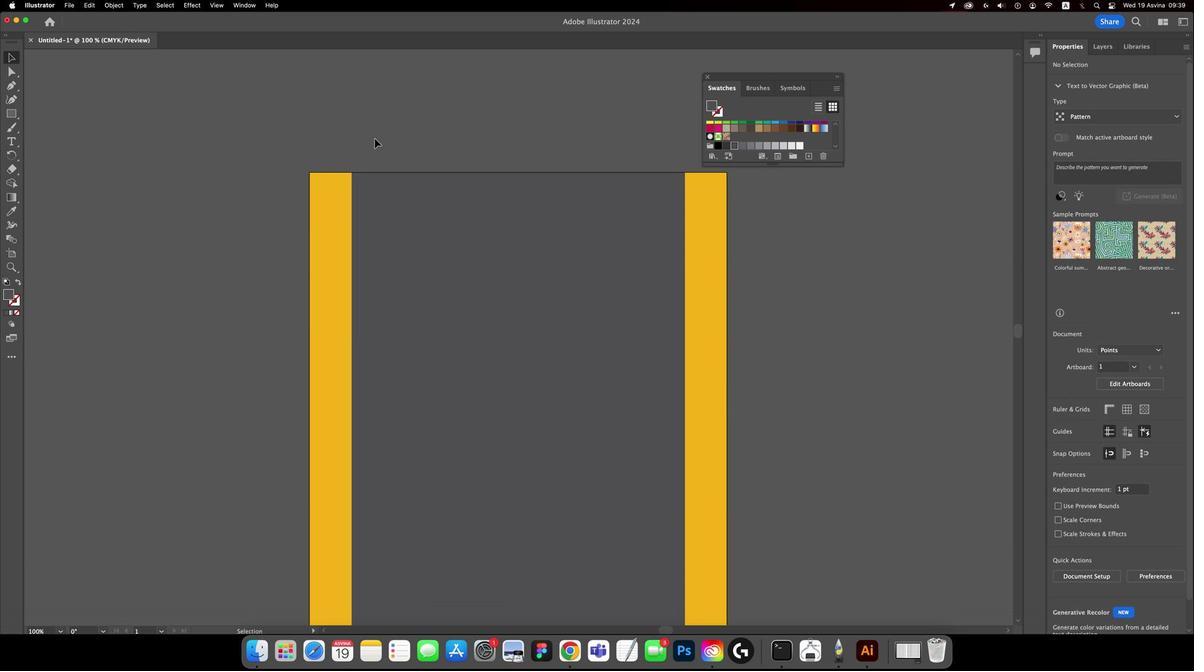 
Action: Mouse scrolled (447, 312) with delta (119, 350)
Screenshot: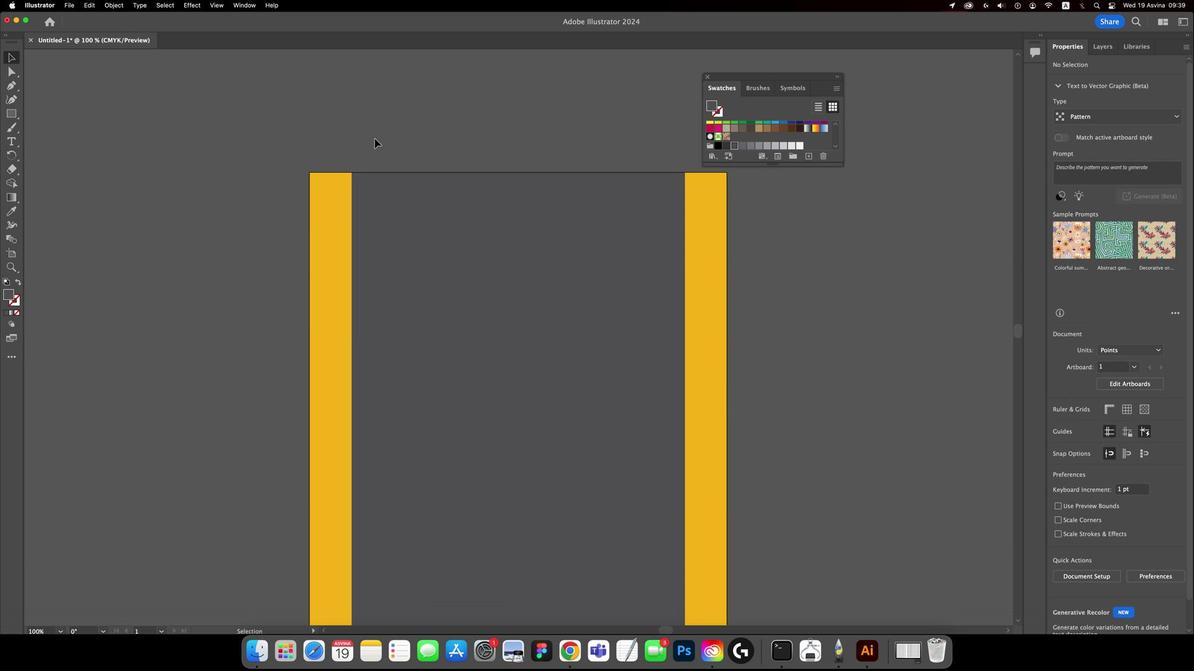 
Action: Mouse moved to (447, 312)
Screenshot: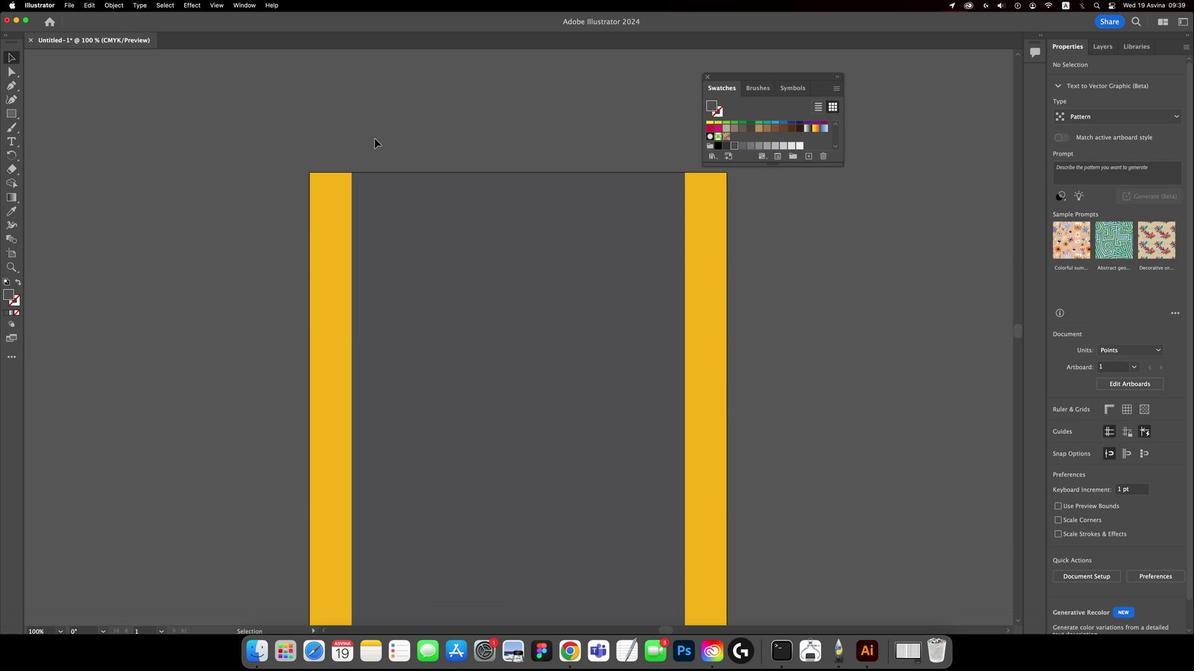 
Action: Mouse scrolled (447, 312) with delta (119, 350)
Screenshot: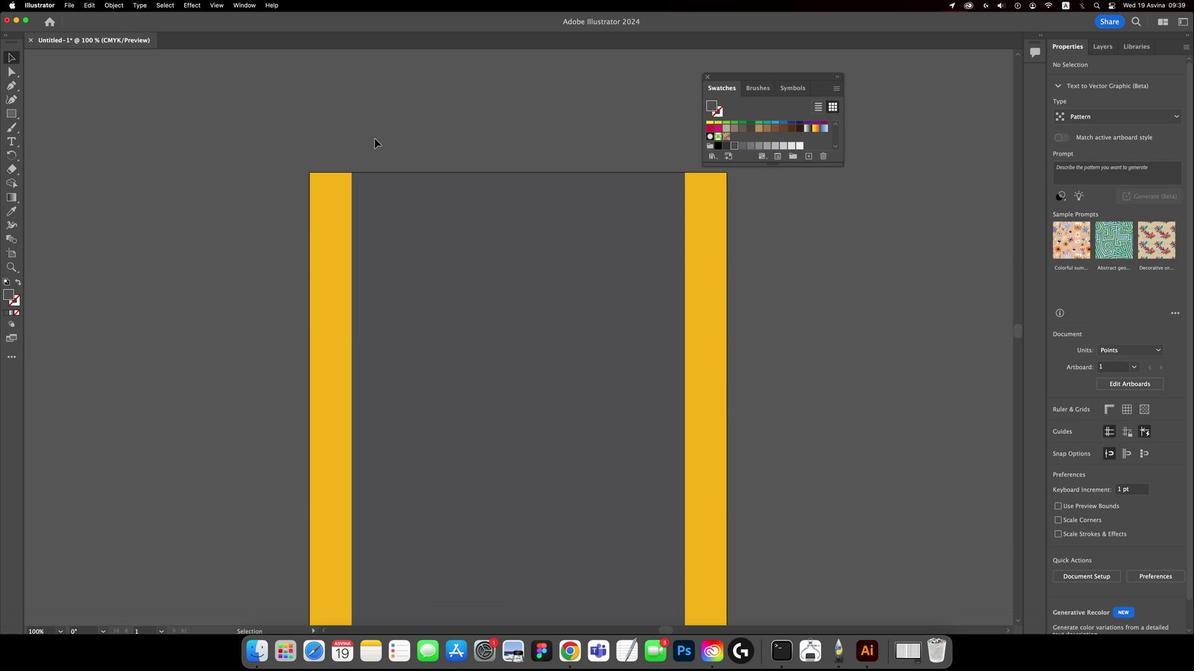 
Action: Mouse moved to (392, 328)
Screenshot: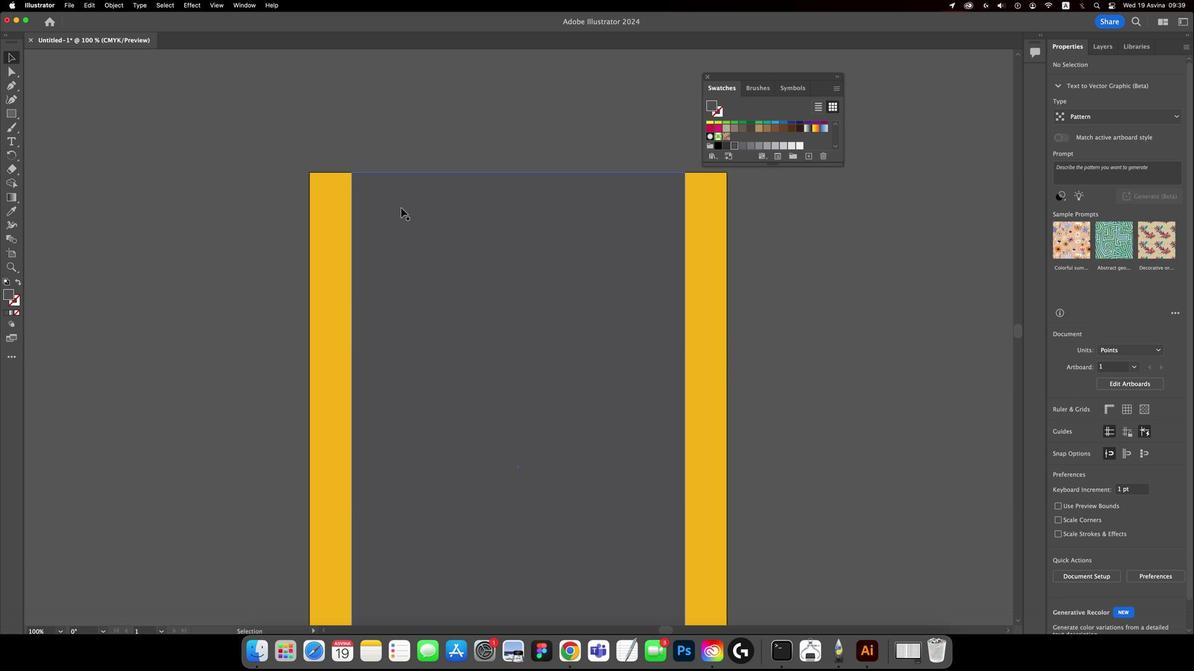 
Action: Mouse pressed left at (392, 328)
Screenshot: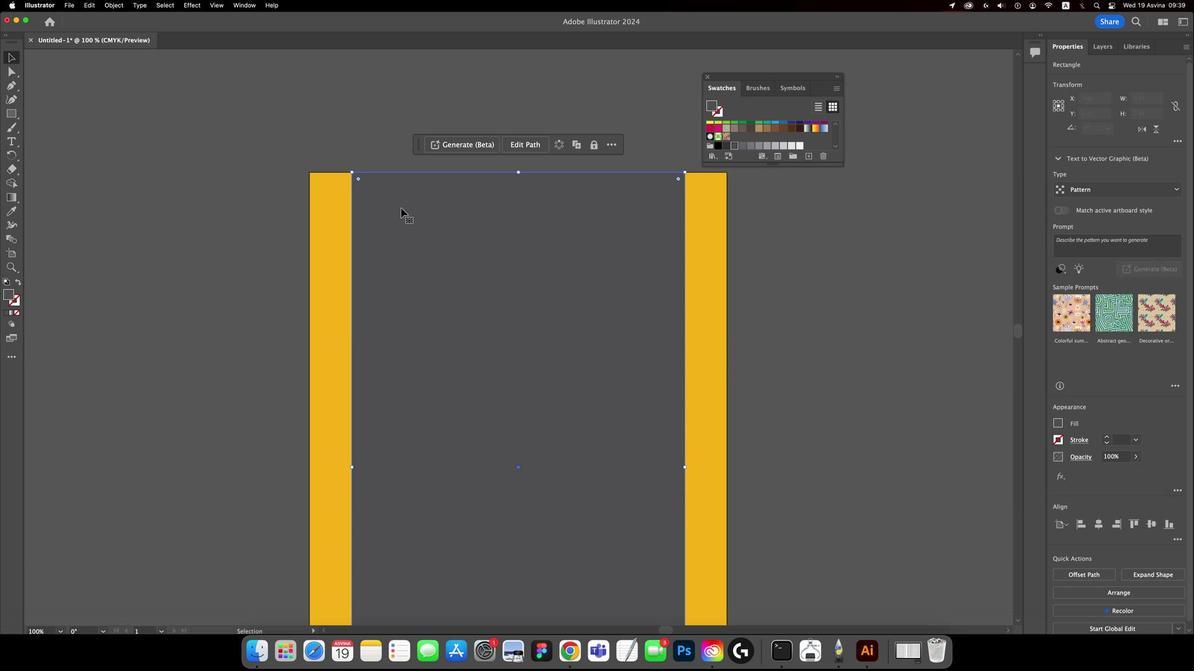 
Action: Mouse moved to (410, 318)
Screenshot: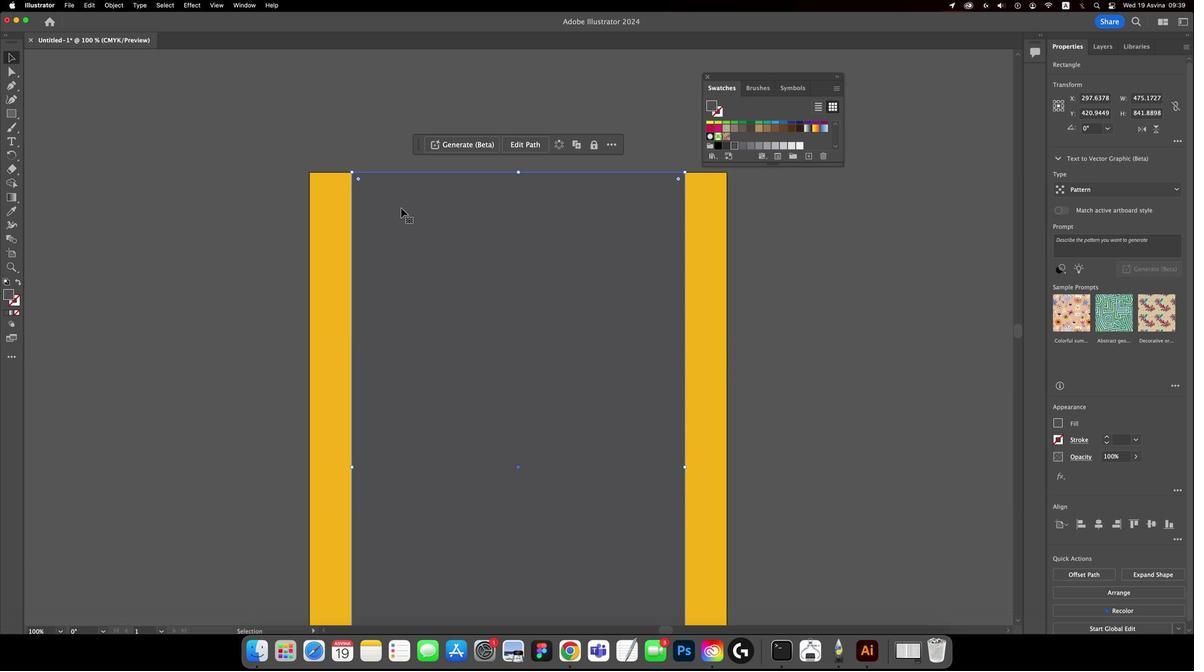 
Action: Mouse pressed left at (410, 318)
Screenshot: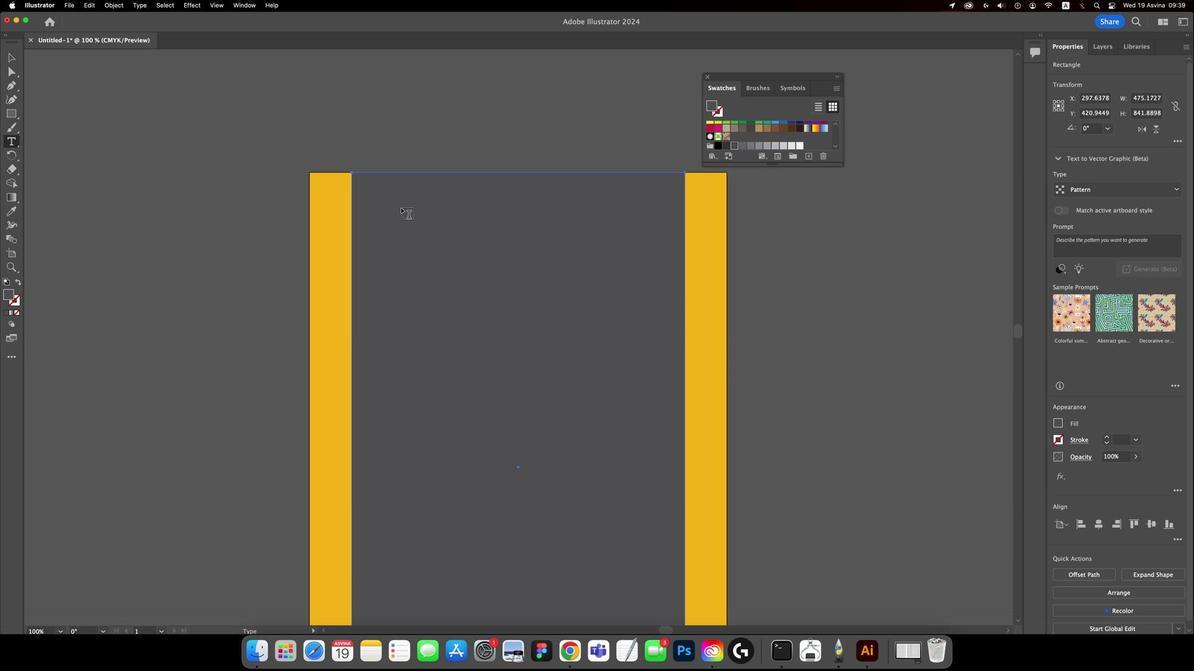 
Action: Mouse moved to (410, 318)
Screenshot: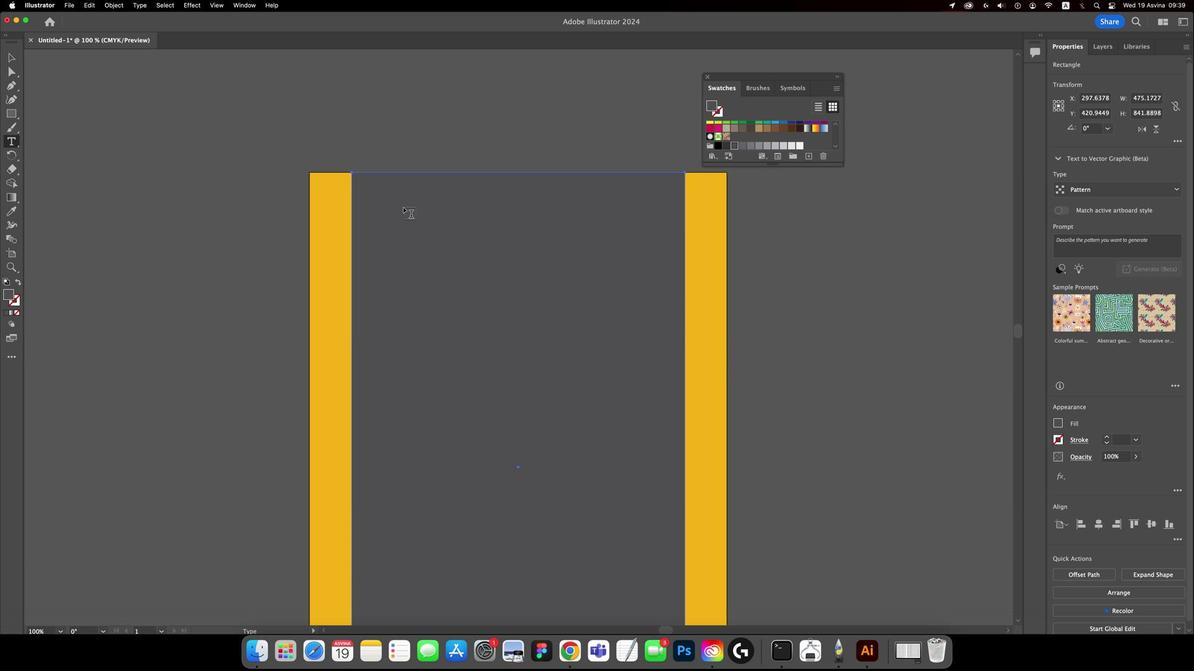 
Action: Key pressed 't'
Screenshot: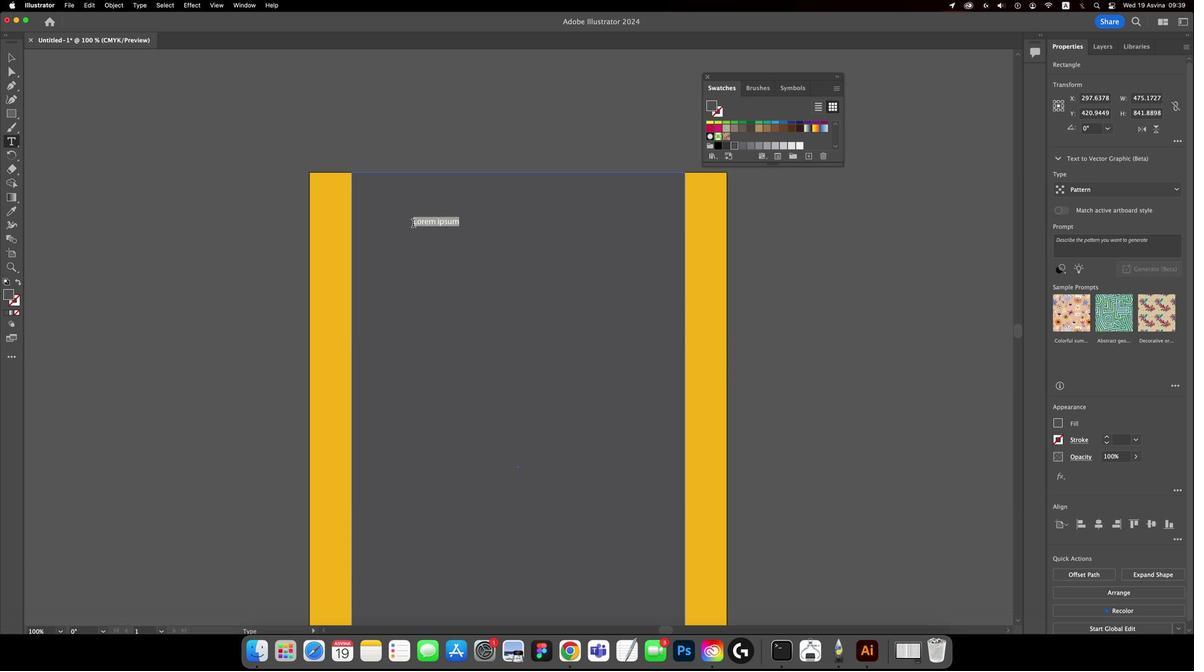 
Action: Mouse moved to (419, 315)
Screenshot: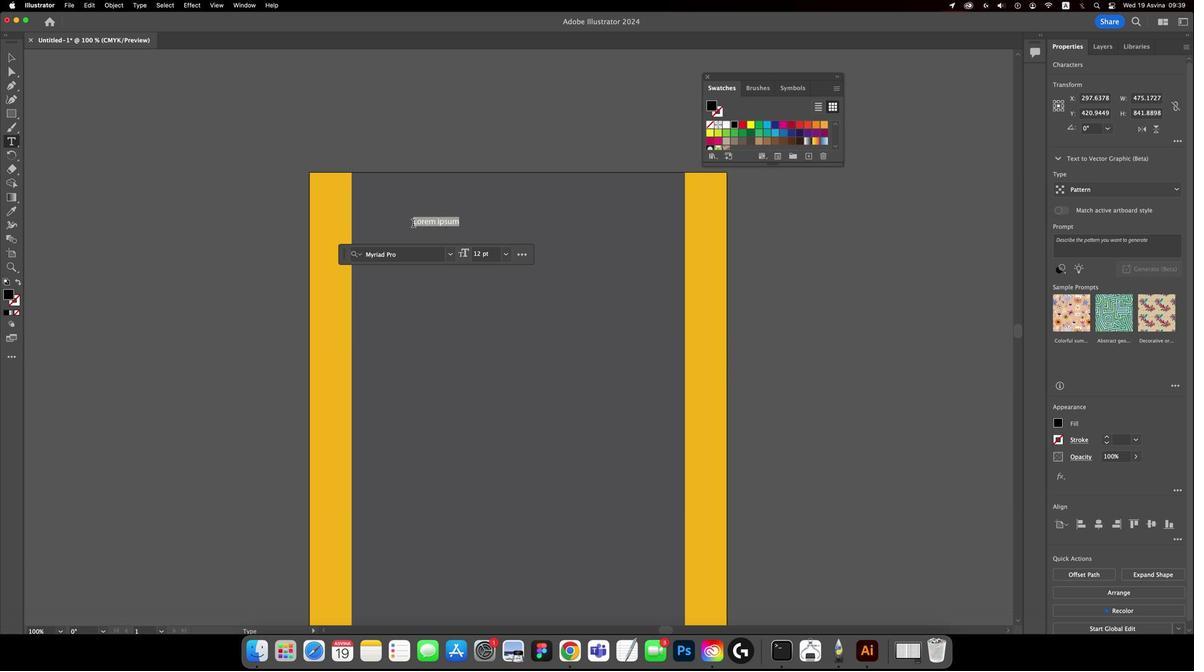 
Action: Mouse pressed left at (419, 315)
Screenshot: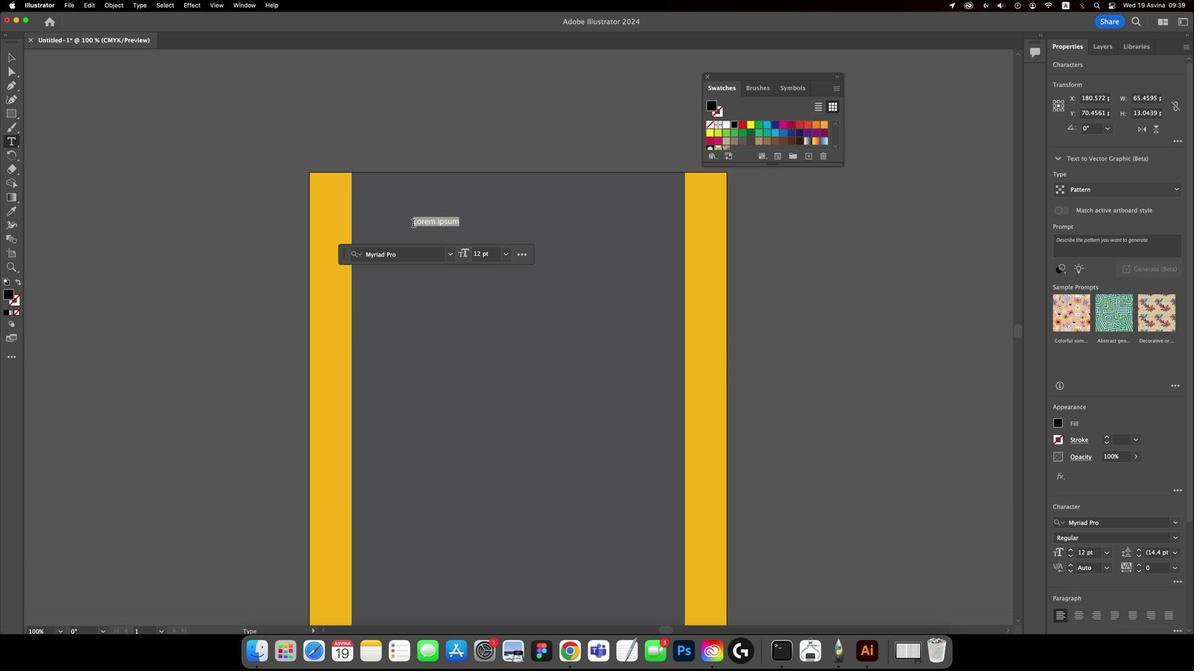
Action: Key pressed Key.caps_lock'M''V''P'Key.cmd'a'
Screenshot: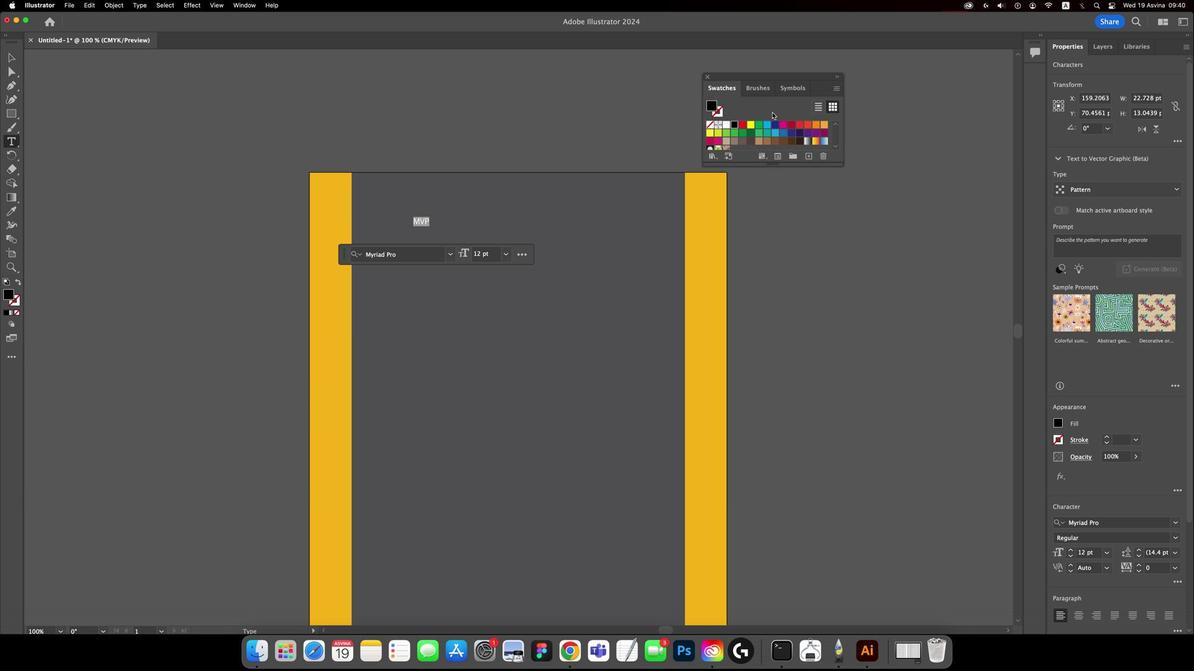 
Action: Mouse moved to (638, 334)
Screenshot: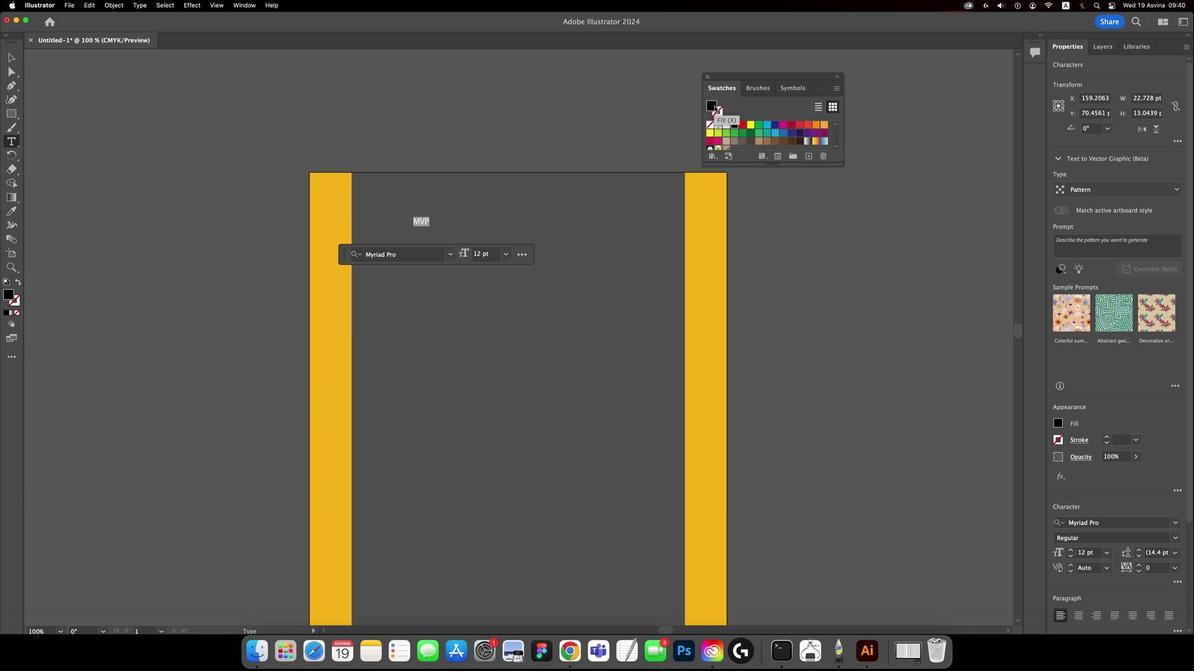 
Action: Mouse pressed left at (638, 334)
Screenshot: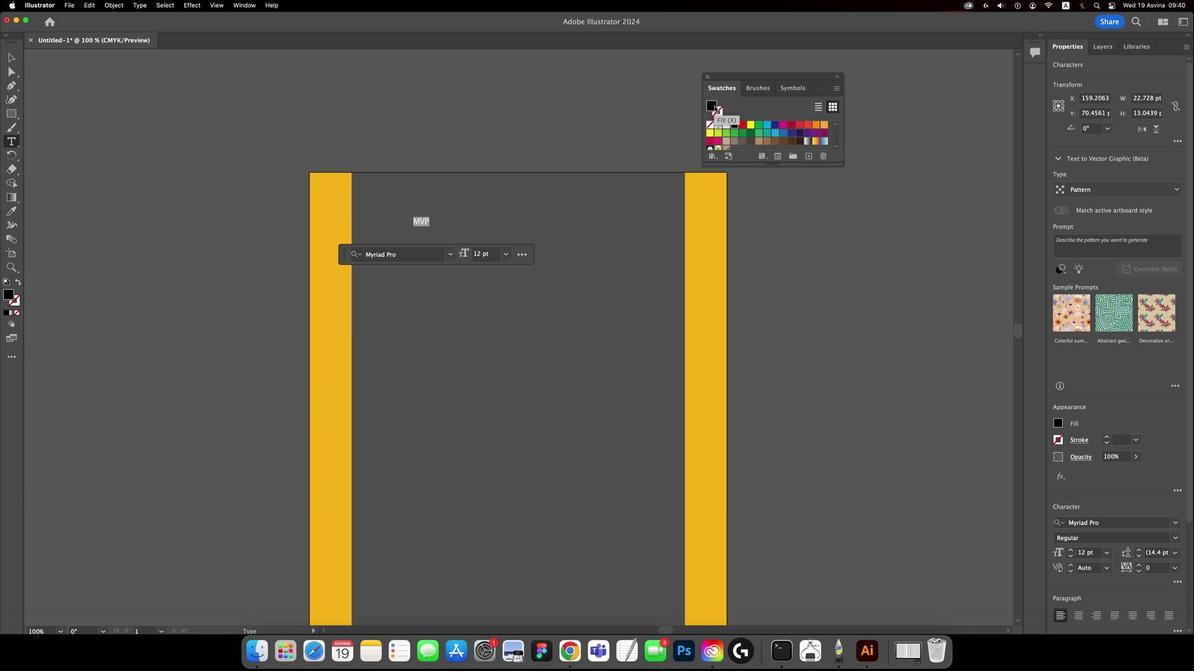 
Action: Mouse moved to (886, 285)
Screenshot: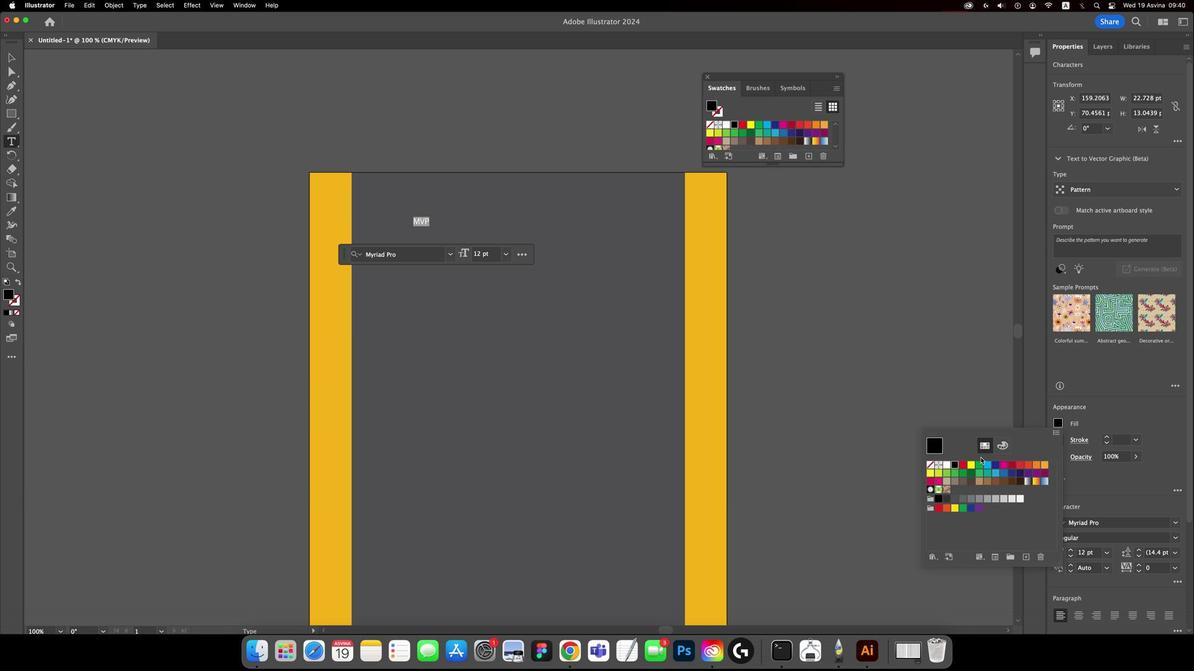 
Action: Mouse pressed left at (886, 285)
Screenshot: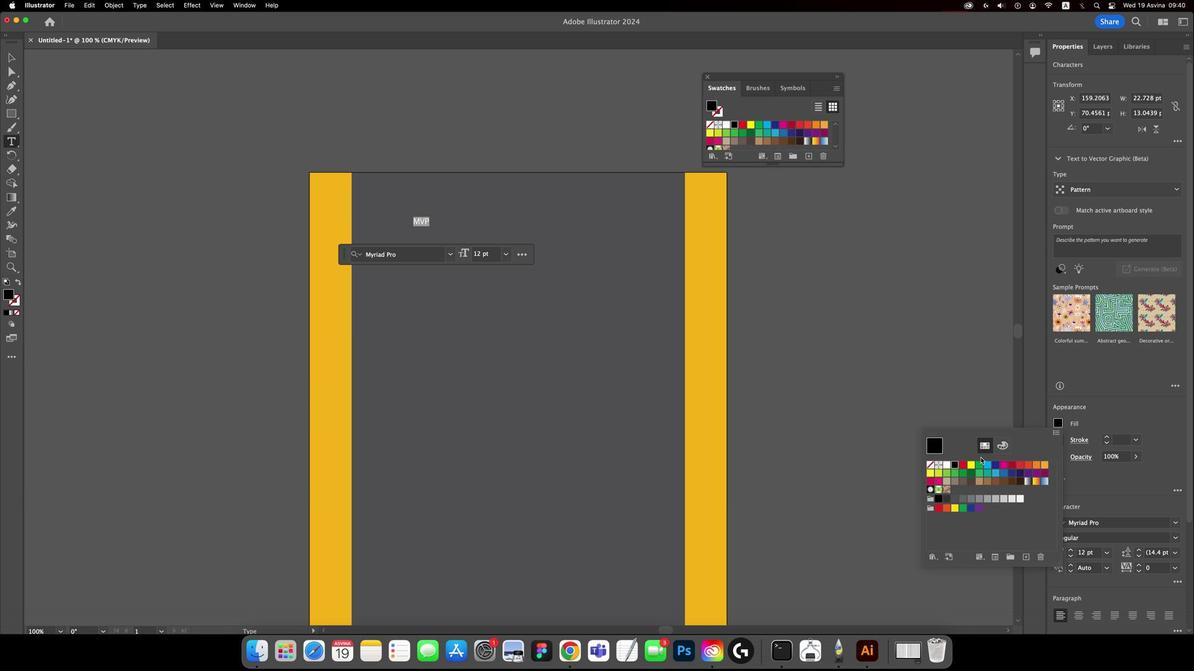 
Action: Mouse moved to (807, 279)
Screenshot: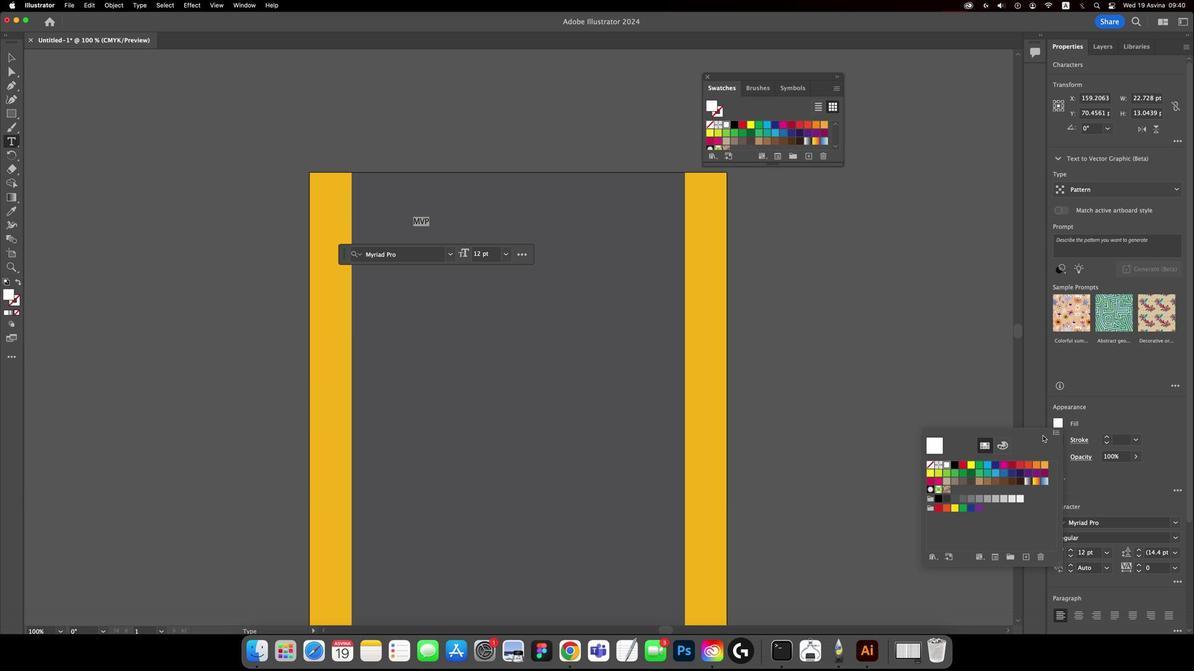 
Action: Mouse pressed left at (807, 279)
Screenshot: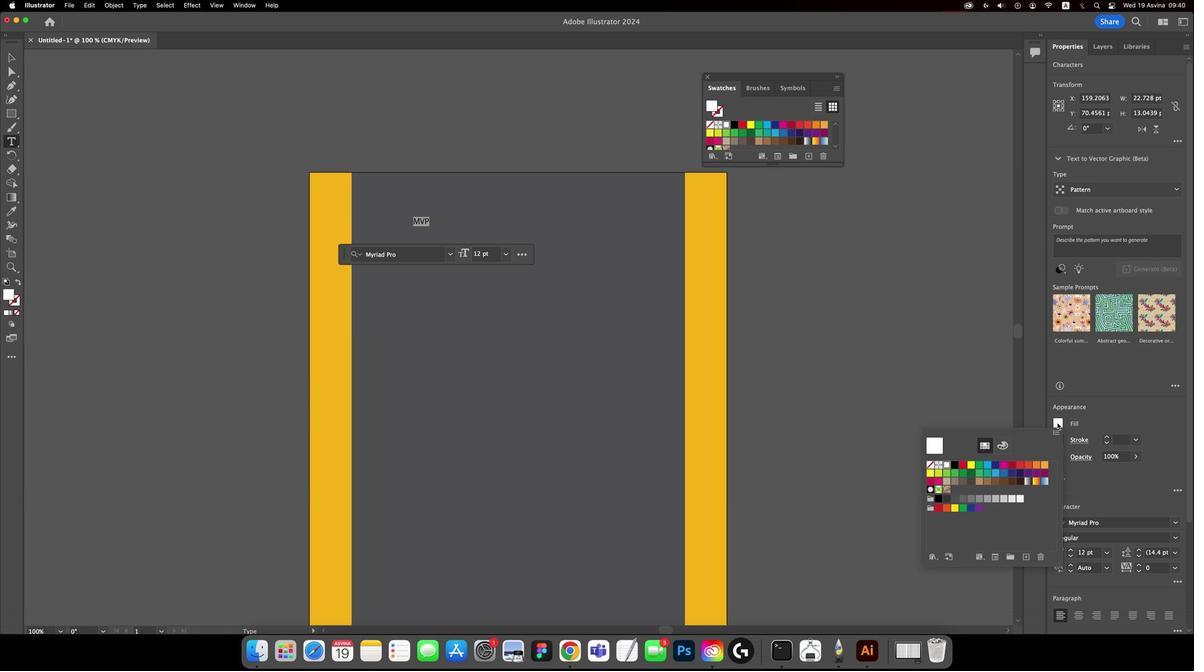
Action: Mouse moved to (913, 287)
Screenshot: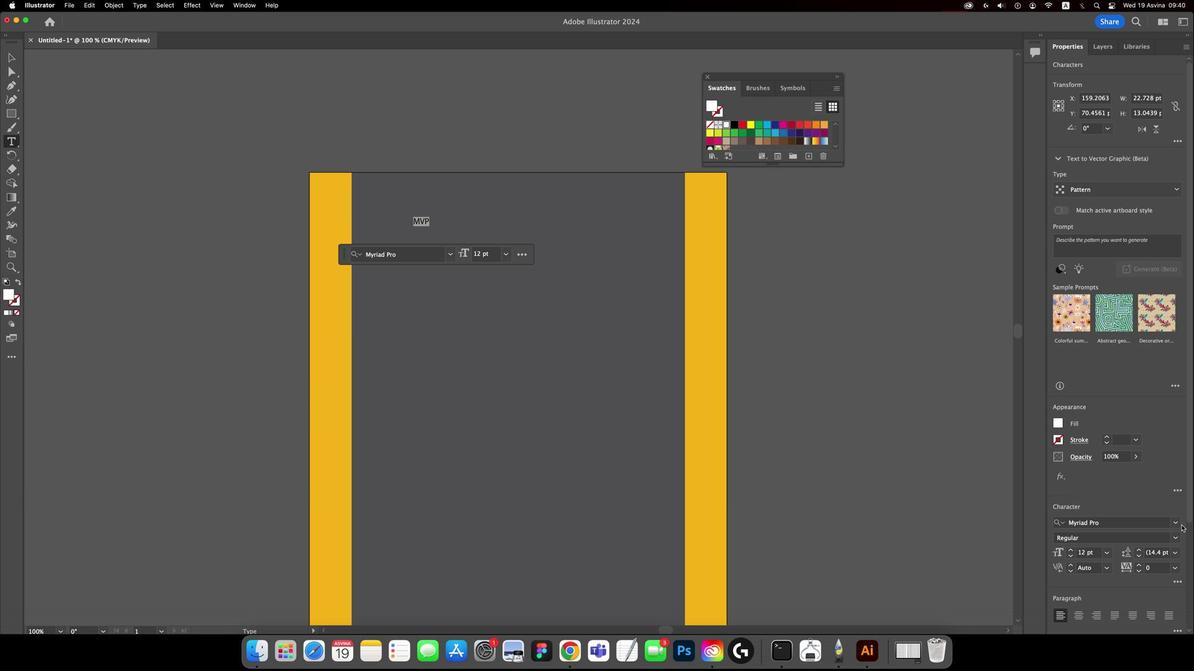 
Action: Mouse pressed left at (913, 287)
Screenshot: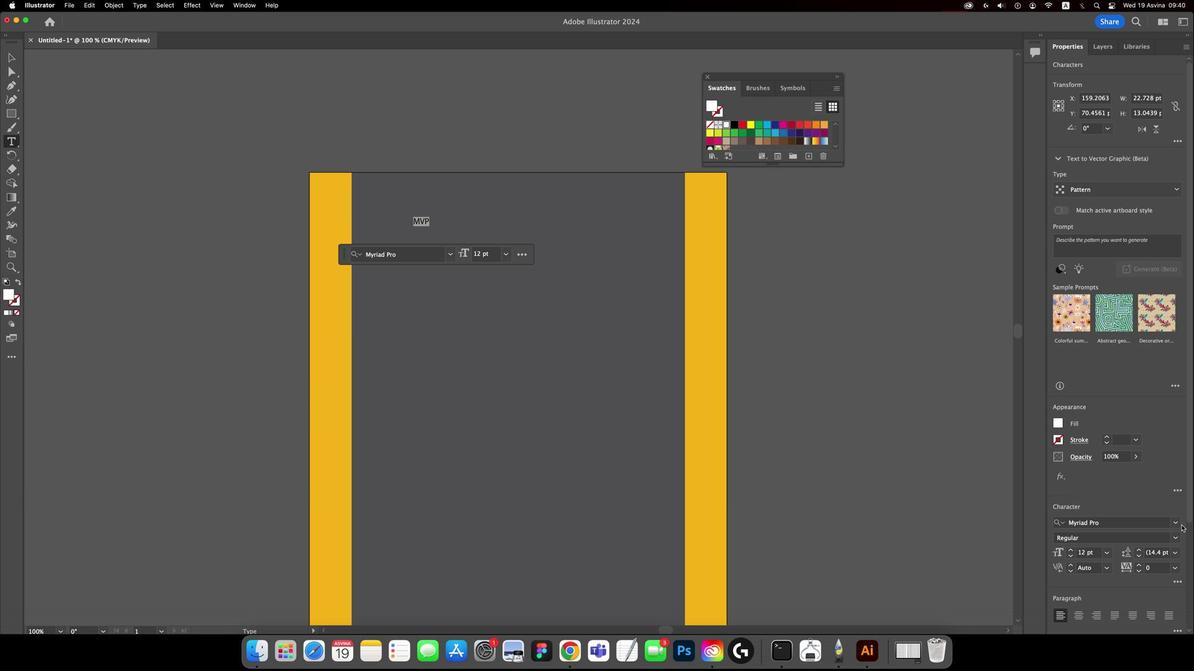 
Action: Mouse moved to (977, 269)
Screenshot: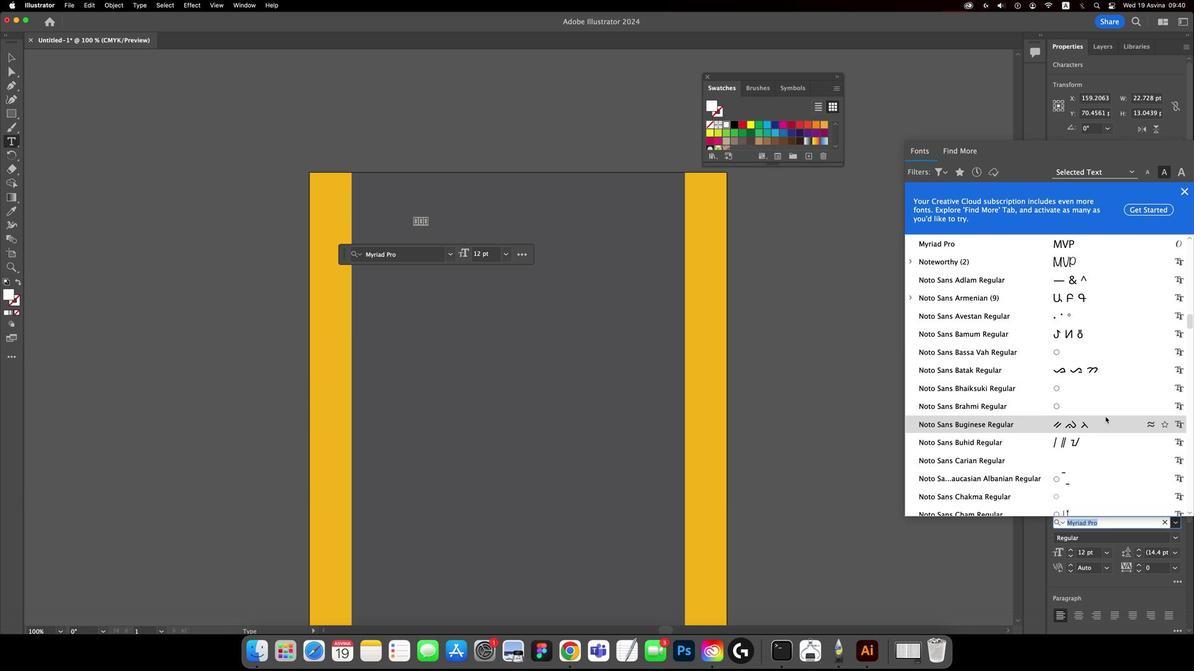 
Action: Mouse pressed left at (977, 269)
Screenshot: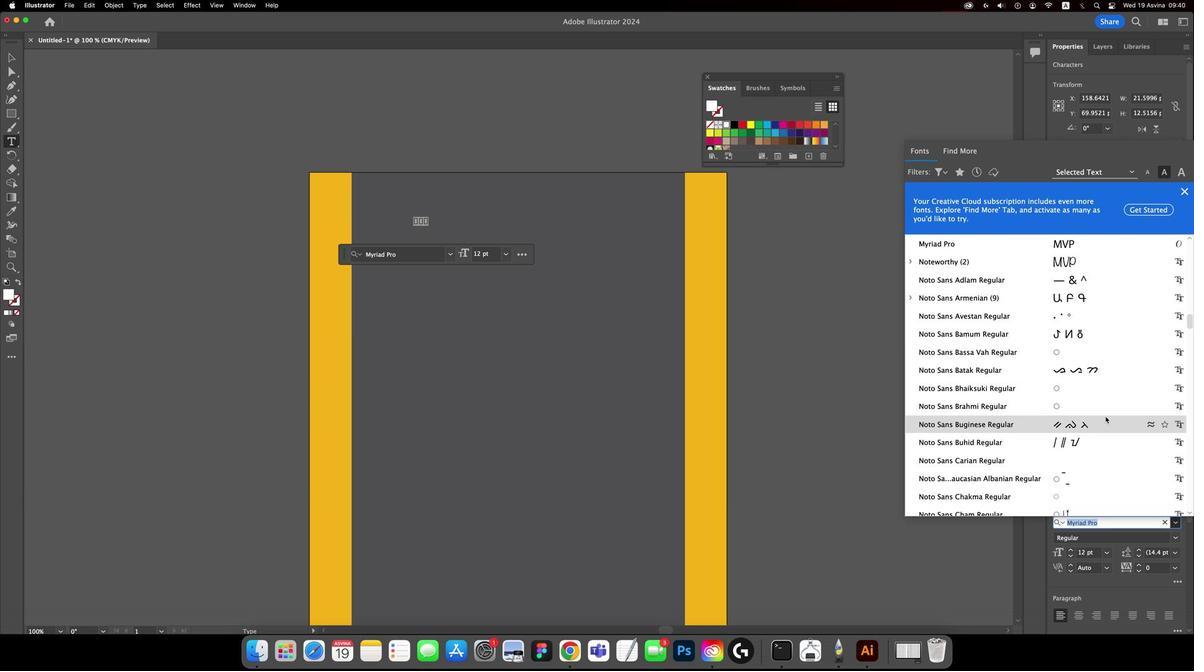 
Action: Mouse moved to (869, 294)
Screenshot: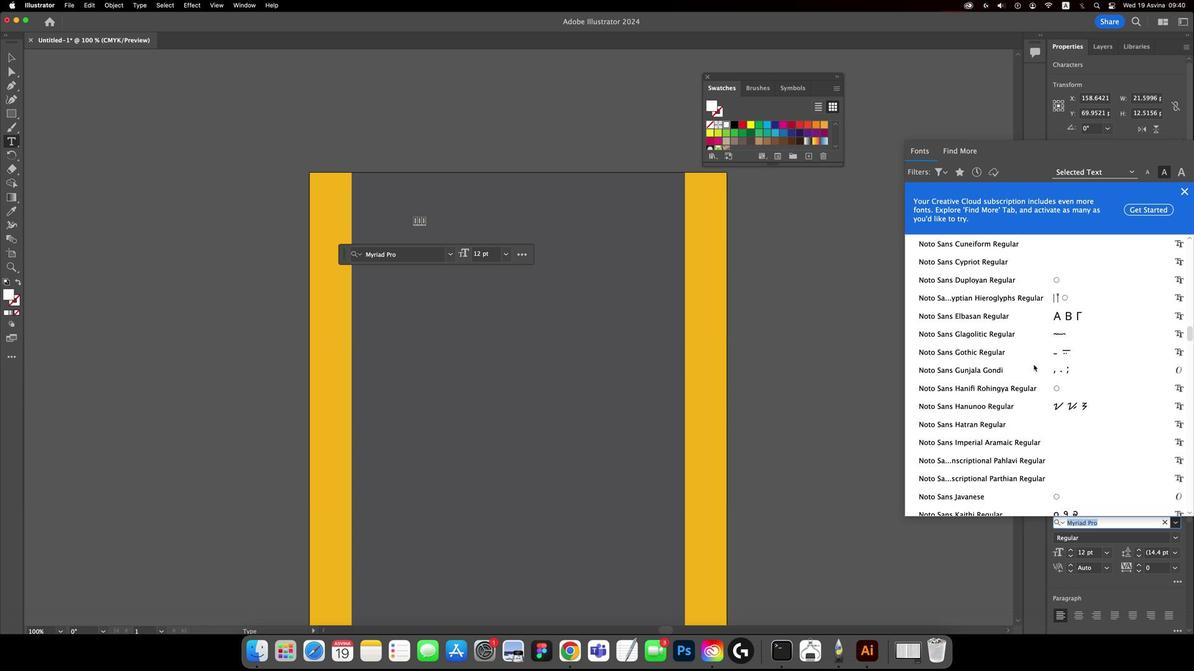 
Action: Mouse scrolled (869, 294) with delta (119, 350)
Screenshot: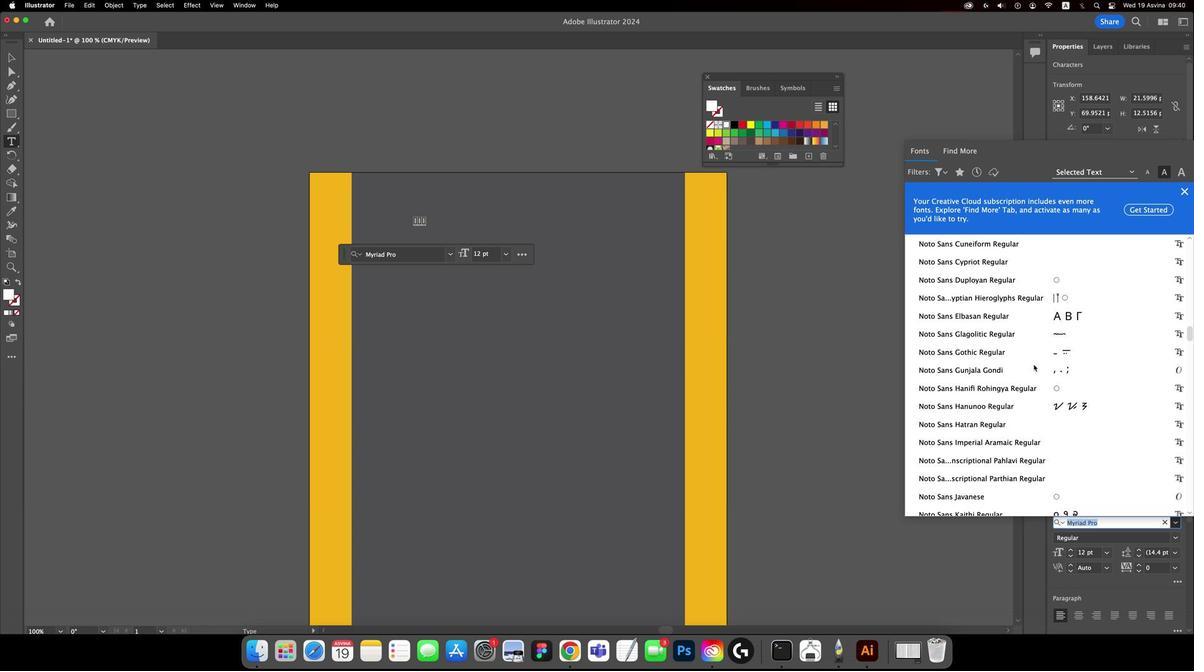 
Action: Mouse moved to (869, 294)
Screenshot: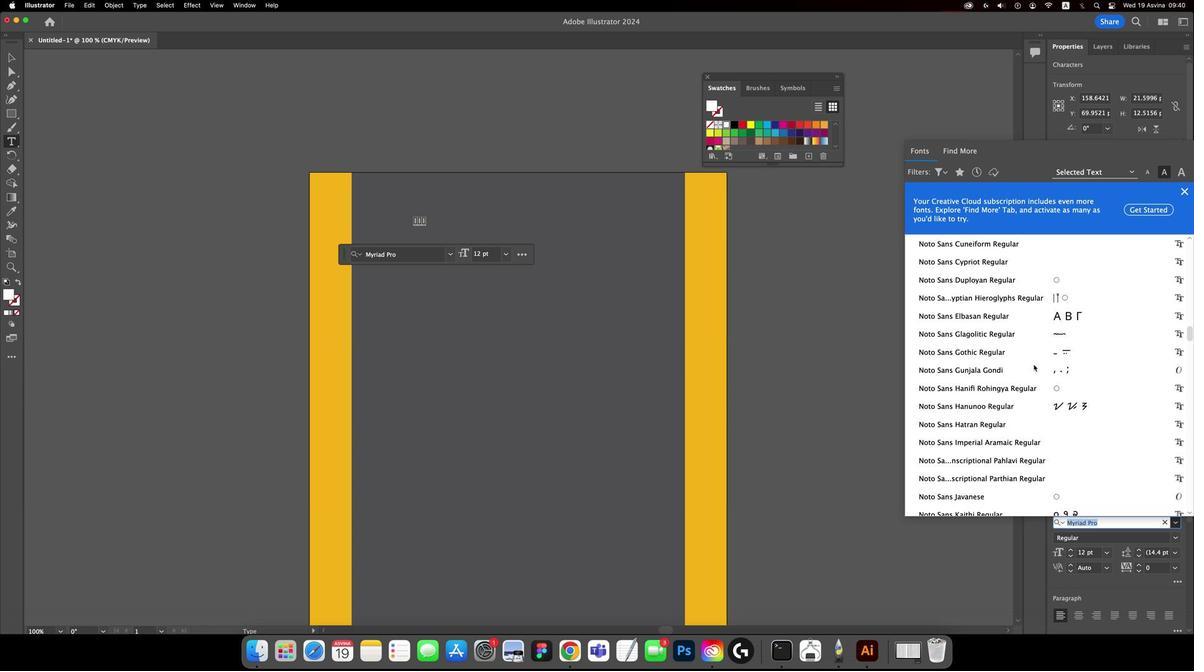
Action: Mouse scrolled (869, 294) with delta (119, 350)
Screenshot: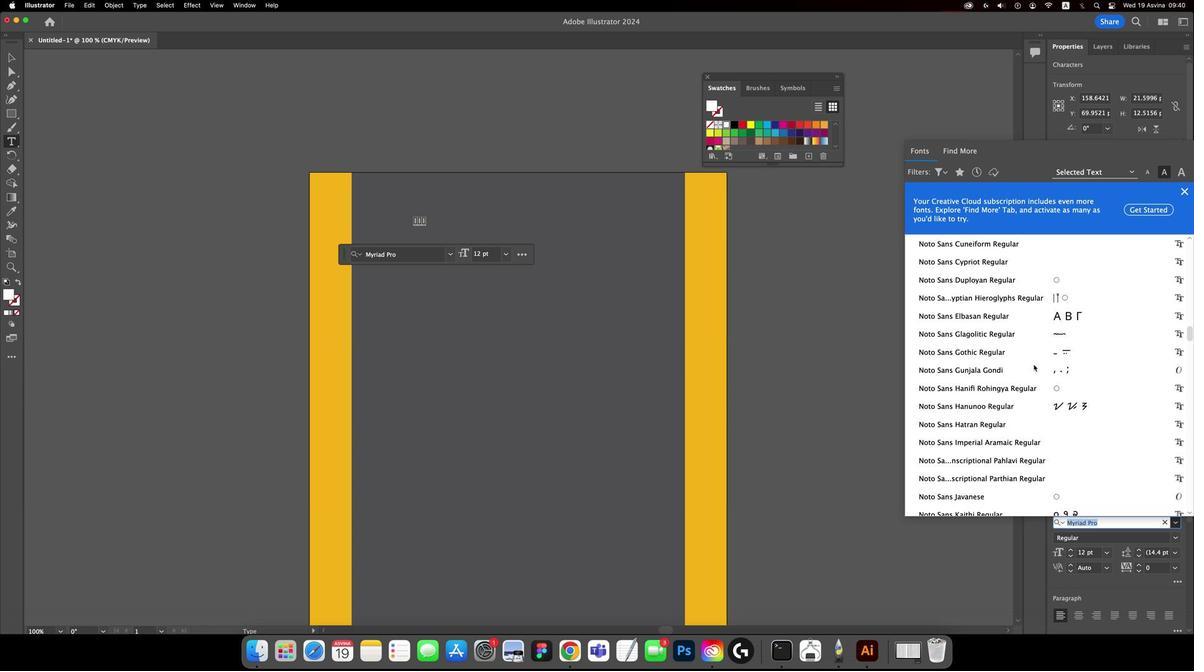 
Action: Mouse moved to (870, 294)
Screenshot: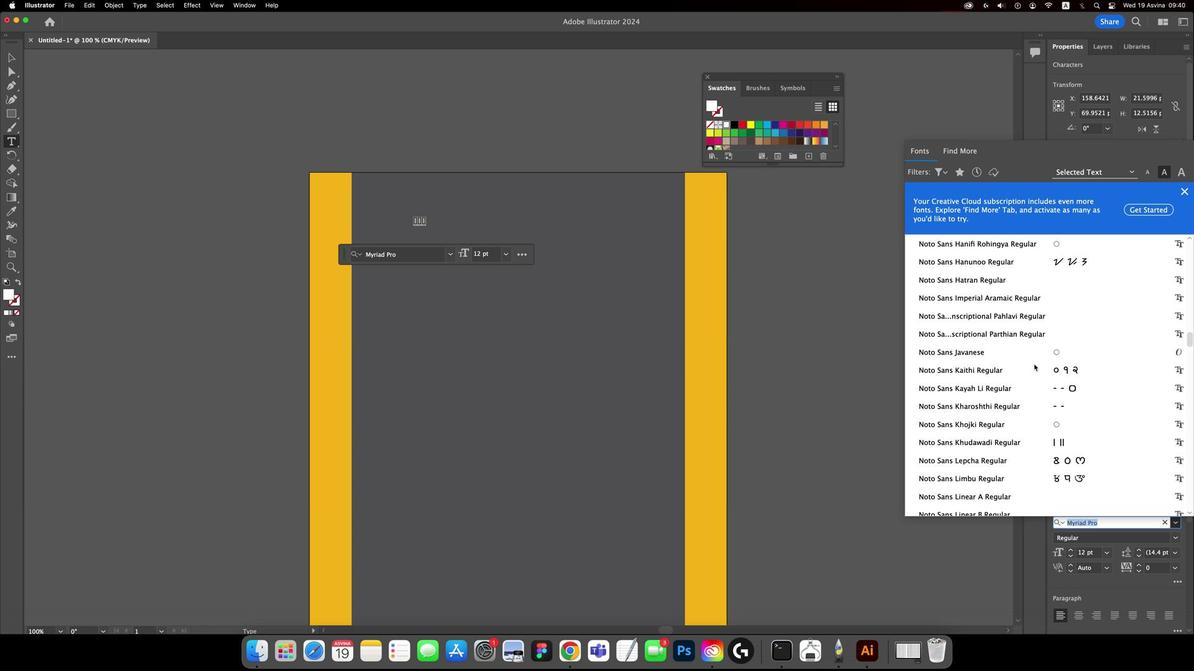 
Action: Mouse scrolled (870, 294) with delta (119, 350)
Screenshot: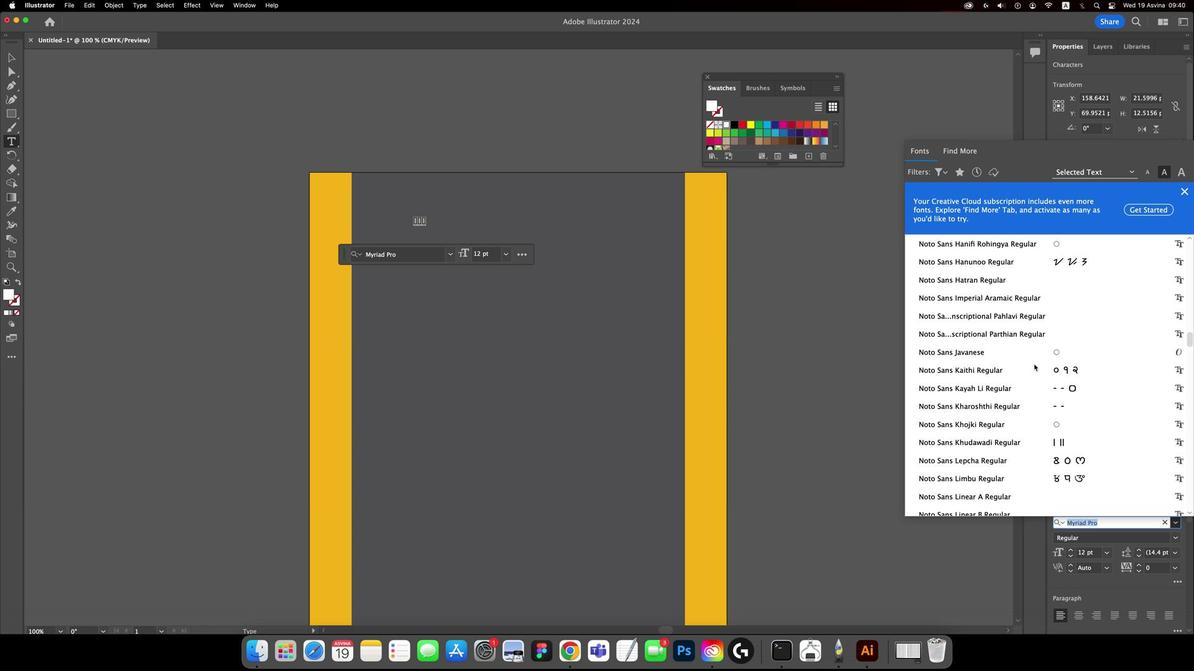 
Action: Mouse moved to (870, 294)
Screenshot: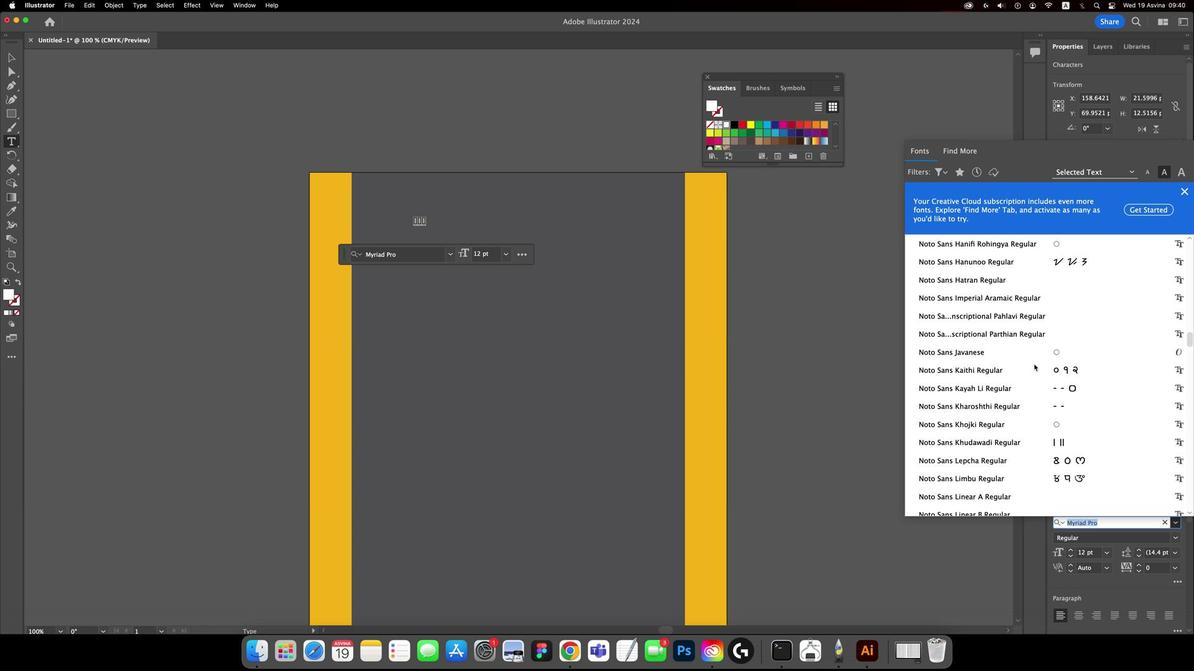 
Action: Mouse scrolled (870, 294) with delta (119, 350)
Screenshot: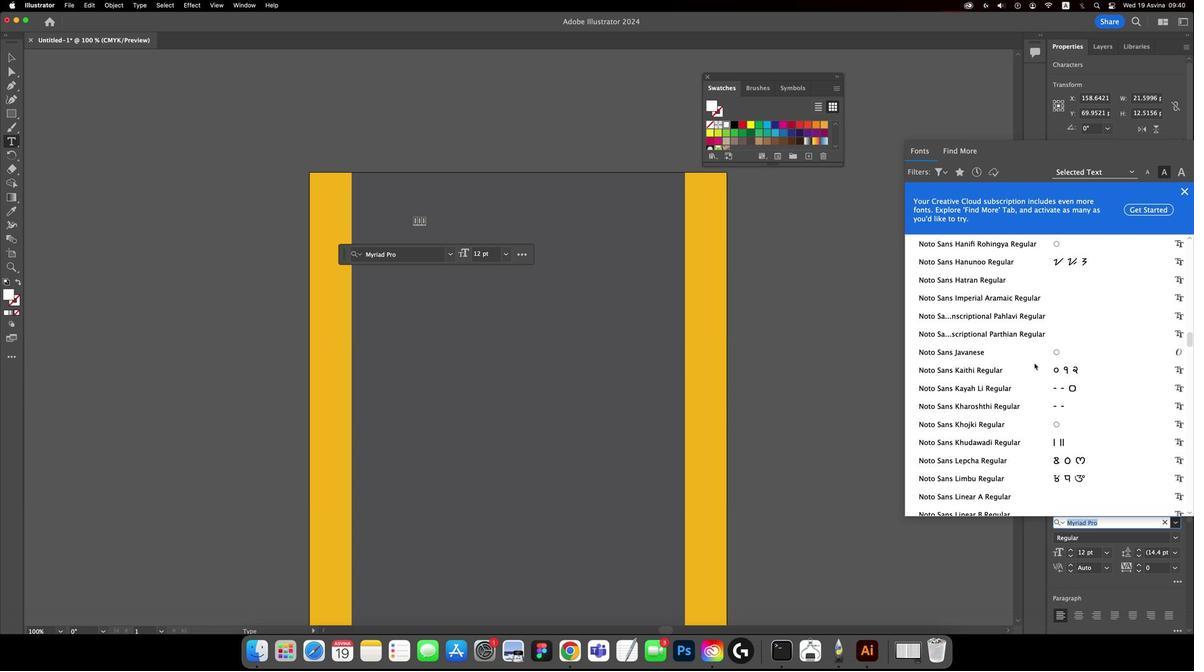 
Action: Mouse moved to (870, 294)
Screenshot: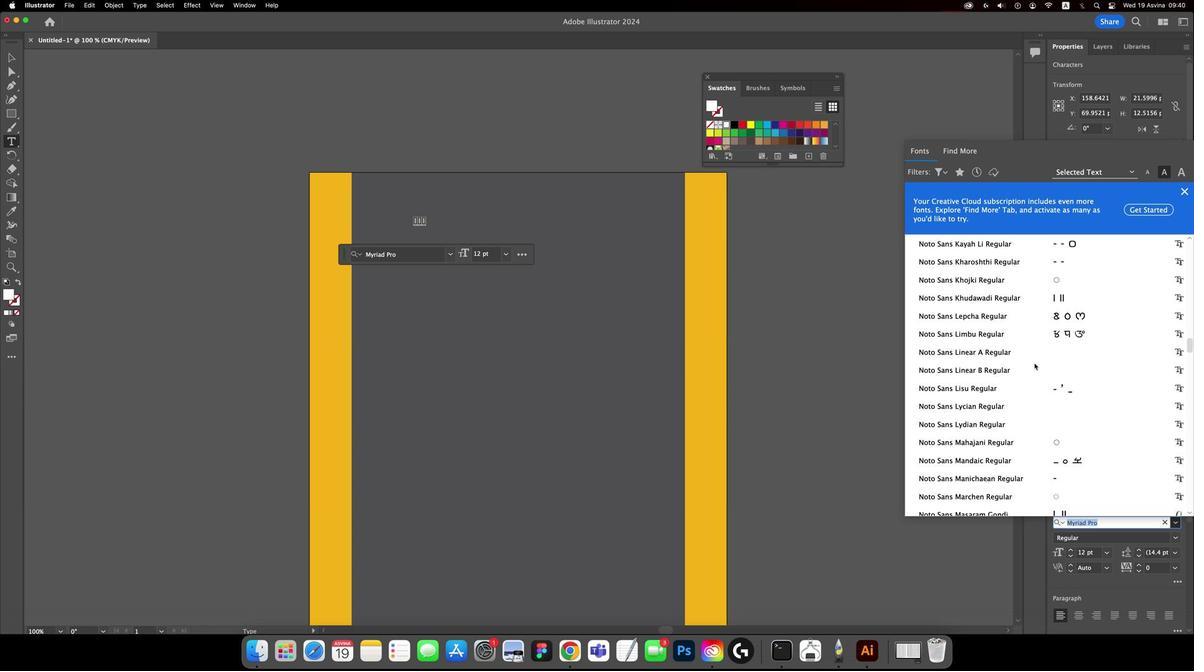 
Action: Mouse scrolled (870, 294) with delta (119, 350)
Screenshot: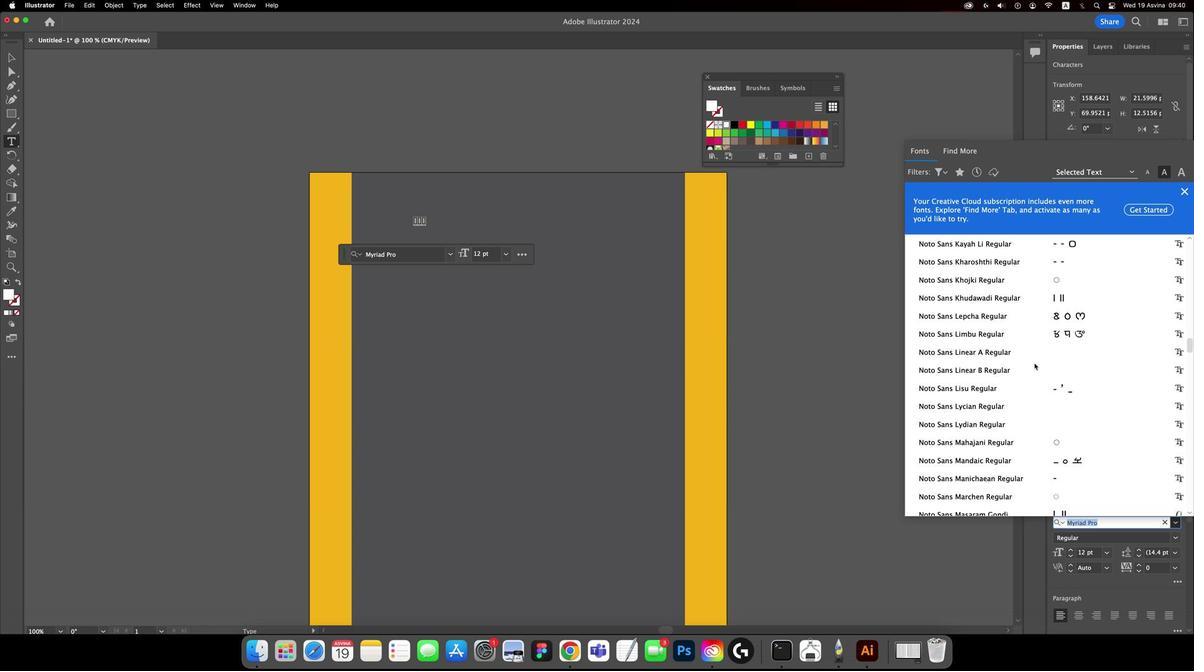 
Action: Mouse moved to (870, 294)
Screenshot: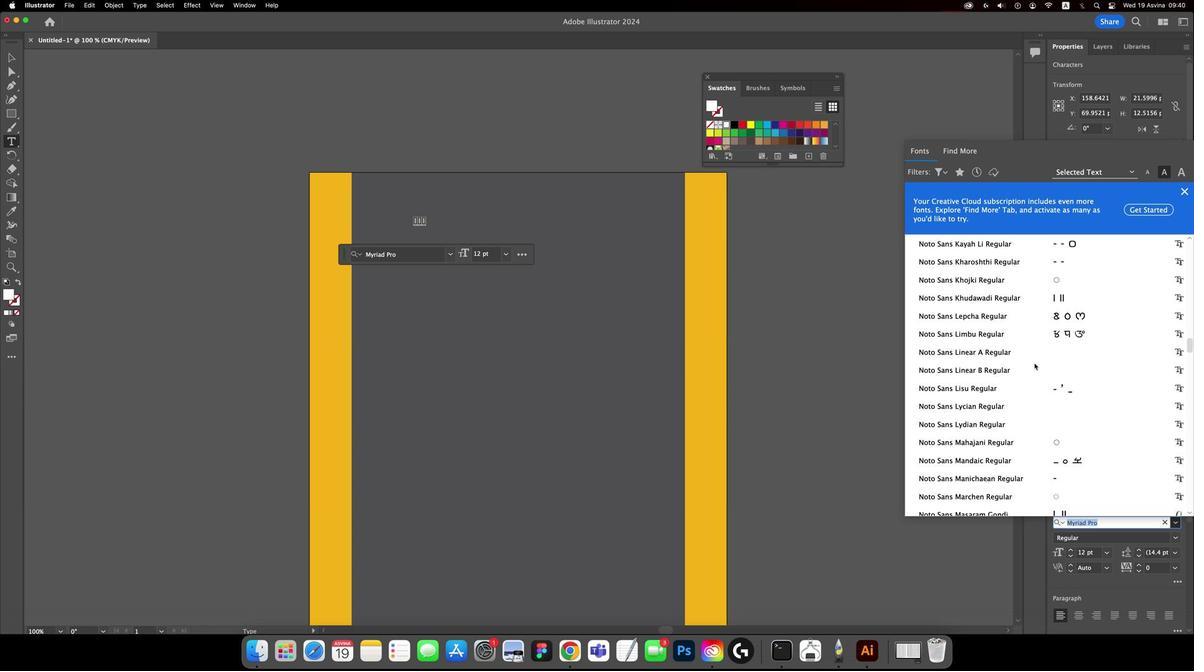
Action: Mouse scrolled (870, 294) with delta (119, 350)
Screenshot: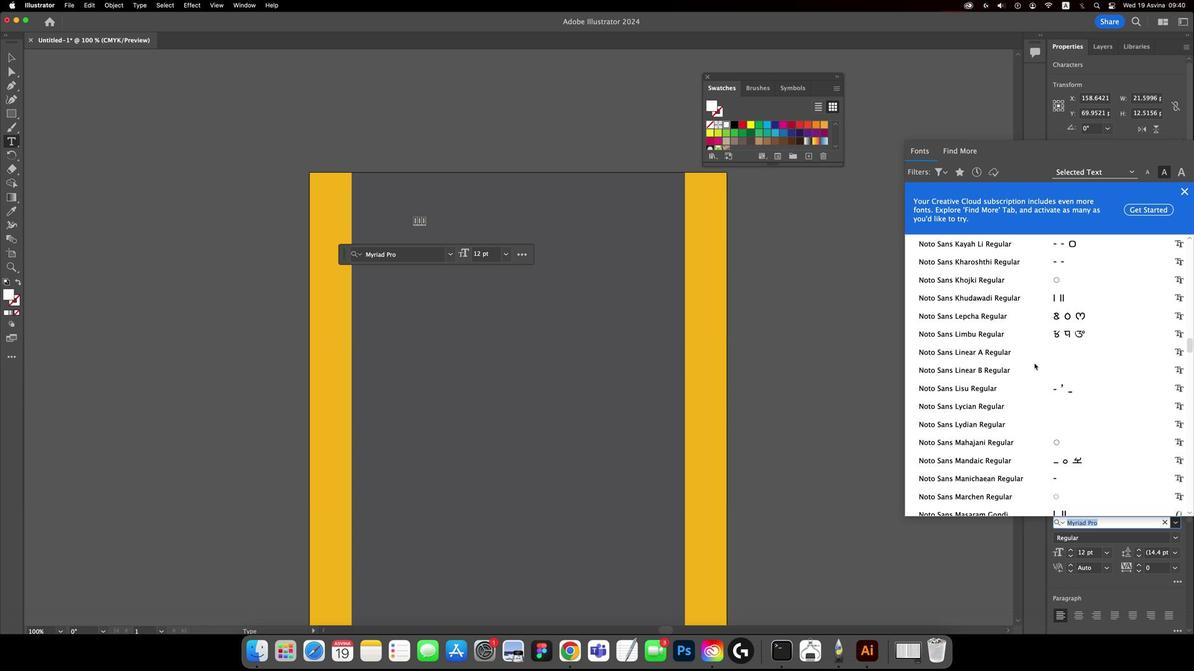 
Action: Mouse scrolled (870, 294) with delta (119, 350)
Screenshot: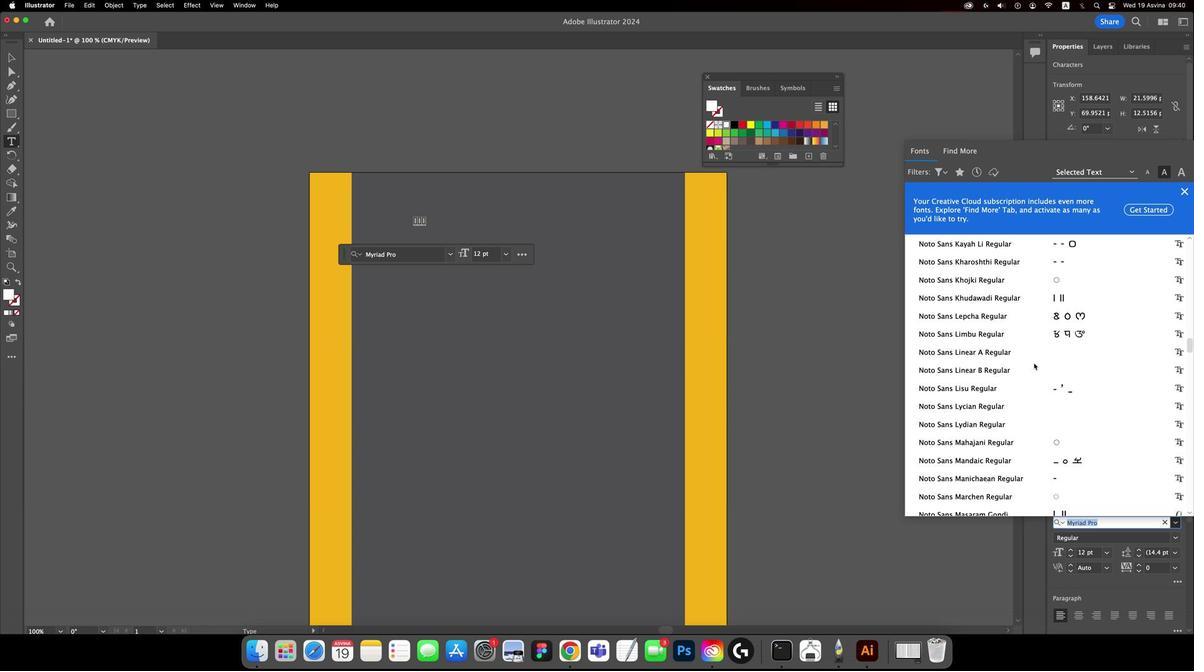 
Action: Mouse scrolled (870, 294) with delta (119, 350)
Screenshot: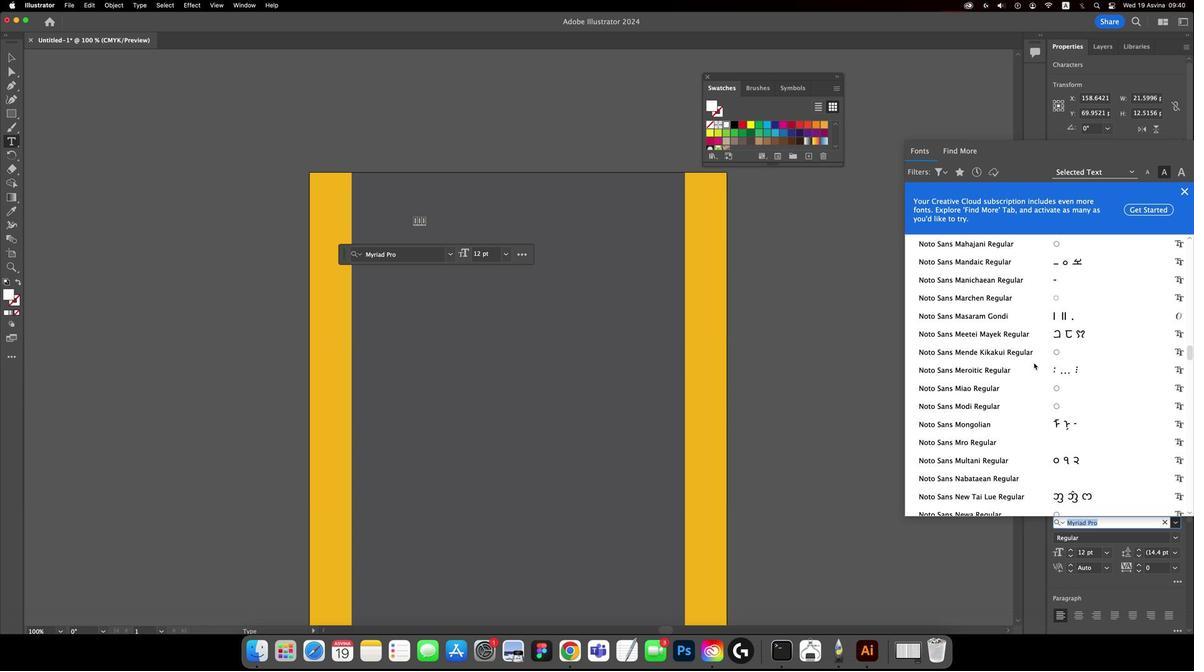 
Action: Mouse moved to (871, 294)
Screenshot: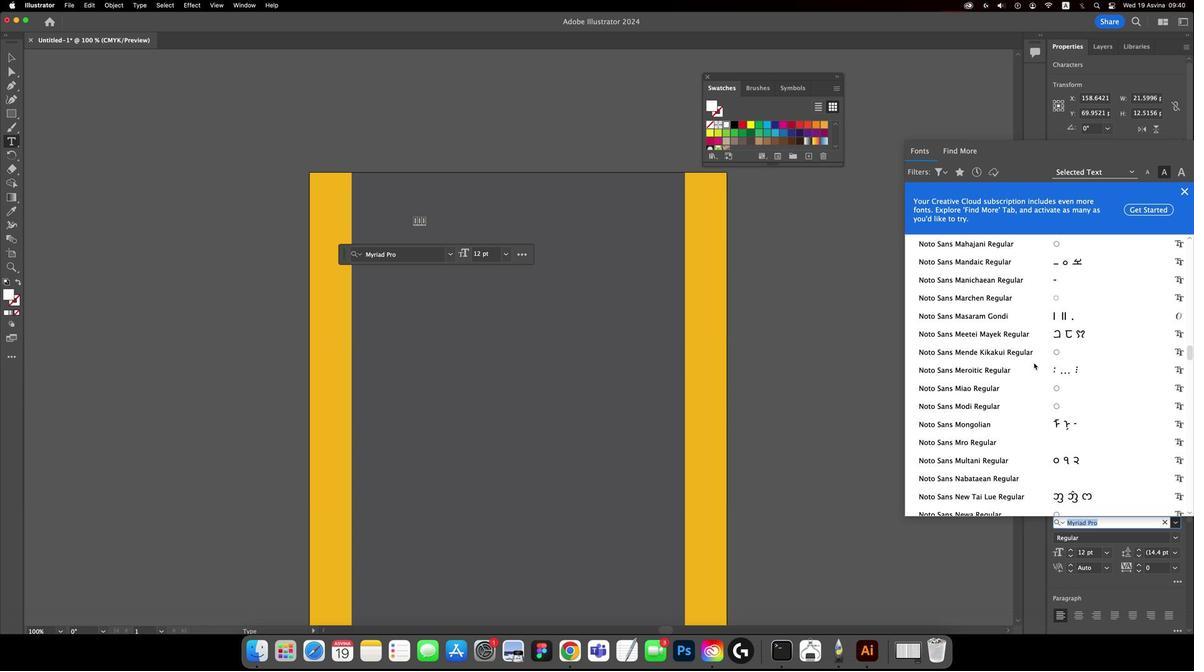 
Action: Mouse scrolled (871, 294) with delta (119, 350)
Screenshot: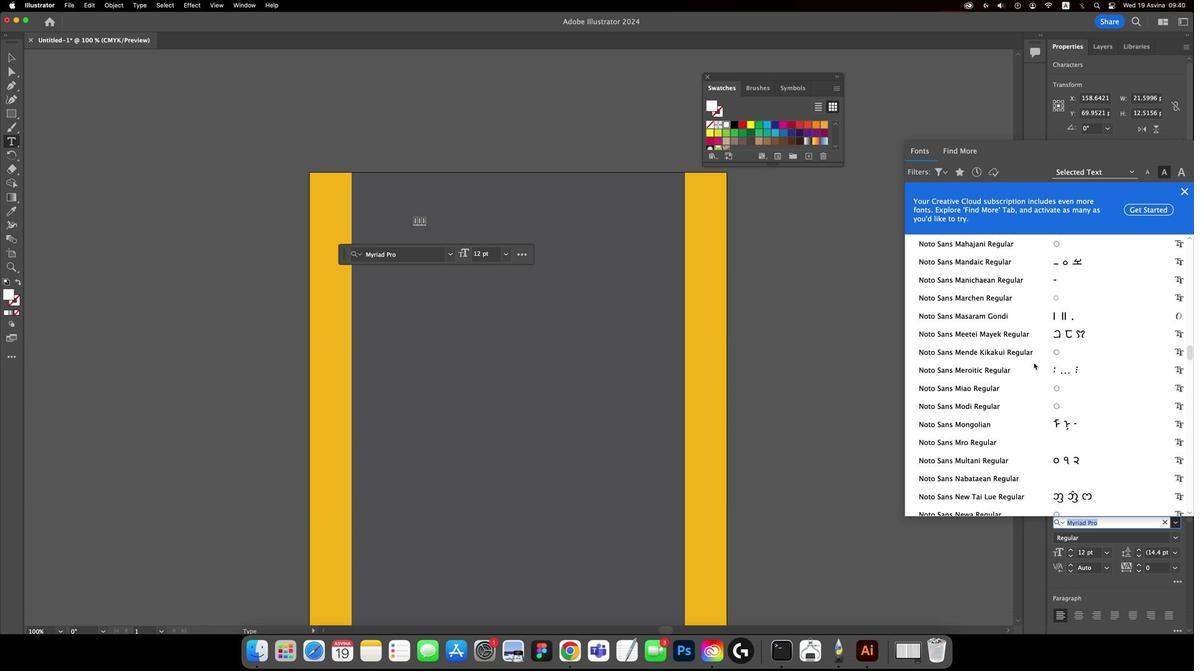 
Action: Mouse moved to (871, 294)
Screenshot: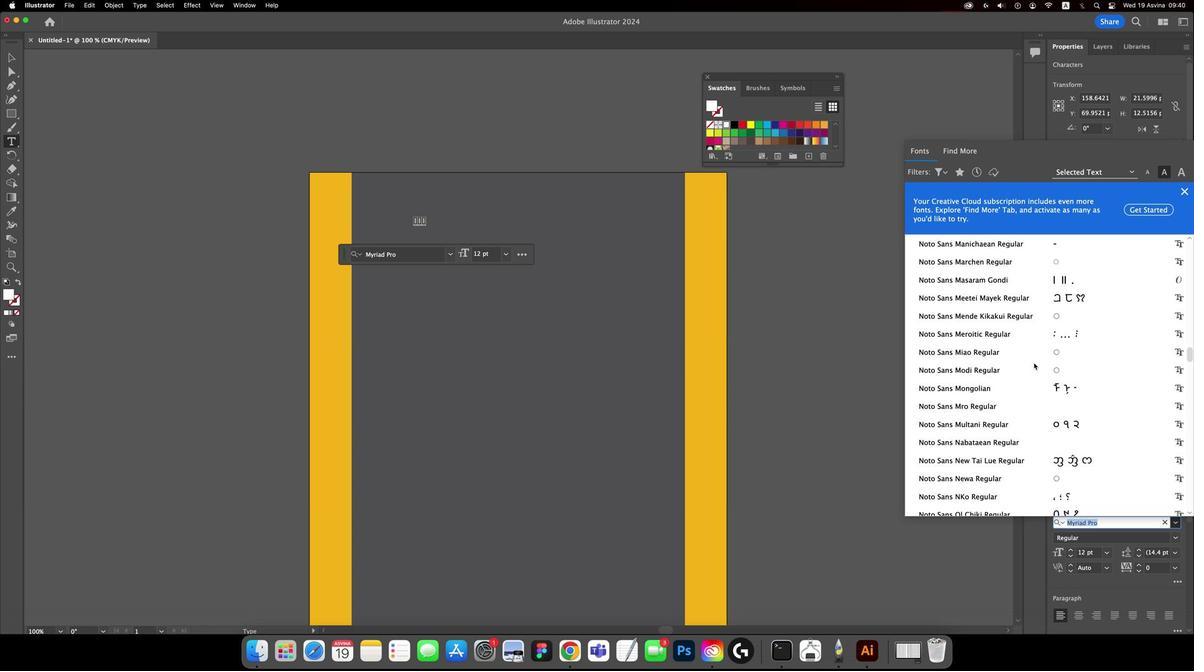 
Action: Mouse scrolled (871, 294) with delta (119, 350)
Screenshot: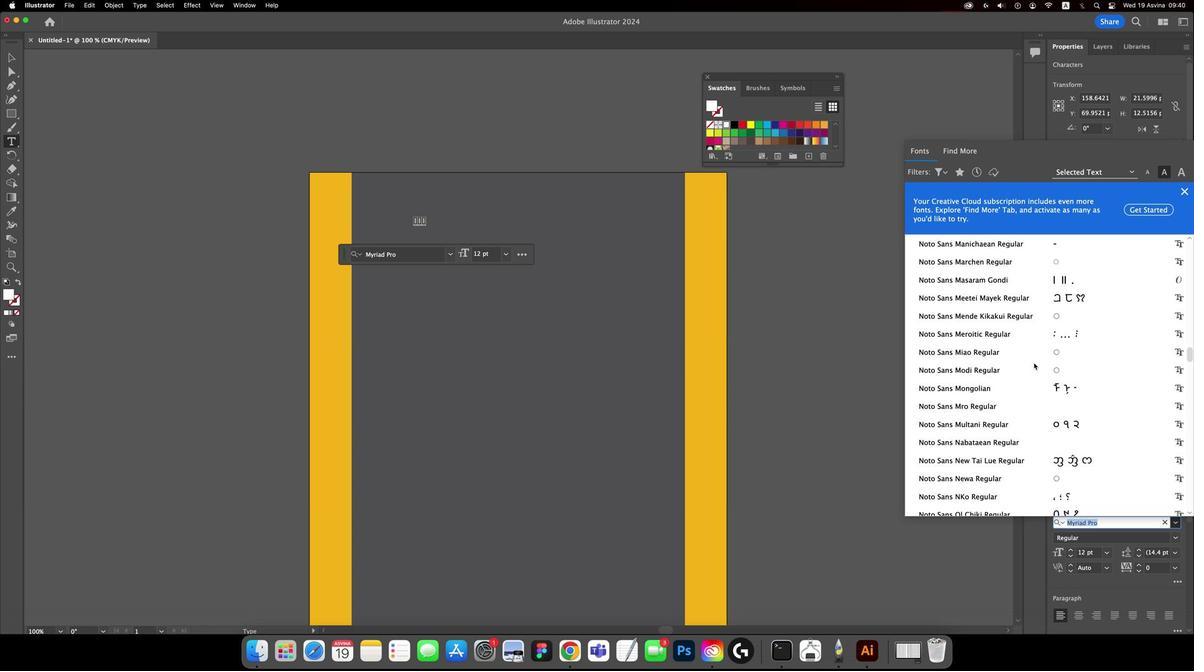 
Action: Mouse scrolled (871, 294) with delta (119, 350)
Screenshot: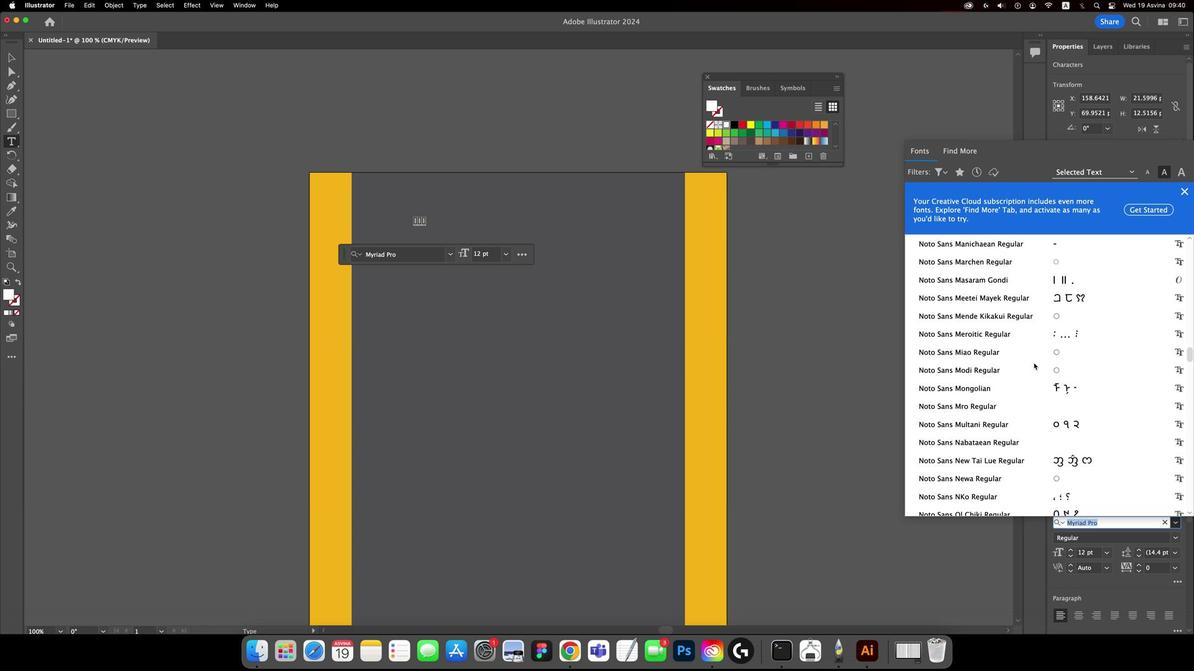 
Action: Mouse moved to (871, 294)
Screenshot: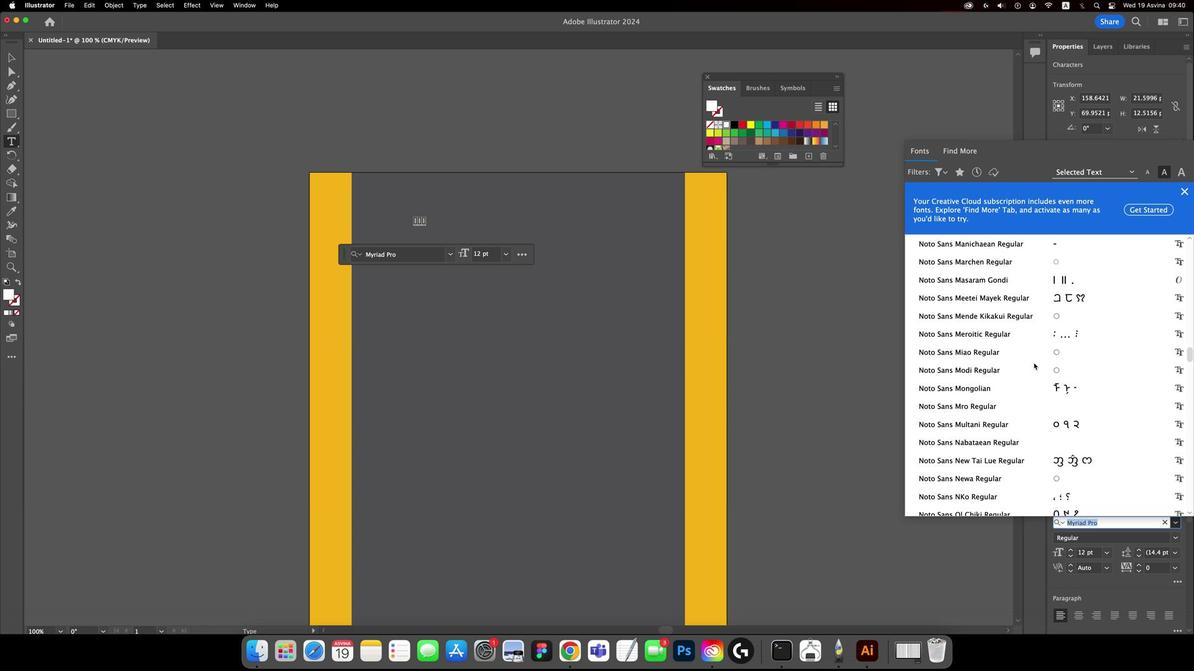 
Action: Mouse scrolled (871, 294) with delta (119, 350)
Screenshot: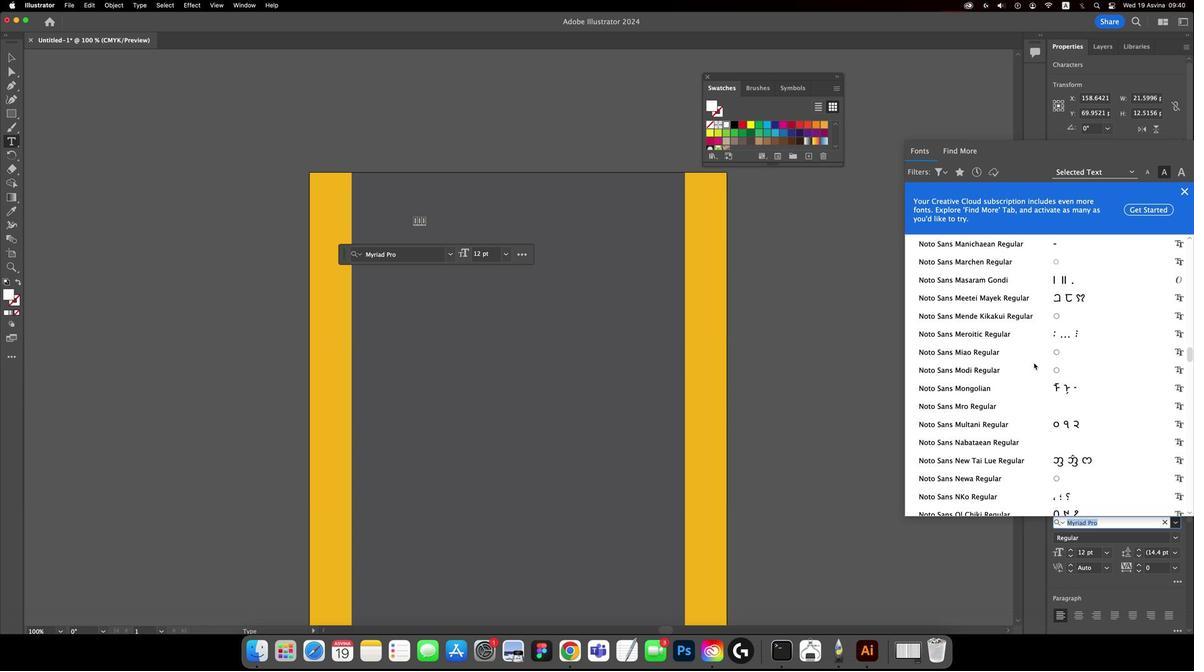
Action: Mouse moved to (871, 294)
Screenshot: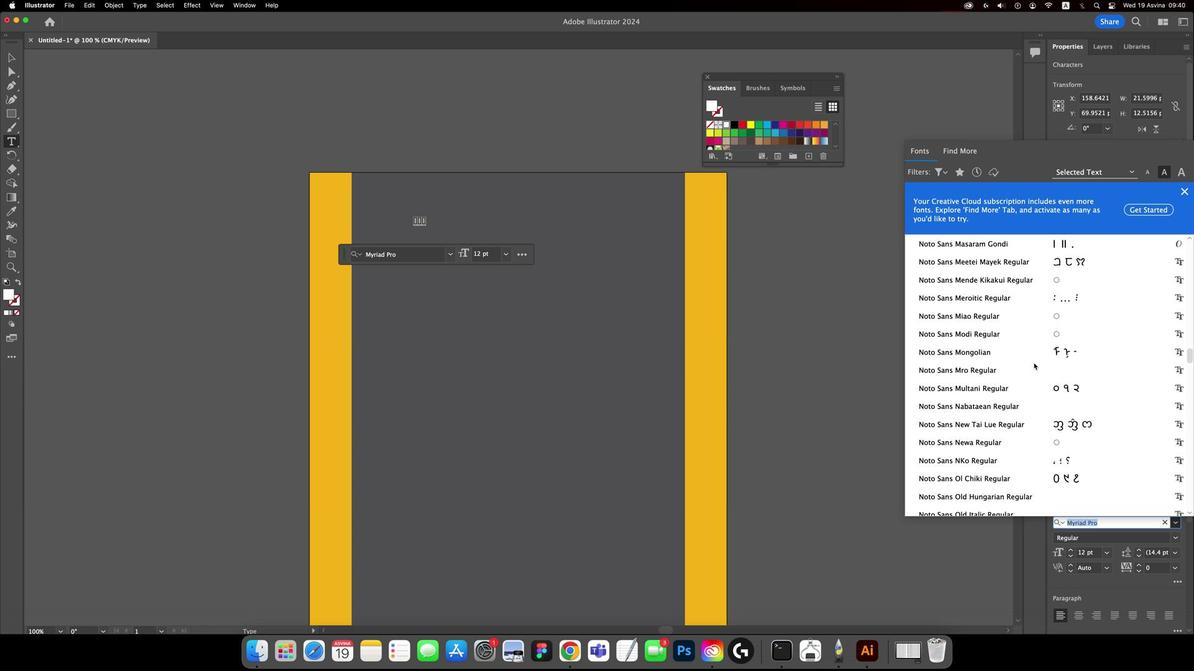 
Action: Mouse scrolled (871, 294) with delta (119, 350)
Screenshot: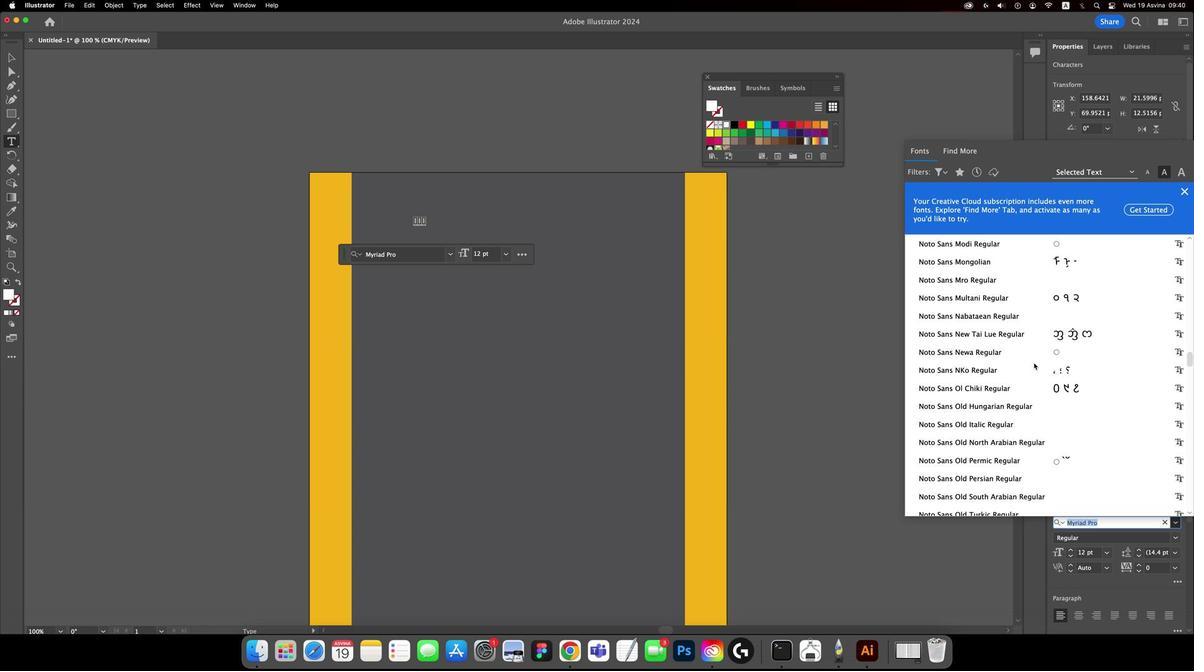 
Action: Mouse scrolled (871, 294) with delta (119, 350)
Screenshot: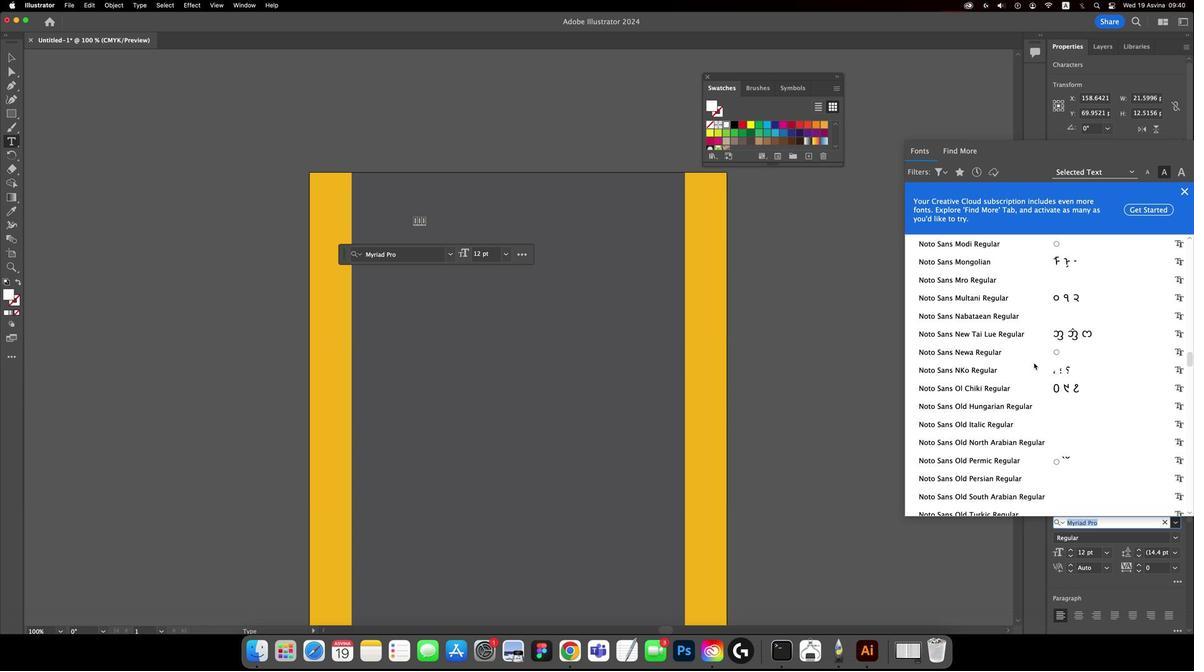 
Action: Mouse scrolled (871, 294) with delta (119, 350)
Screenshot: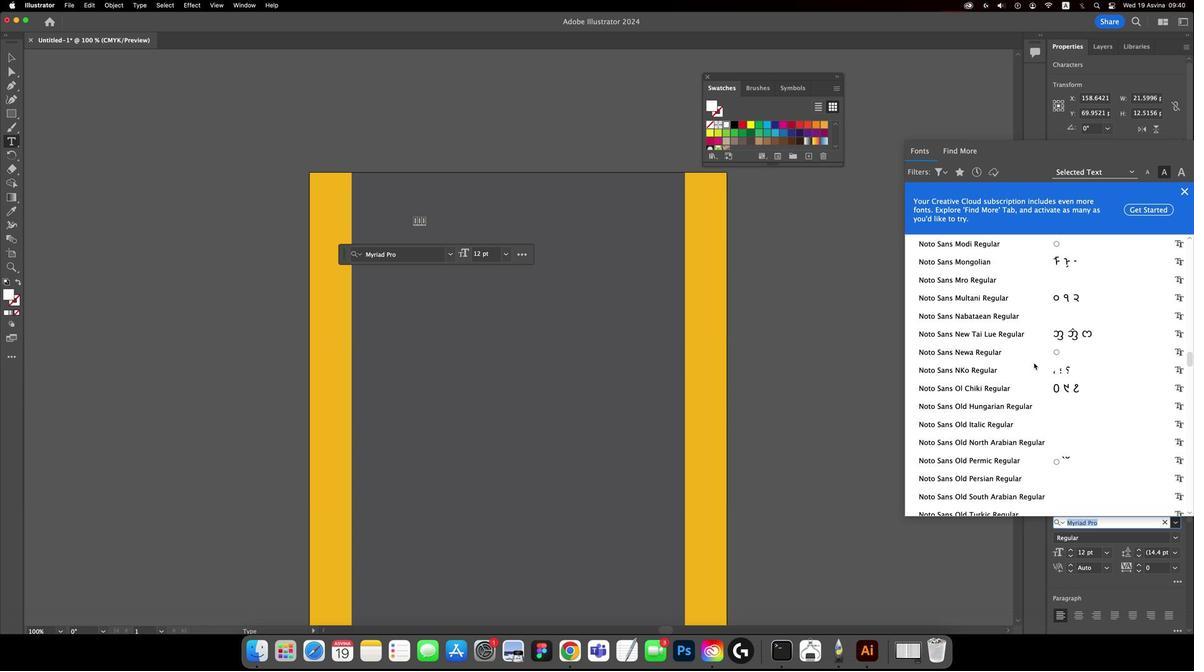 
Action: Mouse moved to (871, 294)
Screenshot: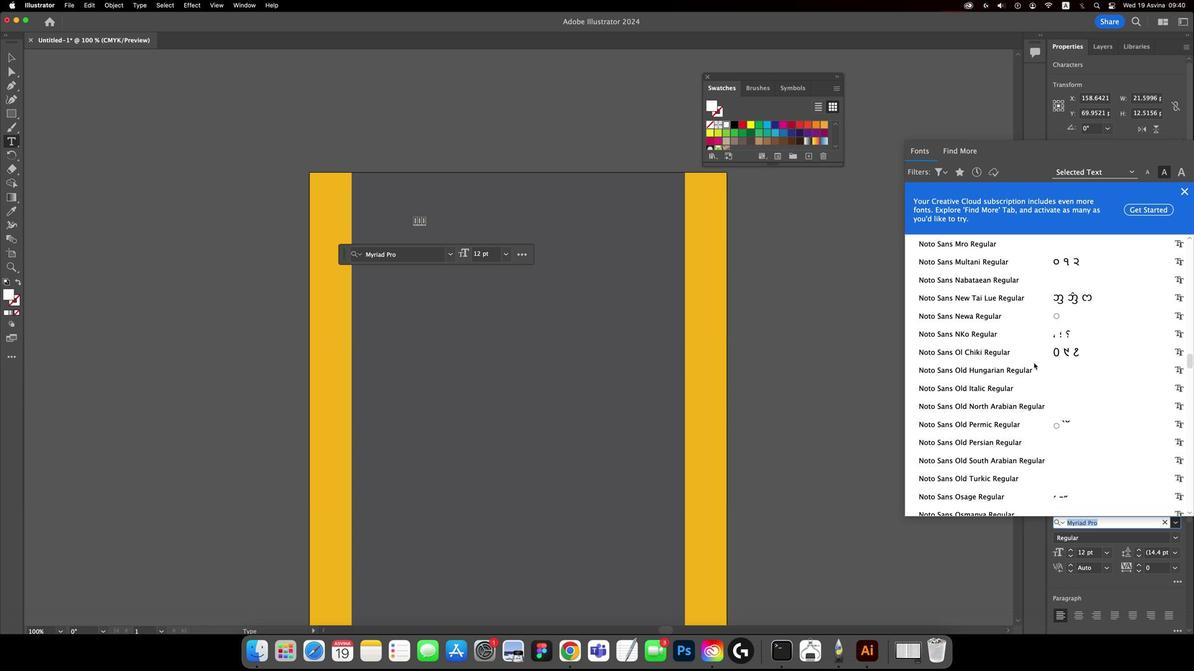 
Action: Mouse scrolled (871, 294) with delta (119, 350)
Screenshot: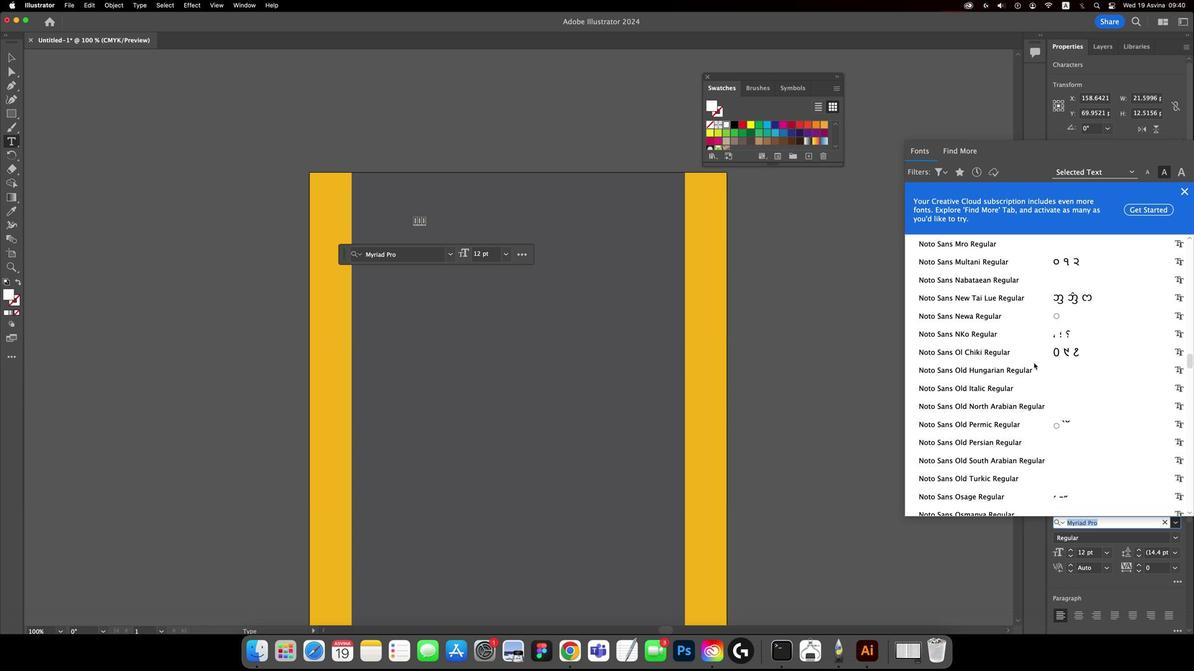 
Action: Mouse scrolled (871, 294) with delta (119, 350)
Screenshot: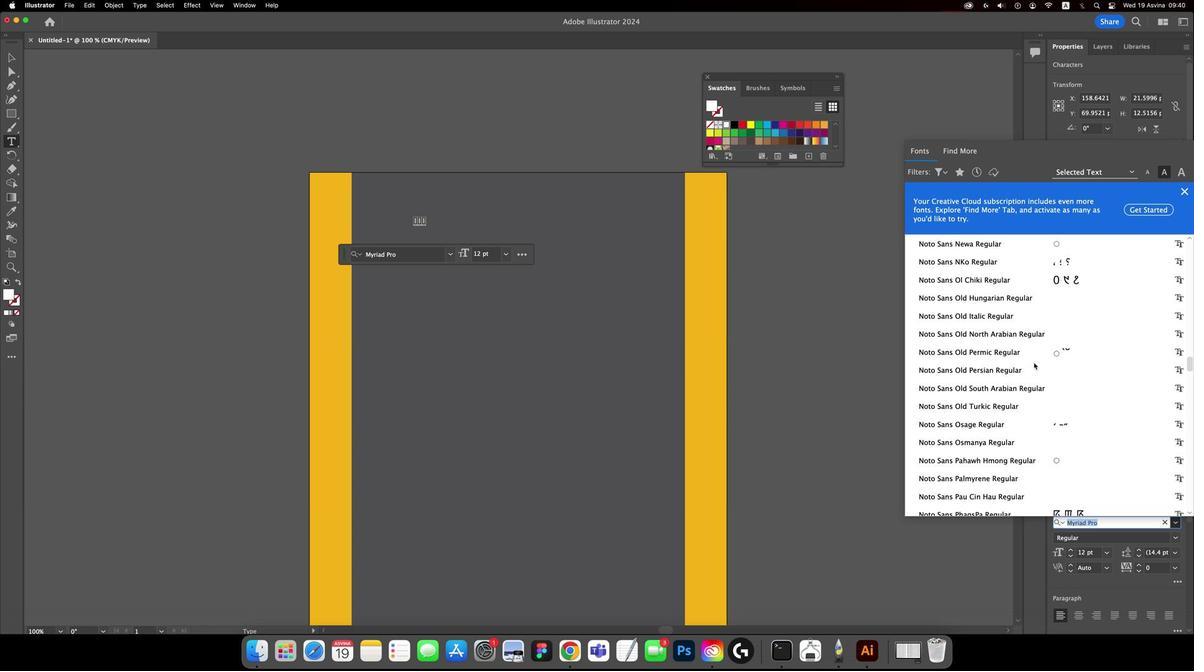 
Action: Mouse moved to (871, 294)
Screenshot: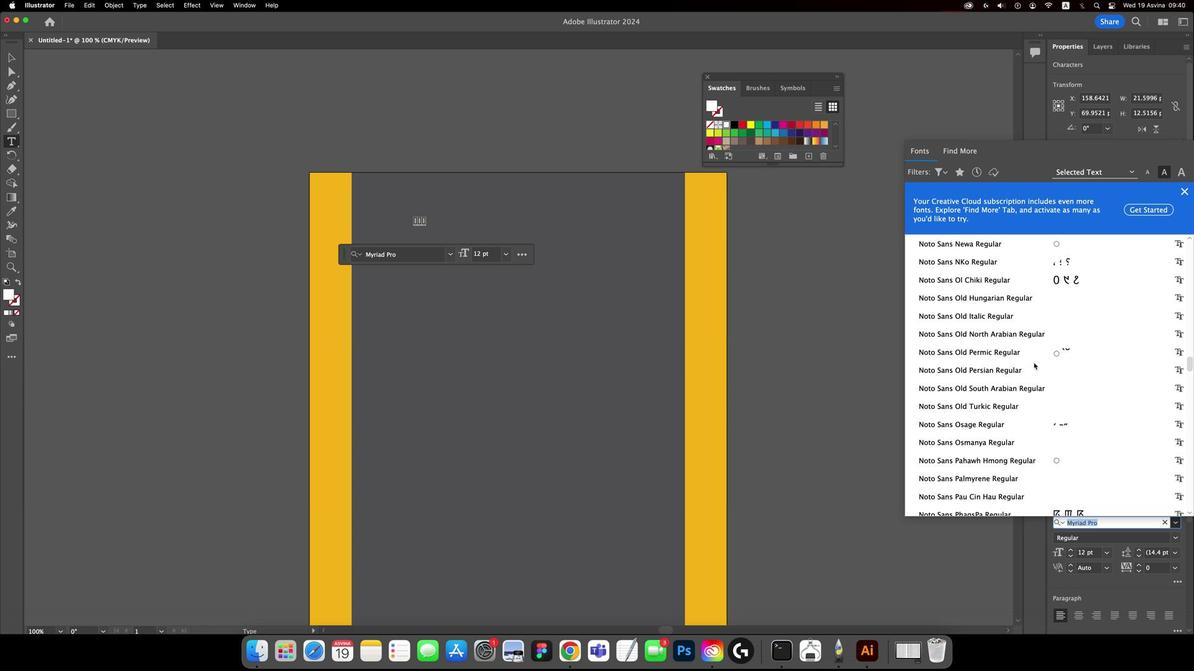 
Action: Mouse scrolled (871, 294) with delta (119, 350)
Screenshot: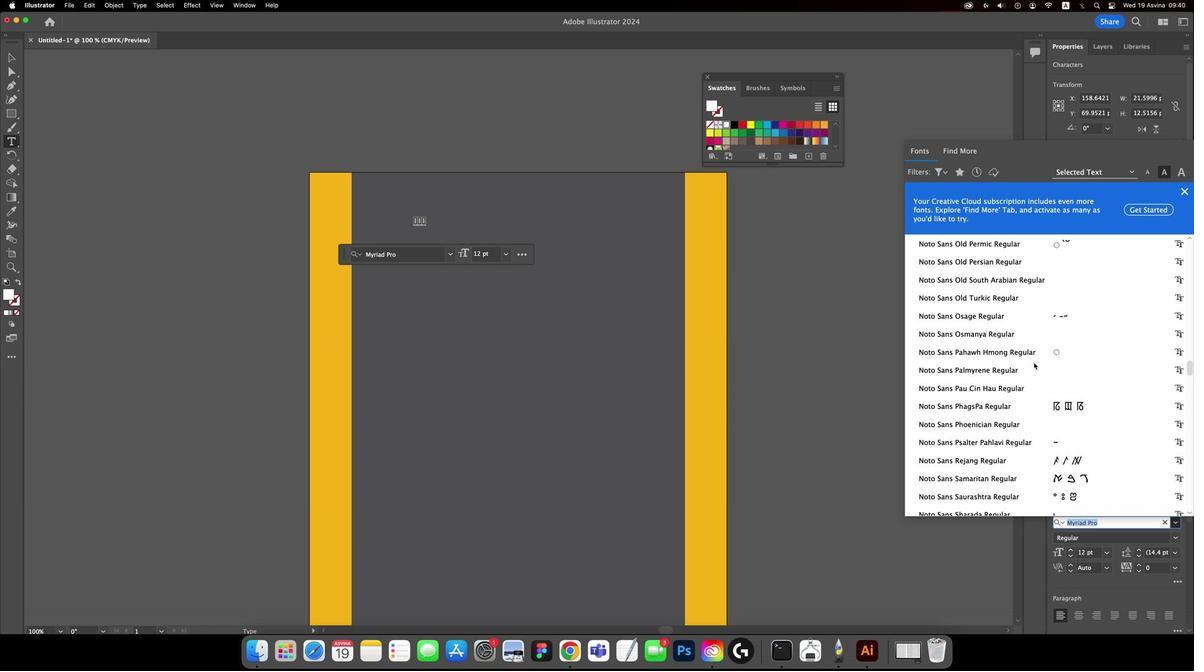 
Action: Mouse scrolled (871, 294) with delta (119, 350)
Screenshot: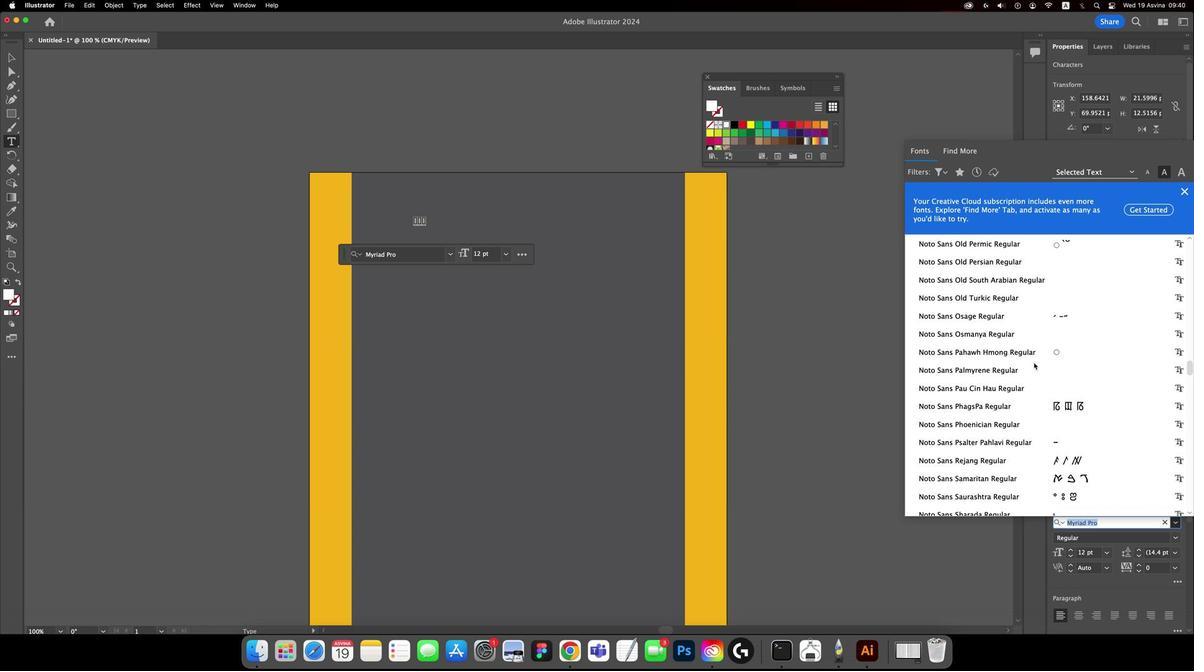 
Action: Mouse scrolled (871, 294) with delta (119, 350)
Screenshot: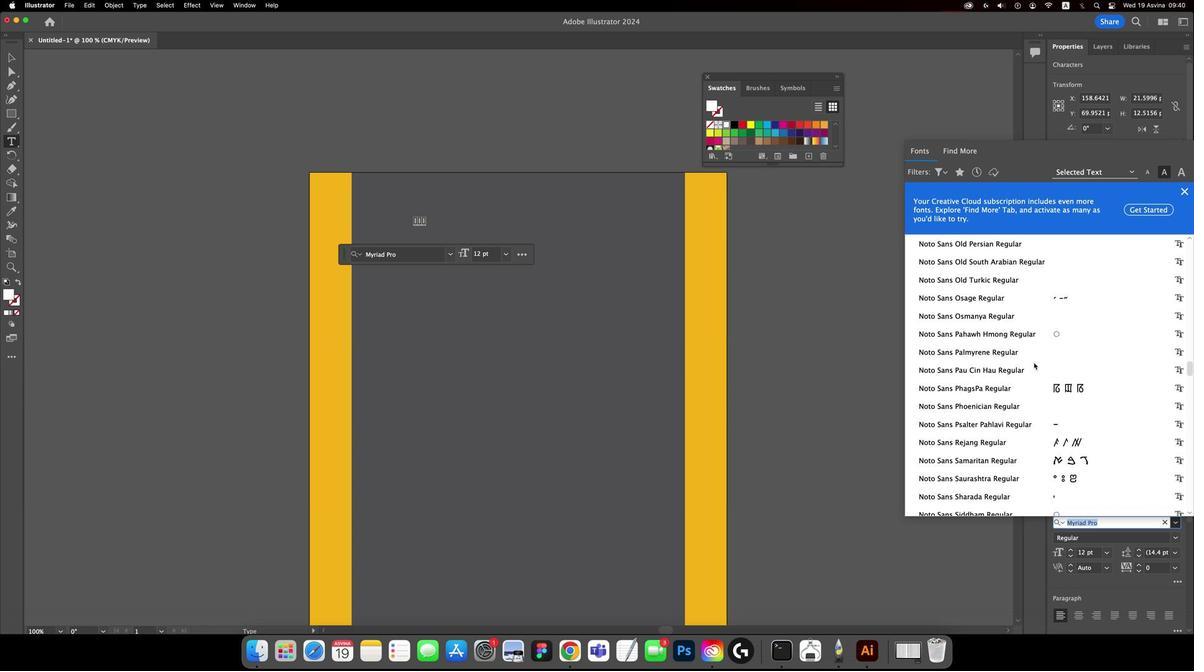 
Action: Mouse scrolled (871, 294) with delta (119, 350)
Screenshot: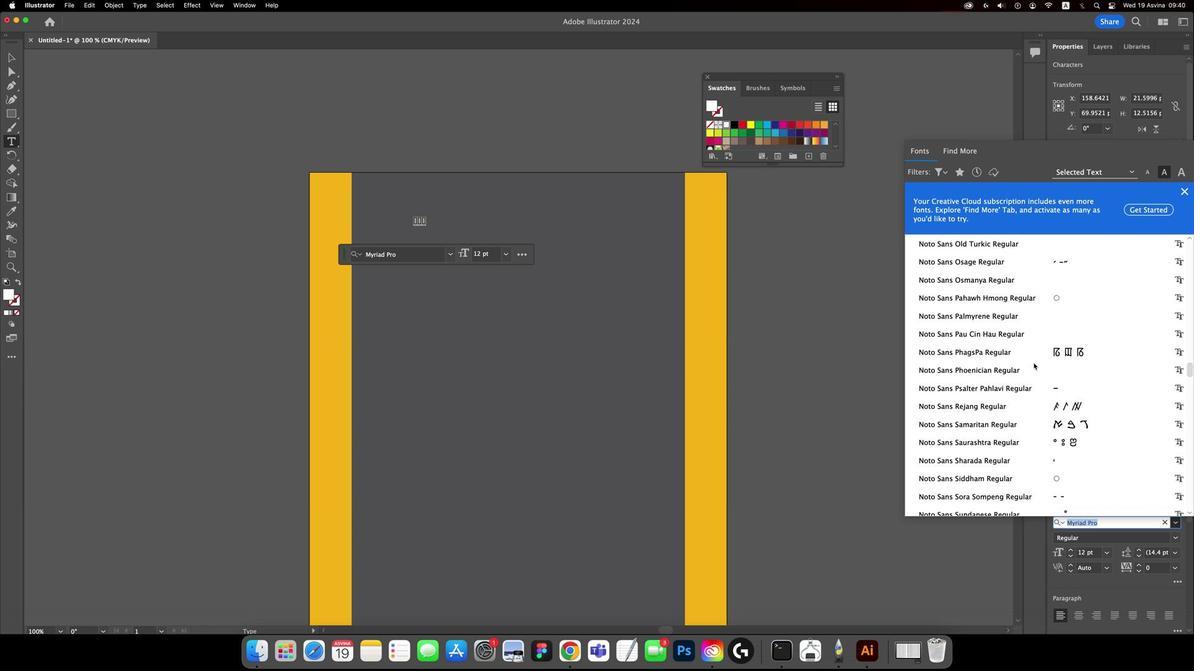 
Action: Mouse scrolled (871, 294) with delta (119, 350)
Screenshot: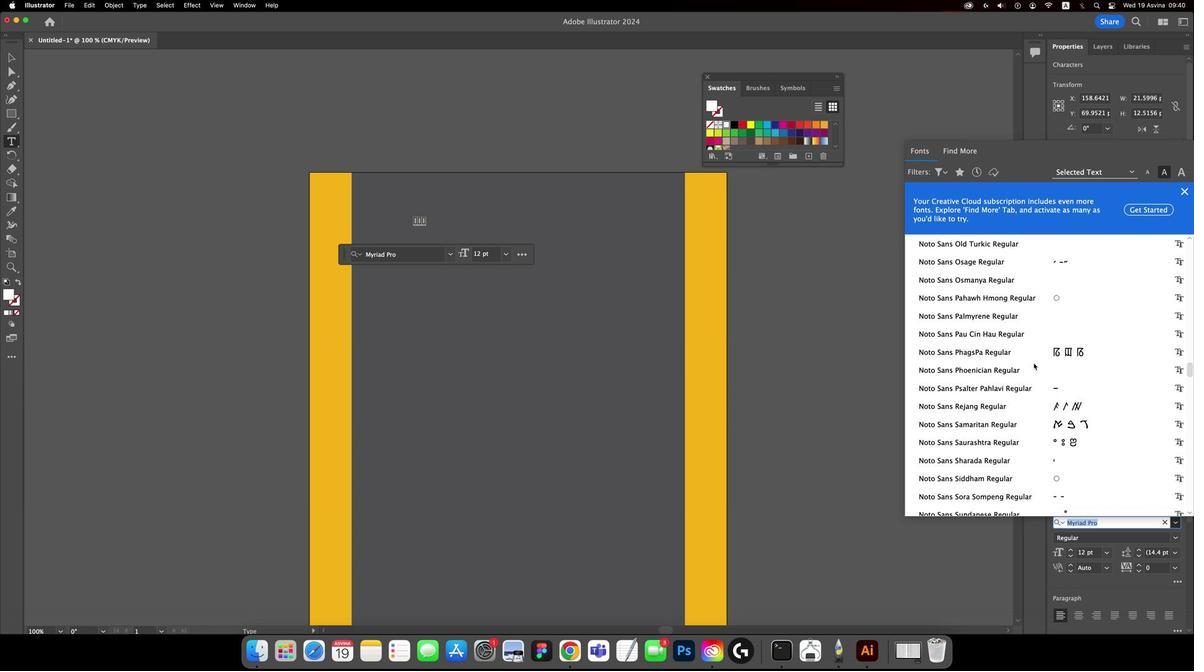 
Action: Mouse scrolled (871, 294) with delta (119, 350)
Screenshot: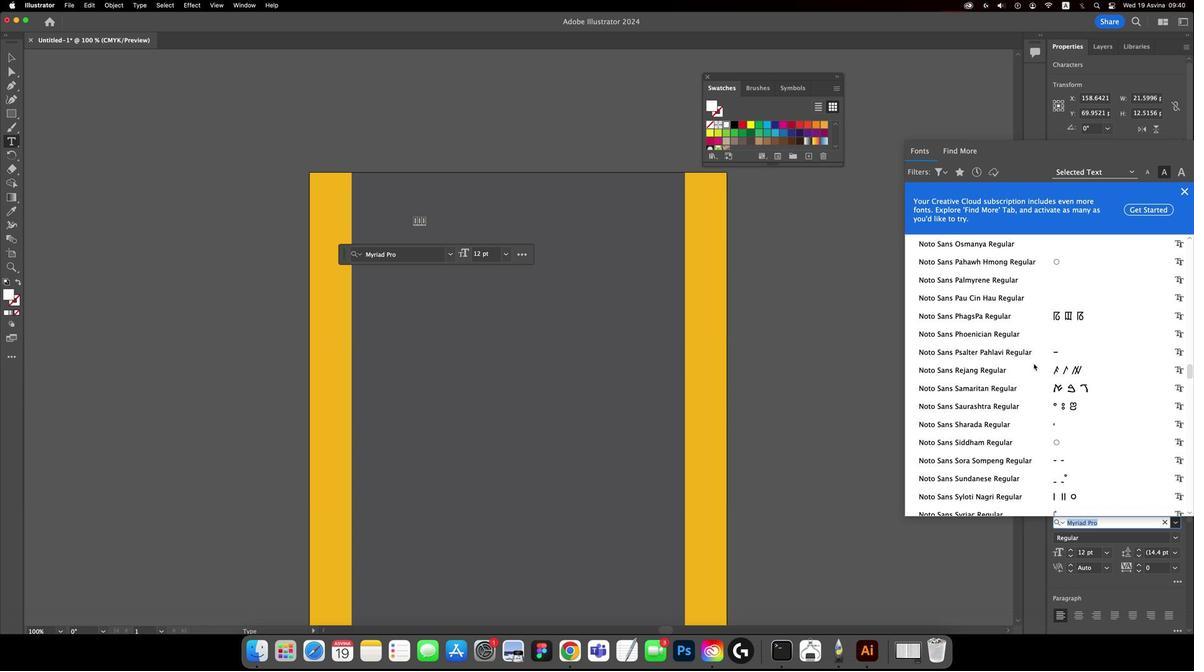 
Action: Mouse scrolled (871, 294) with delta (119, 350)
Screenshot: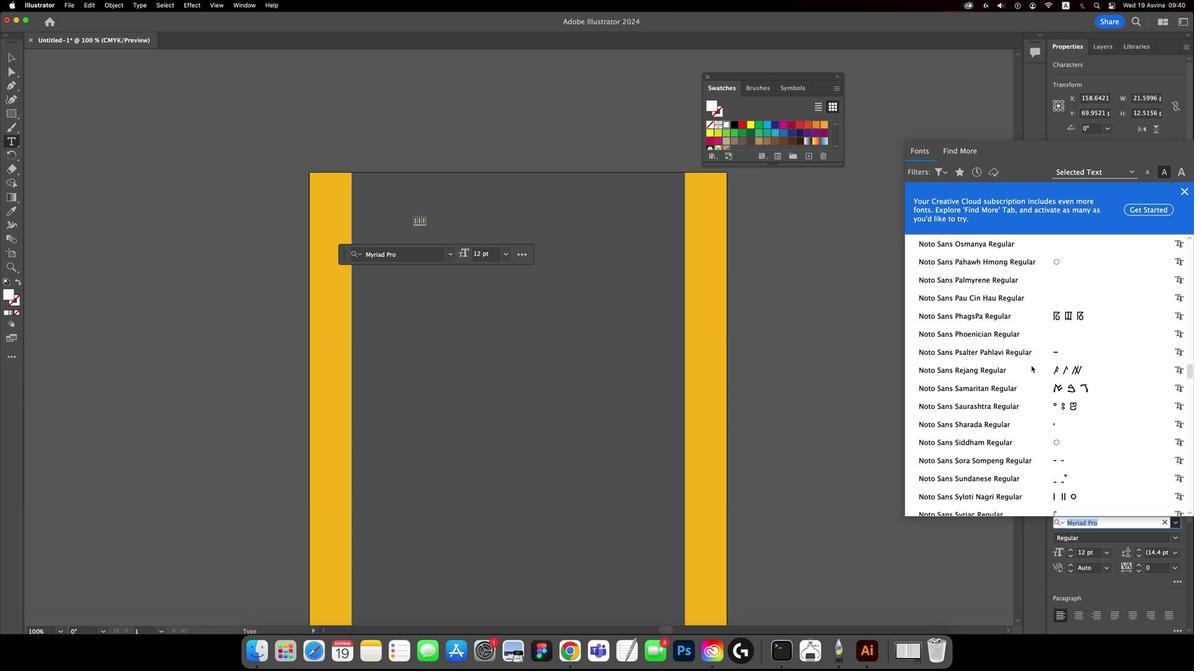 
Action: Mouse moved to (871, 294)
Screenshot: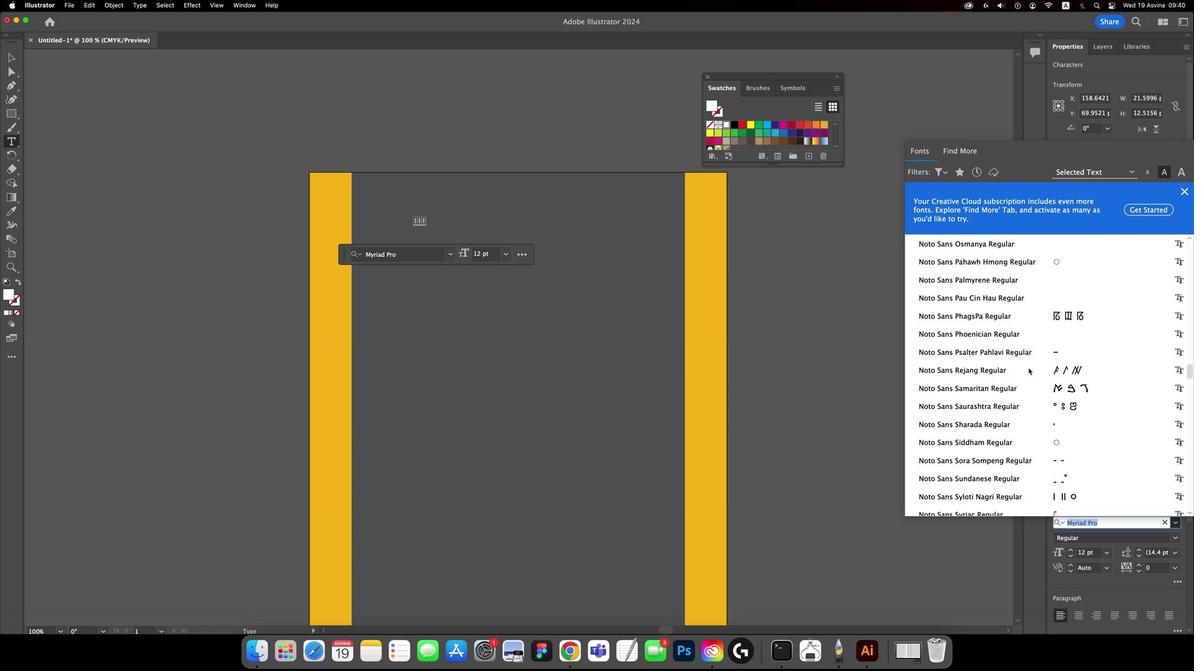 
Action: Mouse scrolled (871, 294) with delta (119, 350)
Screenshot: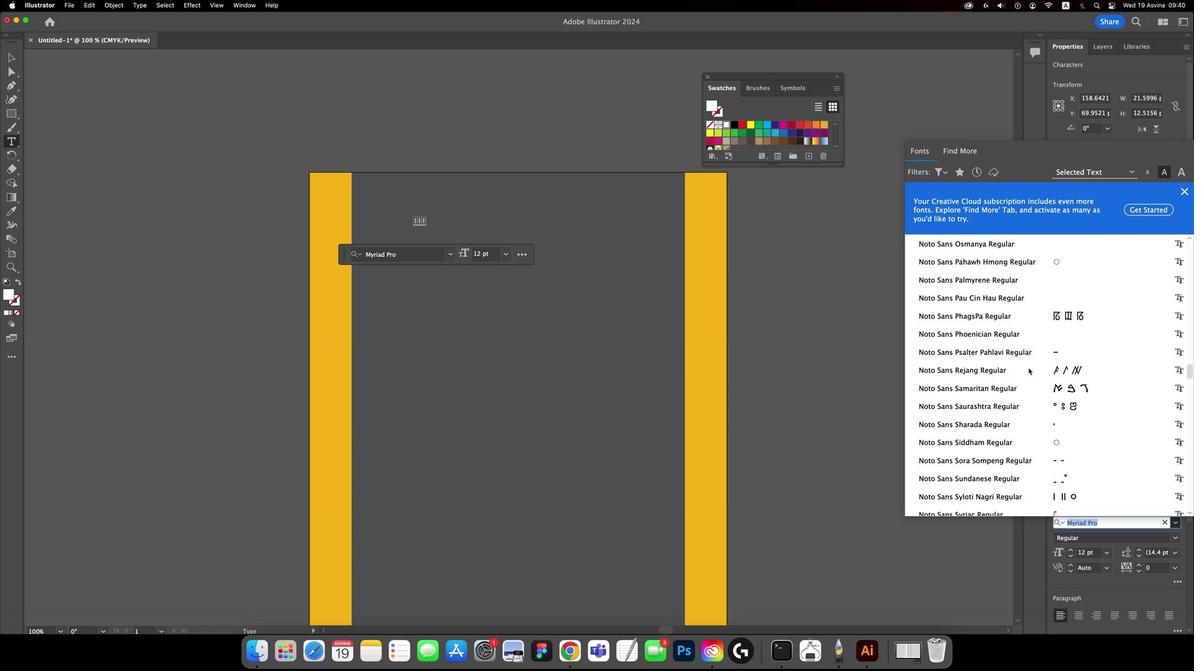 
Action: Mouse scrolled (871, 294) with delta (119, 350)
Screenshot: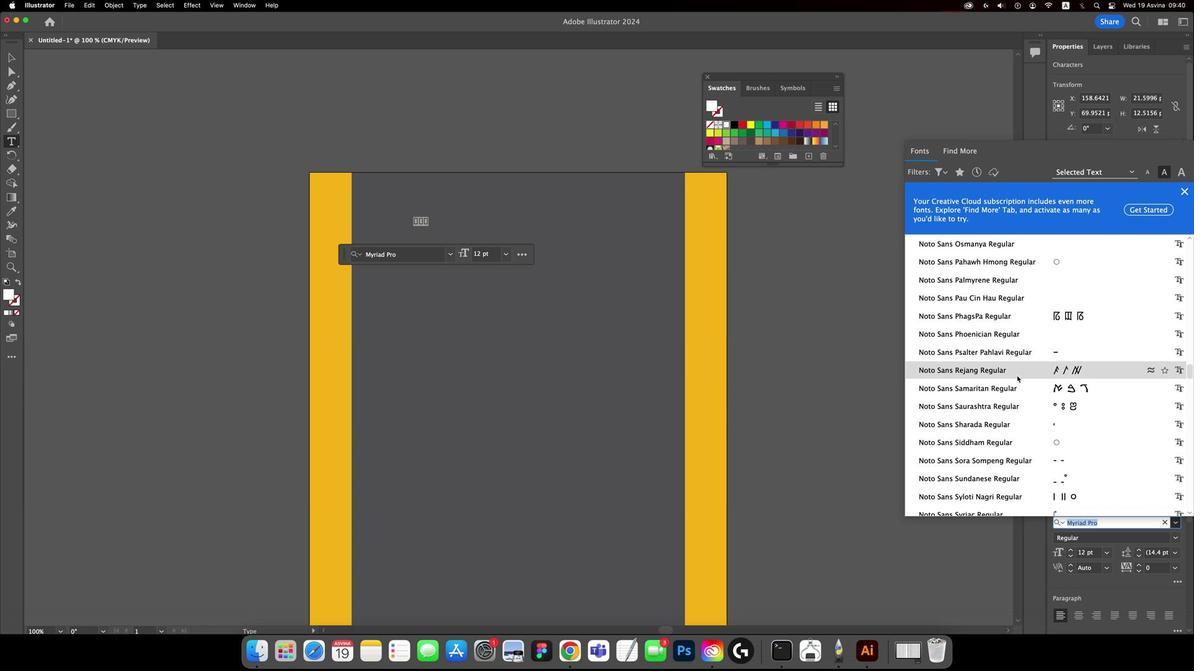 
Action: Mouse scrolled (871, 294) with delta (119, 350)
Screenshot: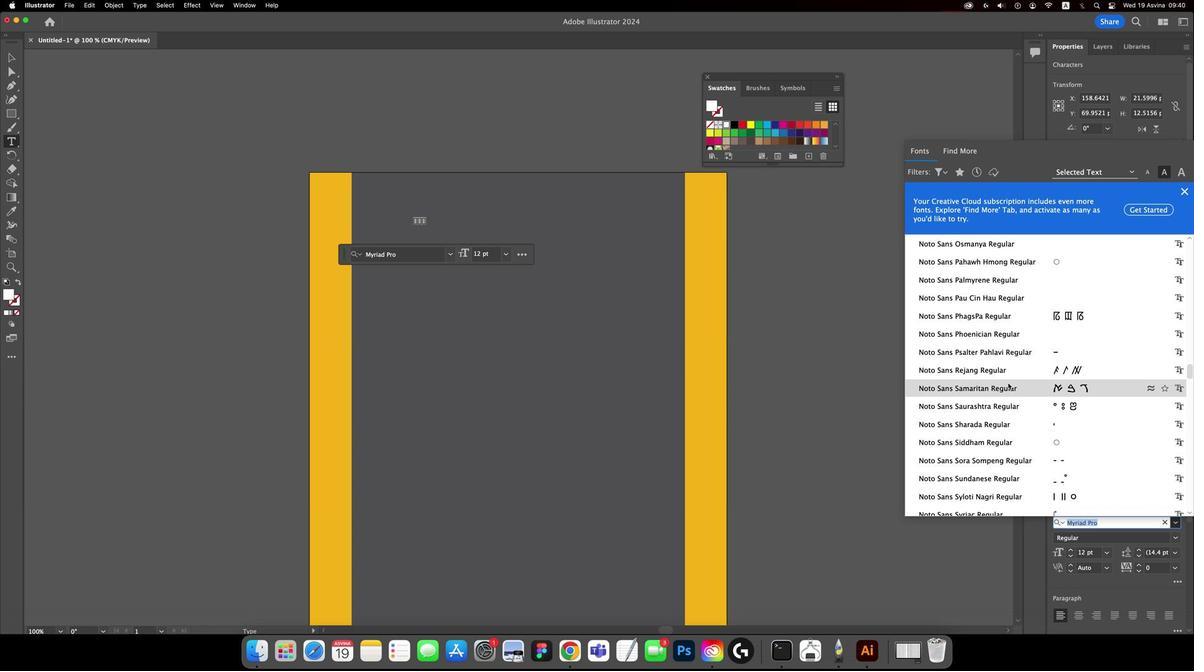 
Action: Mouse scrolled (871, 294) with delta (119, 350)
Screenshot: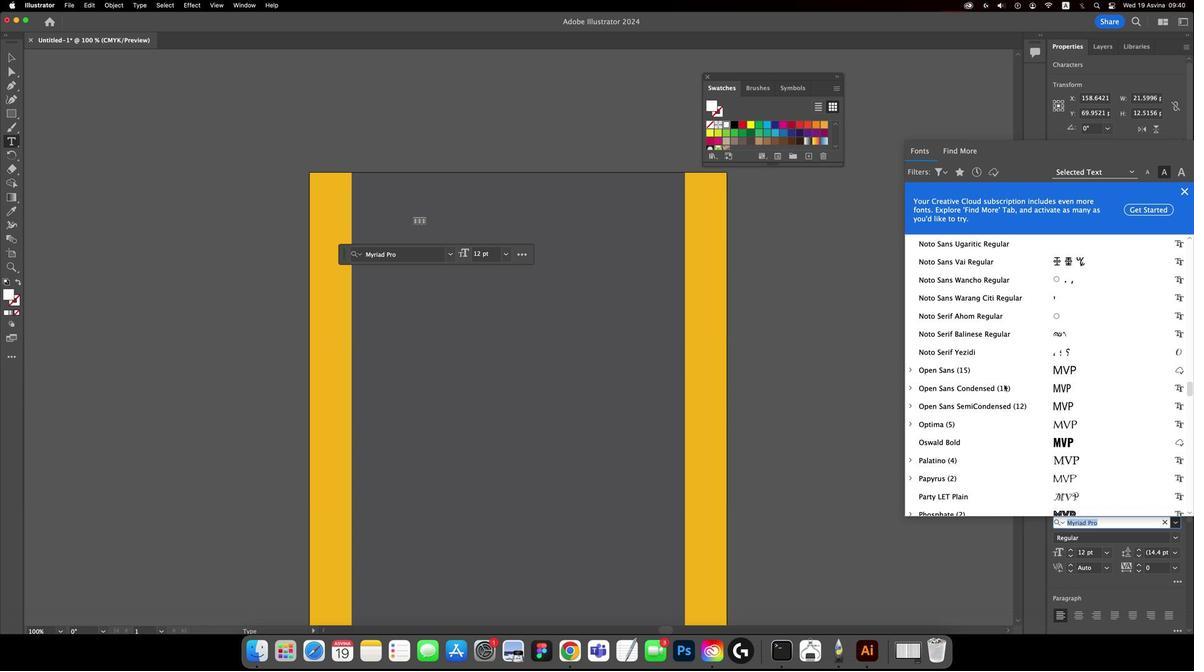 
Action: Mouse scrolled (871, 294) with delta (119, 350)
Screenshot: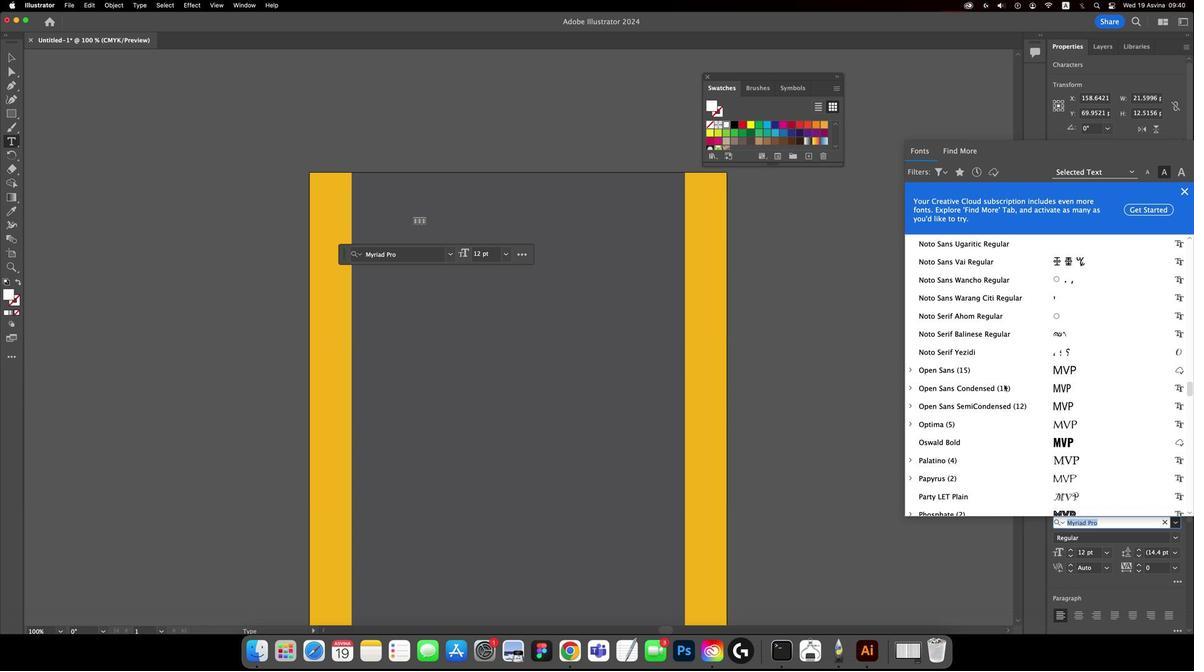 
Action: Mouse moved to (871, 294)
Screenshot: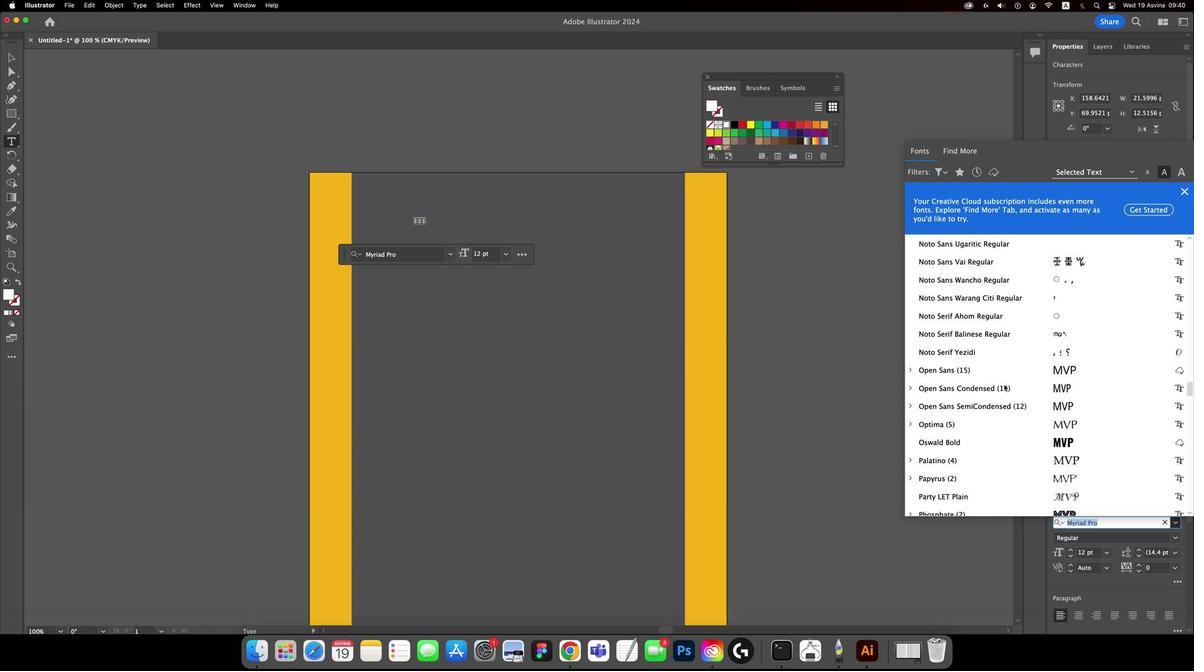 
Action: Mouse scrolled (871, 294) with delta (119, 350)
Screenshot: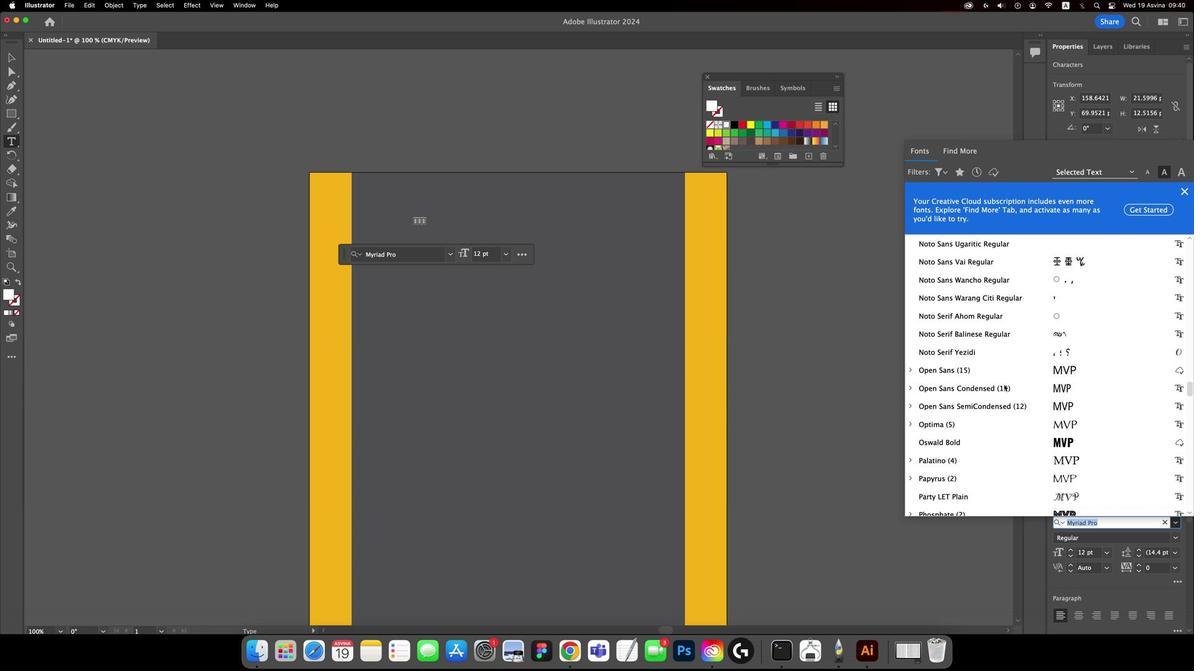 
Action: Mouse moved to (870, 294)
Screenshot: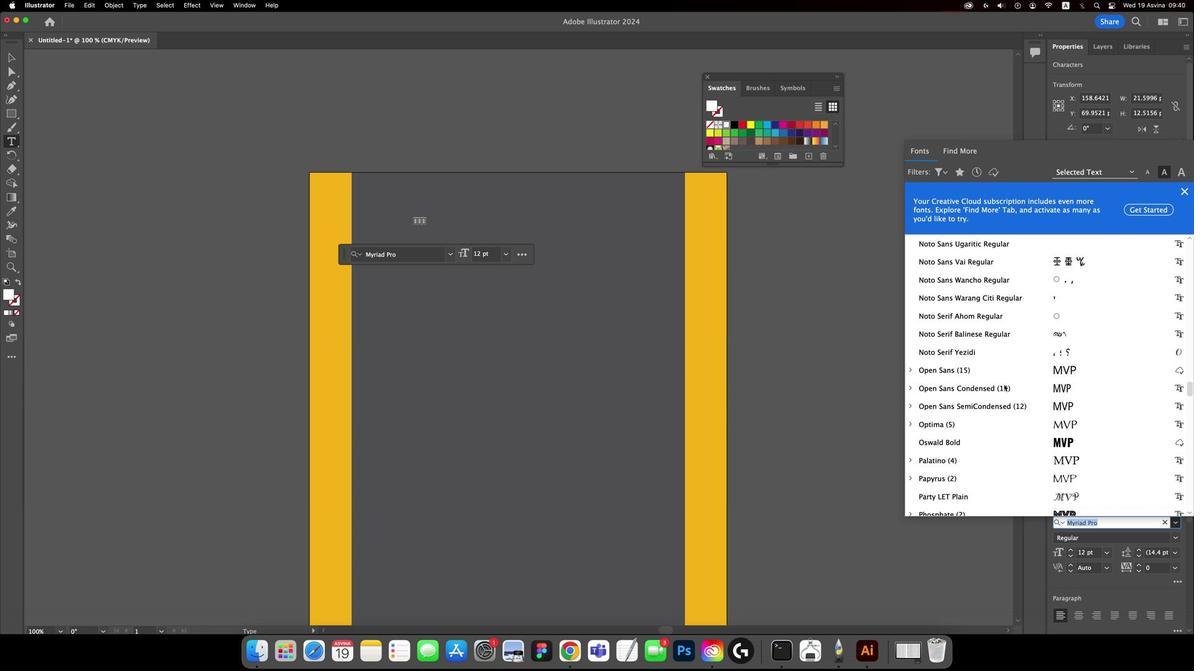
Action: Mouse scrolled (870, 294) with delta (119, 350)
Screenshot: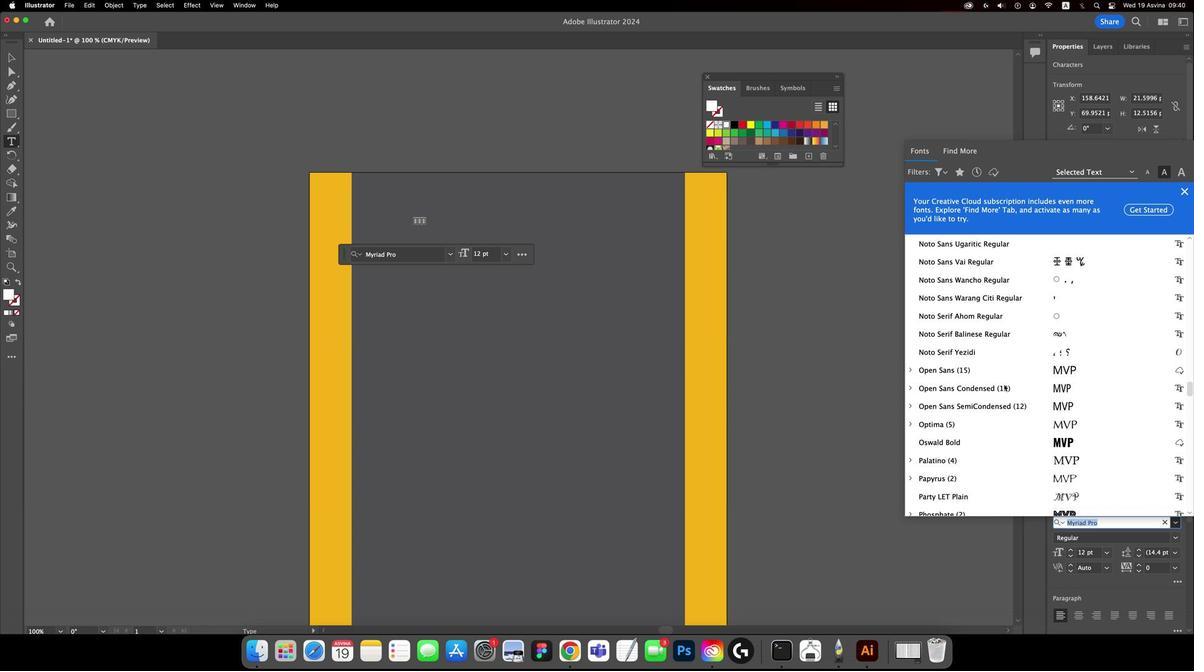
Action: Mouse moved to (849, 291)
Screenshot: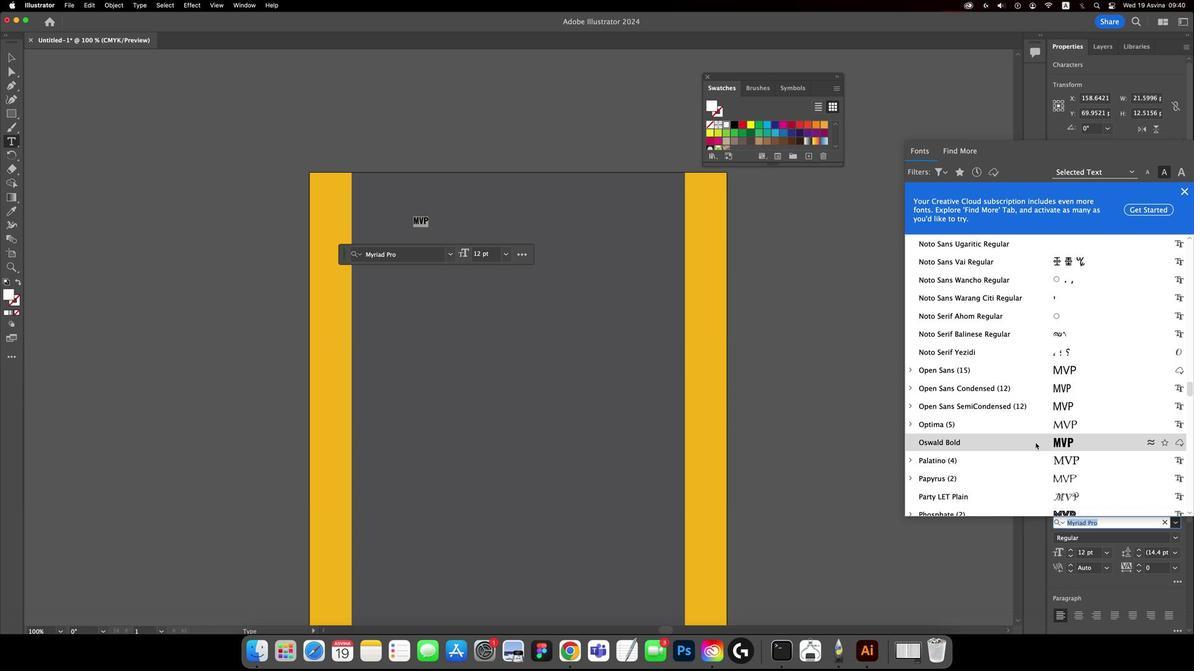 
Action: Mouse scrolled (849, 291) with delta (119, 350)
